 Task: Set up an automation rule to transition issues when a commit is made or a pull request is merged.
Action: Mouse moved to (145, 156)
Screenshot: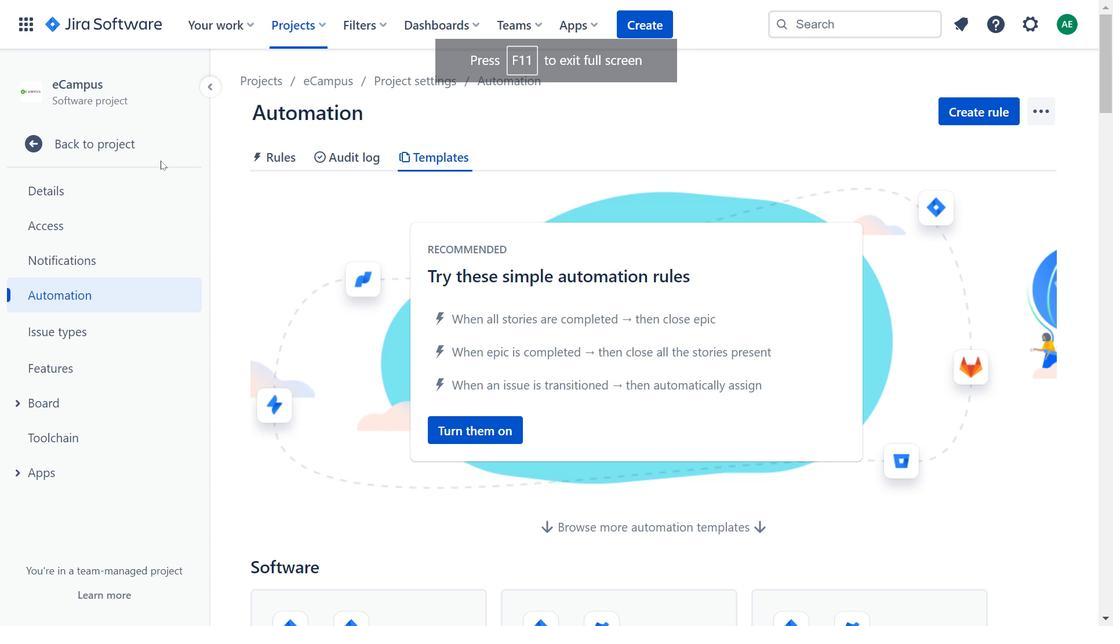 
Action: Mouse pressed left at (145, 156)
Screenshot: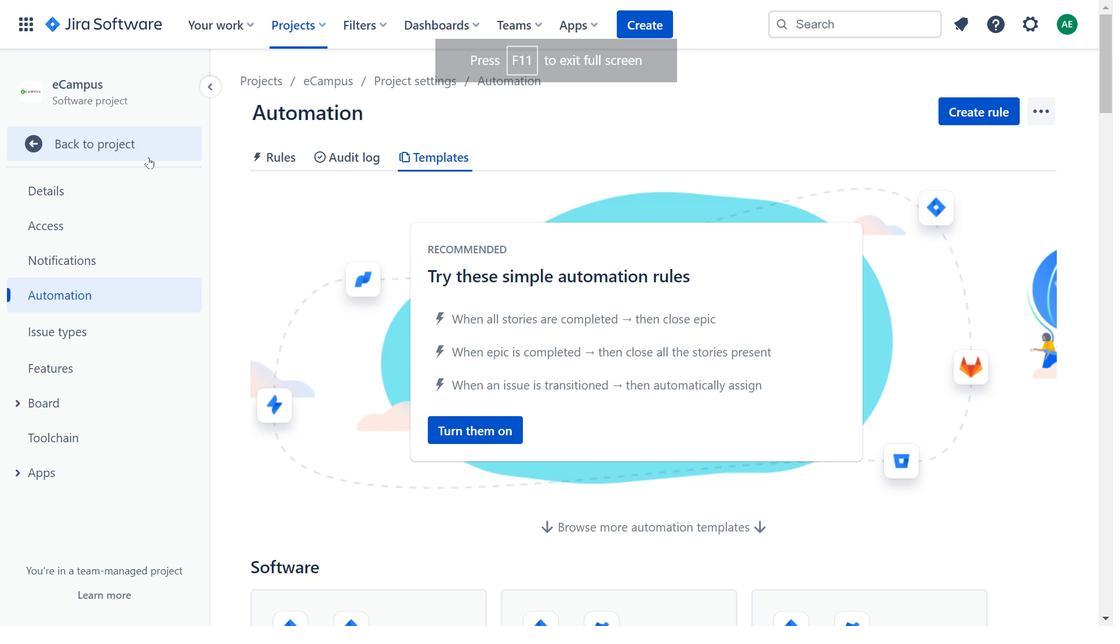 
Action: Mouse moved to (643, 319)
Screenshot: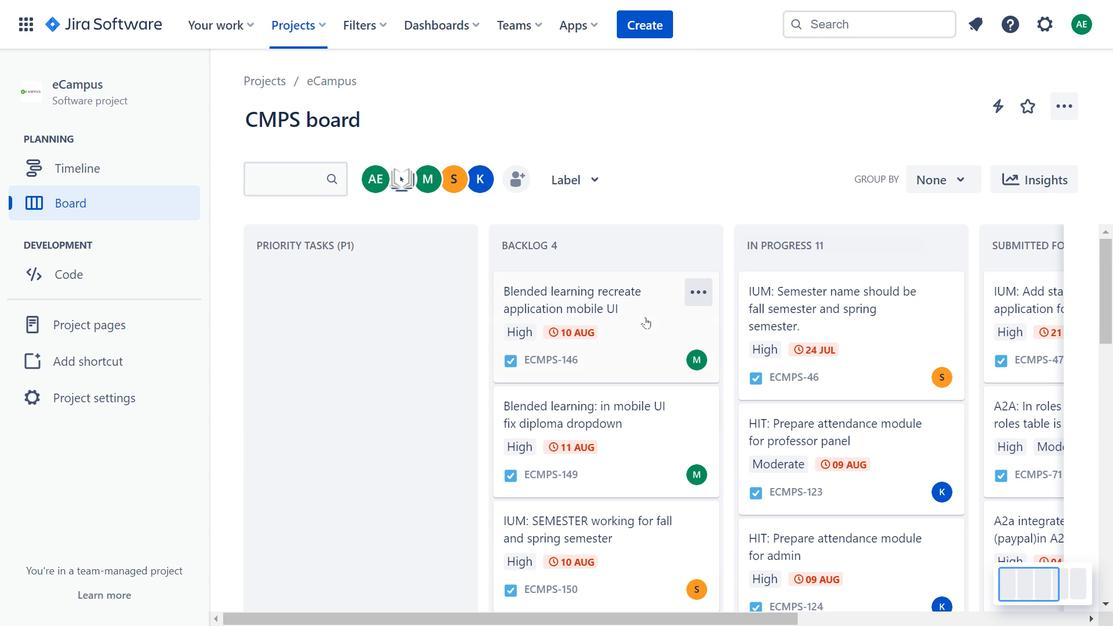 
Action: Mouse pressed left at (643, 319)
Screenshot: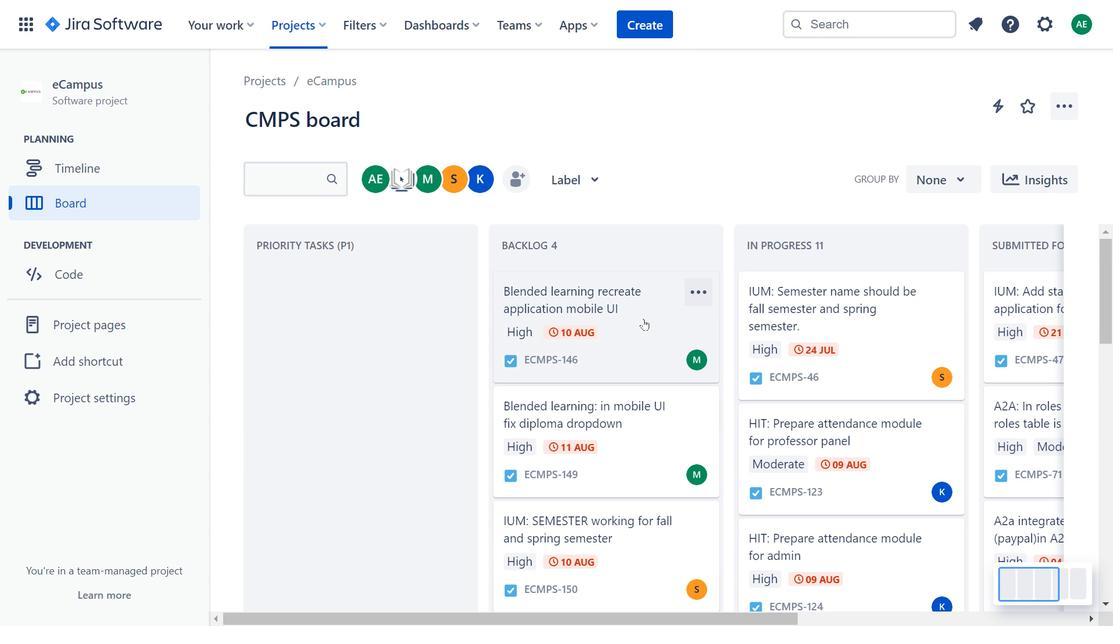 
Action: Mouse moved to (436, 240)
Screenshot: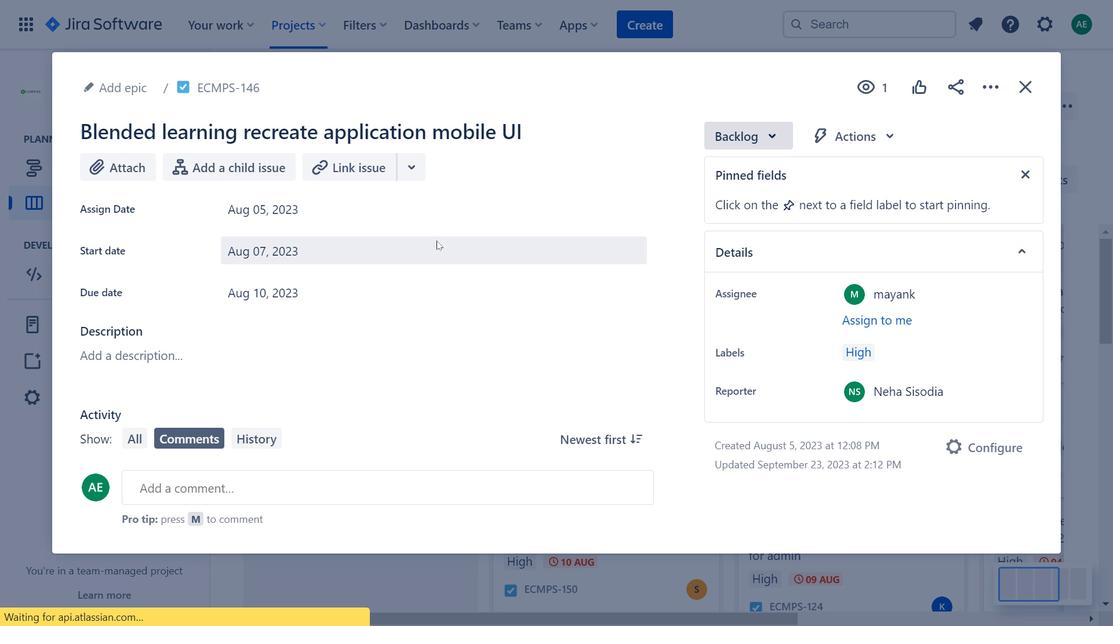 
Action: Mouse pressed left at (436, 240)
Screenshot: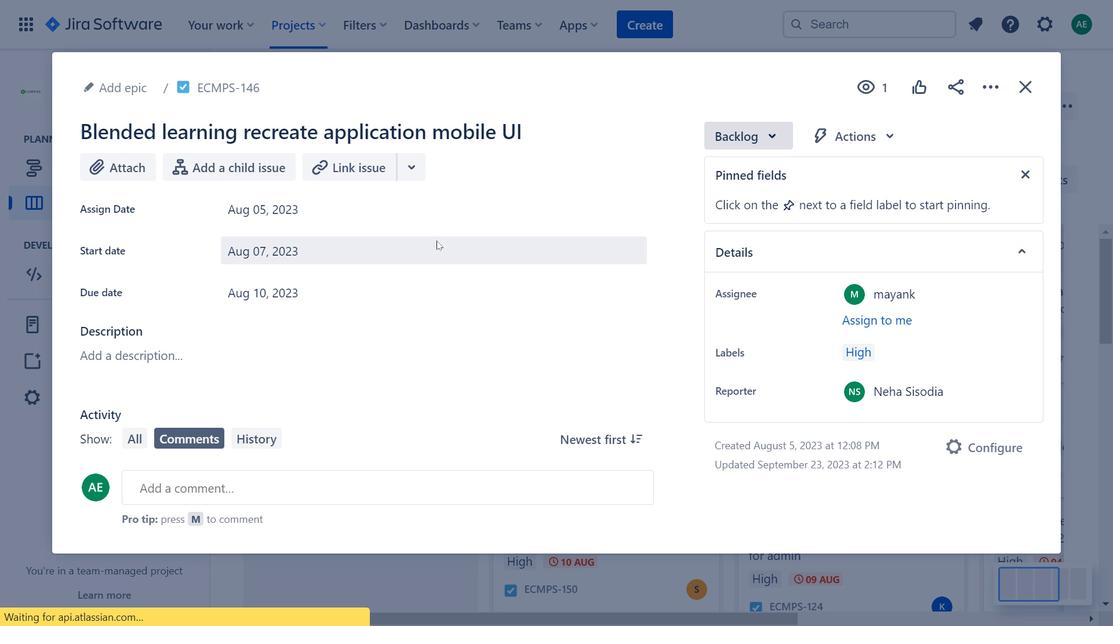 
Action: Mouse moved to (490, 308)
Screenshot: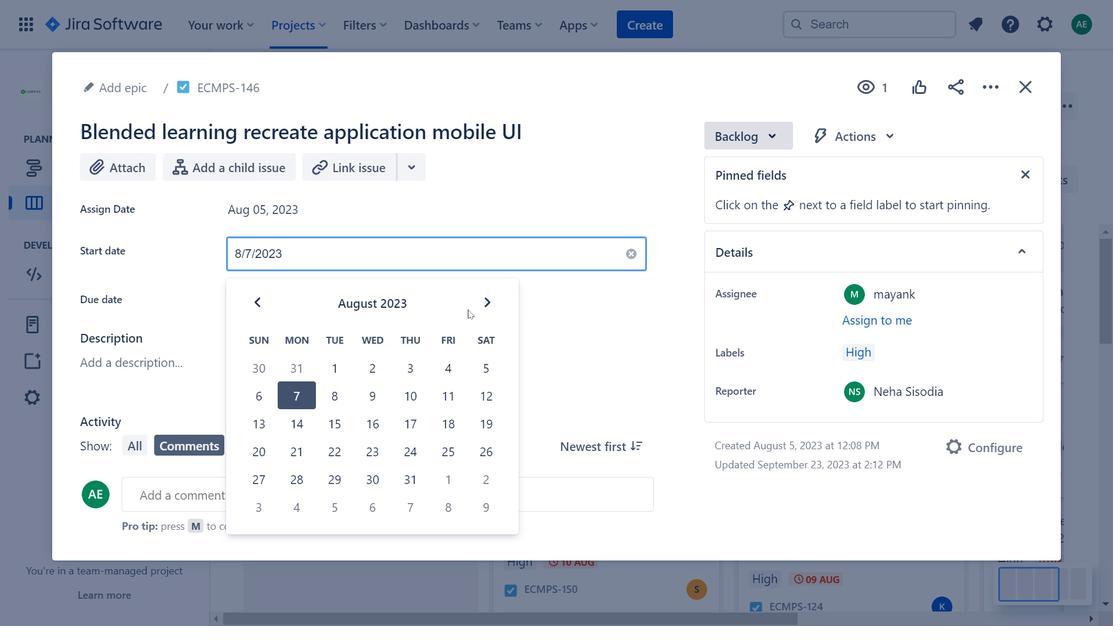 
Action: Mouse pressed left at (490, 308)
Screenshot: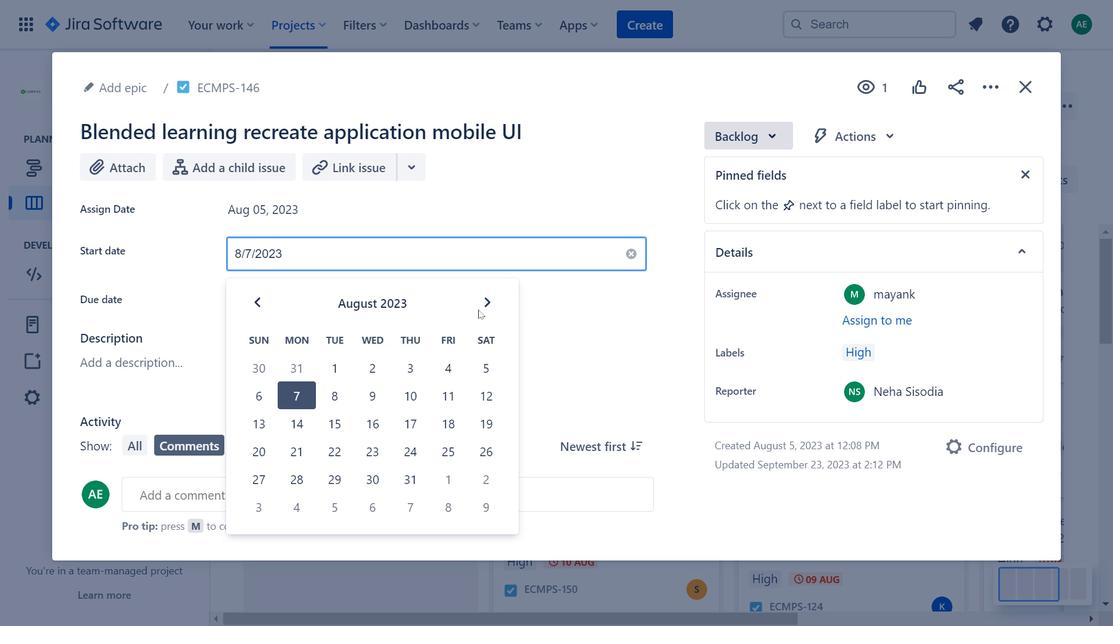 
Action: Mouse moved to (673, 308)
Screenshot: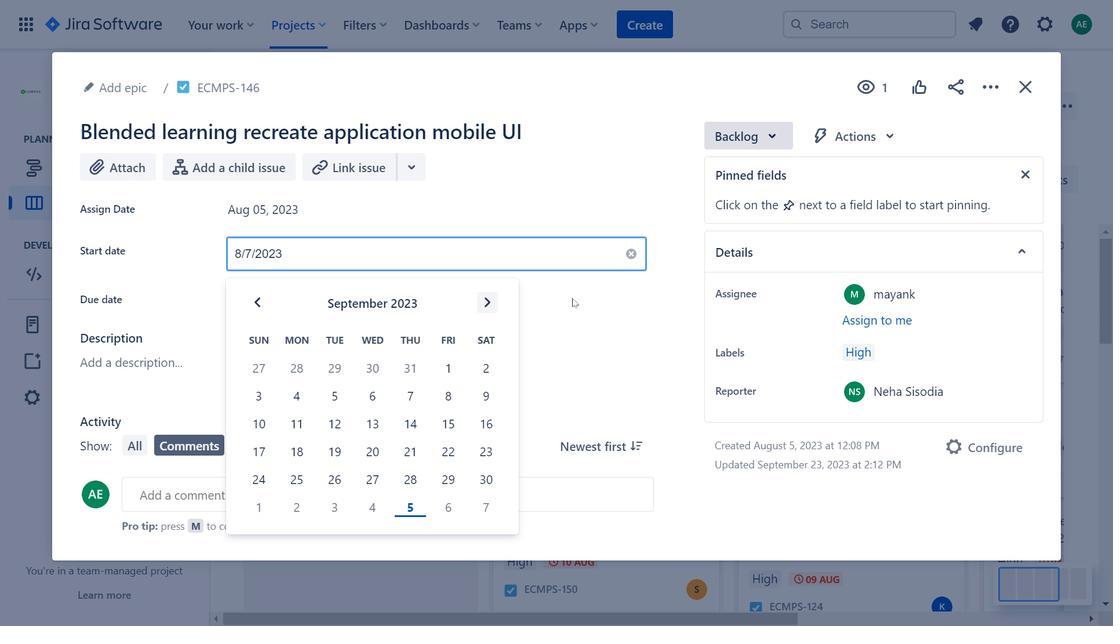 
Action: Mouse pressed left at (673, 308)
Screenshot: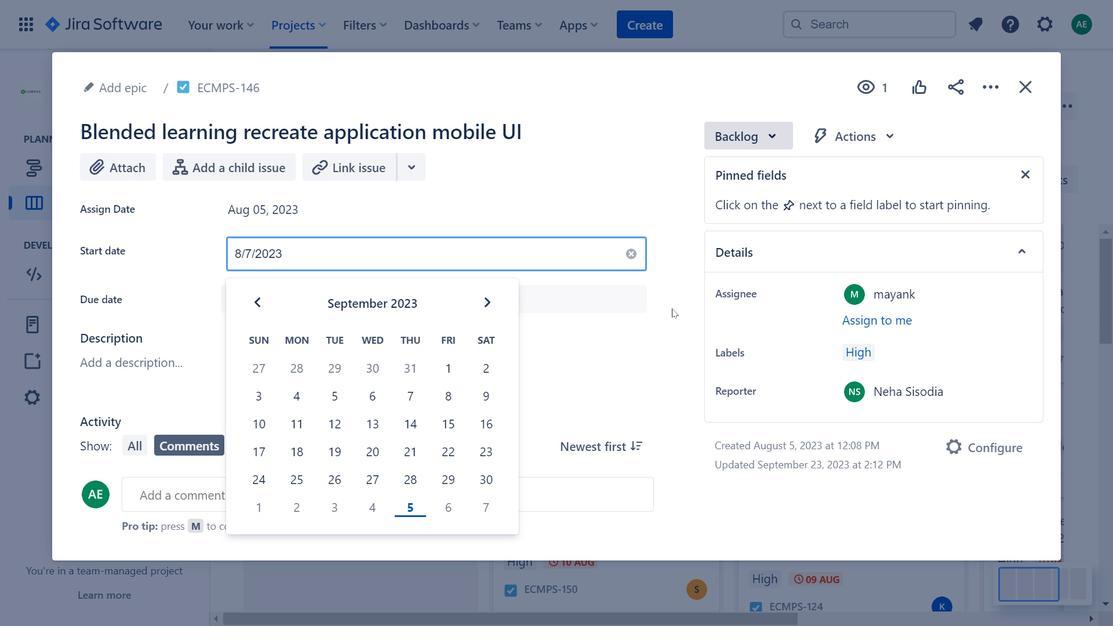 
Action: Mouse moved to (369, 281)
Screenshot: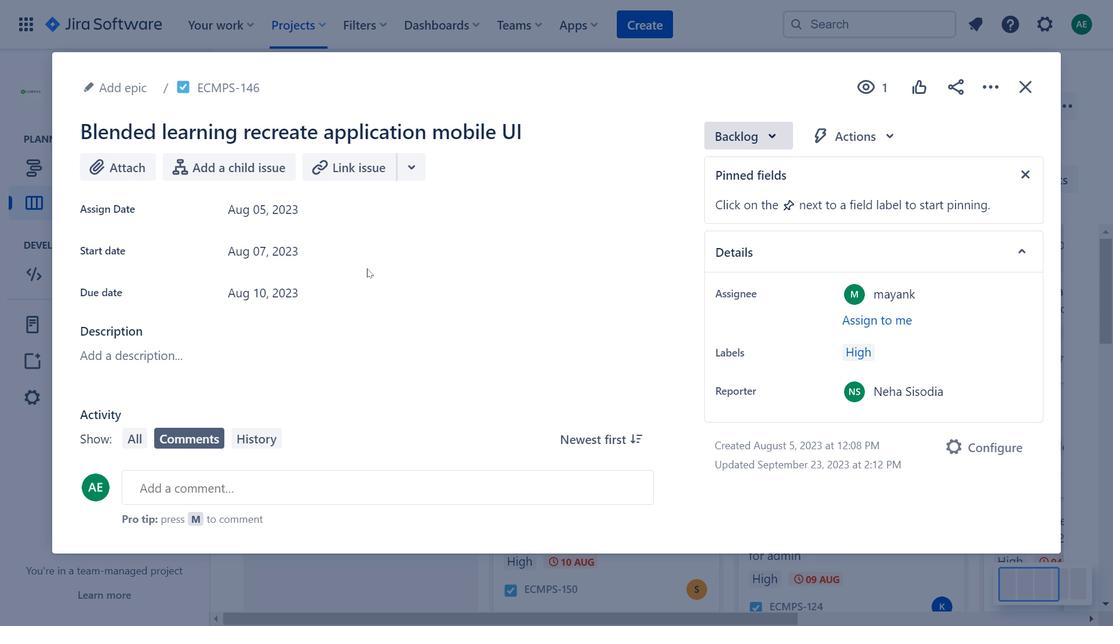 
Action: Mouse pressed left at (369, 281)
Screenshot: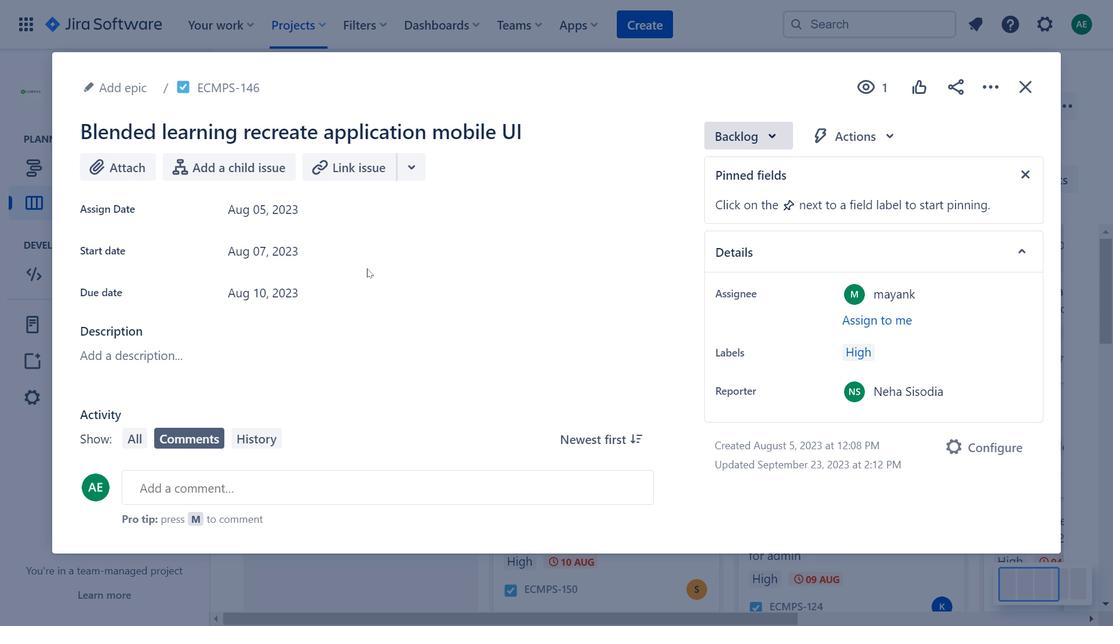 
Action: Mouse moved to (1022, 95)
Screenshot: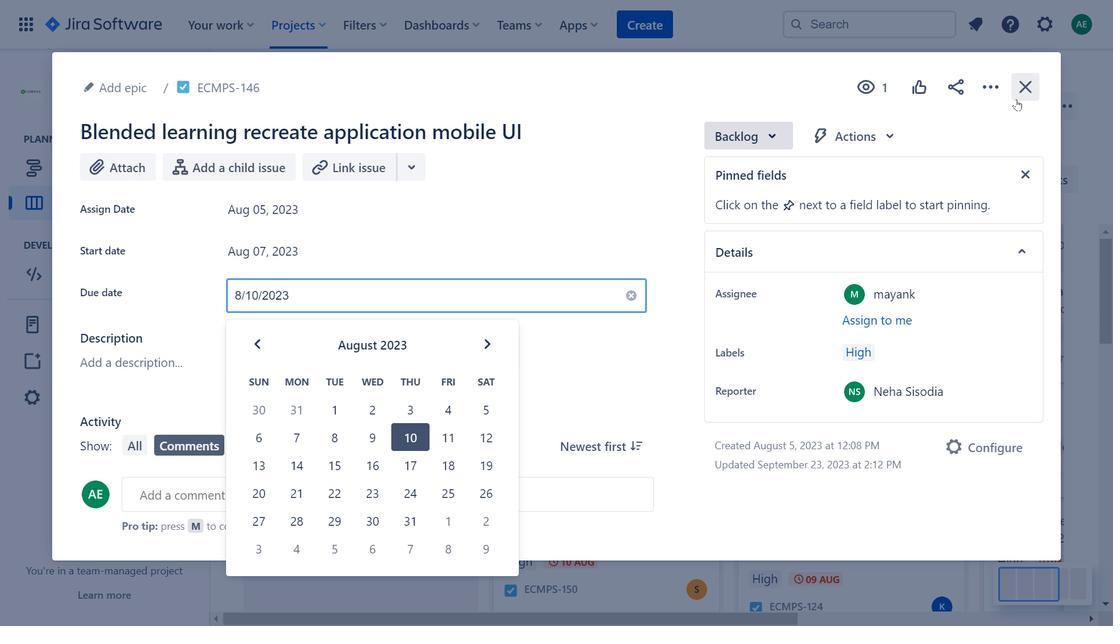 
Action: Mouse pressed left at (1022, 95)
Screenshot: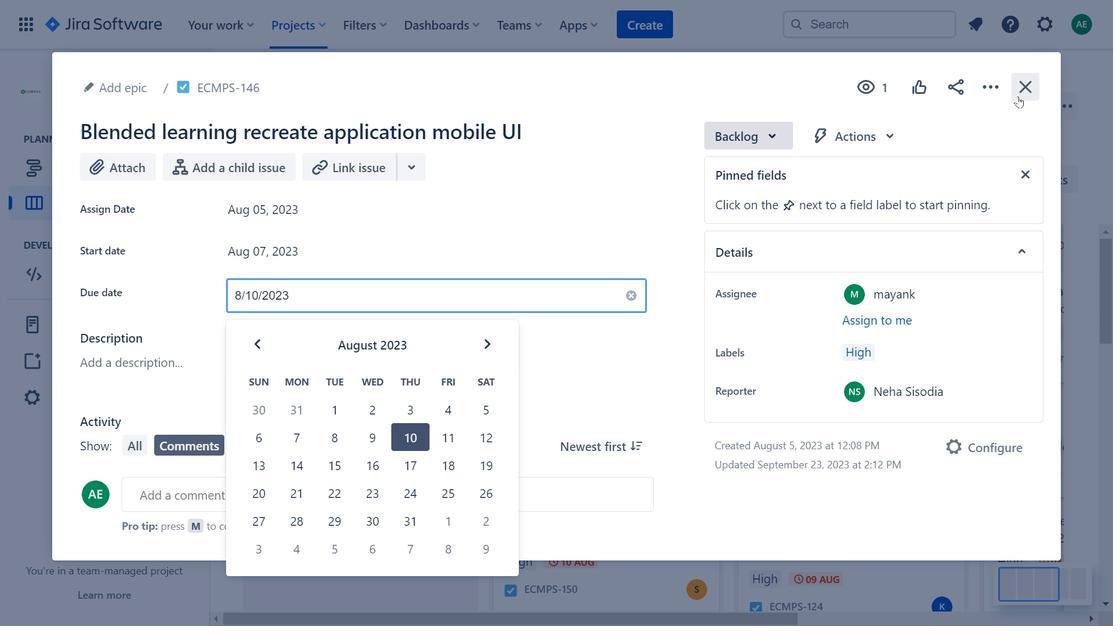 
Action: Mouse moved to (651, 447)
Screenshot: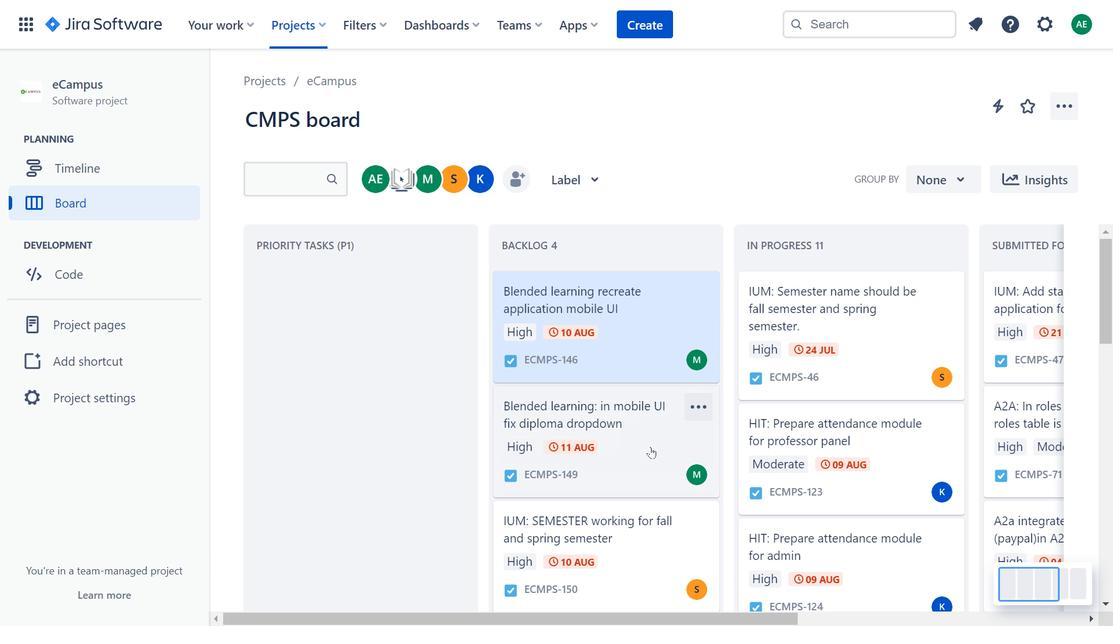 
Action: Mouse pressed left at (651, 447)
Screenshot: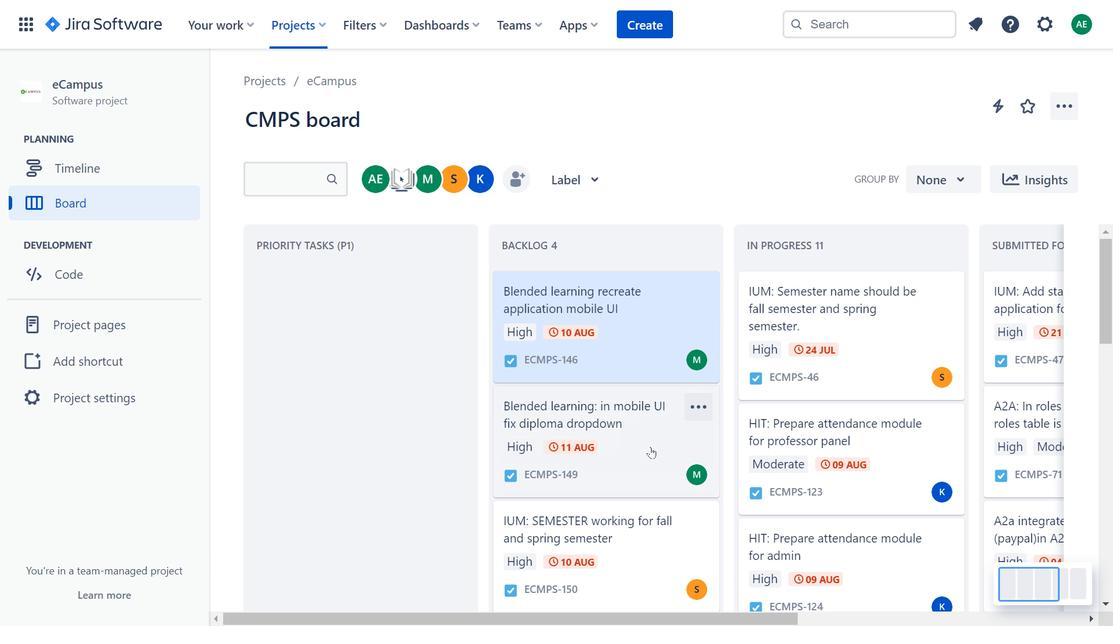 
Action: Mouse moved to (391, 254)
Screenshot: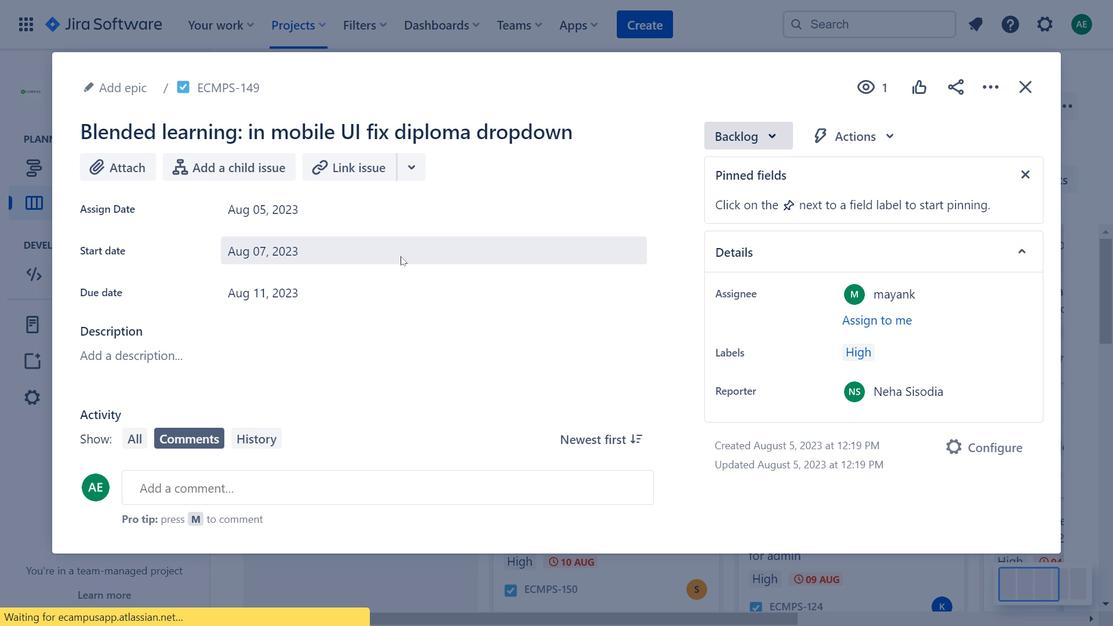 
Action: Mouse pressed left at (391, 254)
Screenshot: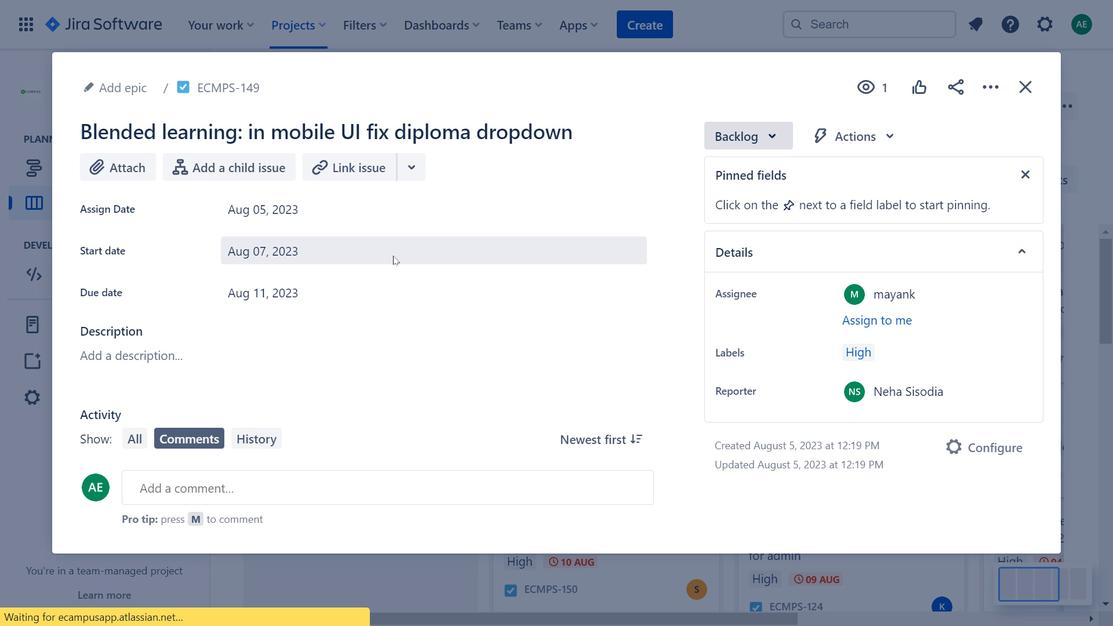 
Action: Mouse moved to (667, 343)
Screenshot: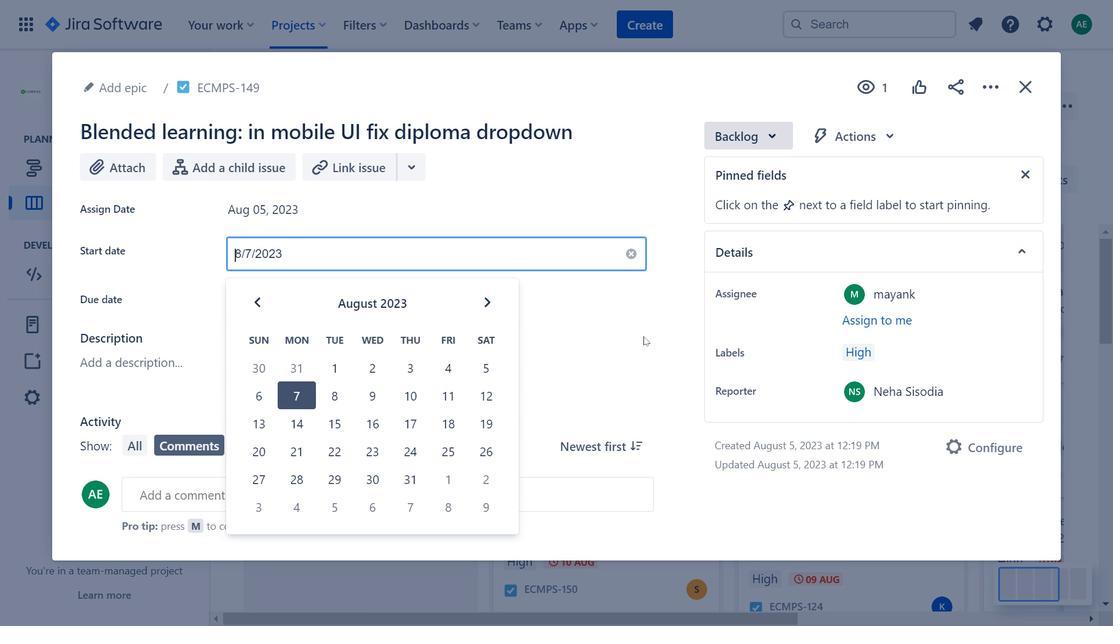 
Action: Mouse pressed left at (667, 343)
Screenshot: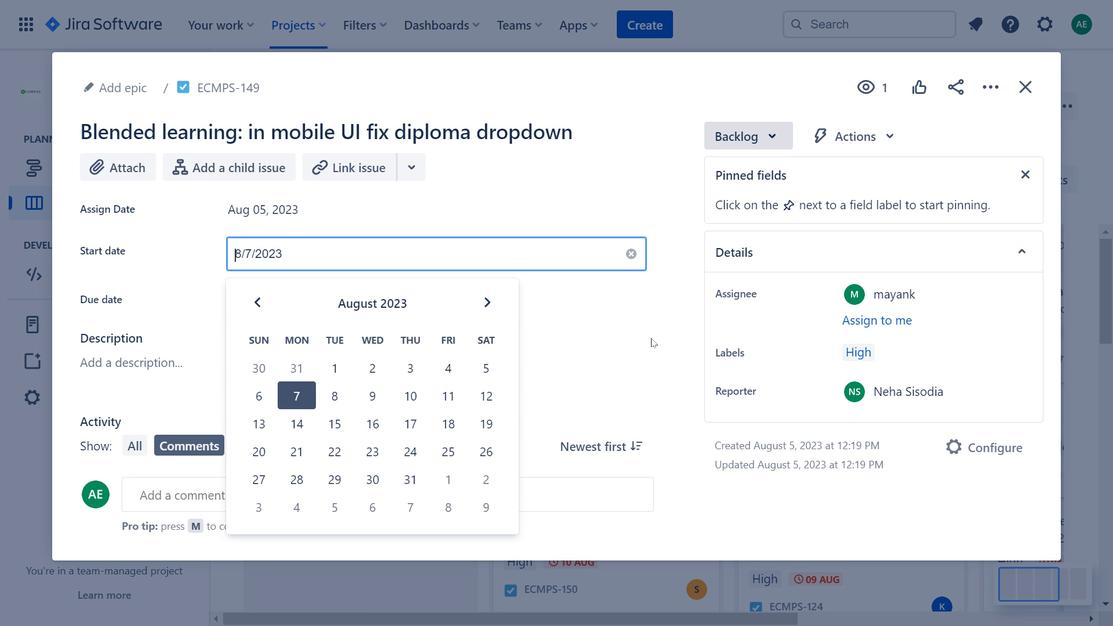 
Action: Mouse moved to (421, 304)
Screenshot: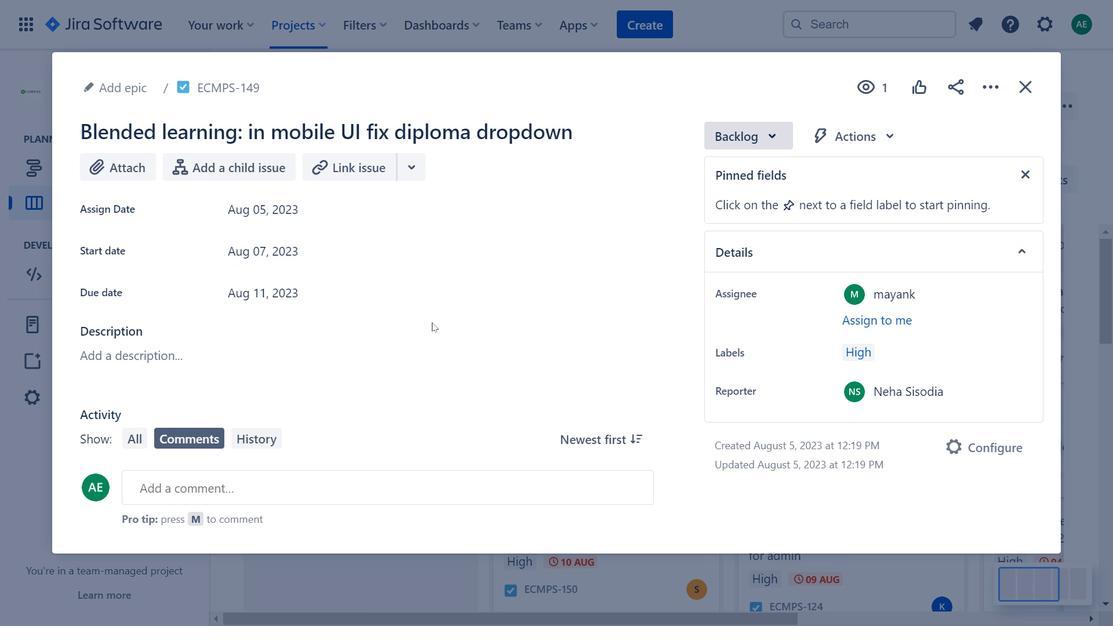 
Action: Mouse pressed left at (421, 304)
Screenshot: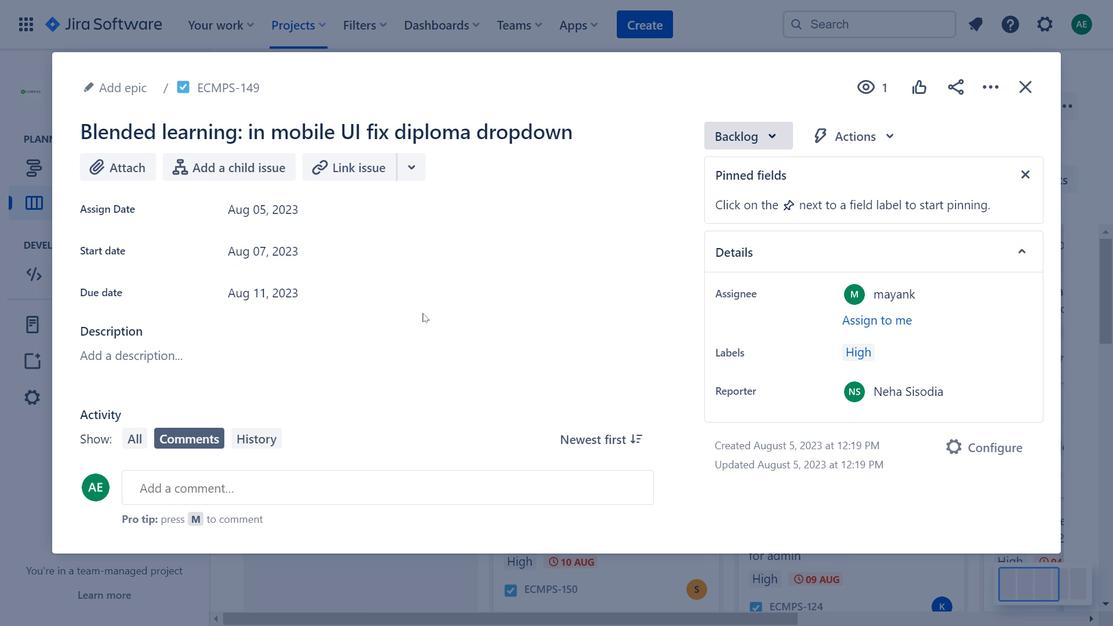 
Action: Mouse moved to (486, 348)
Screenshot: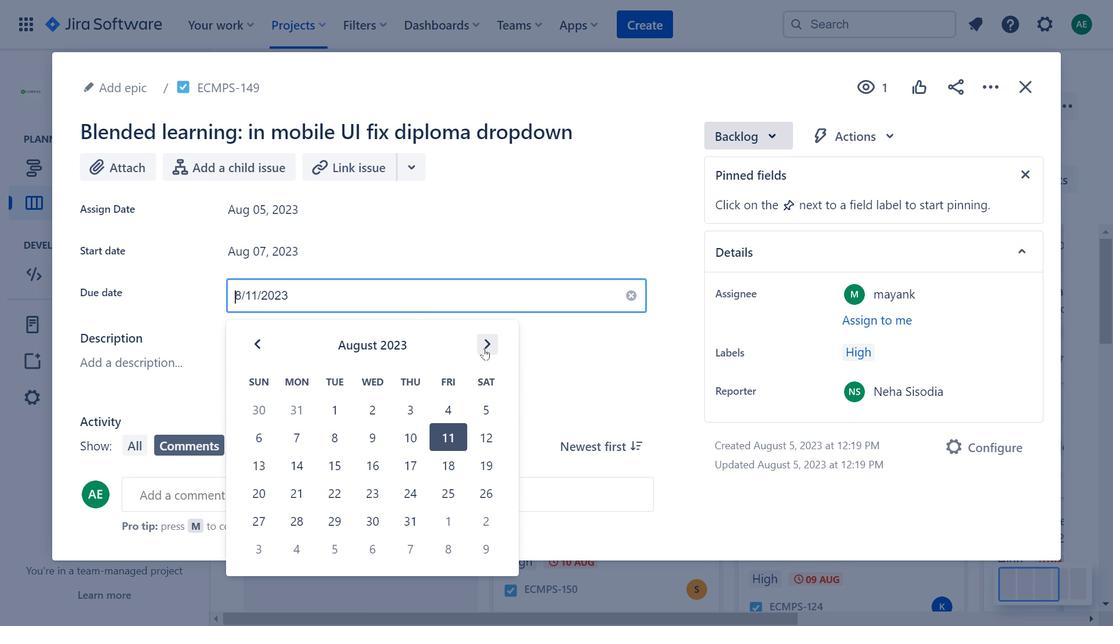 
Action: Mouse pressed left at (486, 348)
Screenshot: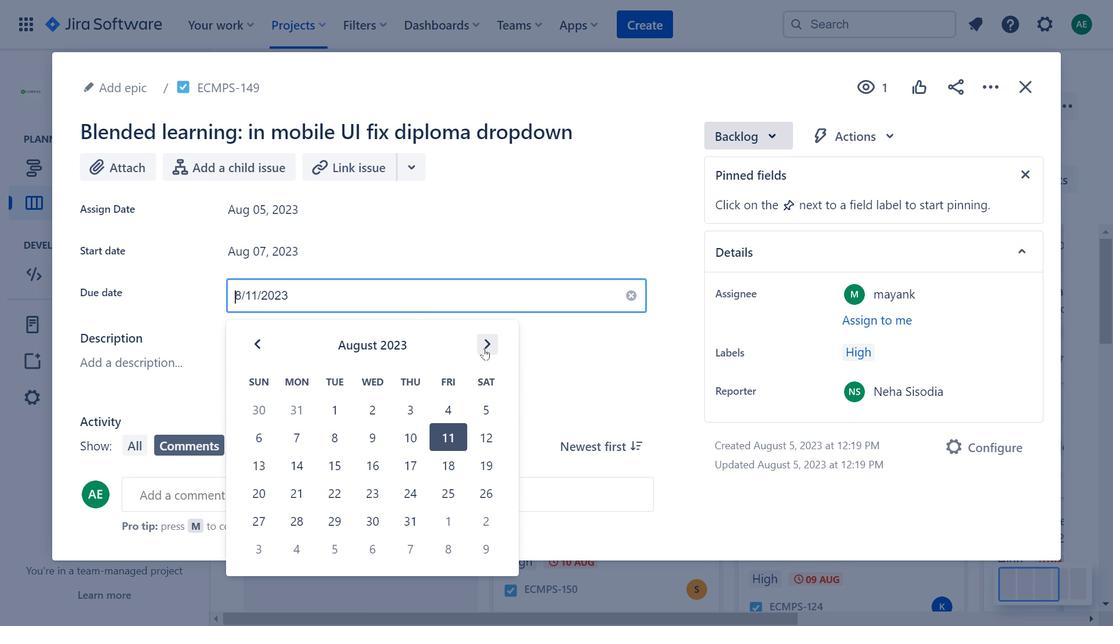 
Action: Mouse moved to (747, 133)
Screenshot: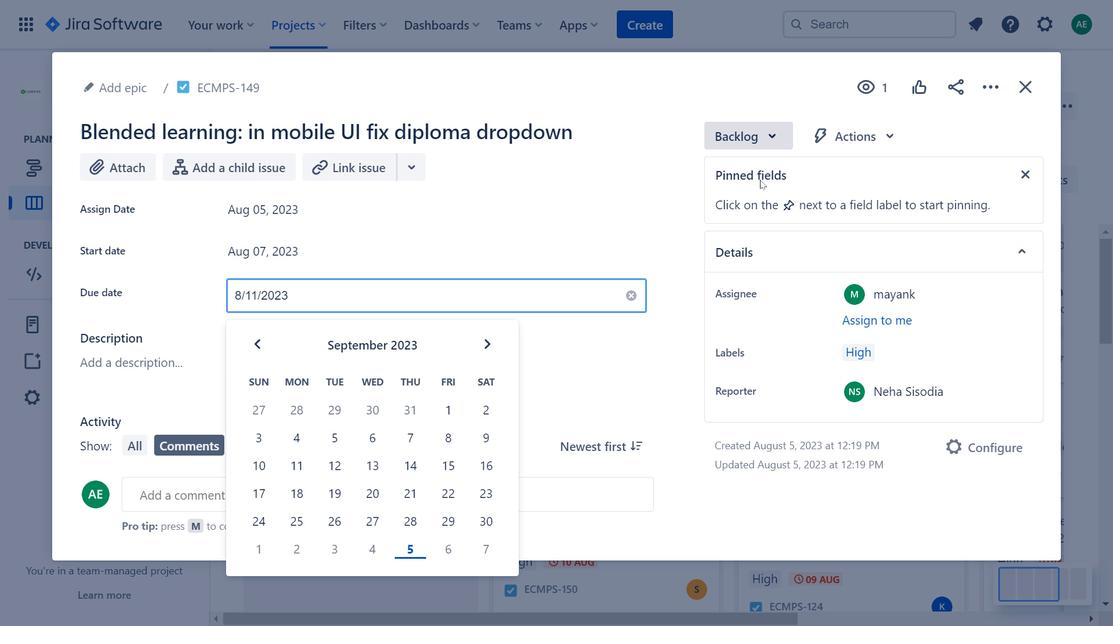 
Action: Mouse pressed left at (747, 133)
Screenshot: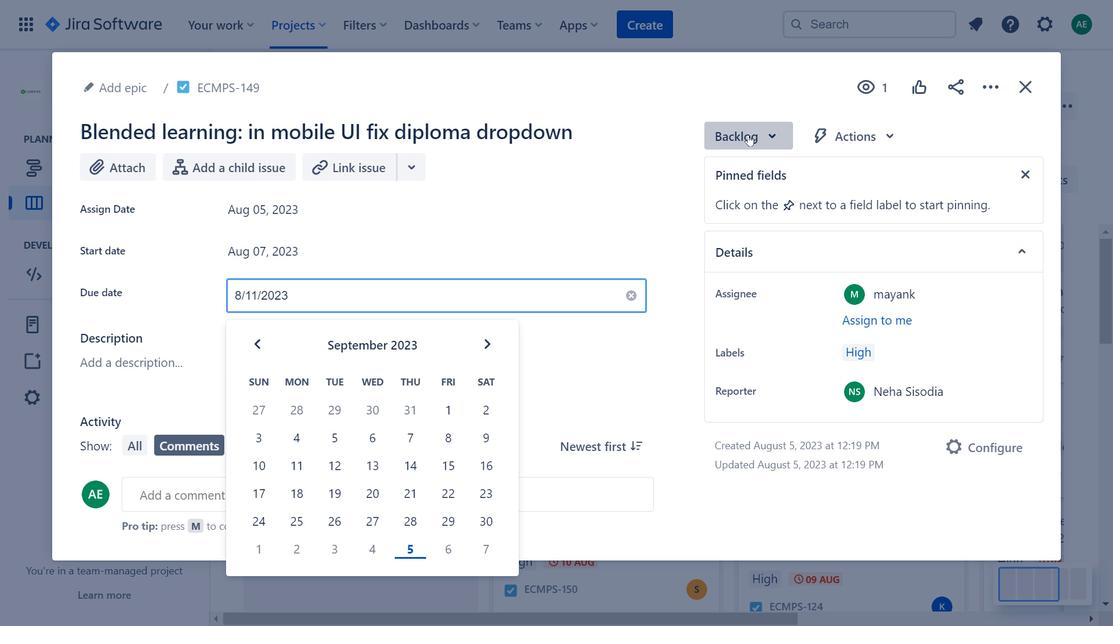 
Action: Mouse moved to (852, 147)
Screenshot: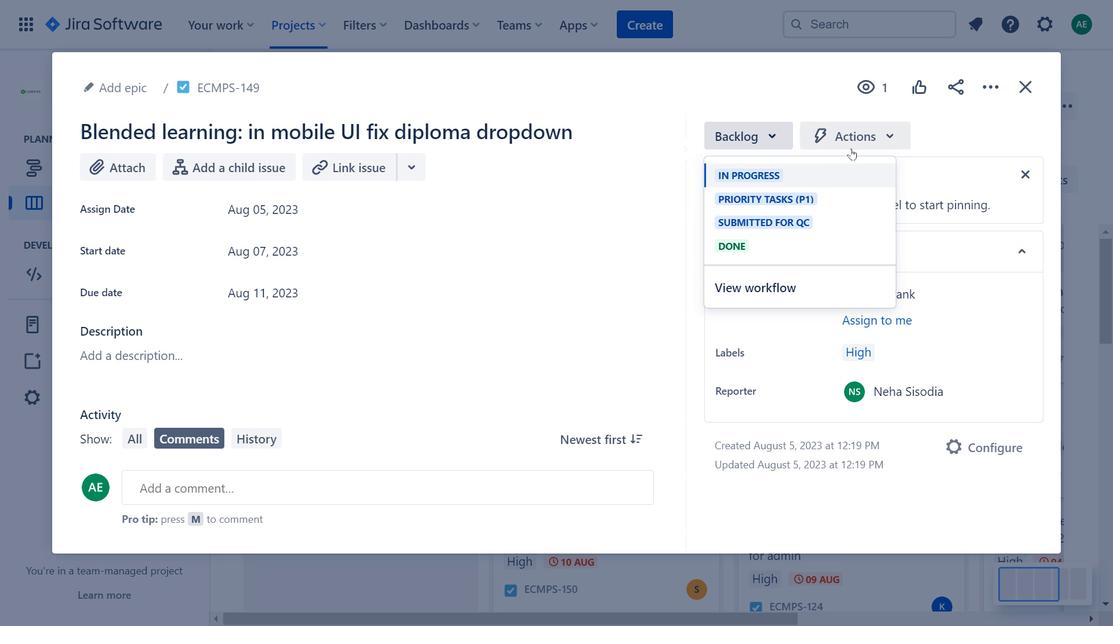 
Action: Mouse pressed left at (852, 147)
Screenshot: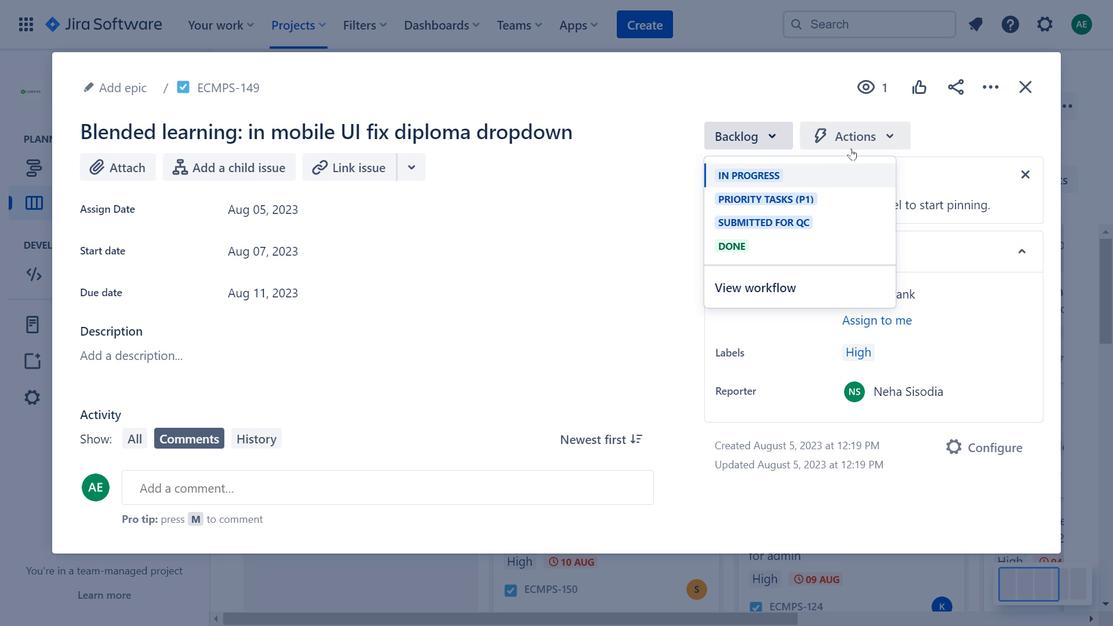 
Action: Mouse moved to (328, 248)
Screenshot: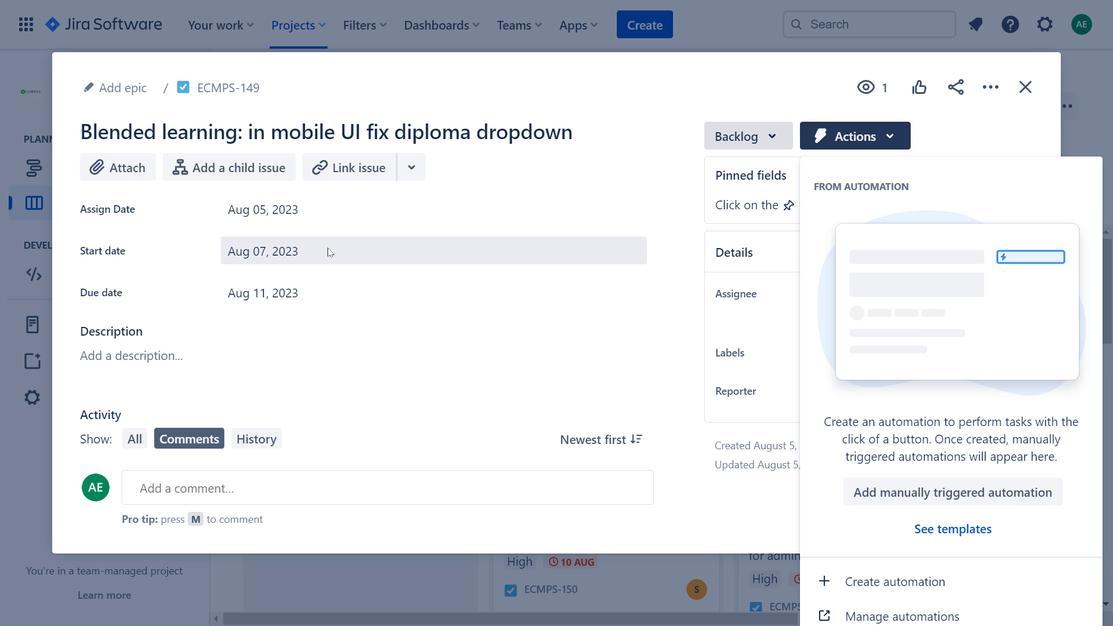 
Action: Mouse pressed left at (328, 248)
Screenshot: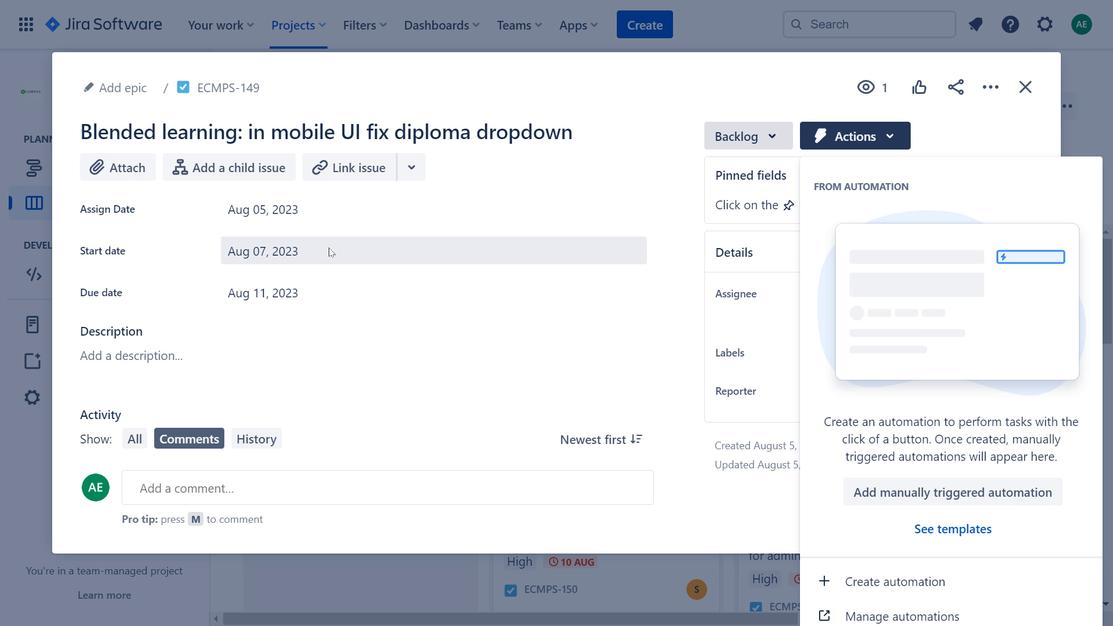 
Action: Mouse moved to (1033, 85)
Screenshot: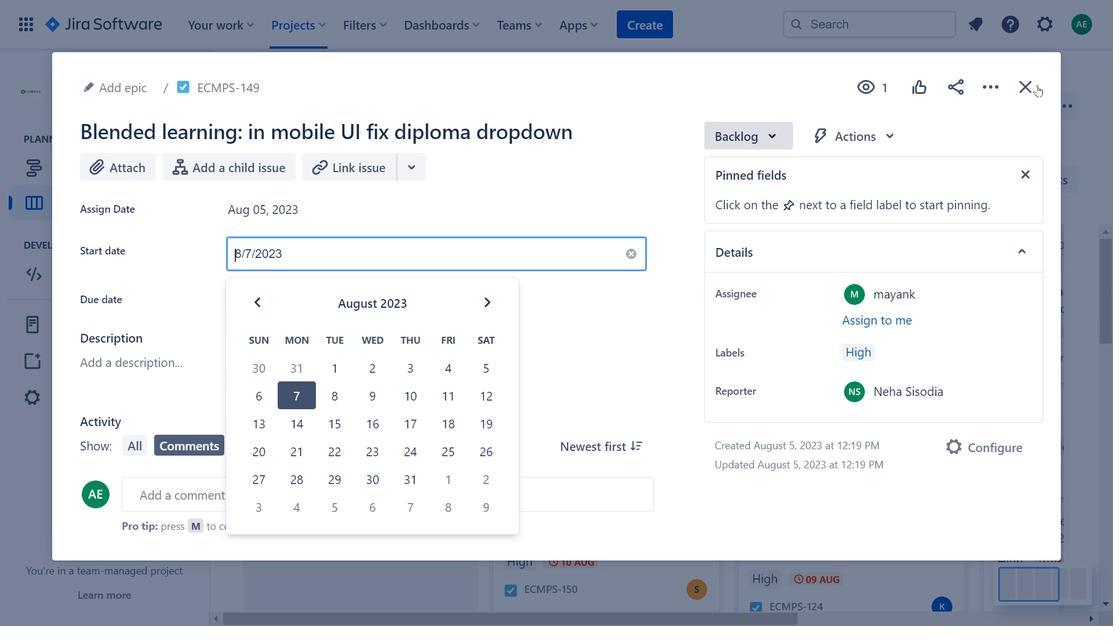 
Action: Mouse pressed left at (1033, 85)
Screenshot: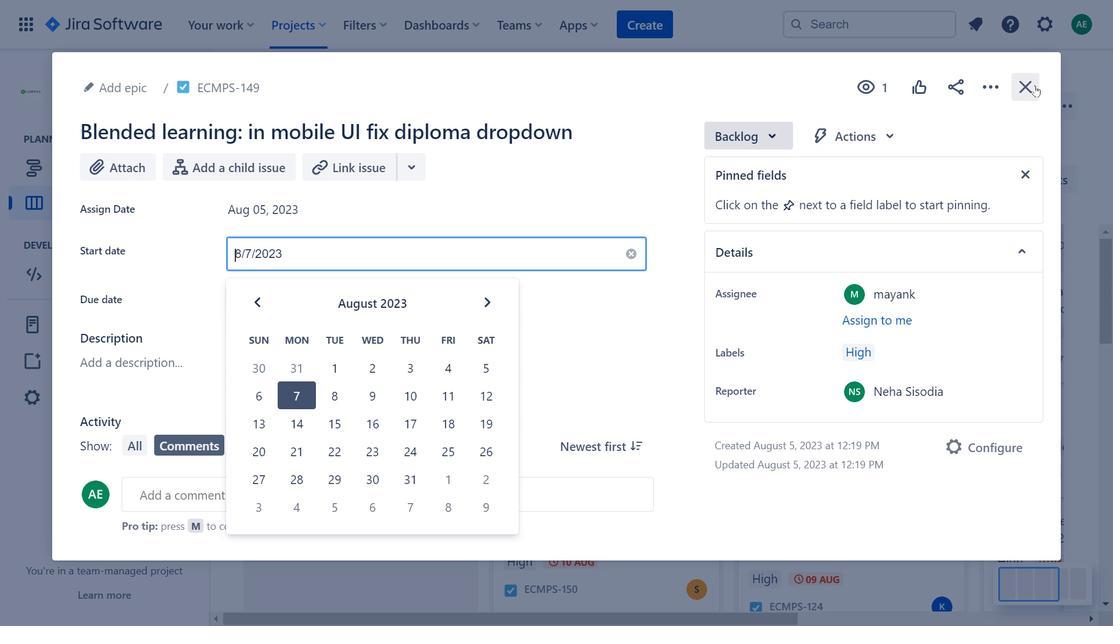 
Action: Mouse moved to (604, 342)
Screenshot: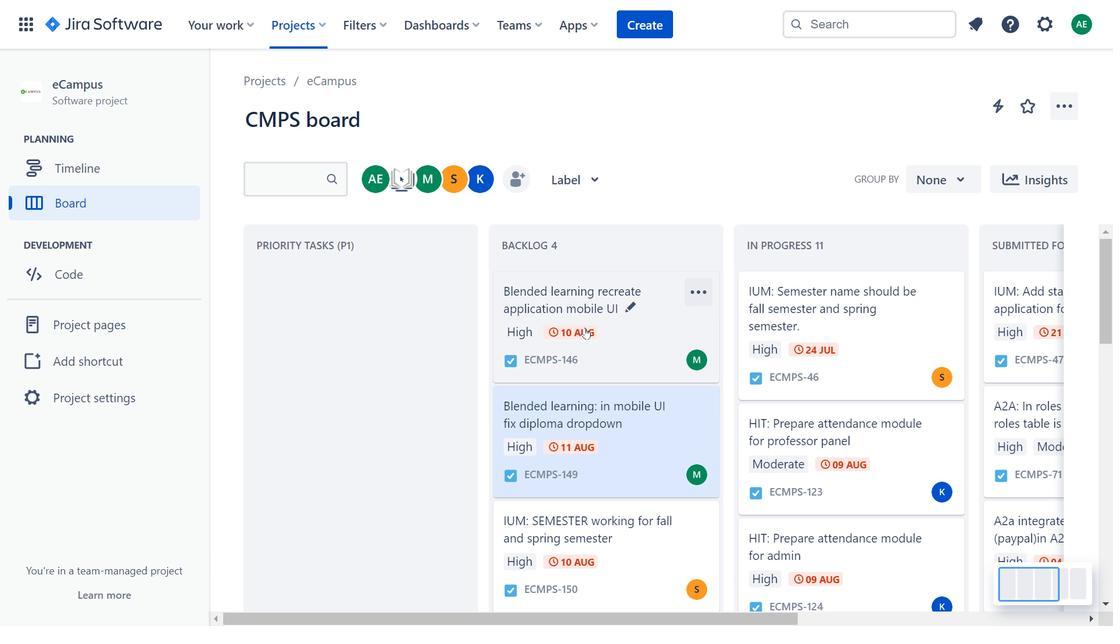 
Action: Mouse scrolled (604, 342) with delta (0, 0)
Screenshot: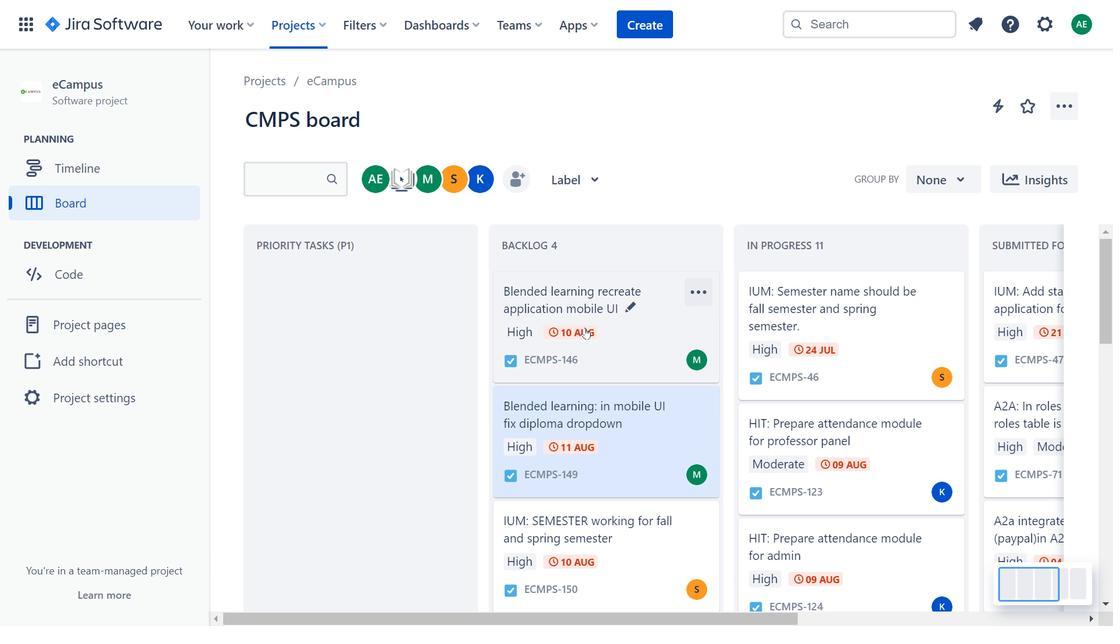 
Action: Mouse moved to (605, 343)
Screenshot: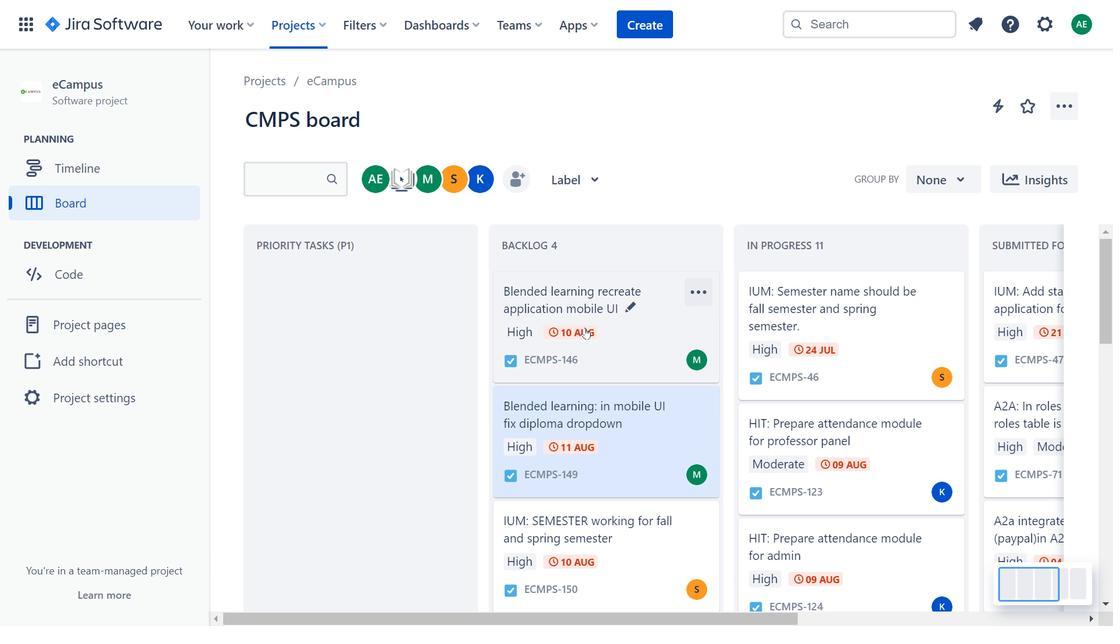 
Action: Mouse scrolled (605, 342) with delta (0, 0)
Screenshot: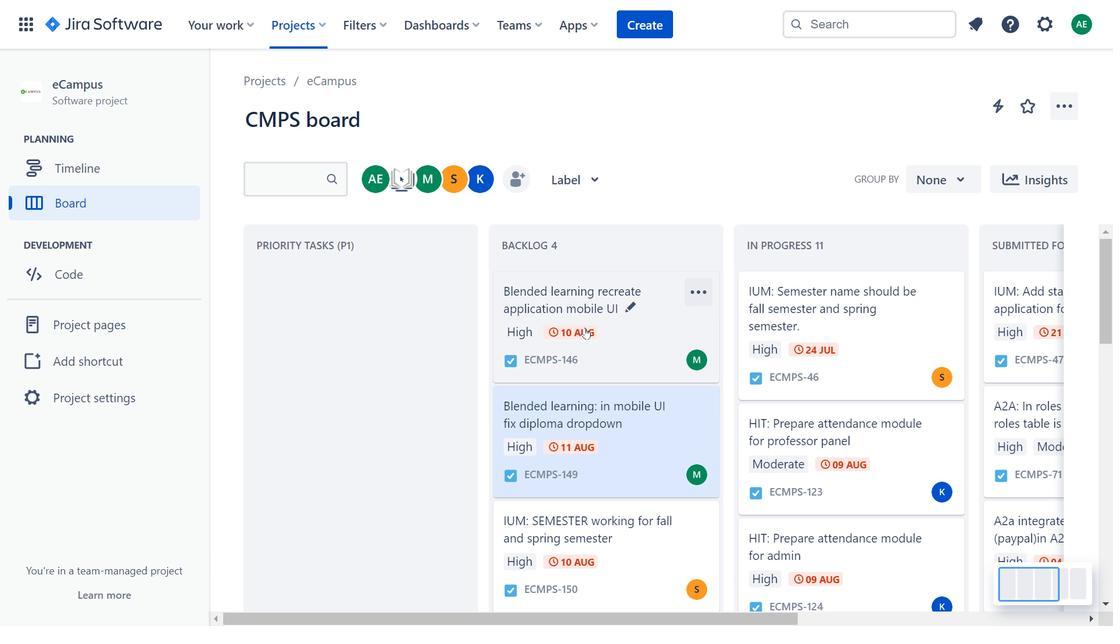 
Action: Mouse moved to (638, 388)
Screenshot: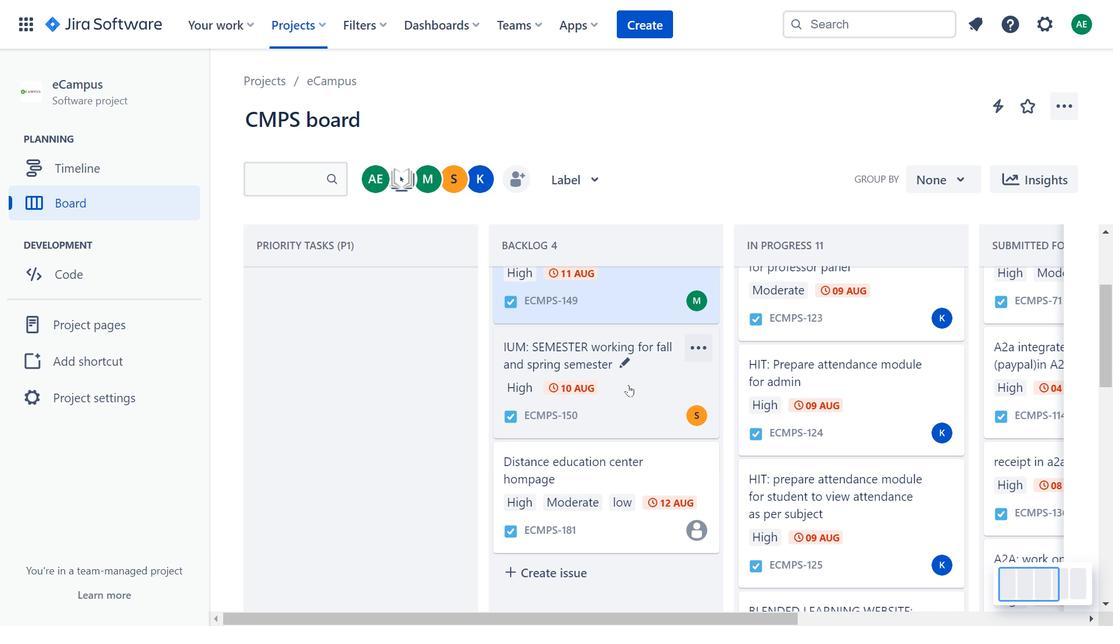 
Action: Mouse pressed left at (638, 388)
Screenshot: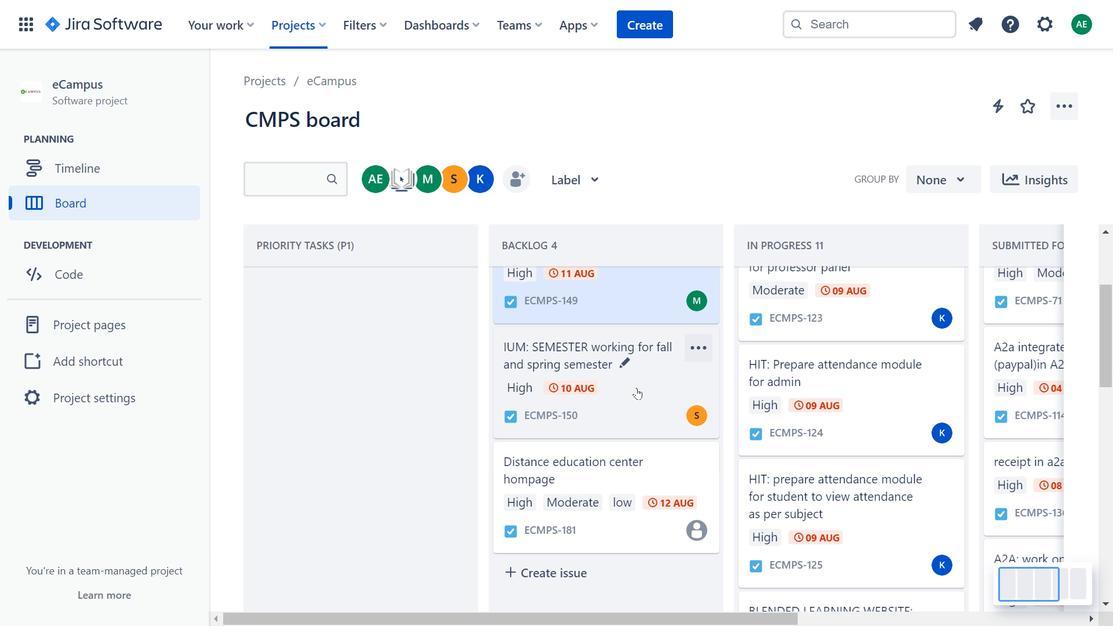 
Action: Mouse moved to (773, 135)
Screenshot: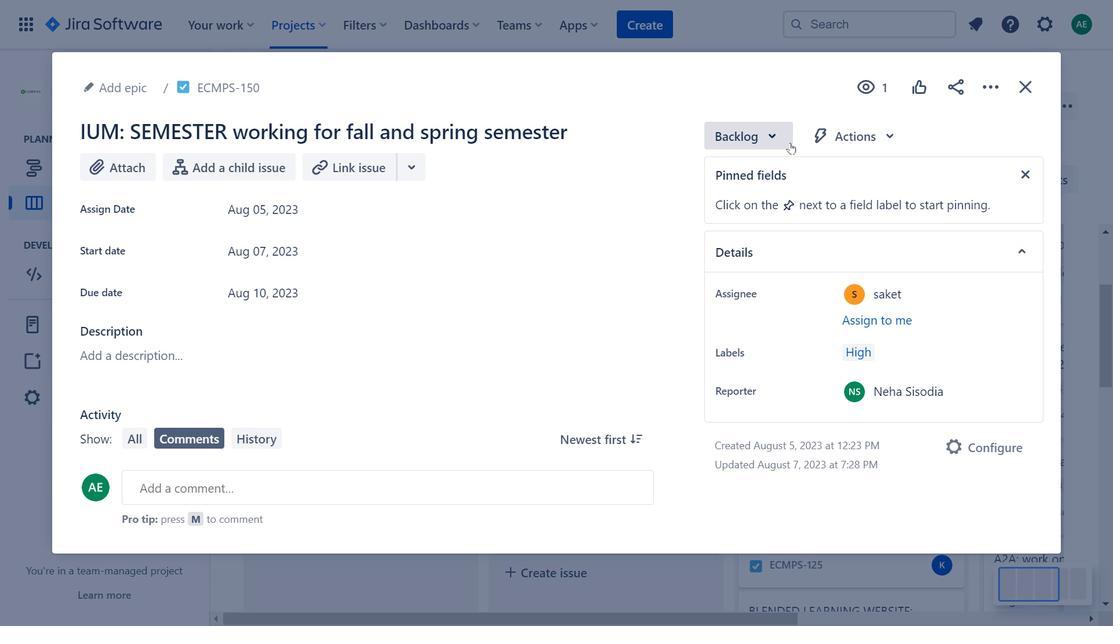 
Action: Mouse pressed left at (773, 135)
Screenshot: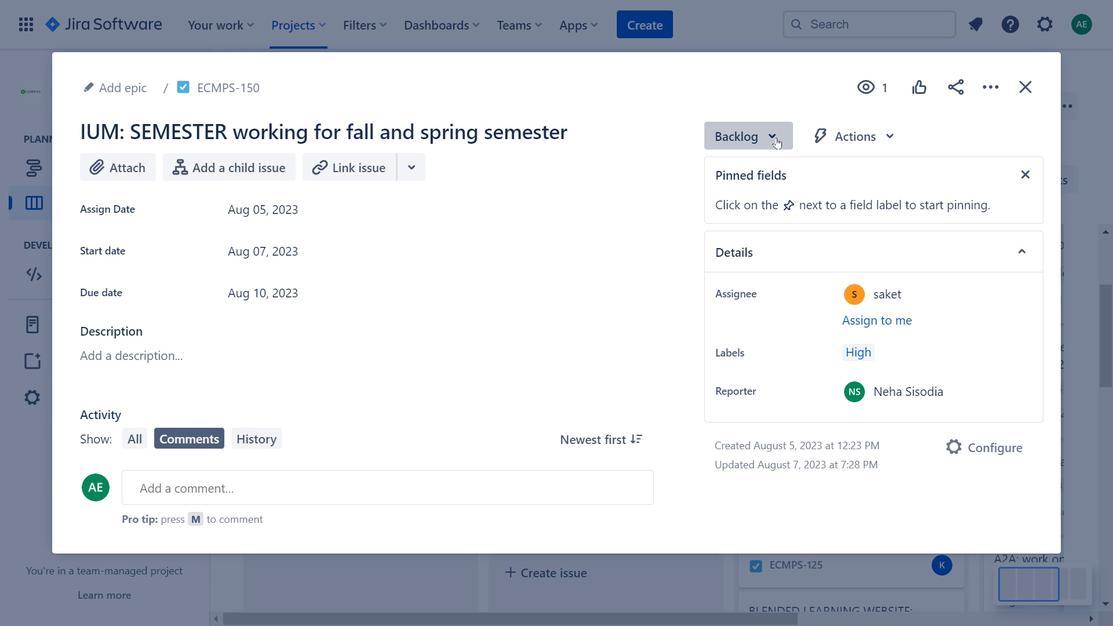 
Action: Mouse moved to (353, 203)
Screenshot: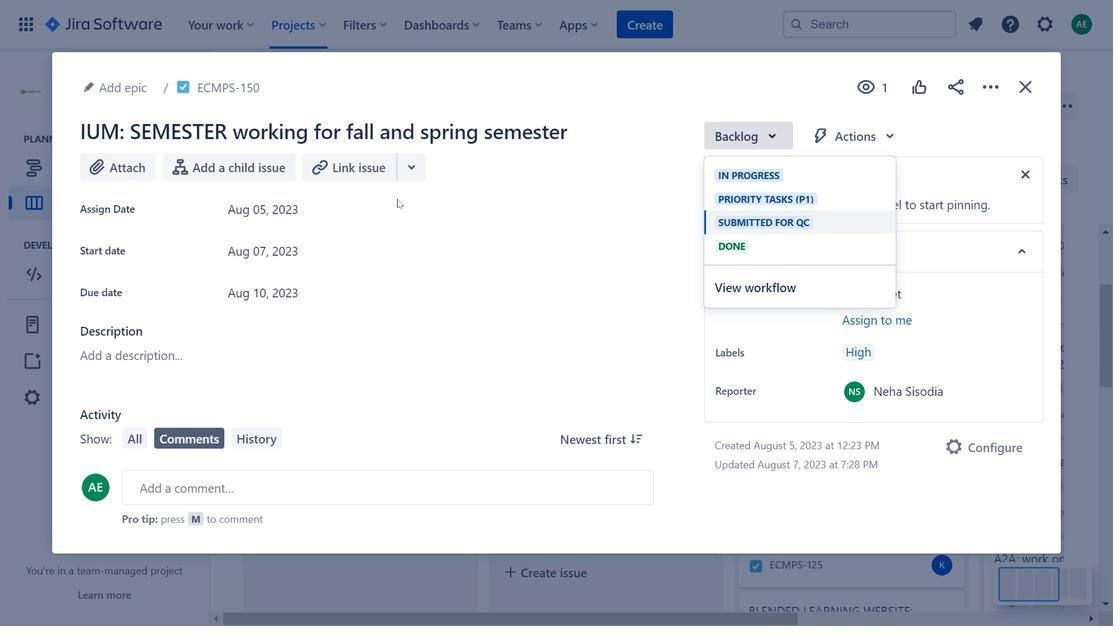
Action: Mouse pressed left at (353, 203)
Screenshot: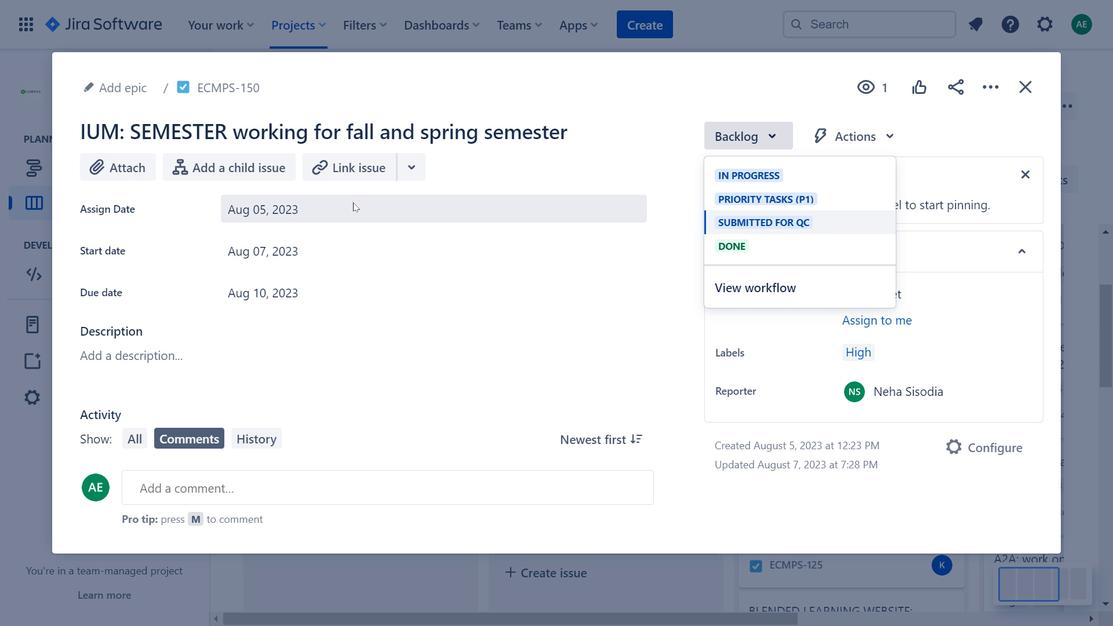 
Action: Mouse moved to (486, 255)
Screenshot: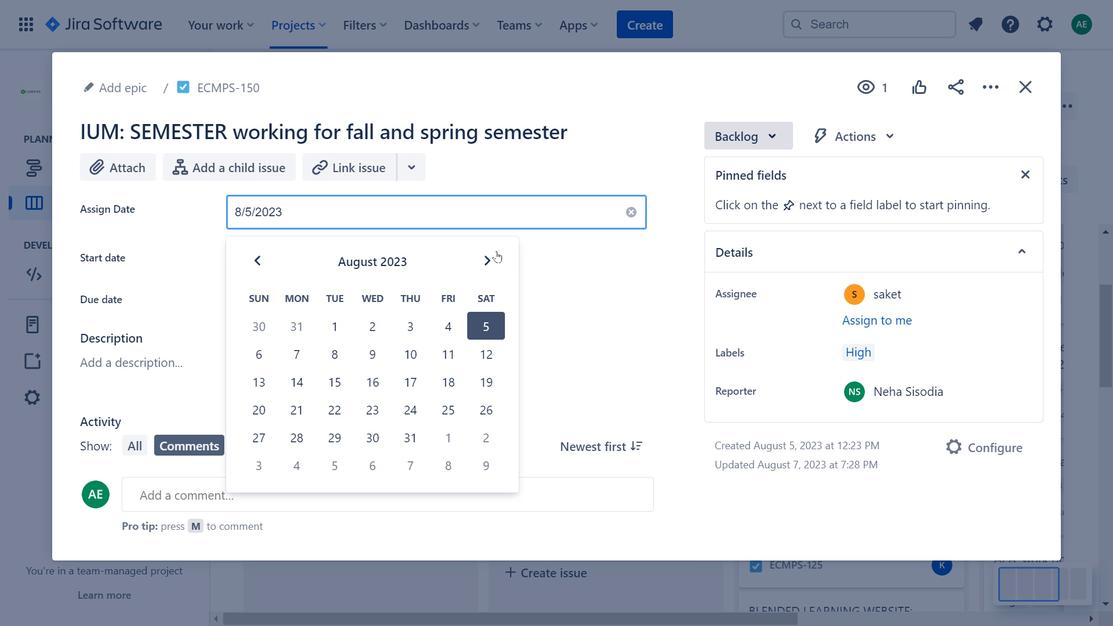 
Action: Mouse pressed left at (486, 255)
Screenshot: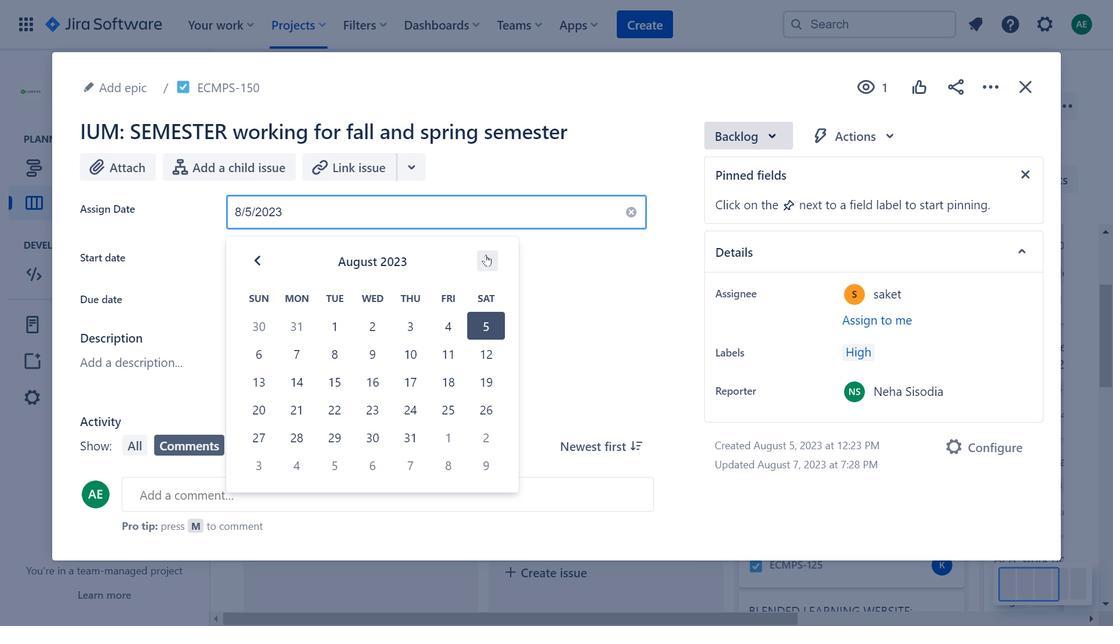 
Action: Mouse moved to (489, 259)
Screenshot: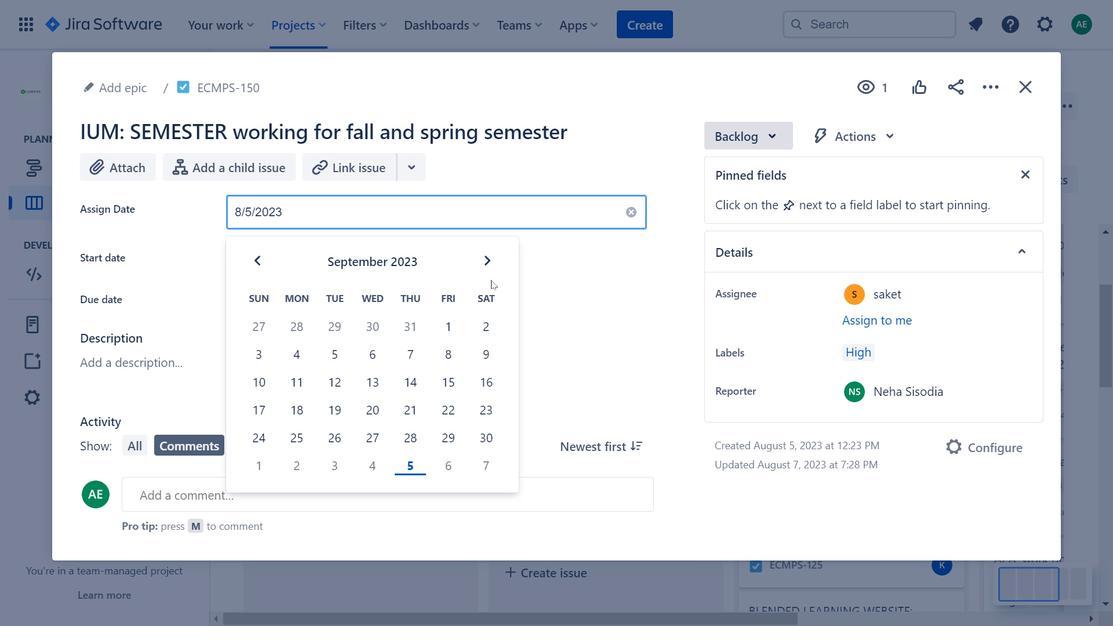 
Action: Mouse pressed left at (489, 259)
Screenshot: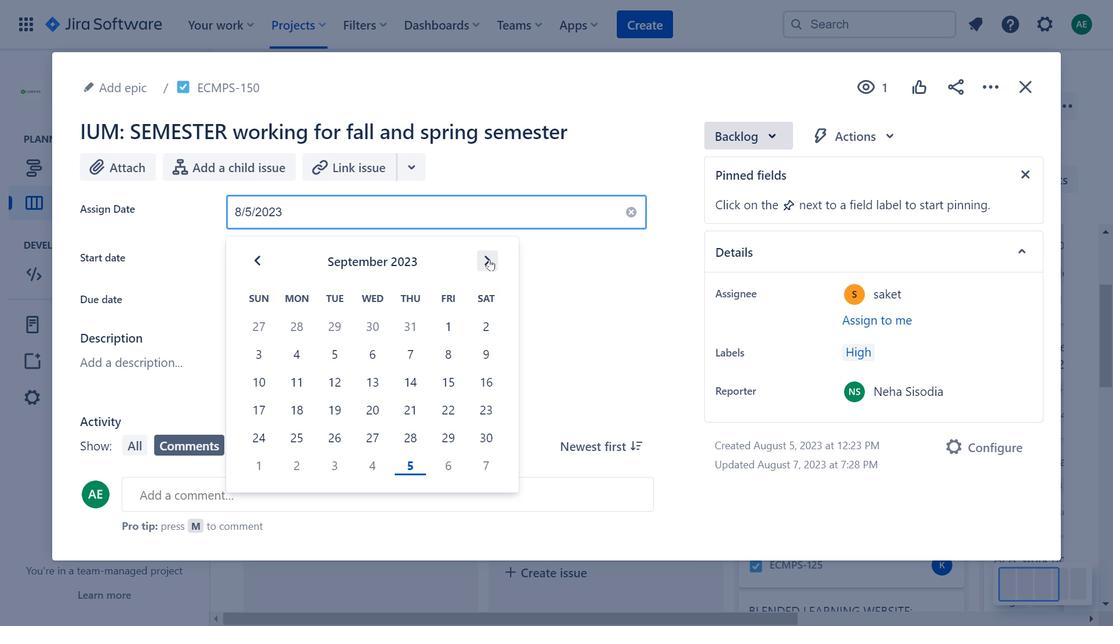 
Action: Mouse moved to (667, 265)
Screenshot: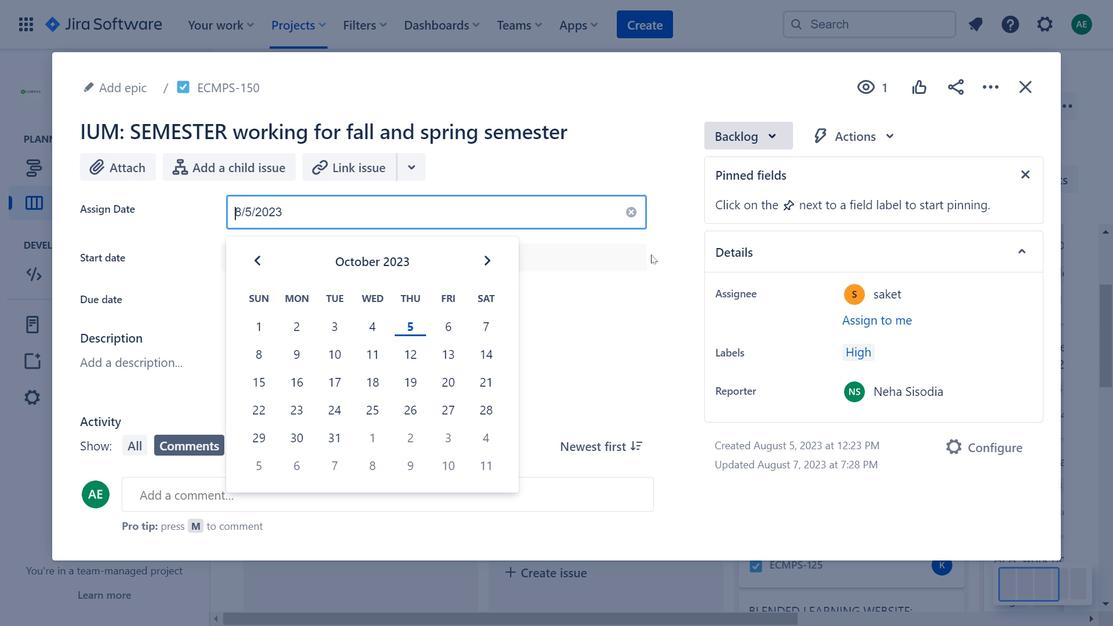 
Action: Mouse pressed left at (667, 265)
Screenshot: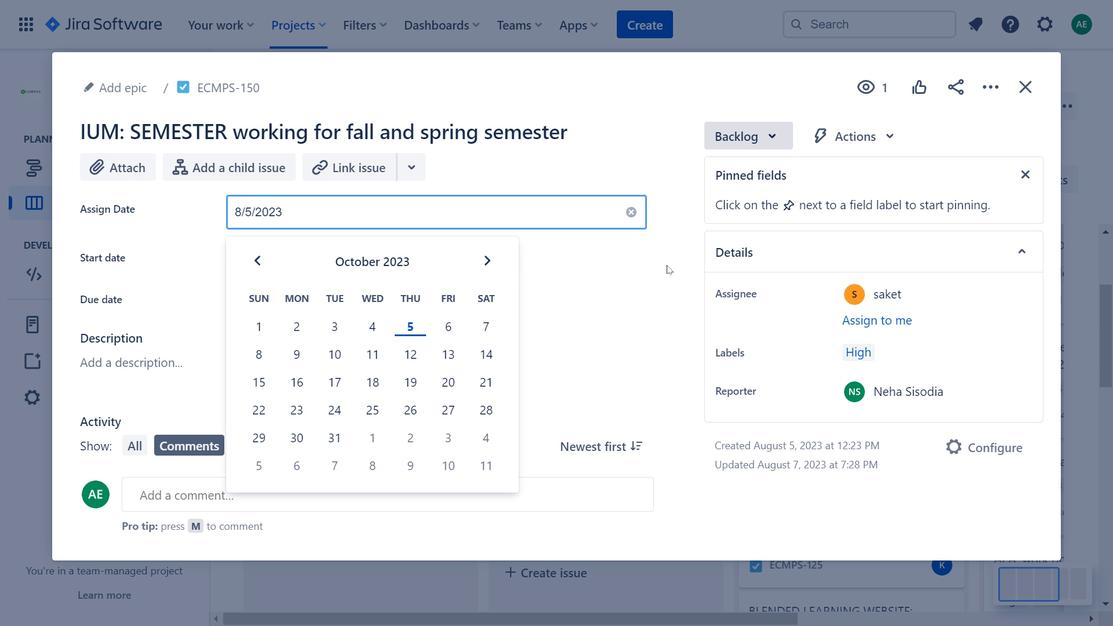 
Action: Mouse moved to (434, 251)
Screenshot: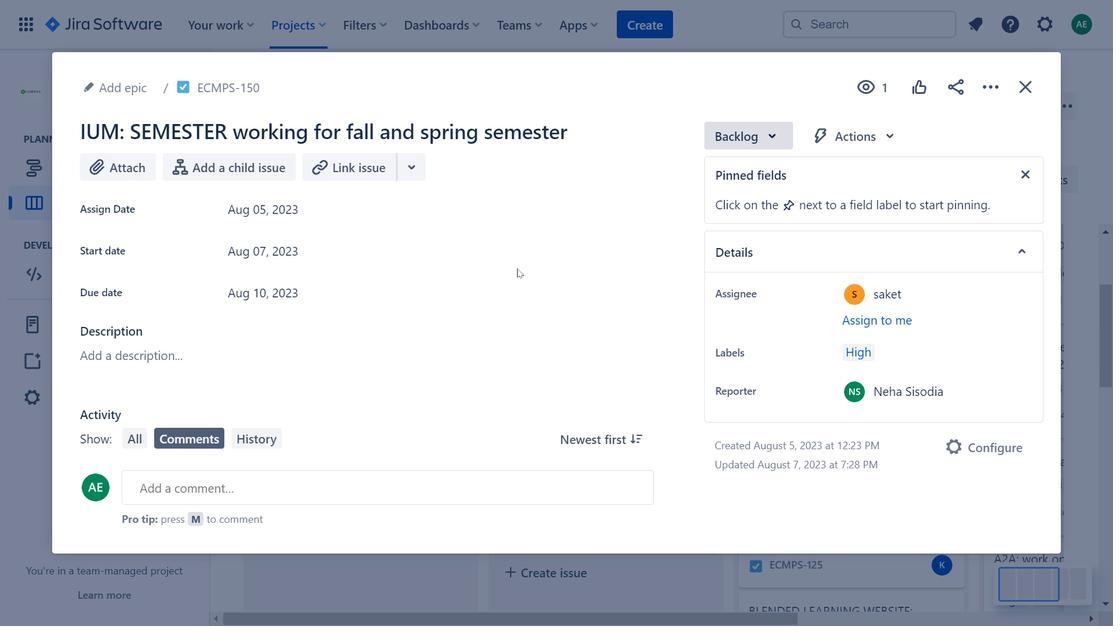 
Action: Mouse pressed left at (434, 251)
Screenshot: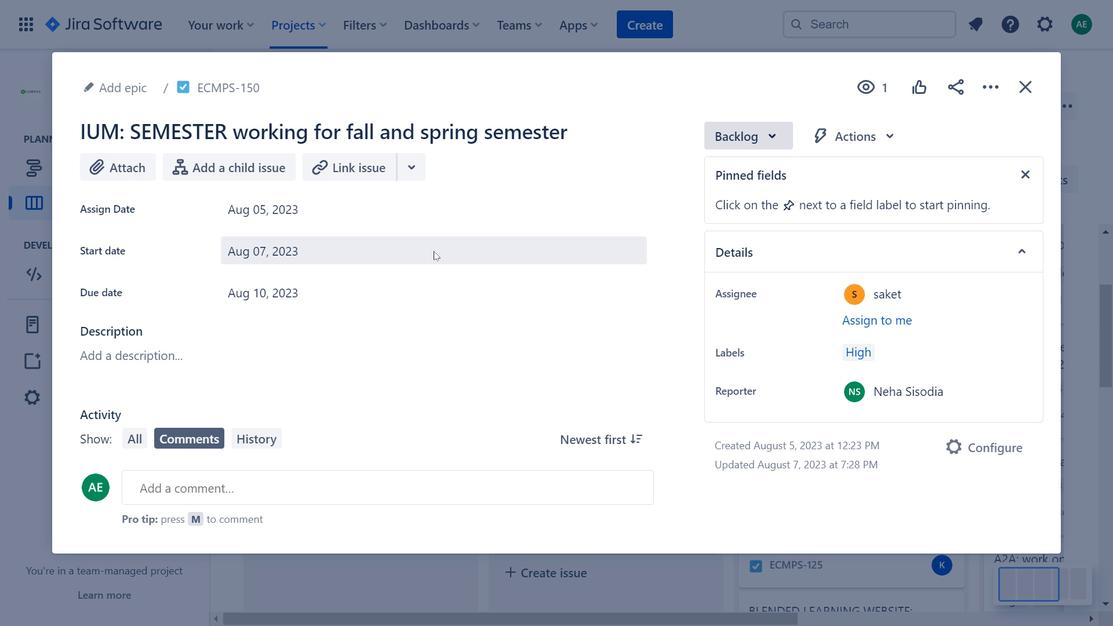 
Action: Mouse moved to (497, 301)
Screenshot: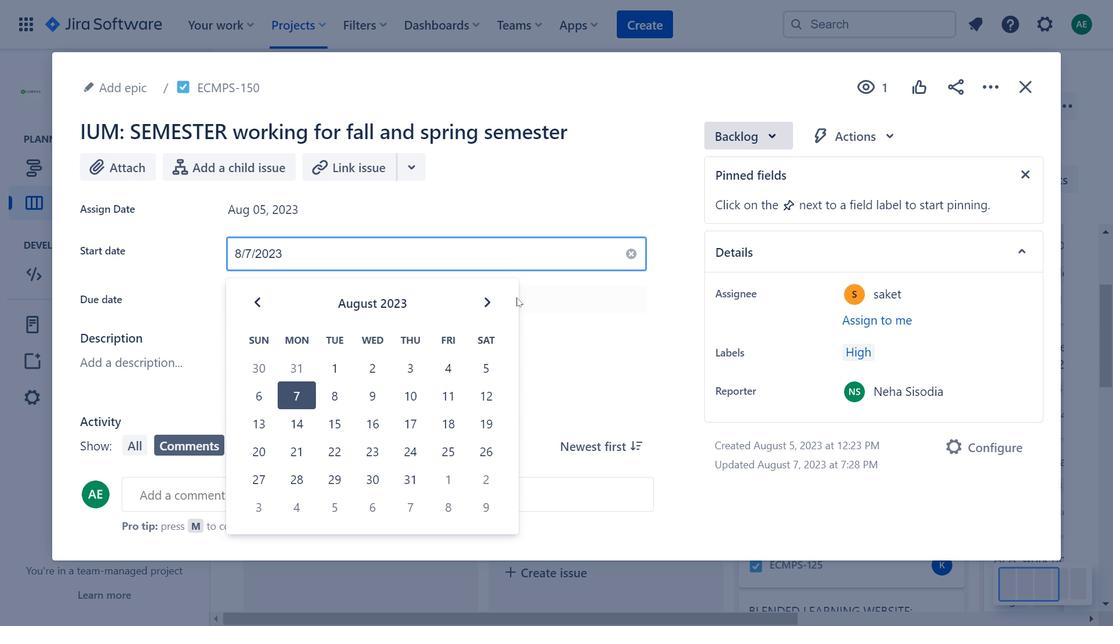 
Action: Mouse pressed left at (497, 301)
Screenshot: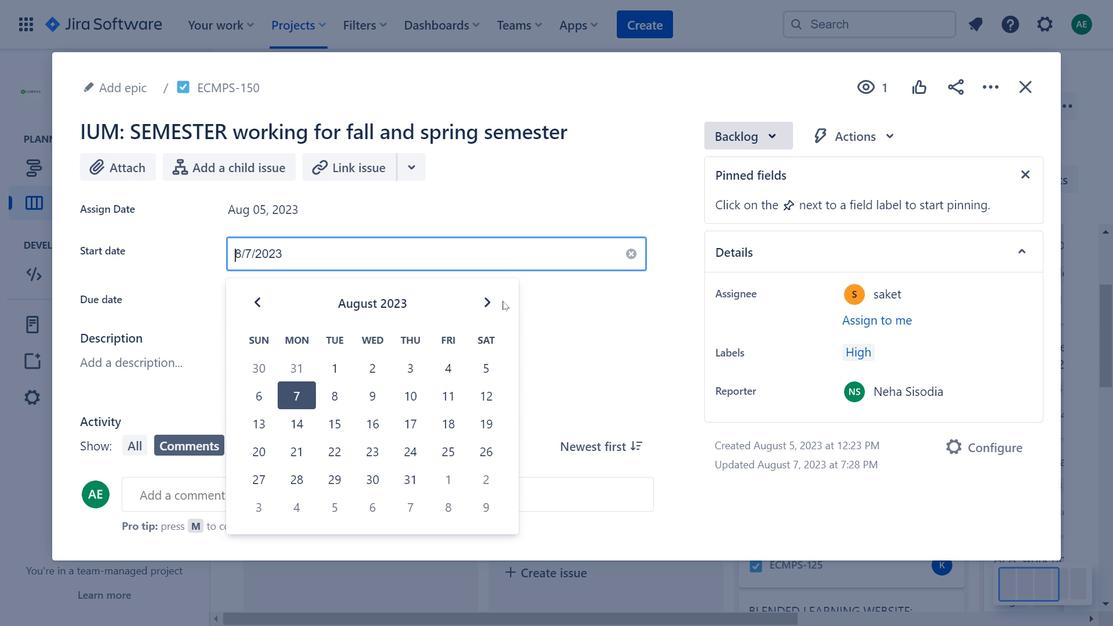 
Action: Mouse pressed left at (497, 301)
Screenshot: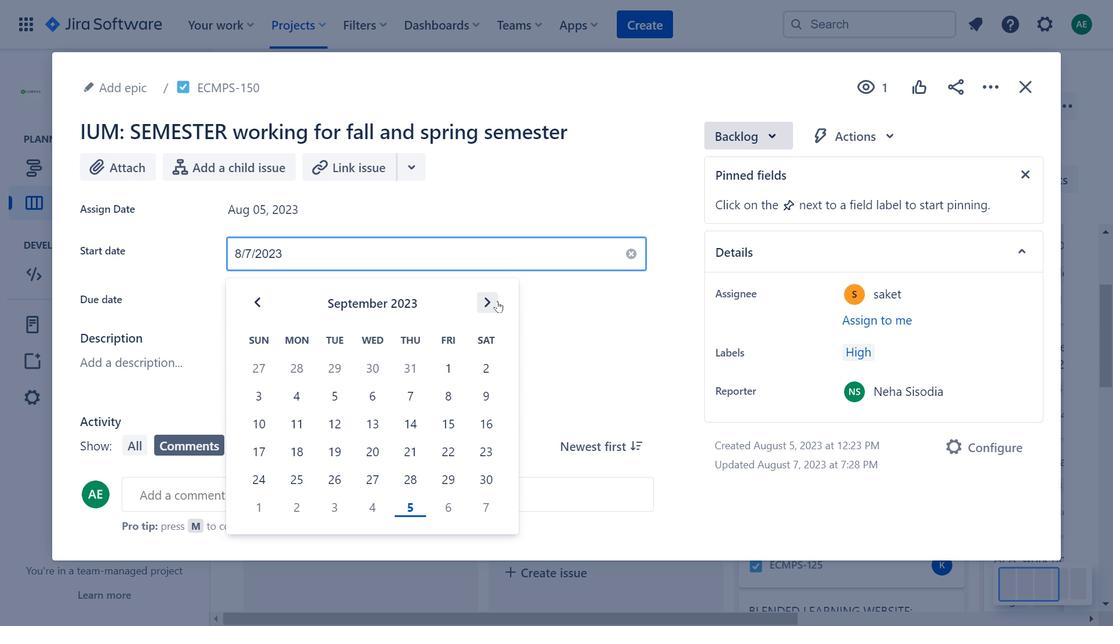 
Action: Mouse moved to (838, 140)
Screenshot: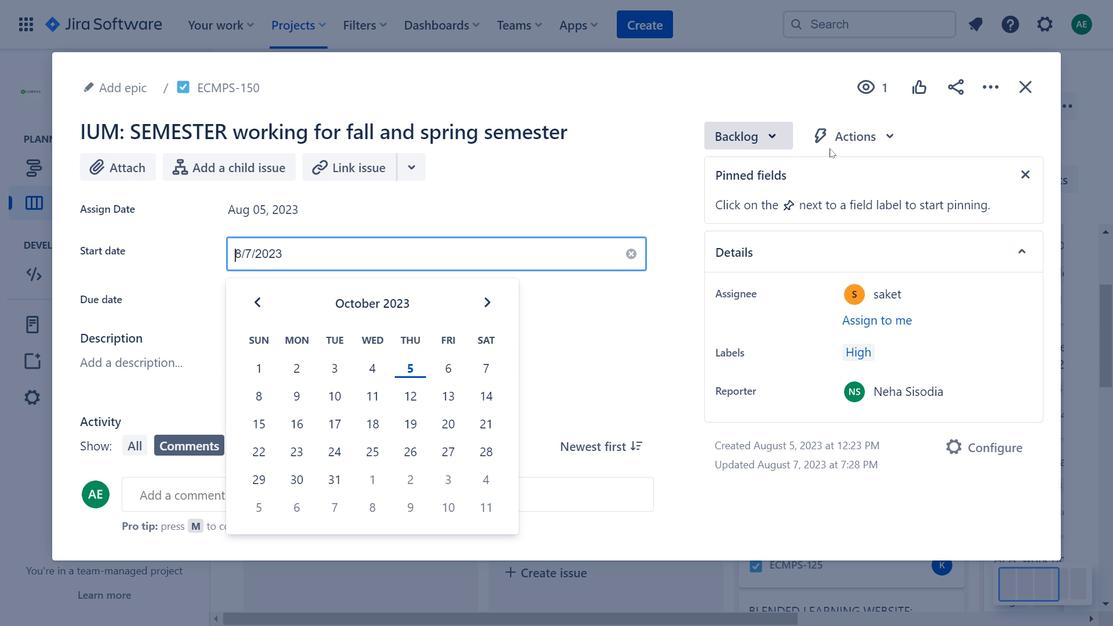 
Action: Mouse pressed left at (838, 140)
Screenshot: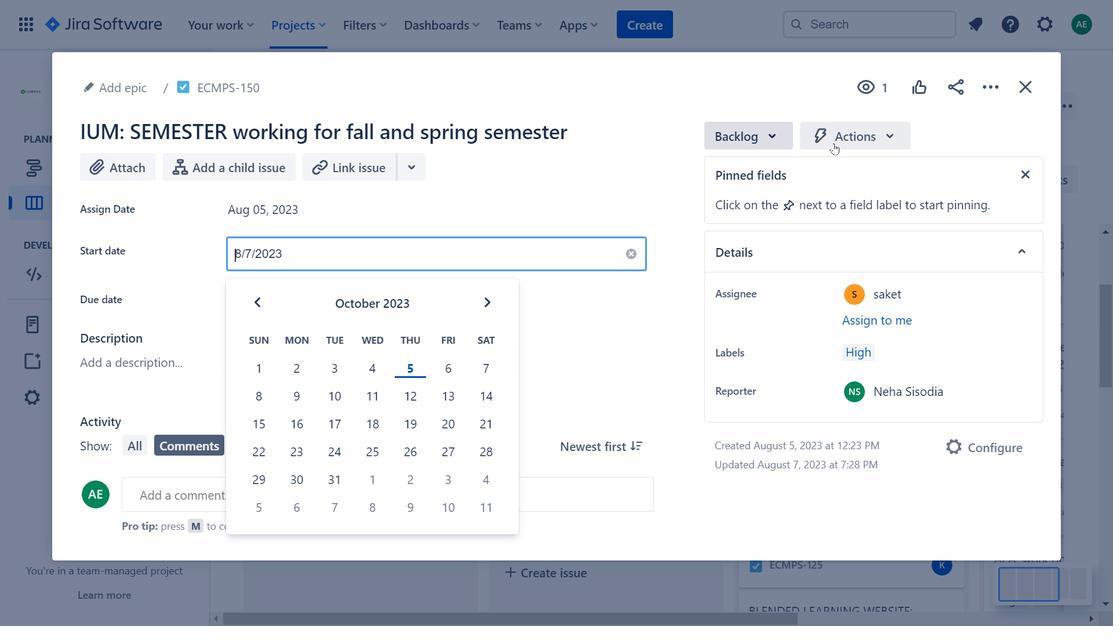 
Action: Mouse moved to (1024, 92)
Screenshot: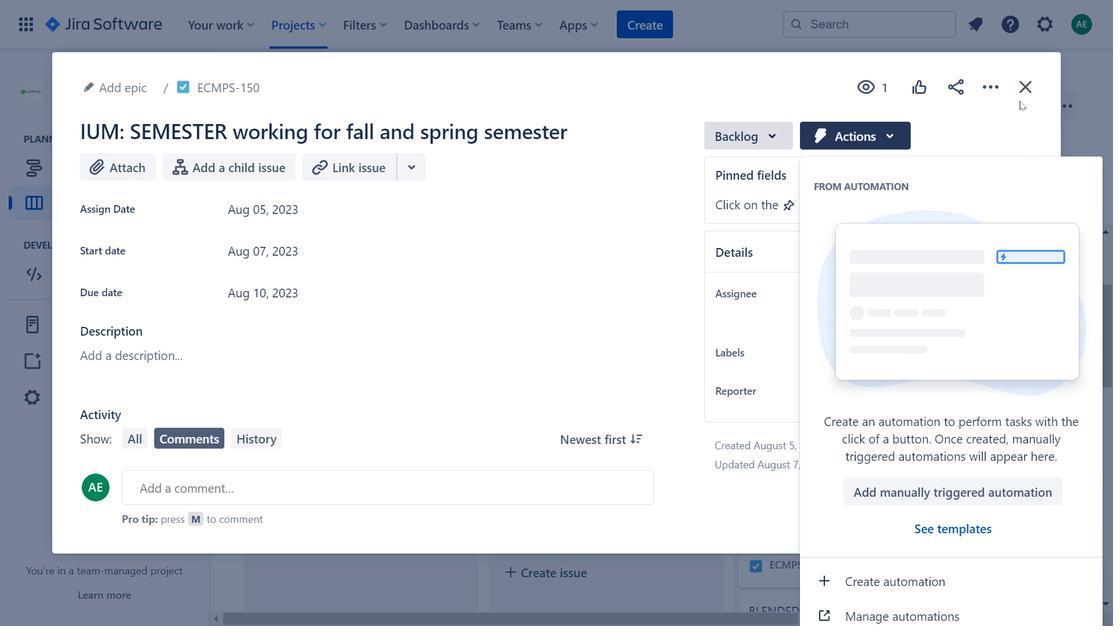 
Action: Mouse pressed left at (1024, 92)
Screenshot: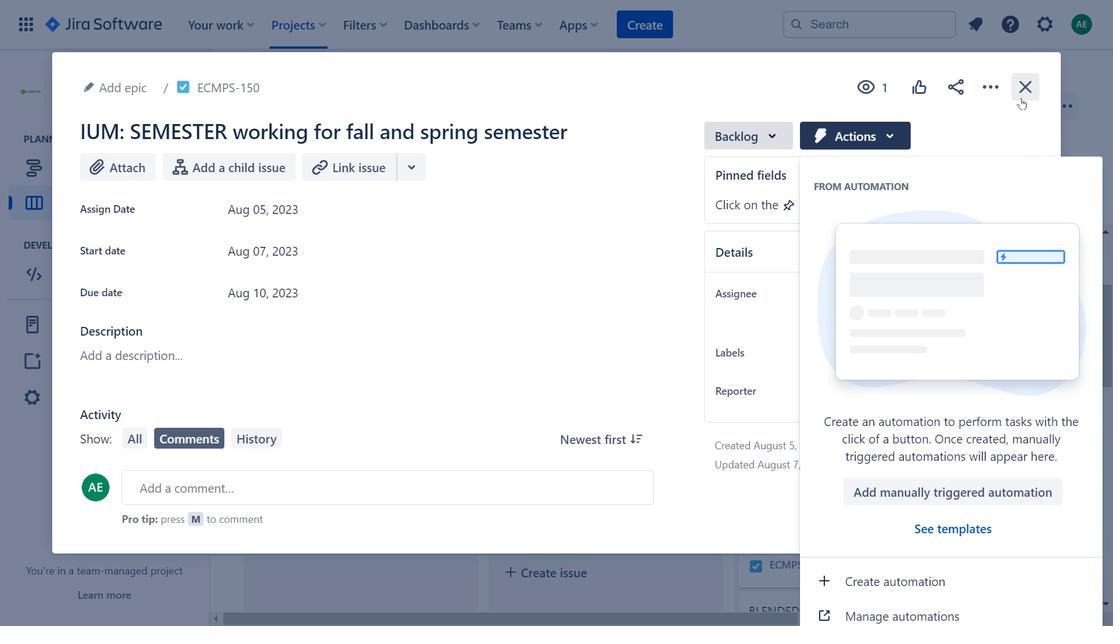 
Action: Mouse moved to (644, 511)
Screenshot: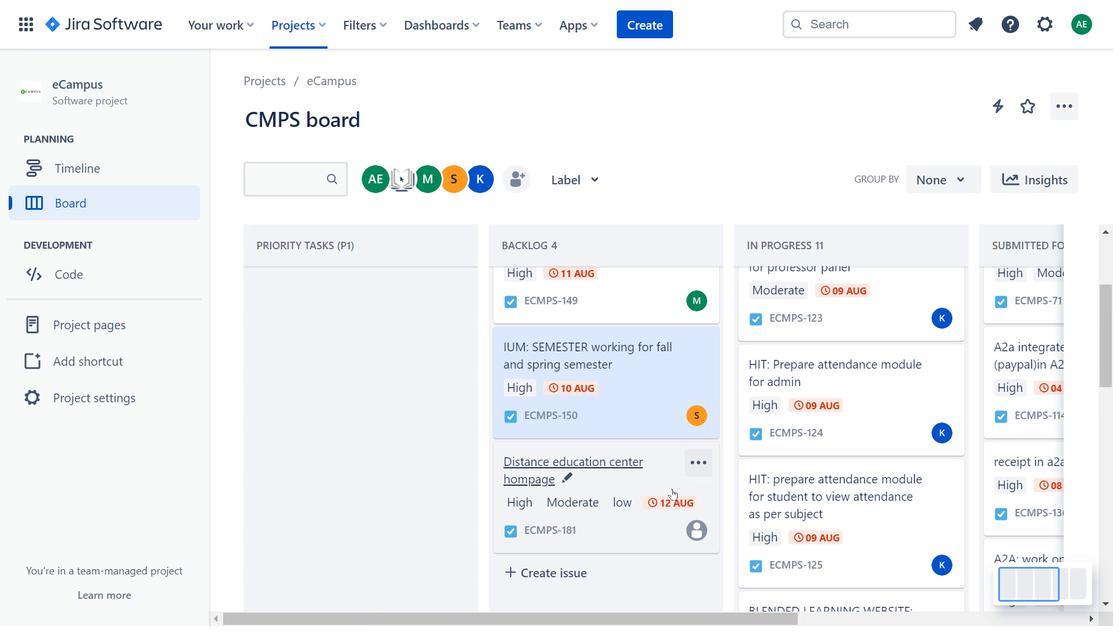 
Action: Mouse pressed left at (644, 511)
Screenshot: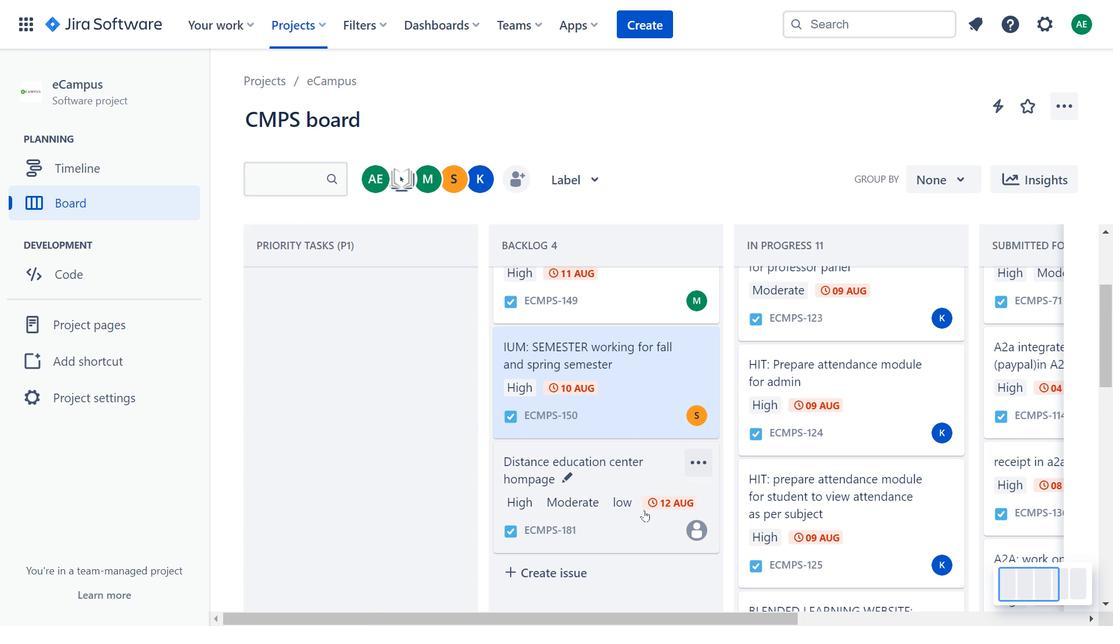 
Action: Mouse moved to (414, 217)
Screenshot: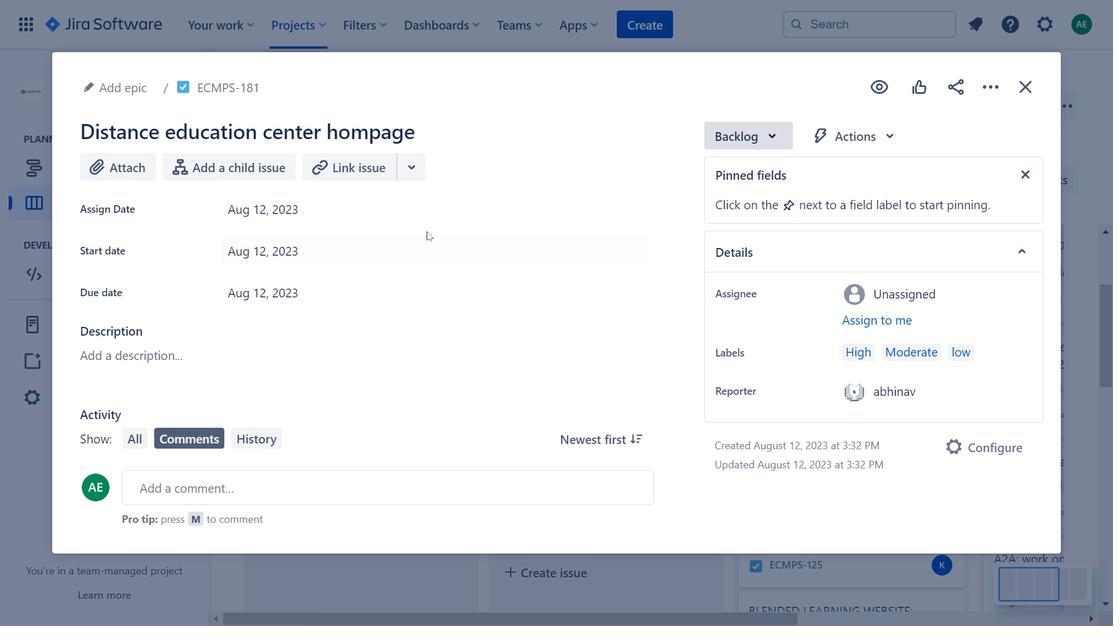 
Action: Mouse pressed left at (414, 217)
Screenshot: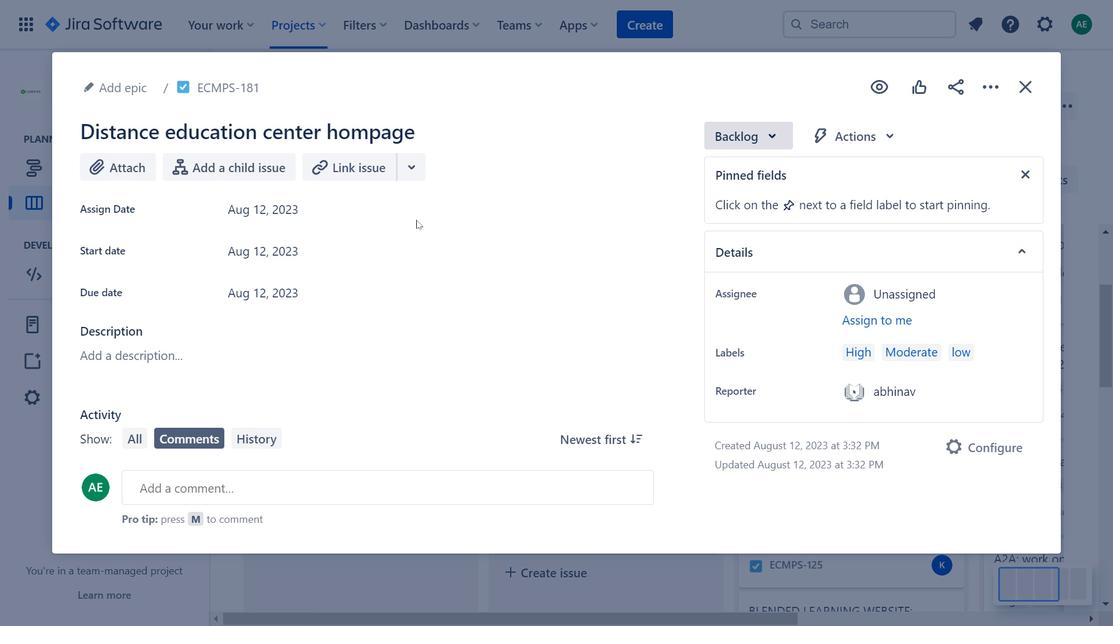 
Action: Mouse moved to (480, 257)
Screenshot: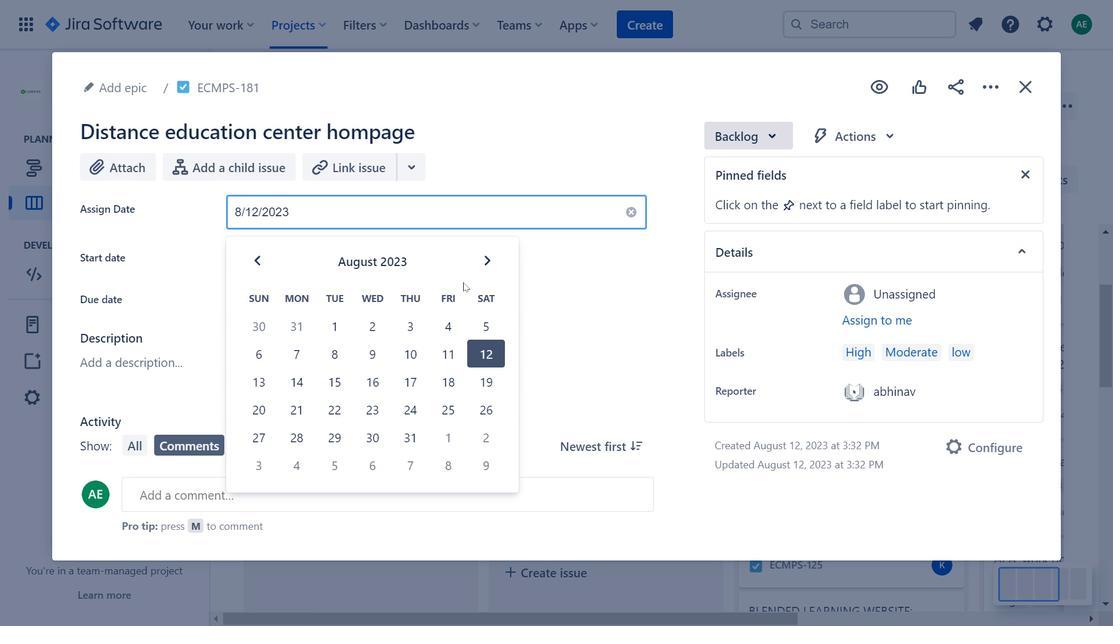 
Action: Mouse pressed left at (480, 257)
Screenshot: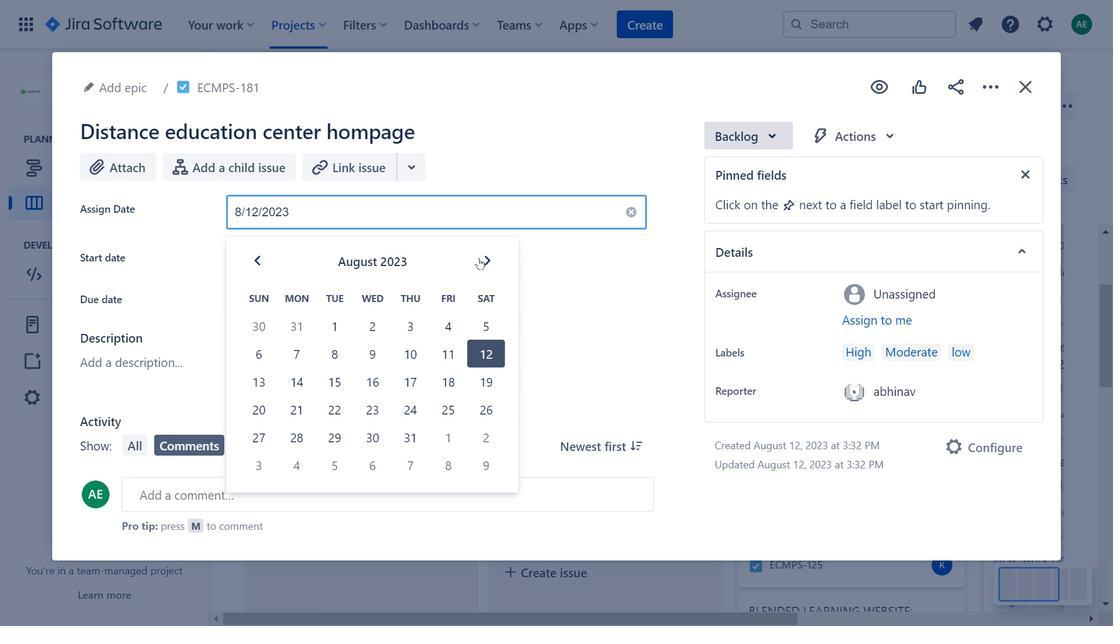 
Action: Mouse moved to (480, 261)
Screenshot: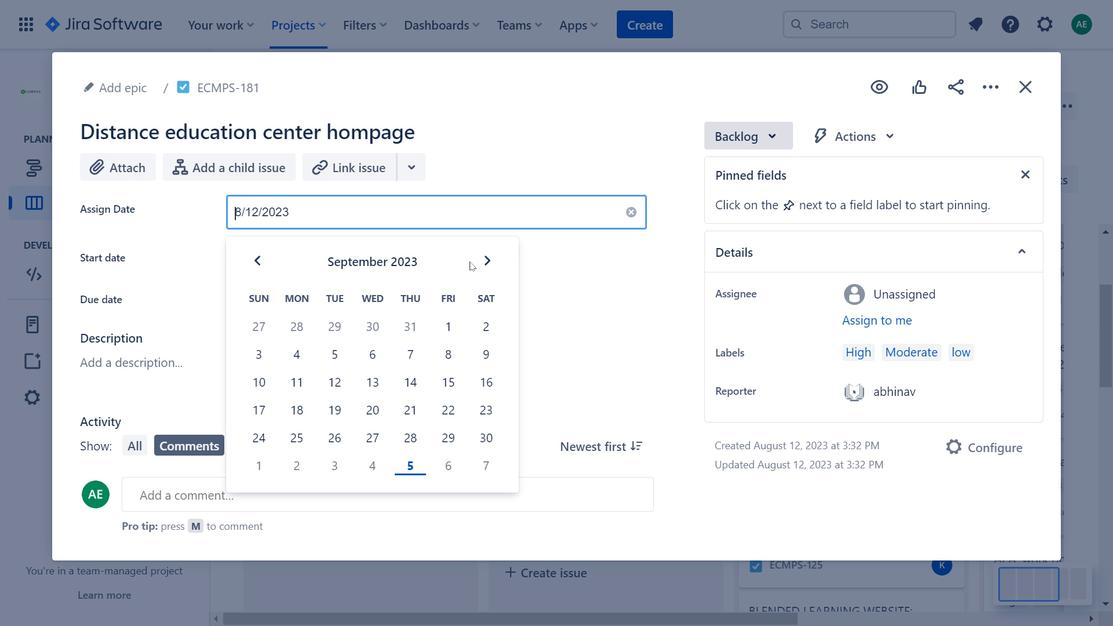 
Action: Mouse pressed left at (480, 261)
Screenshot: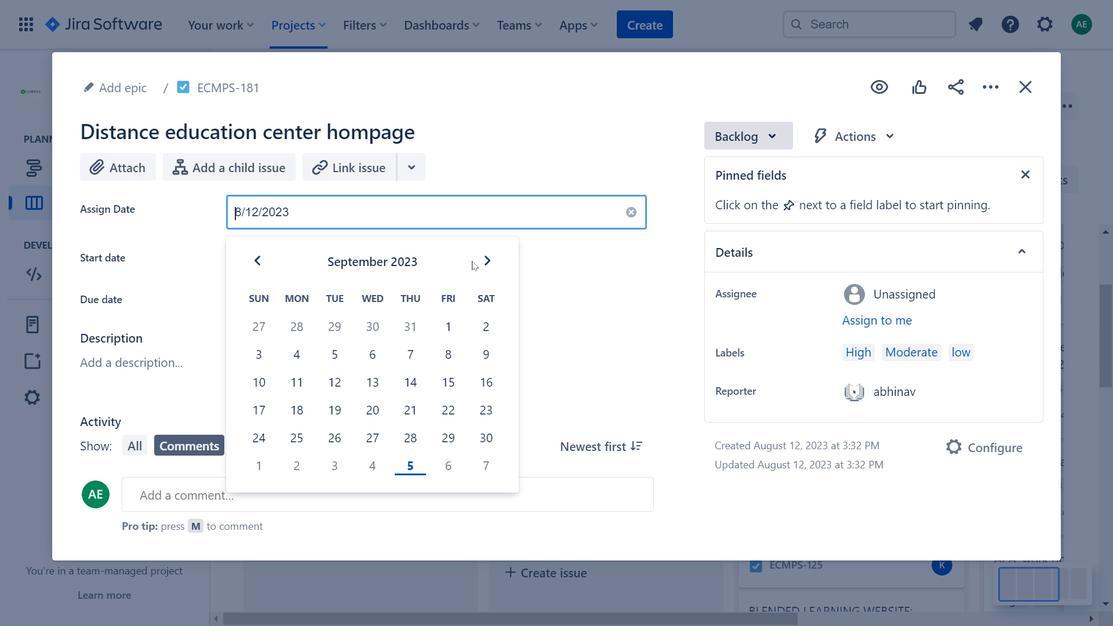 
Action: Mouse moved to (669, 292)
Screenshot: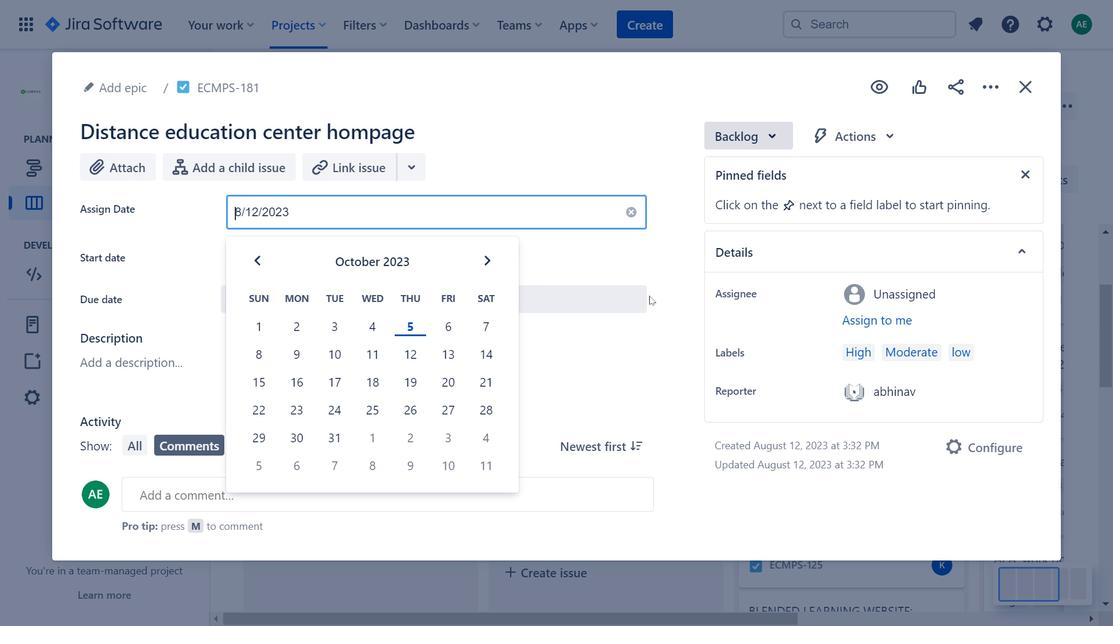 
Action: Mouse pressed left at (669, 292)
Screenshot: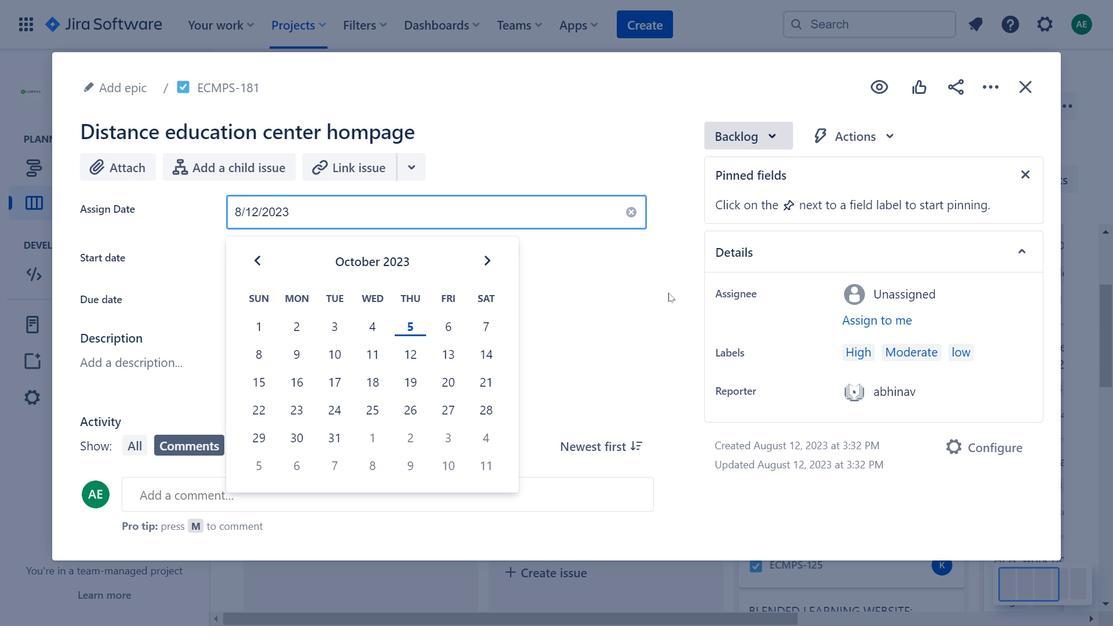 
Action: Mouse moved to (349, 296)
Screenshot: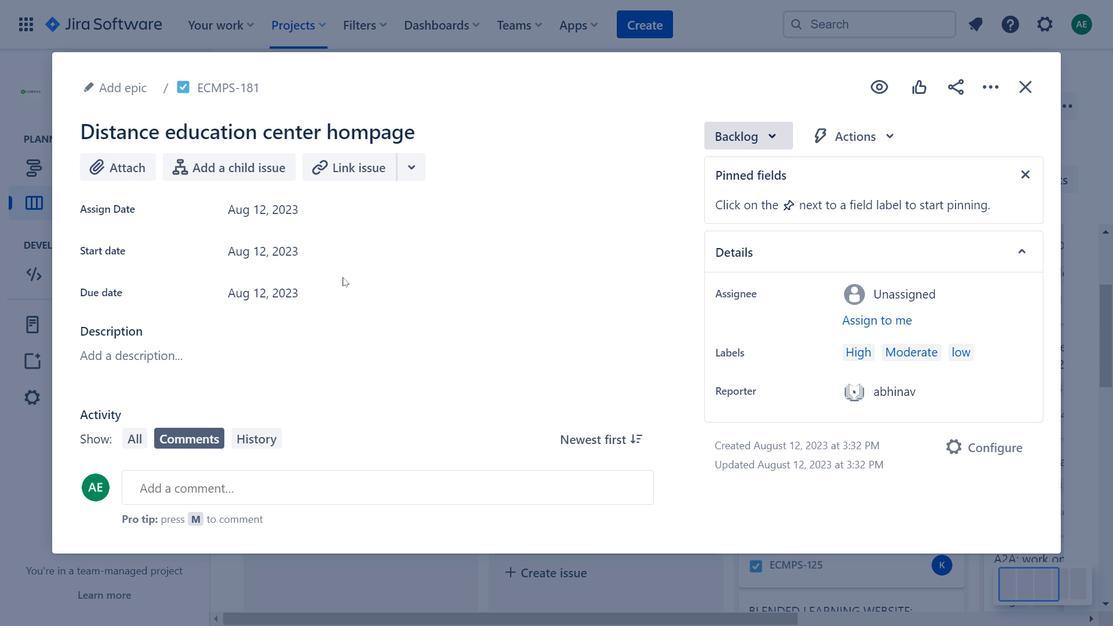 
Action: Mouse pressed left at (349, 296)
Screenshot: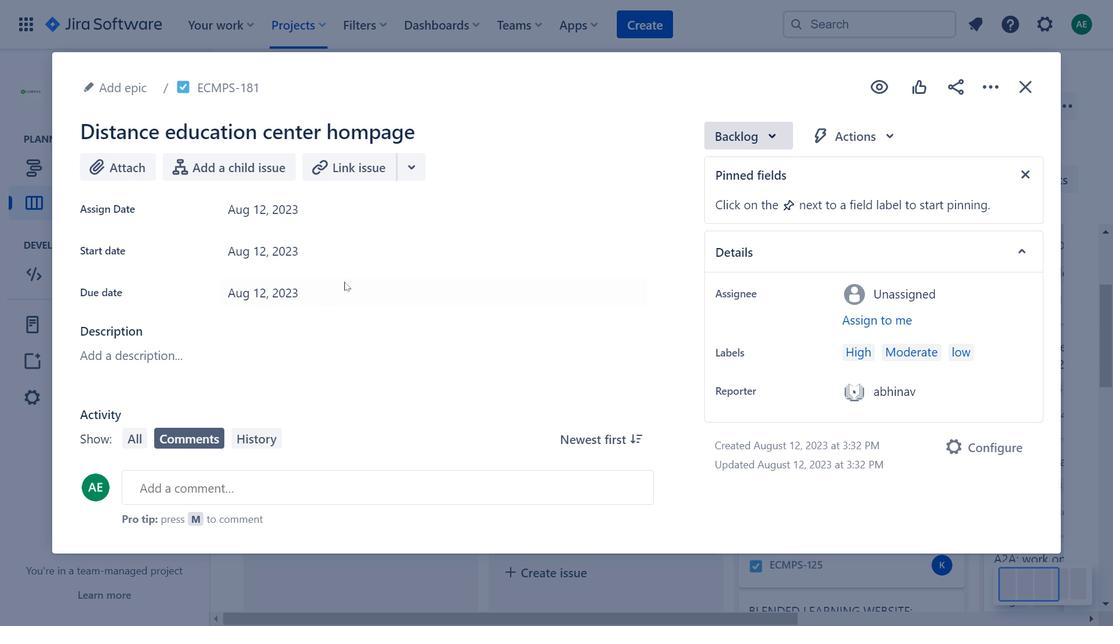 
Action: Mouse moved to (483, 345)
Screenshot: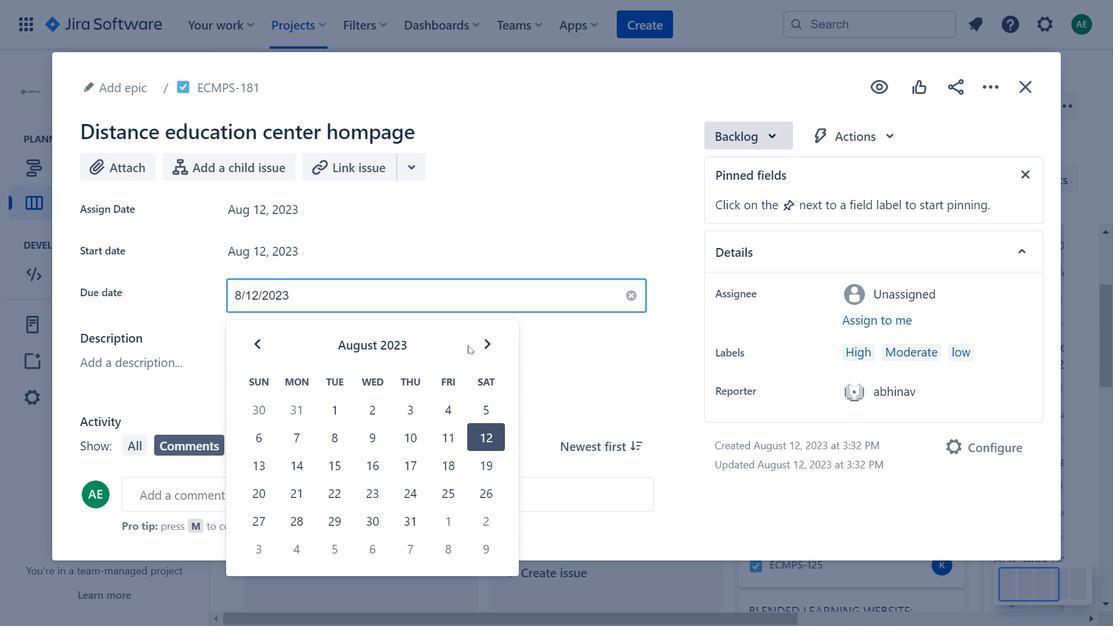 
Action: Mouse pressed left at (483, 345)
Screenshot: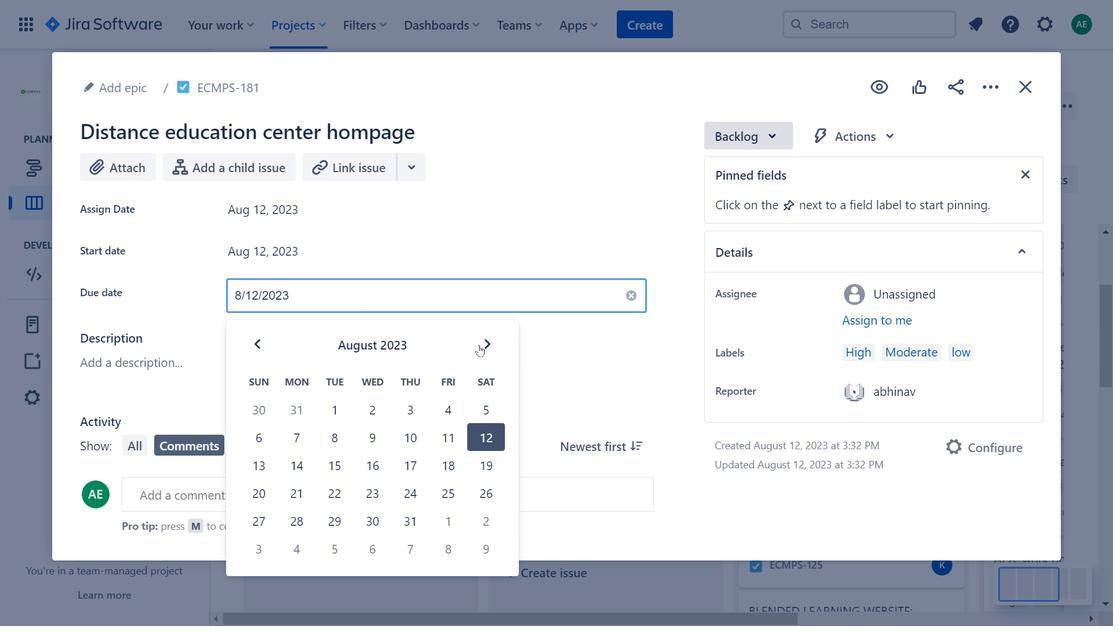 
Action: Mouse moved to (687, 219)
Screenshot: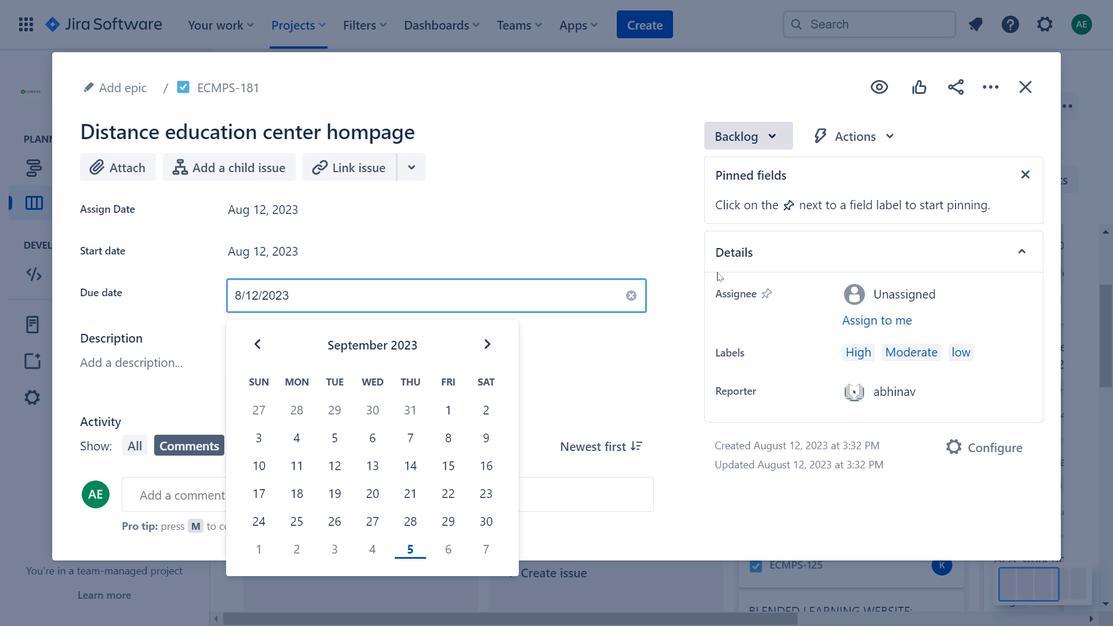 
Action: Mouse pressed left at (687, 219)
Screenshot: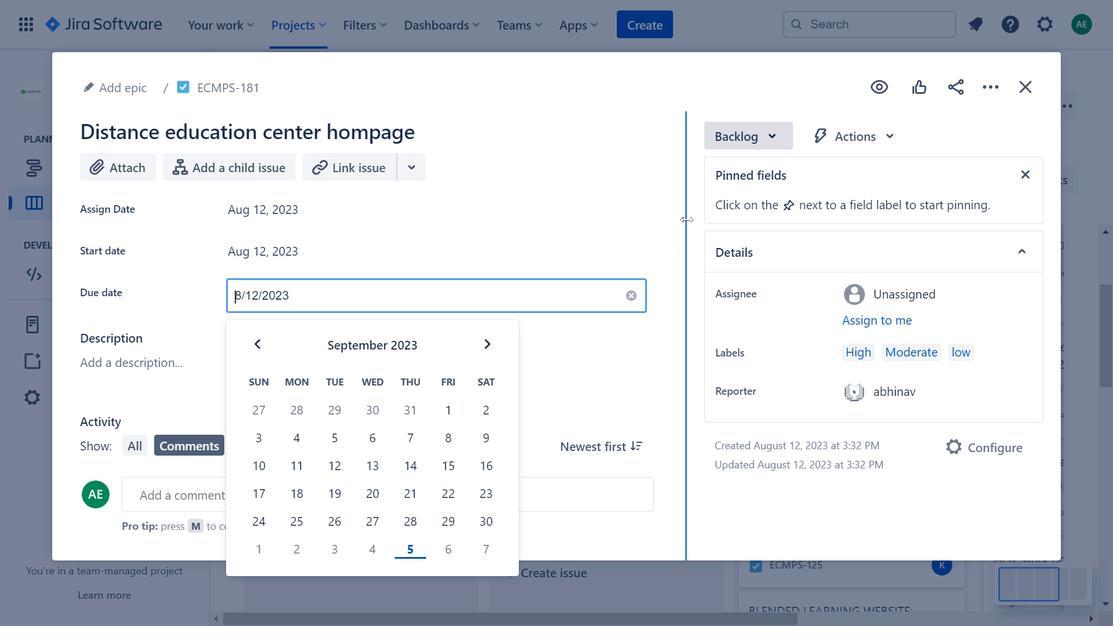 
Action: Mouse pressed left at (687, 219)
Screenshot: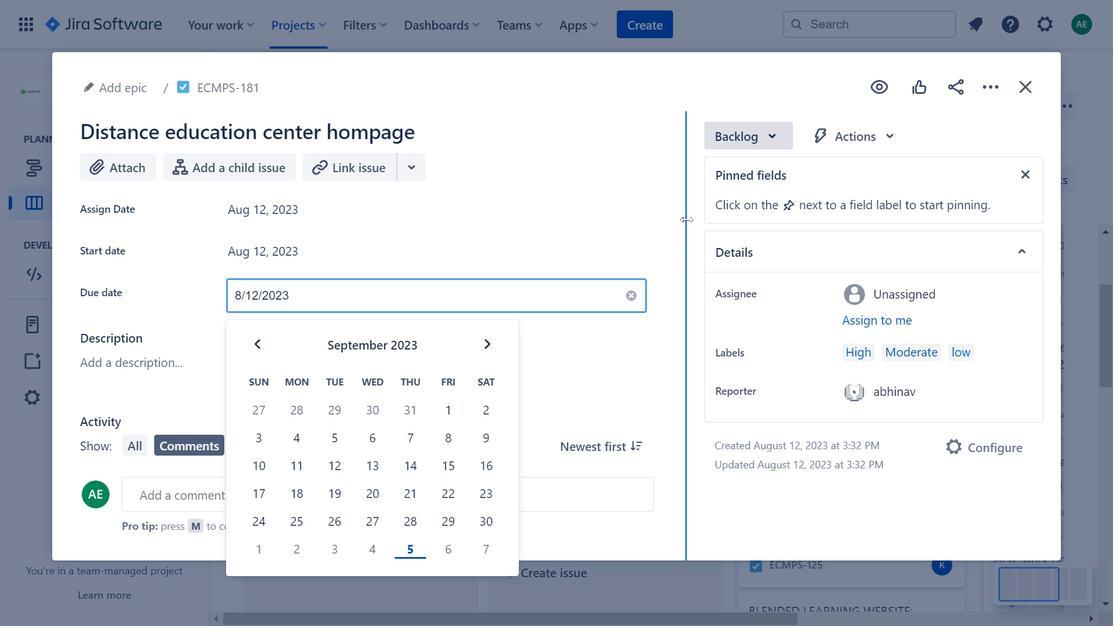 
Action: Mouse moved to (638, 208)
Screenshot: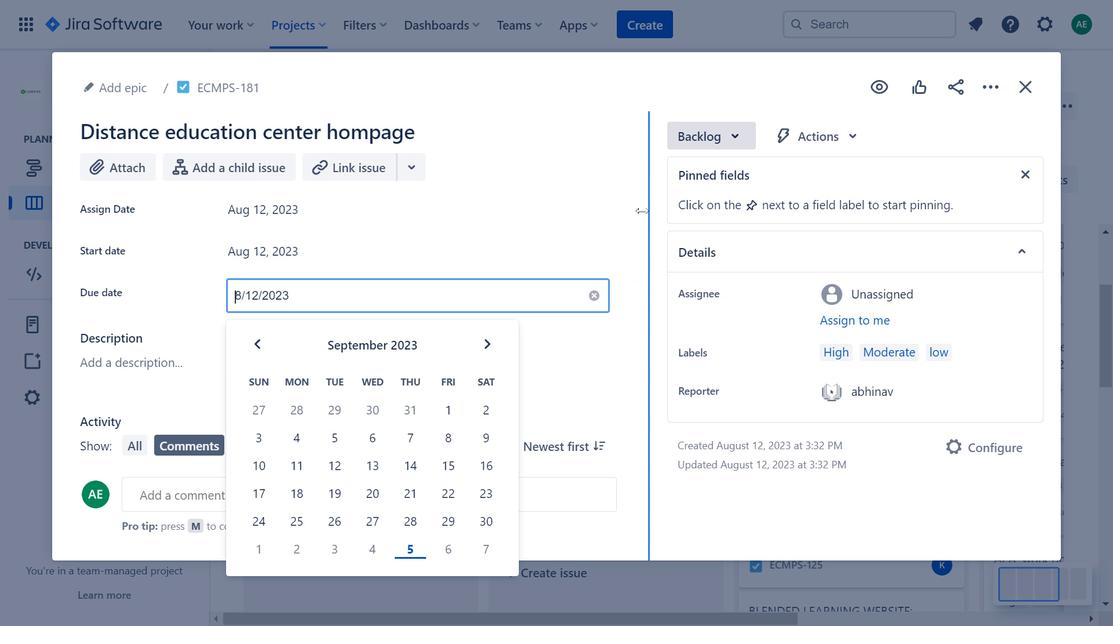 
Action: Mouse pressed left at (638, 208)
Screenshot: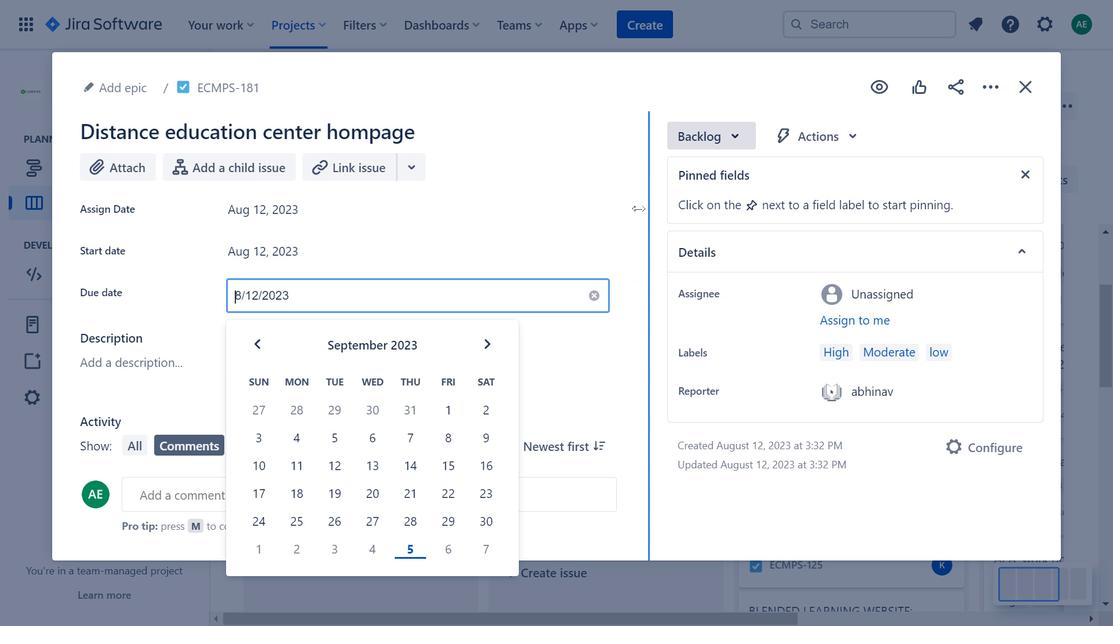 
Action: Mouse moved to (610, 222)
Screenshot: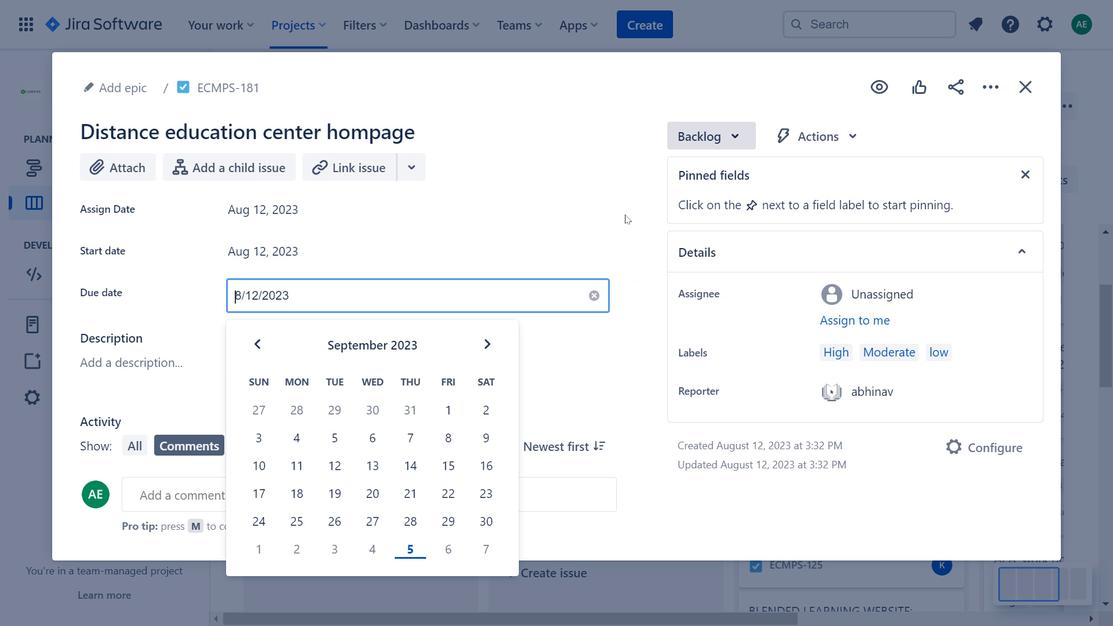 
Action: Mouse pressed left at (610, 222)
Screenshot: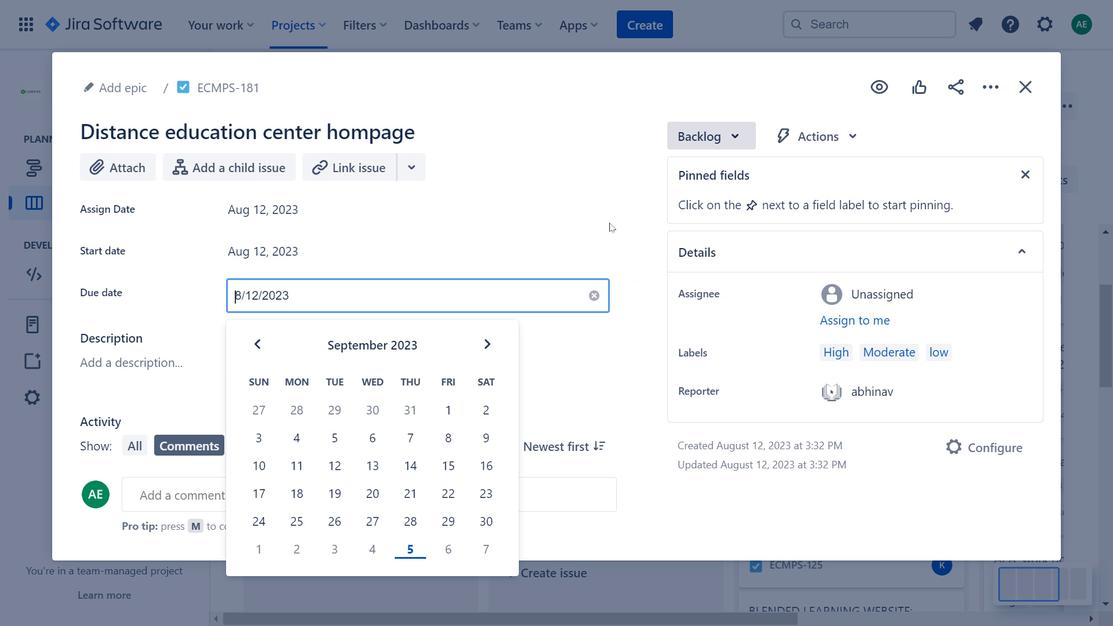 
Action: Mouse moved to (750, 129)
Screenshot: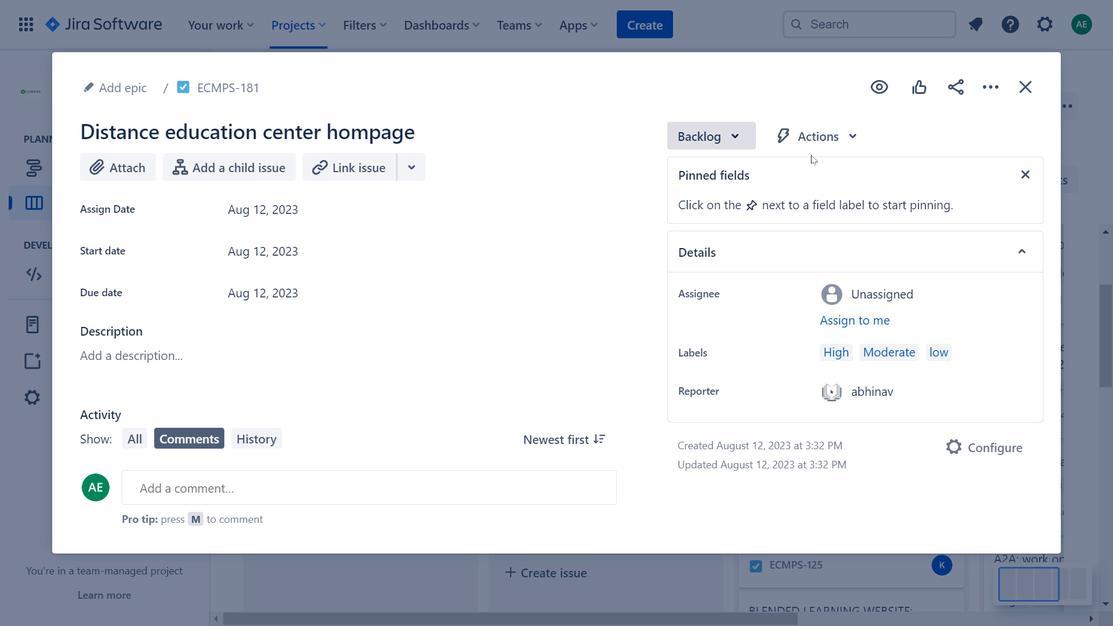
Action: Mouse pressed left at (750, 129)
Screenshot: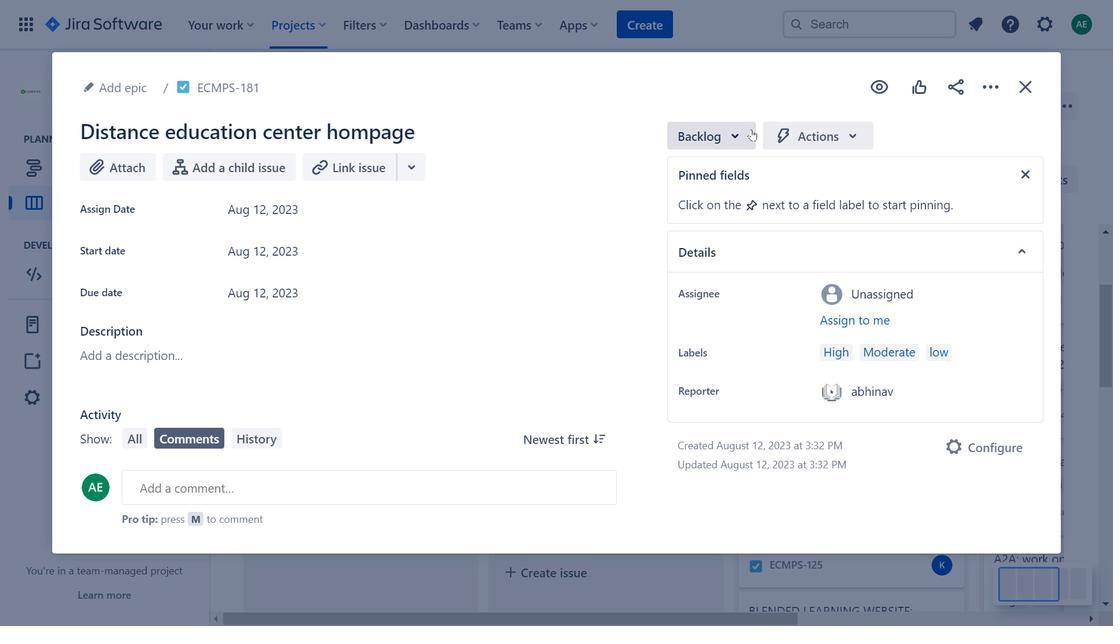 
Action: Mouse moved to (848, 134)
Screenshot: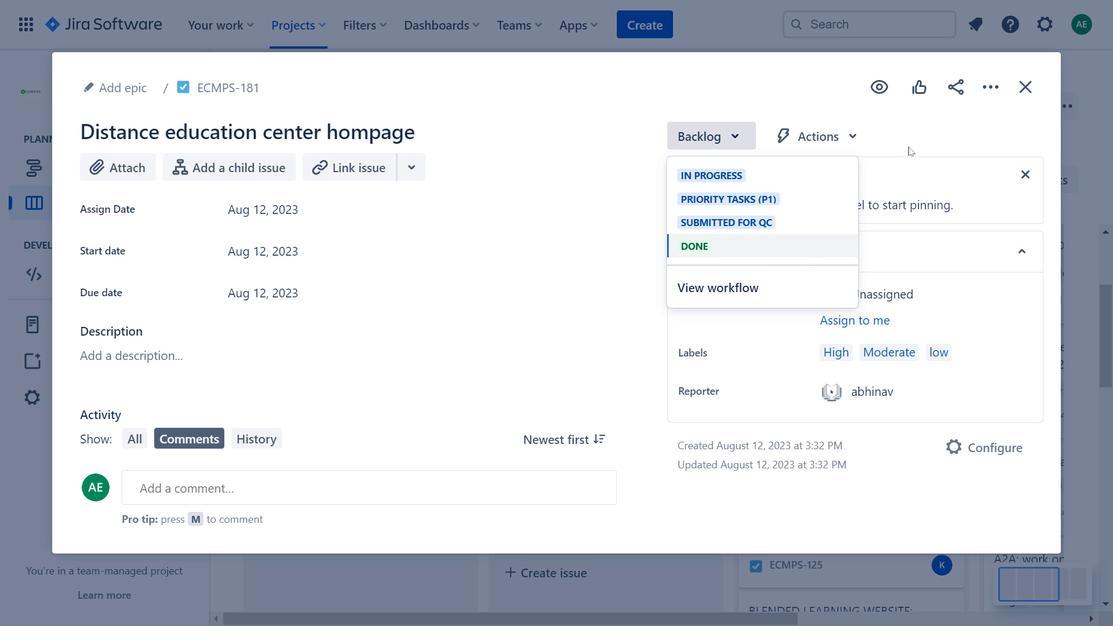
Action: Mouse pressed left at (848, 134)
Screenshot: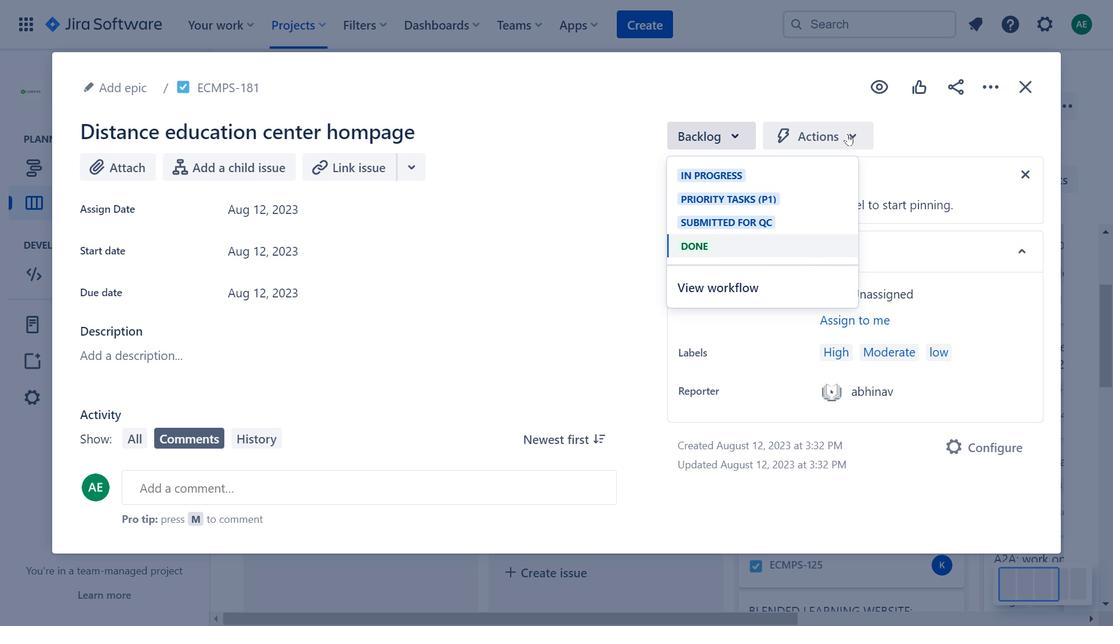 
Action: Mouse moved to (373, 291)
Screenshot: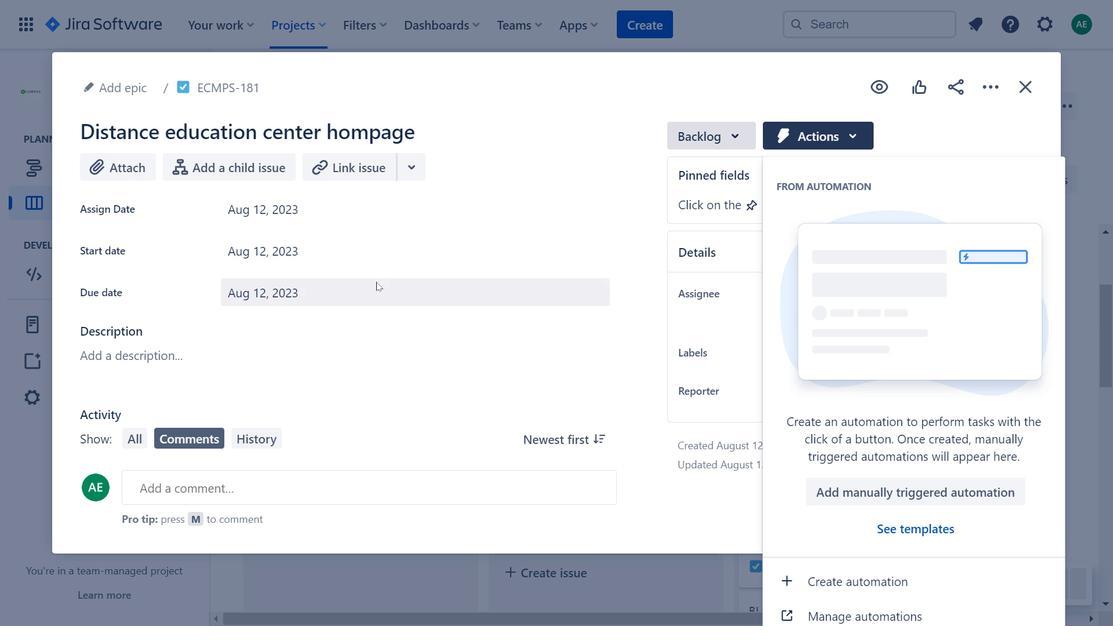 
Action: Mouse pressed left at (373, 291)
Screenshot: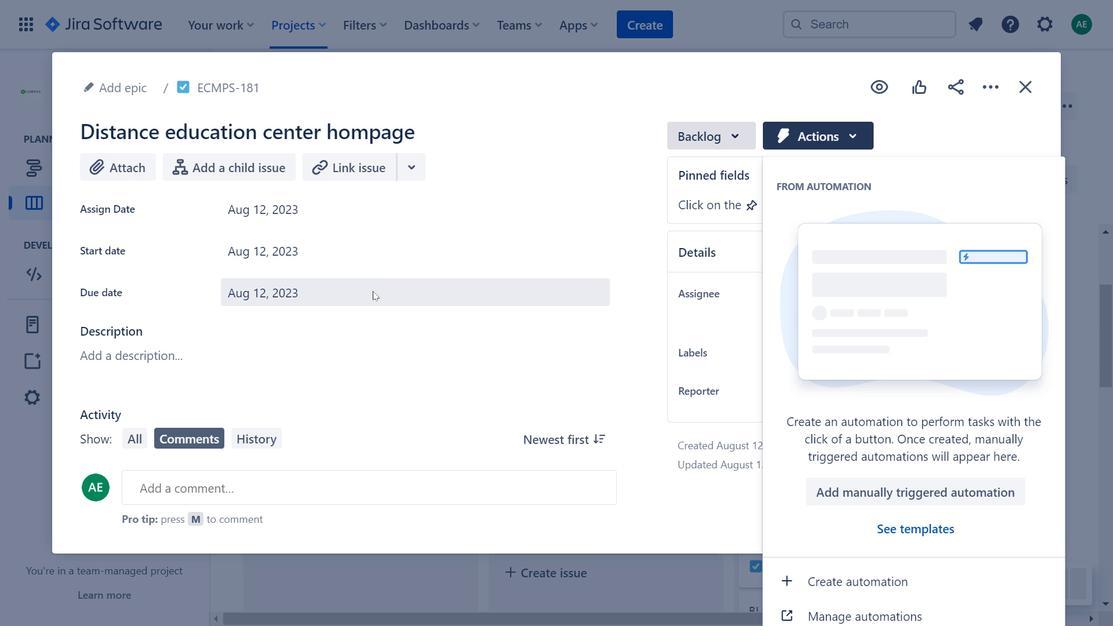 
Action: Mouse moved to (1033, 99)
Screenshot: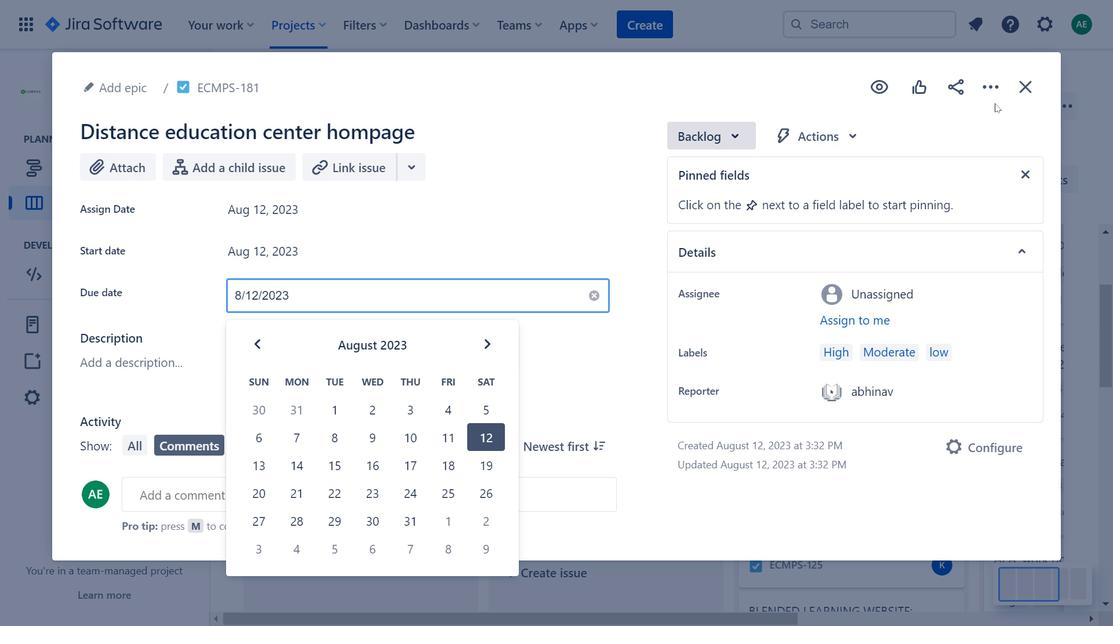 
Action: Mouse pressed left at (1033, 99)
Screenshot: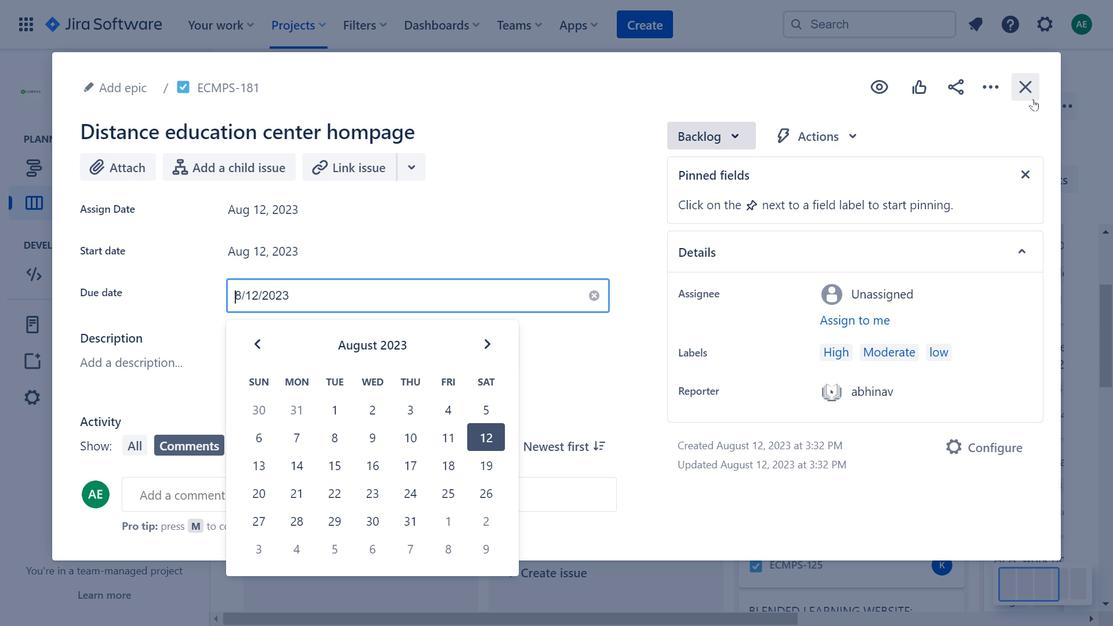 
Action: Mouse moved to (831, 376)
Screenshot: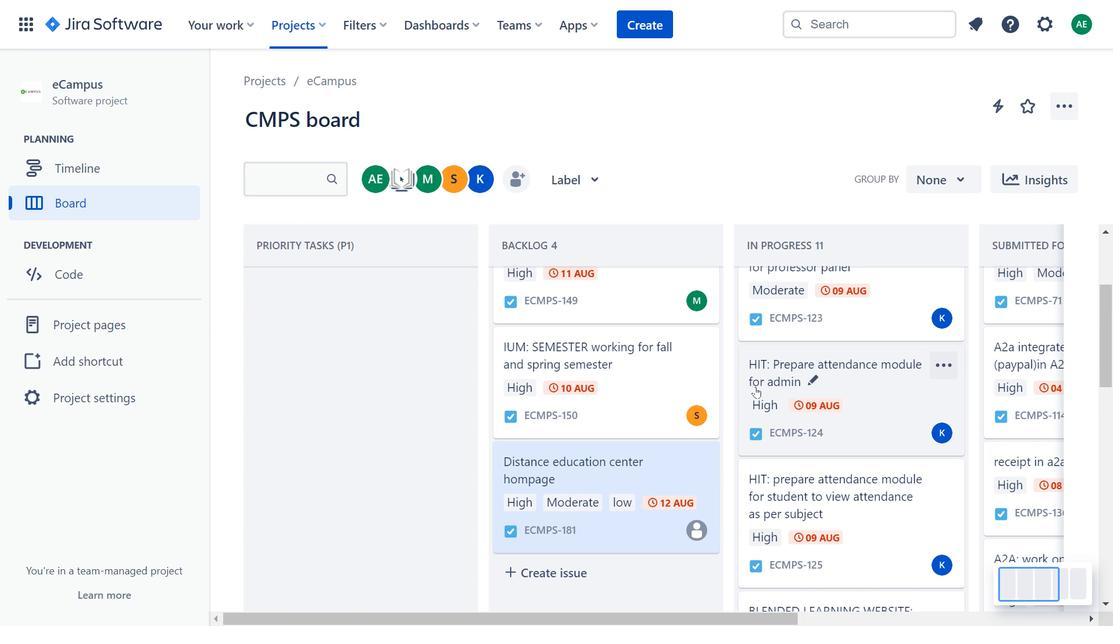
Action: Mouse scrolled (831, 377) with delta (0, 0)
Screenshot: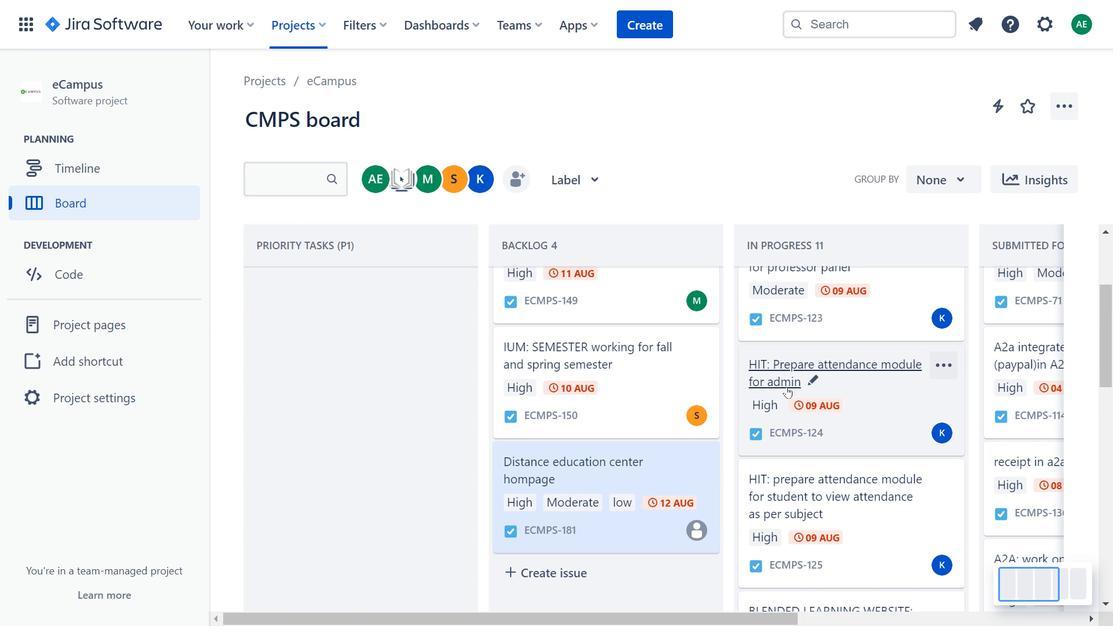 
Action: Mouse scrolled (831, 377) with delta (0, 0)
Screenshot: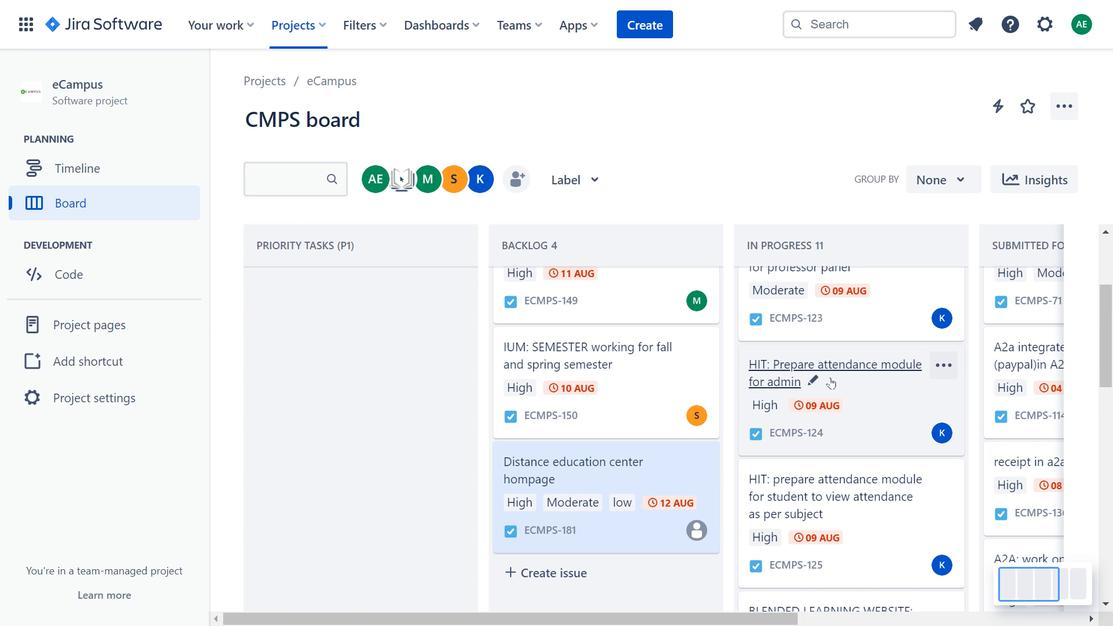 
Action: Mouse moved to (834, 376)
Screenshot: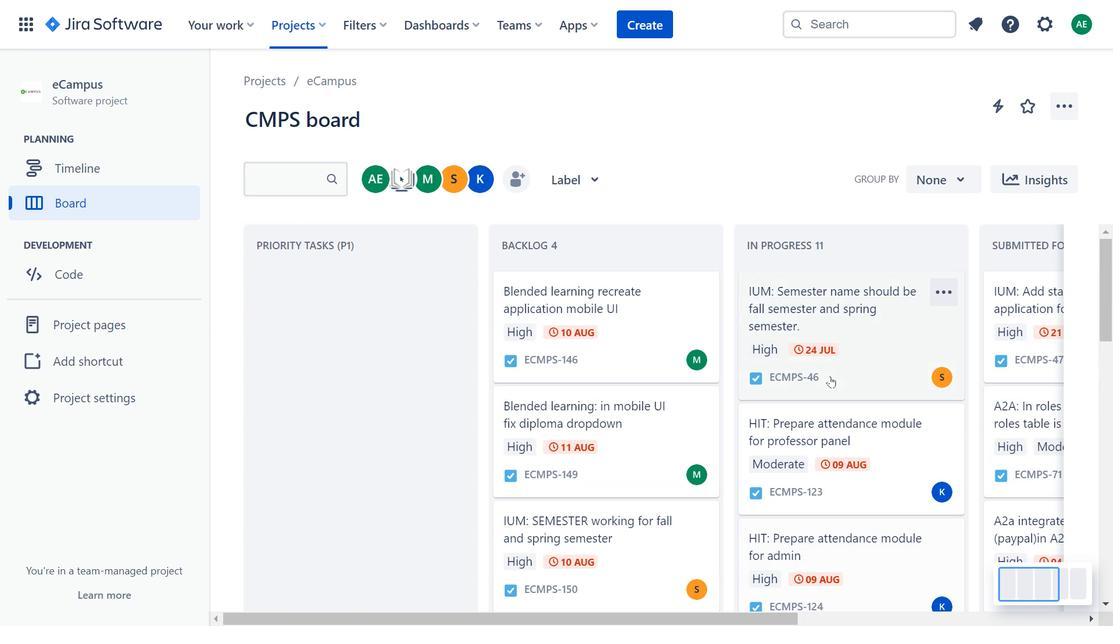 
Action: Mouse scrolled (834, 377) with delta (0, 0)
Screenshot: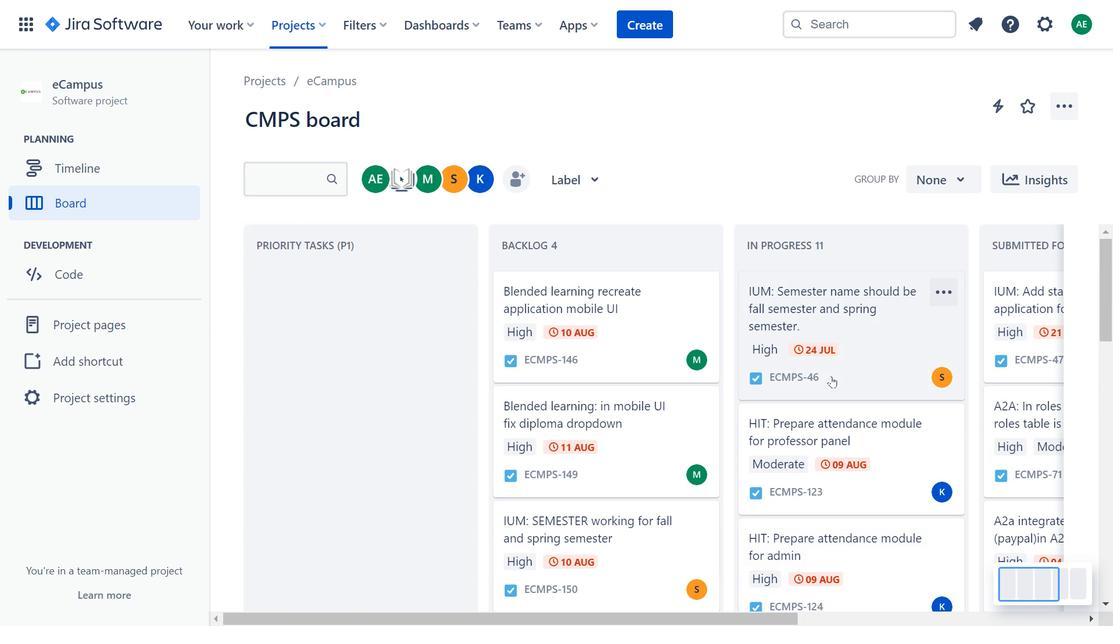 
Action: Mouse scrolled (834, 377) with delta (0, 0)
Screenshot: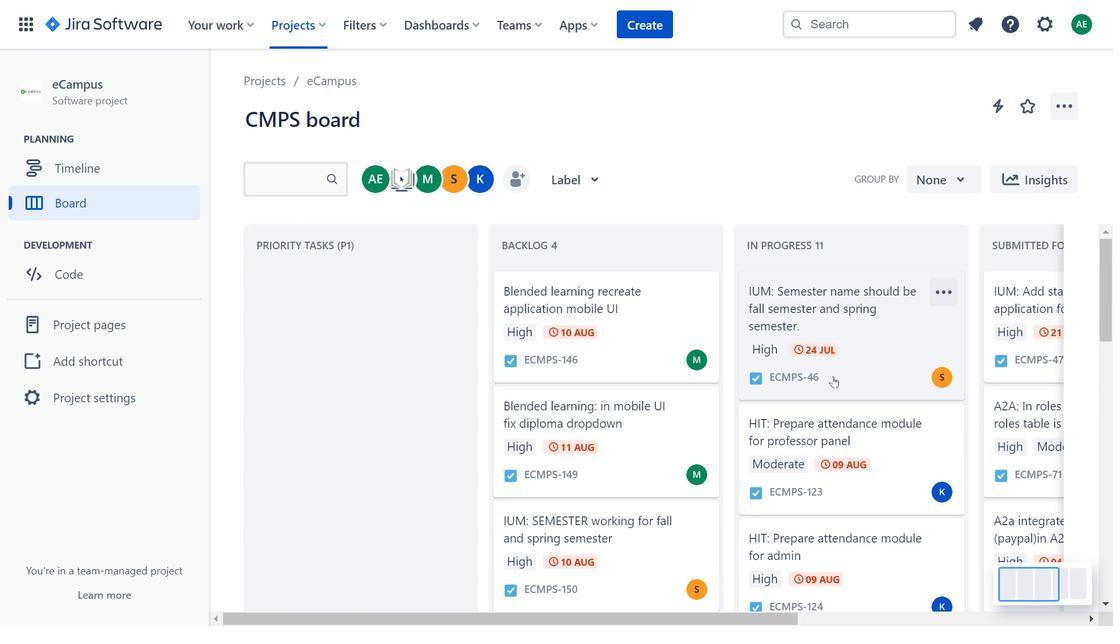 
Action: Mouse moved to (869, 380)
Screenshot: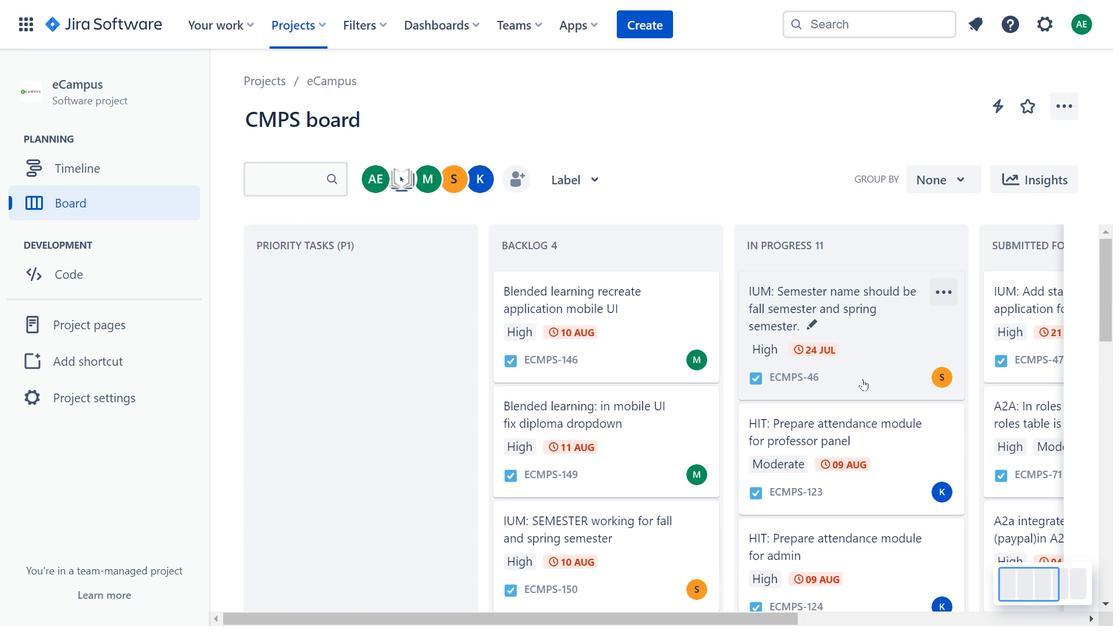 
Action: Mouse pressed left at (869, 380)
Screenshot: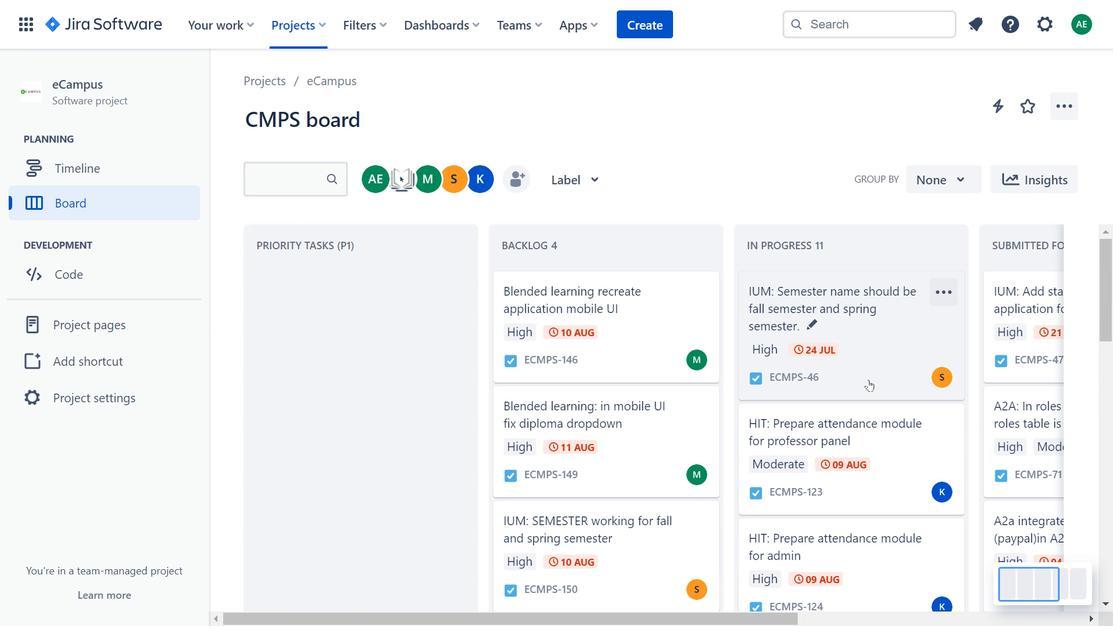 
Action: Mouse moved to (411, 192)
Screenshot: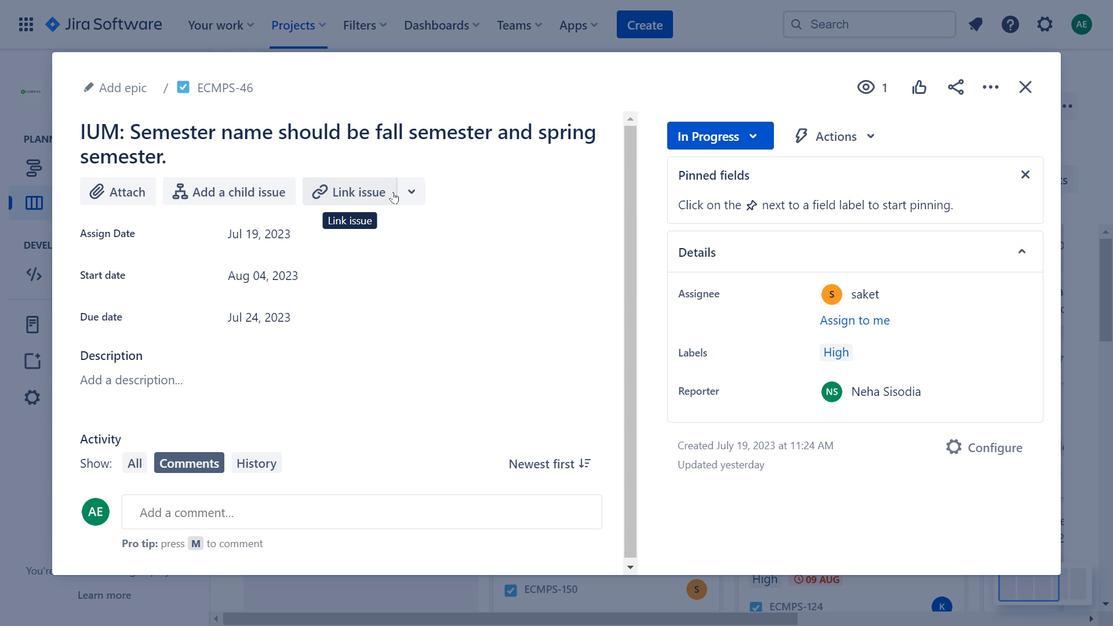 
Action: Mouse pressed left at (411, 192)
Screenshot: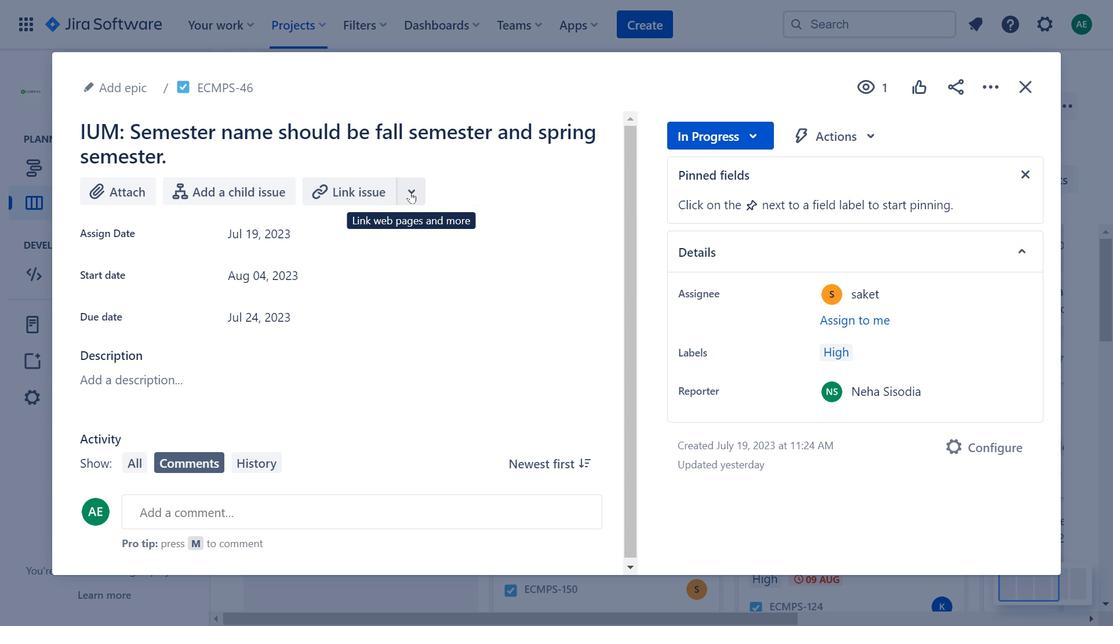 
Action: Mouse moved to (565, 189)
Screenshot: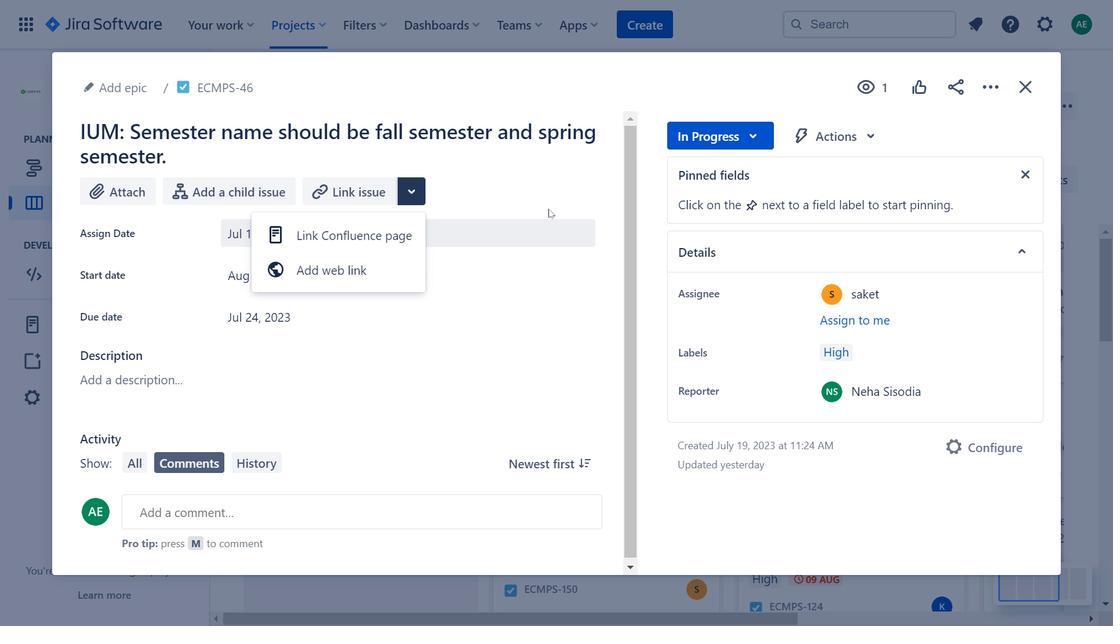 
Action: Mouse pressed left at (565, 189)
Screenshot: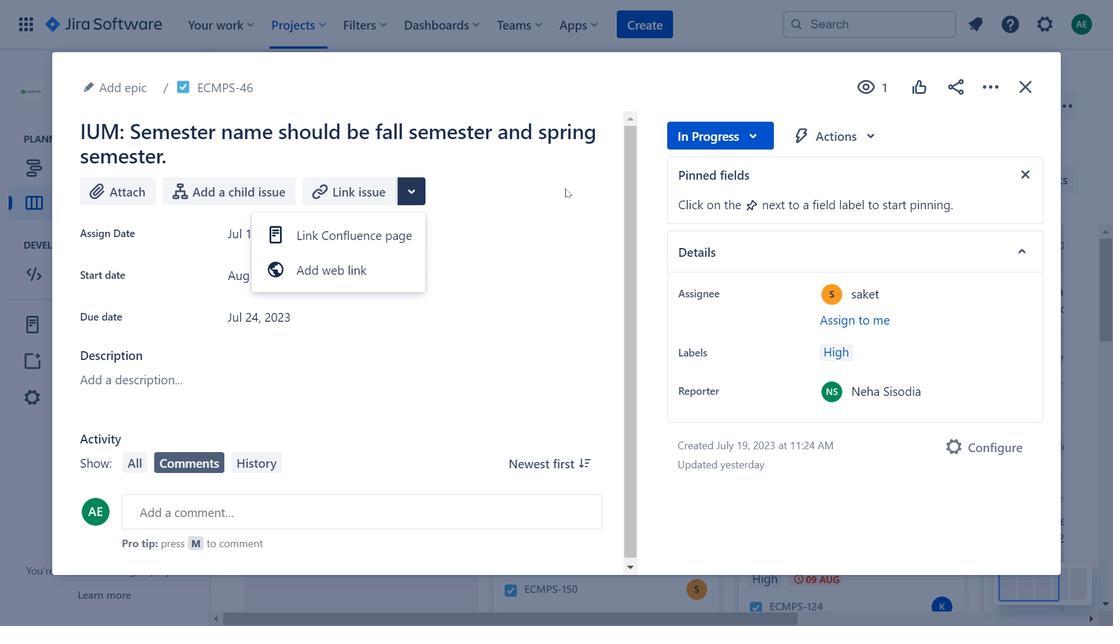 
Action: Mouse moved to (389, 264)
Screenshot: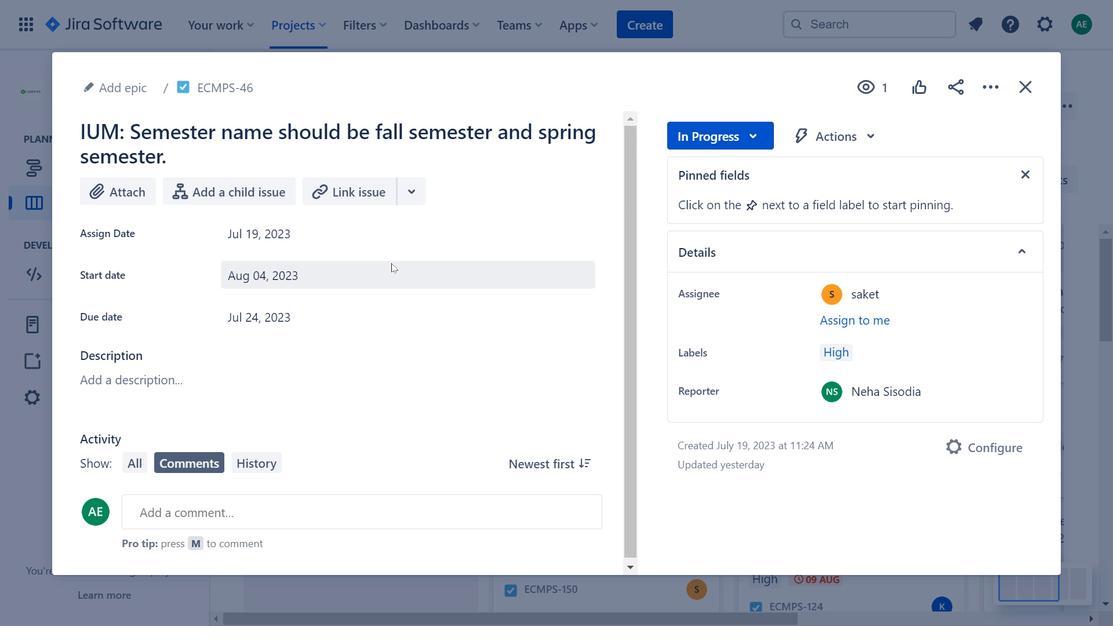 
Action: Mouse pressed left at (389, 264)
Screenshot: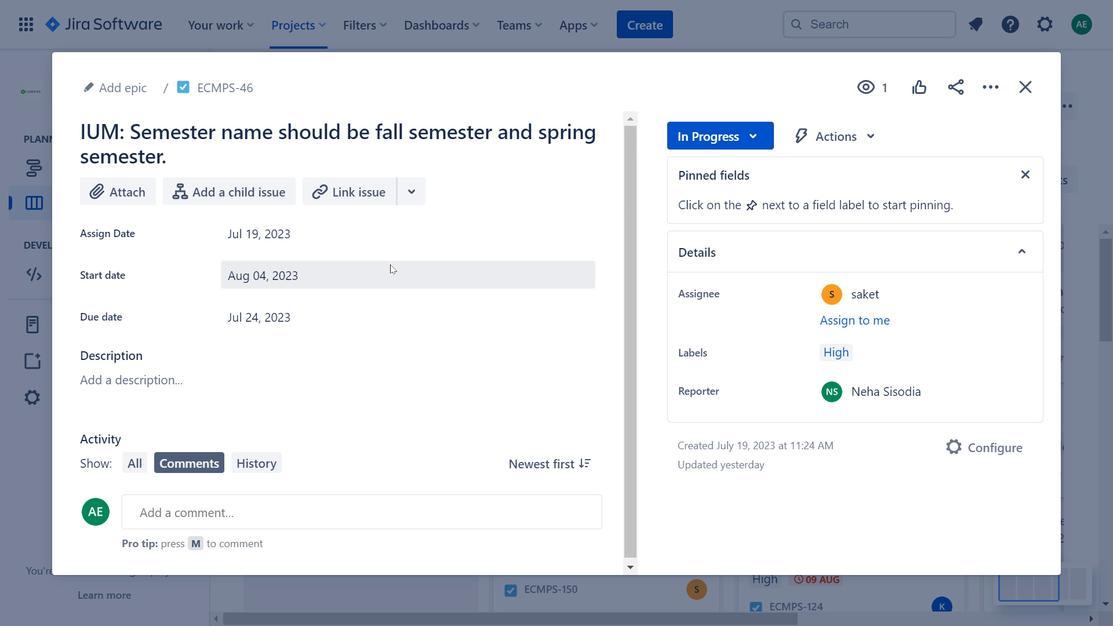 
Action: Mouse moved to (484, 324)
Screenshot: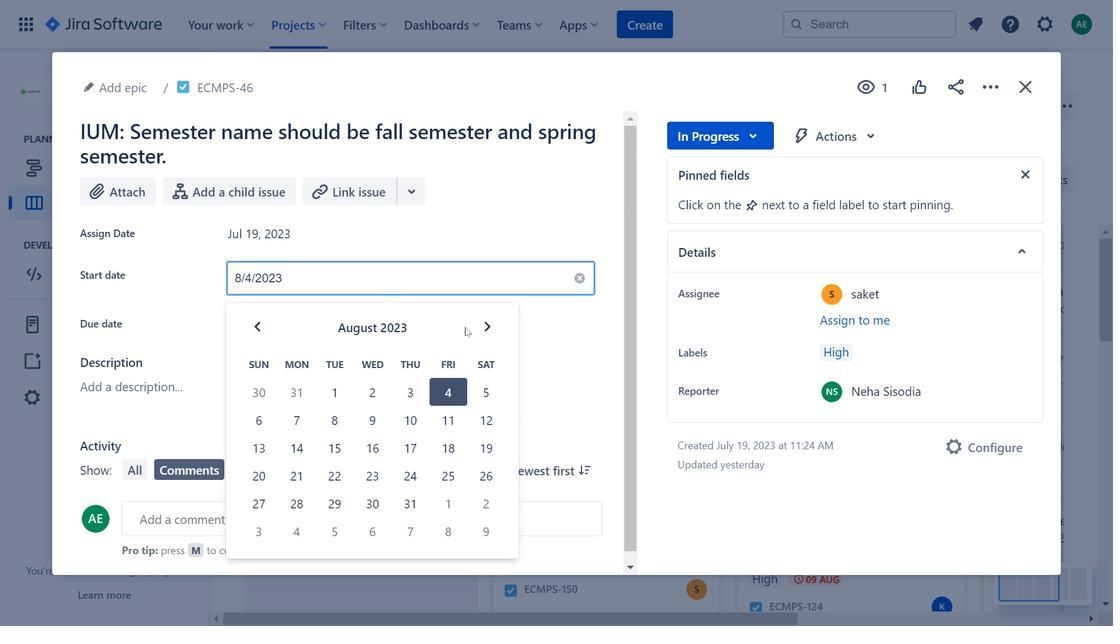 
Action: Mouse pressed left at (484, 324)
Screenshot: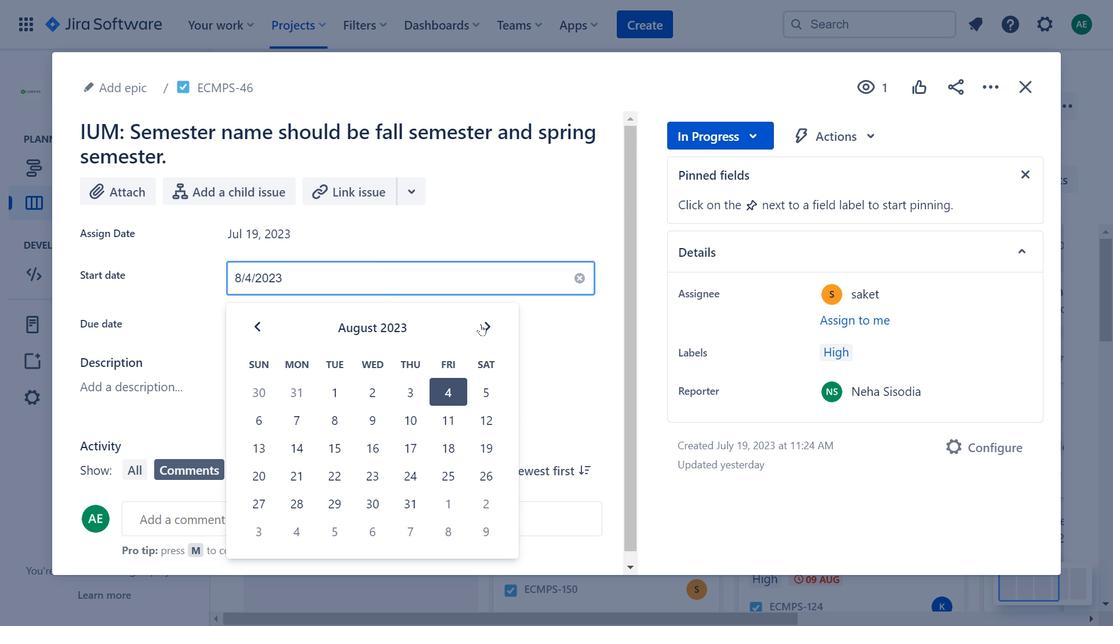 
Action: Mouse moved to (597, 345)
Screenshot: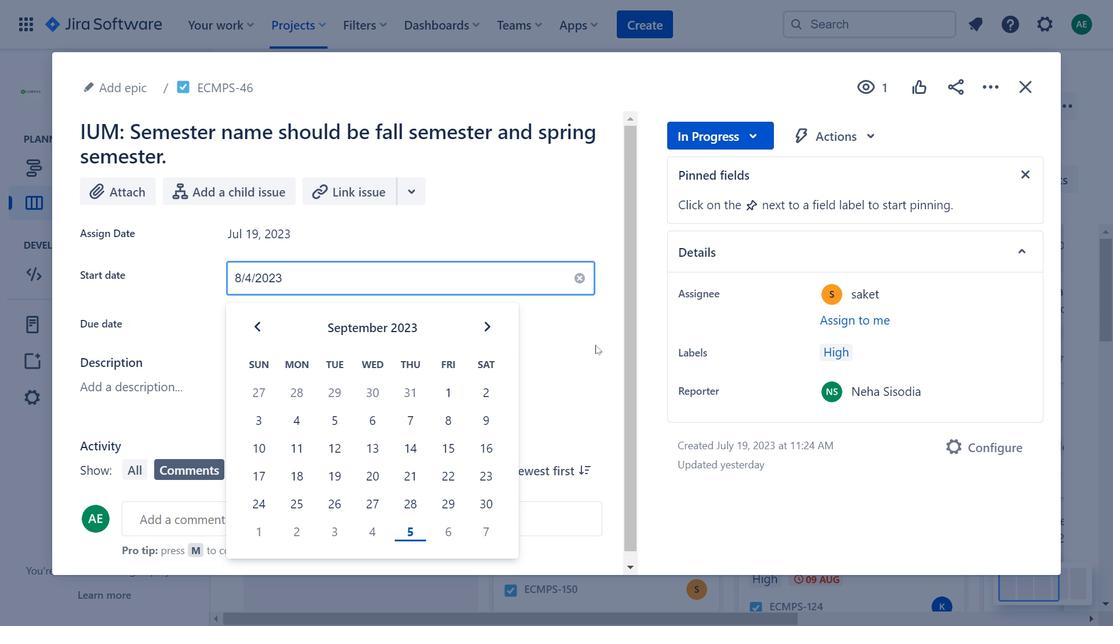 
Action: Mouse pressed left at (597, 345)
Screenshot: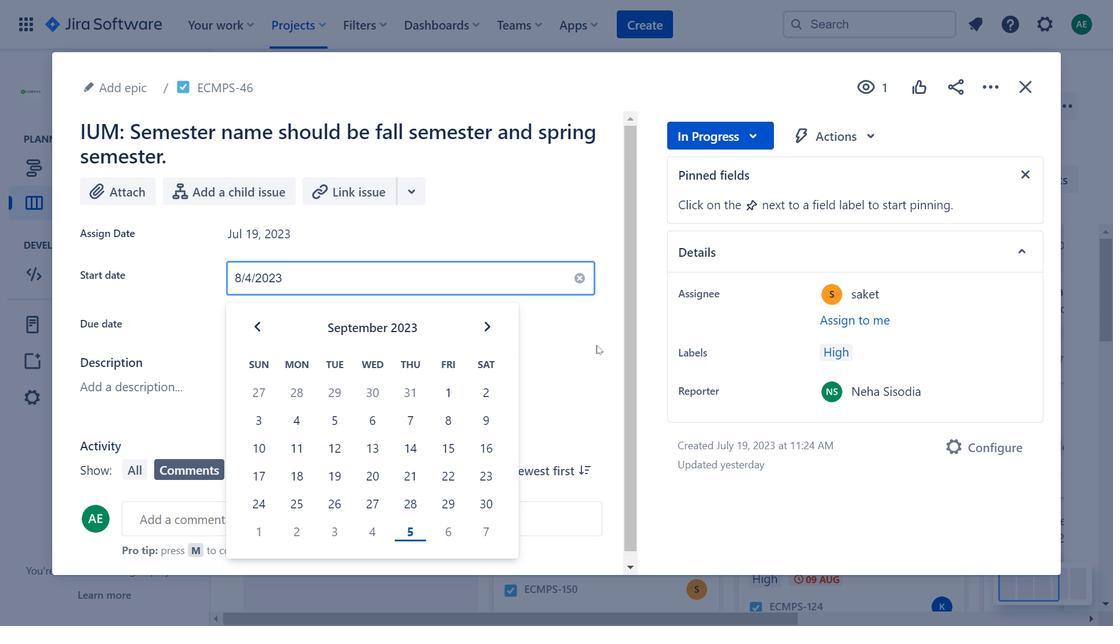 
Action: Mouse moved to (1026, 93)
Screenshot: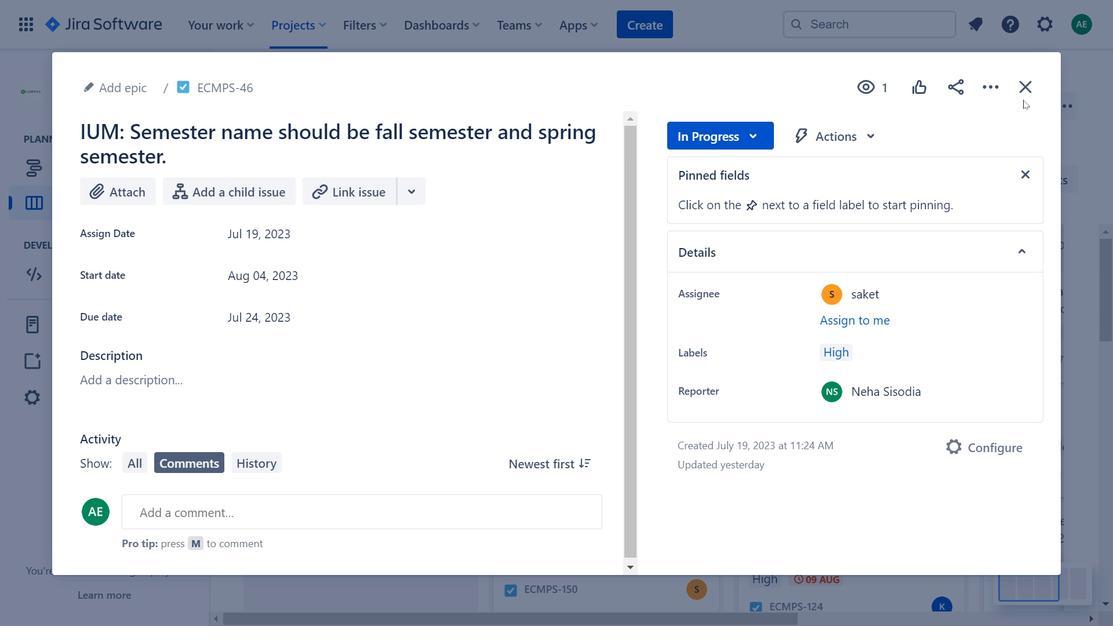 
Action: Mouse pressed left at (1026, 93)
Screenshot: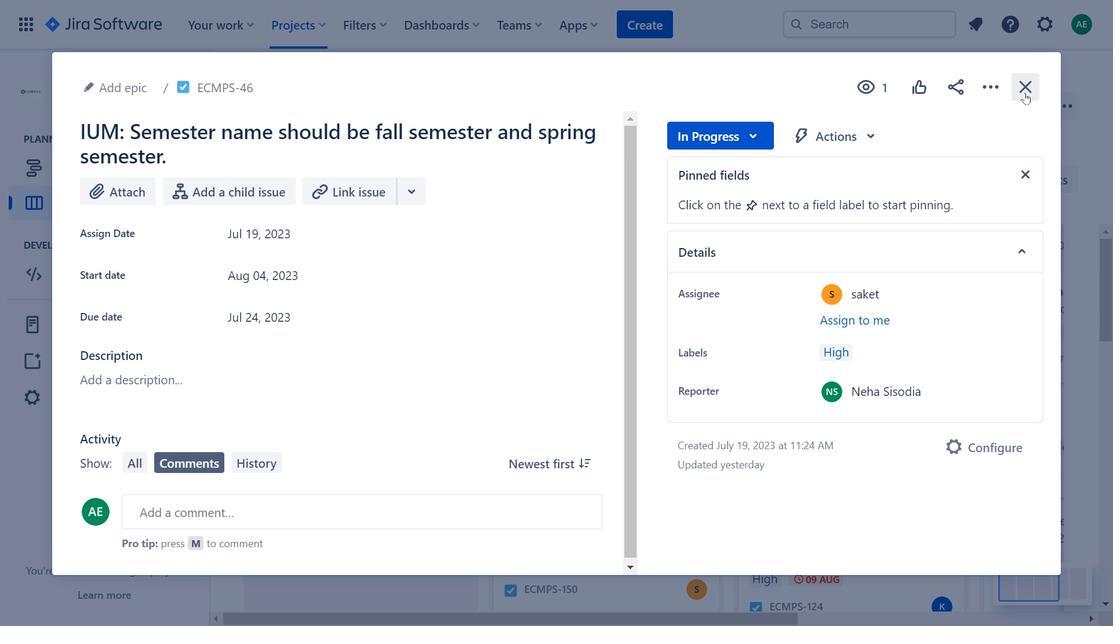 
Action: Mouse moved to (1029, 576)
Screenshot: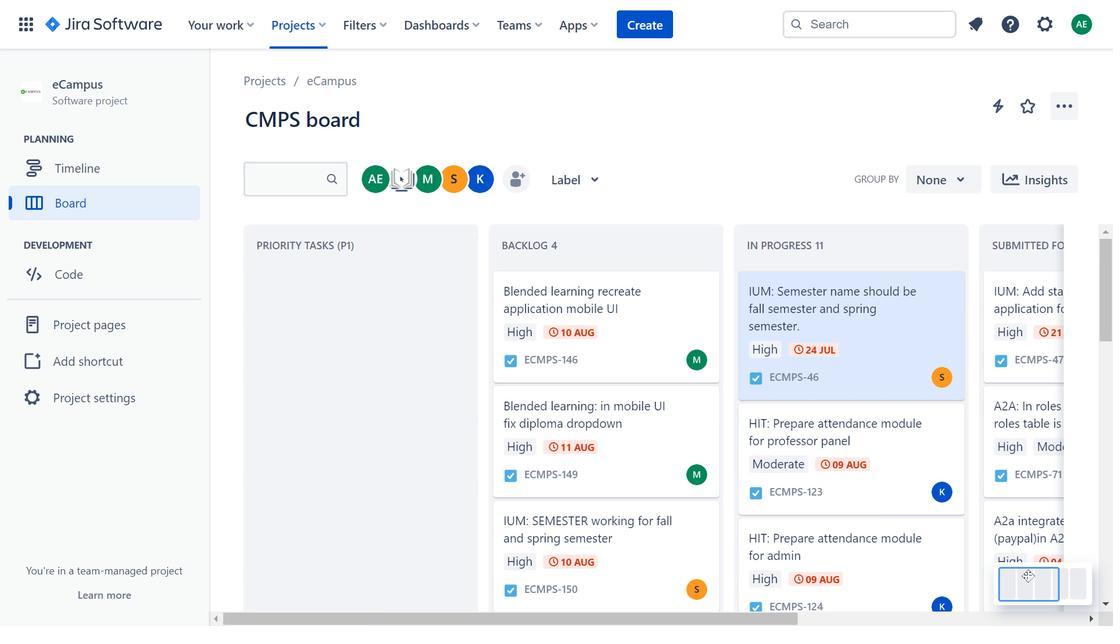 
Action: Mouse pressed left at (1029, 576)
Screenshot: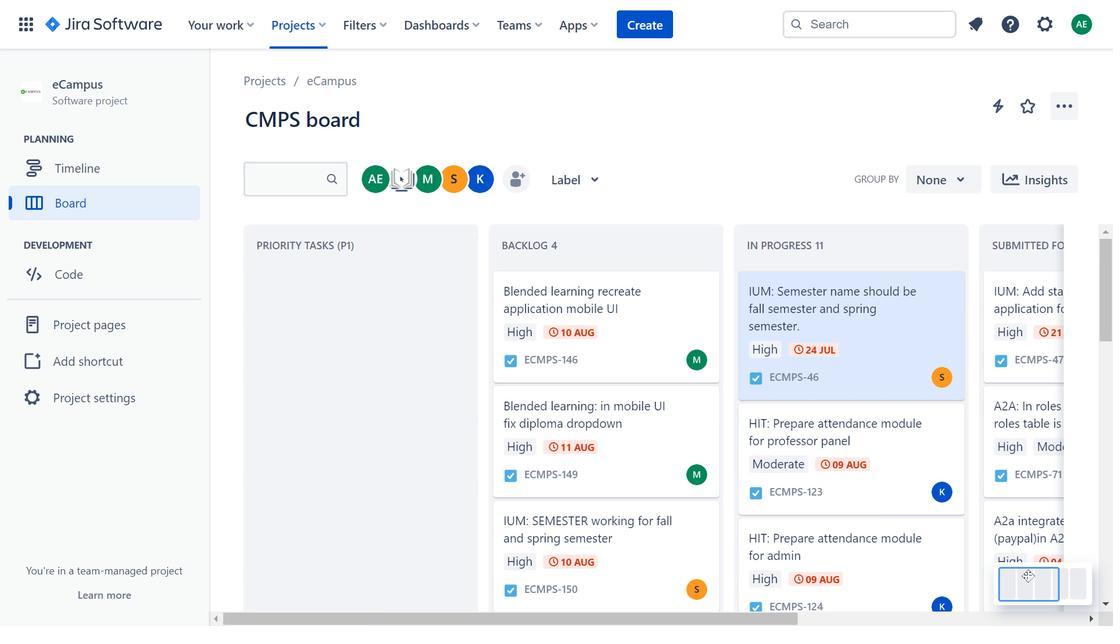 
Action: Mouse moved to (646, 374)
Screenshot: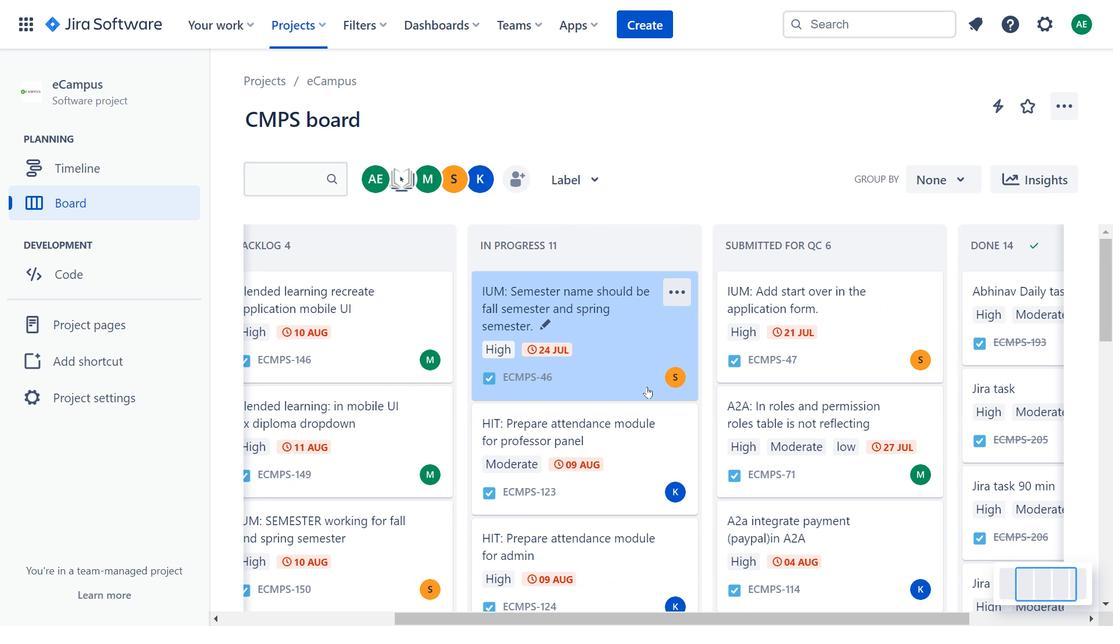 
Action: Mouse scrolled (646, 373) with delta (0, 0)
Screenshot: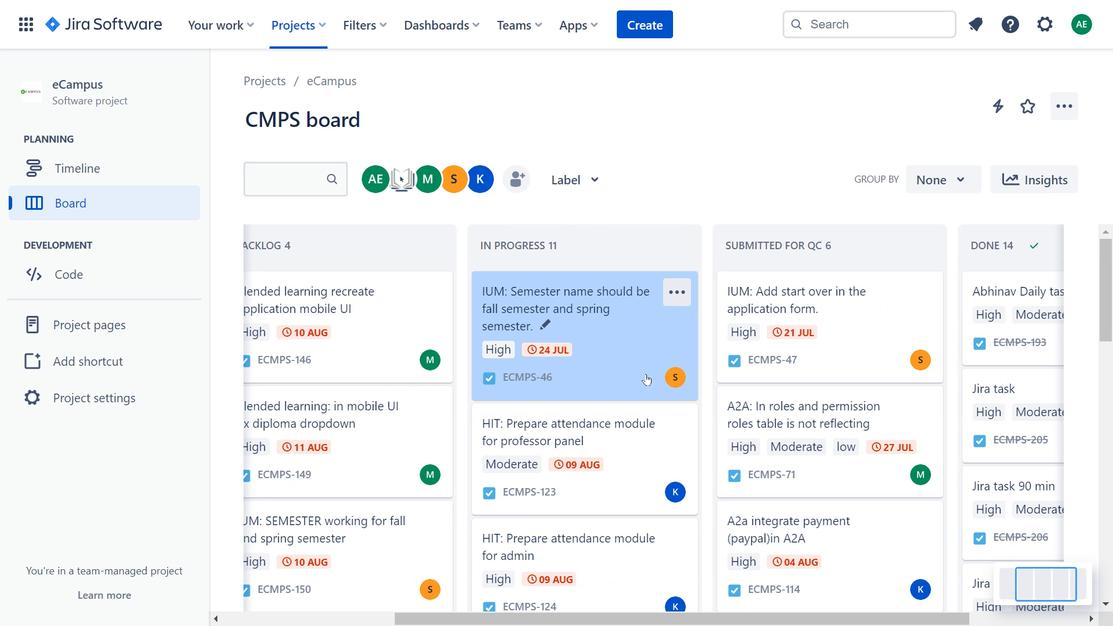 
Action: Mouse moved to (637, 371)
Screenshot: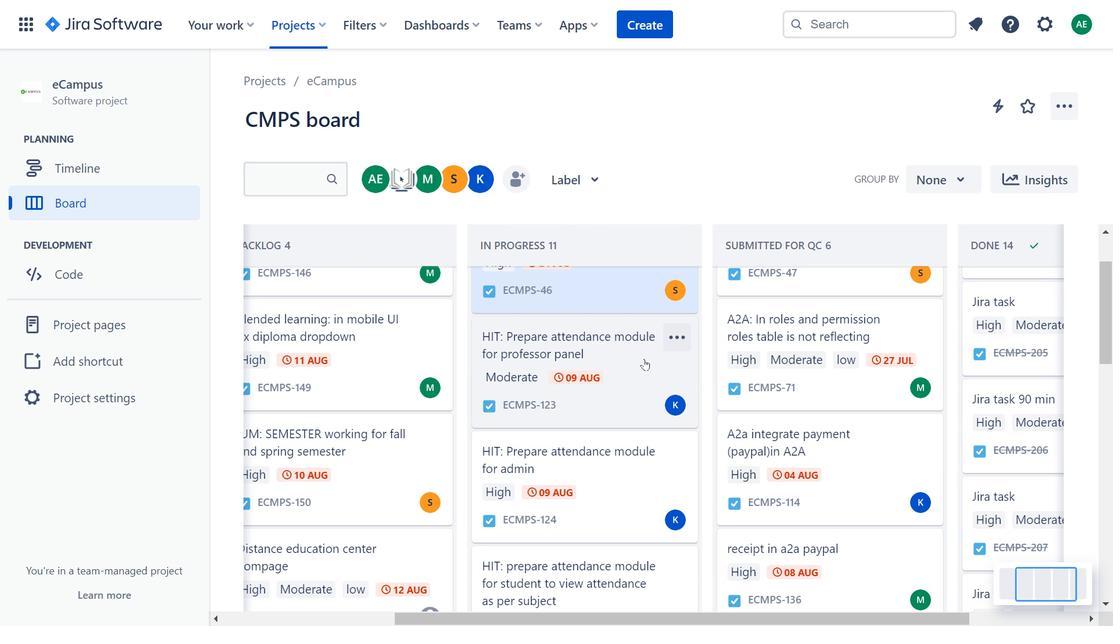 
Action: Mouse pressed left at (637, 371)
Screenshot: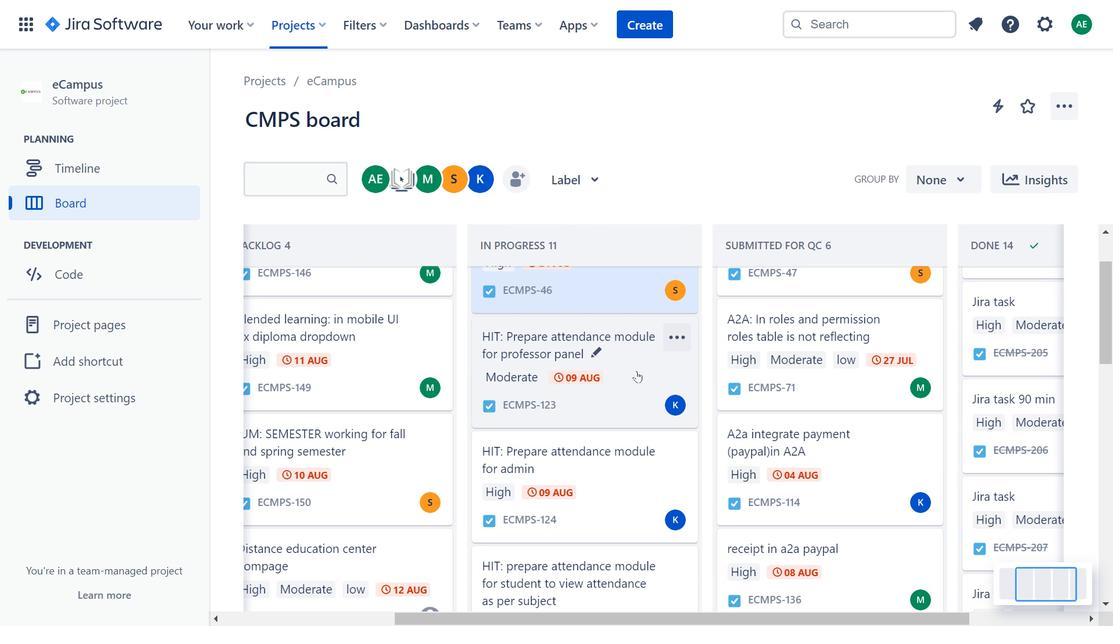 
Action: Mouse moved to (328, 255)
Screenshot: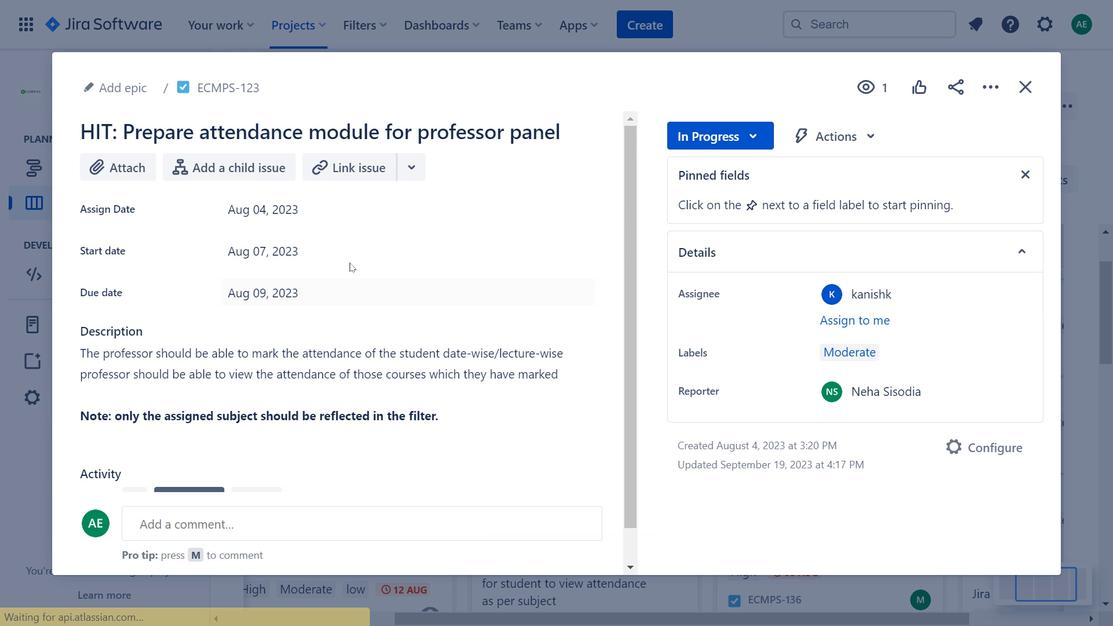 
Action: Mouse pressed left at (328, 255)
Screenshot: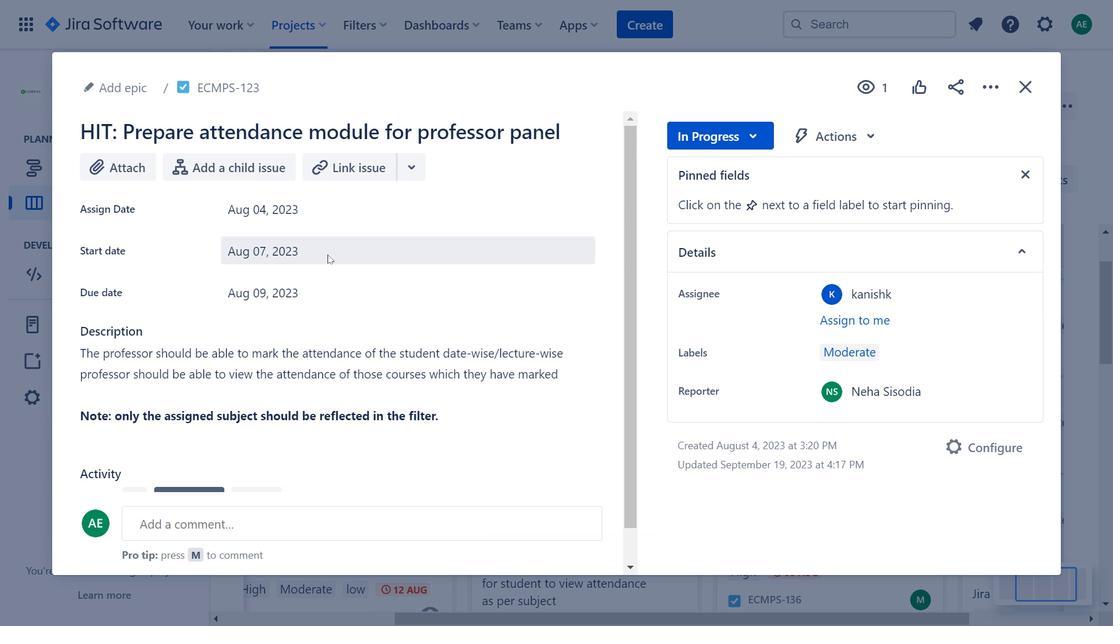 
Action: Mouse moved to (491, 309)
Screenshot: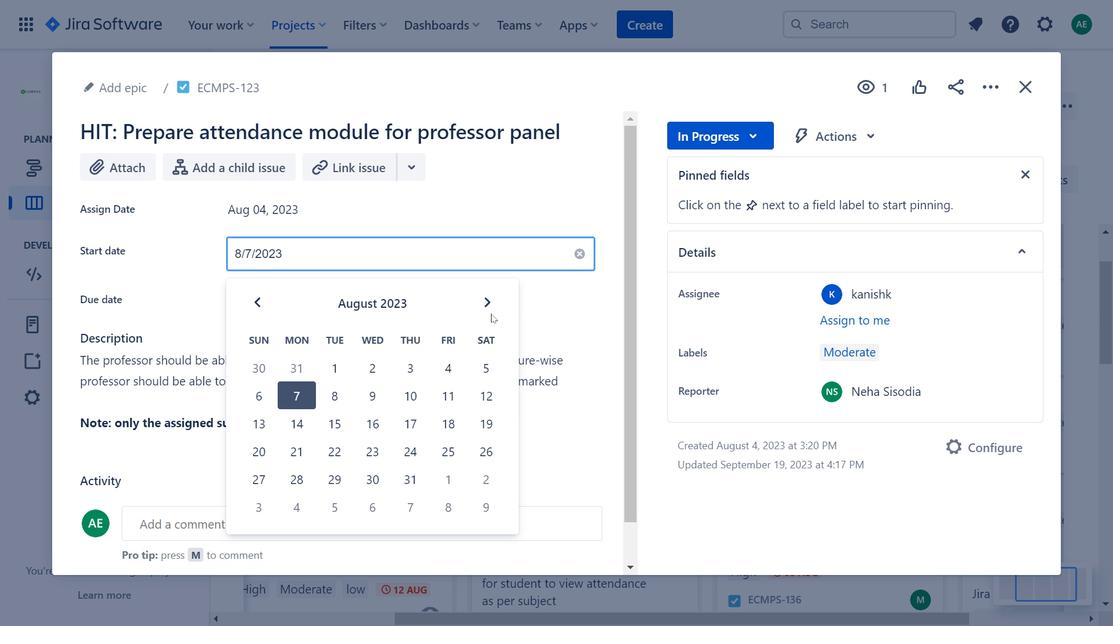 
Action: Mouse pressed left at (491, 309)
Screenshot: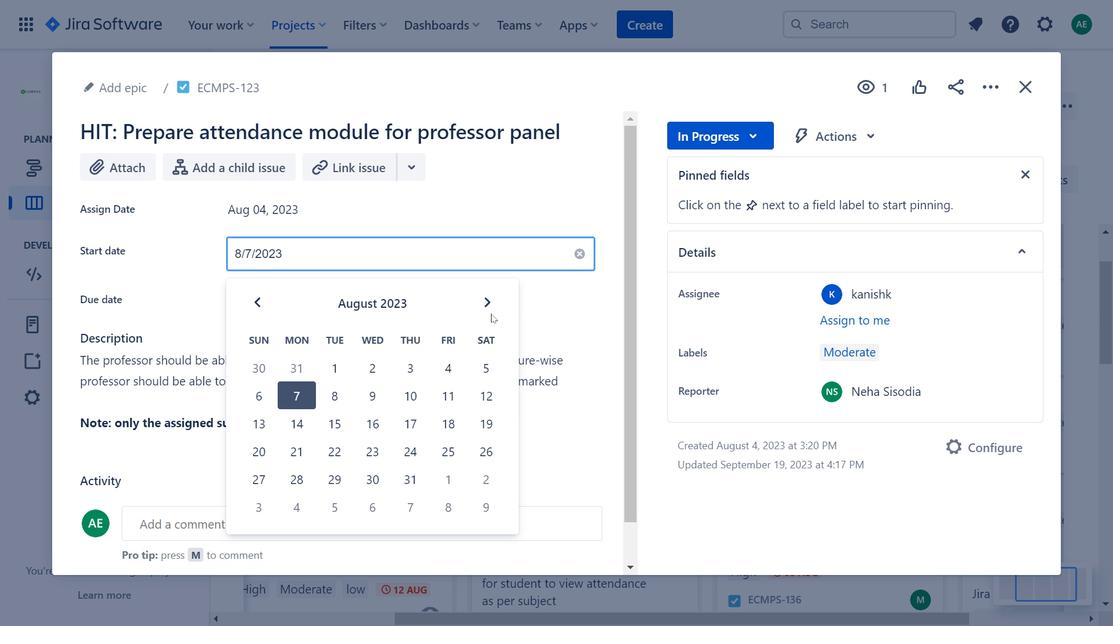 
Action: Mouse moved to (480, 297)
Screenshot: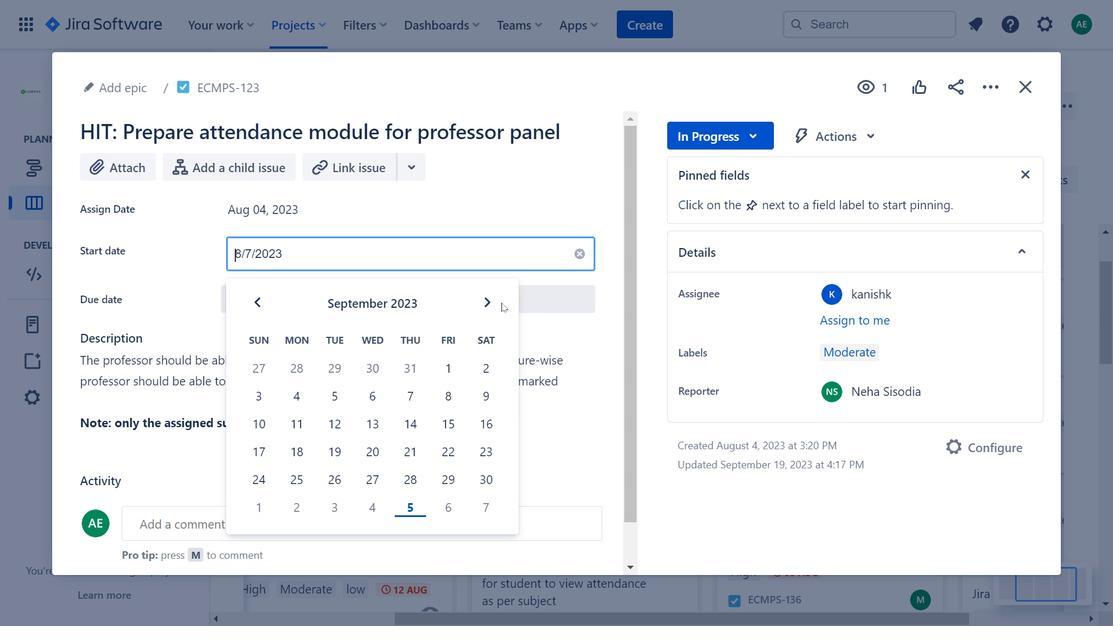 
Action: Mouse pressed left at (480, 297)
Screenshot: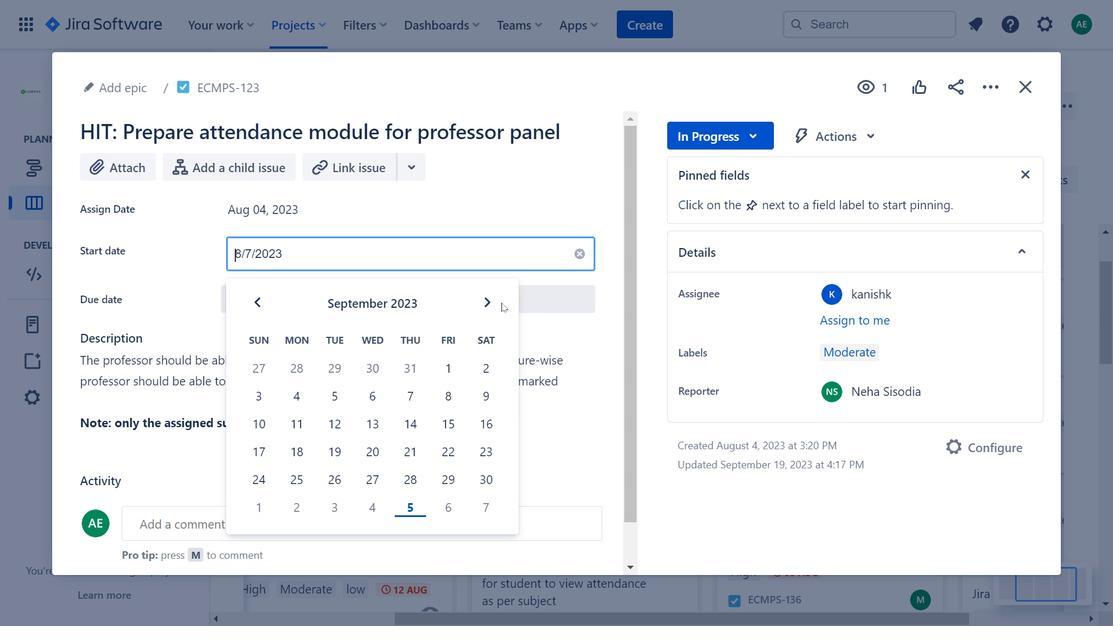 
Action: Mouse moved to (1019, 100)
Screenshot: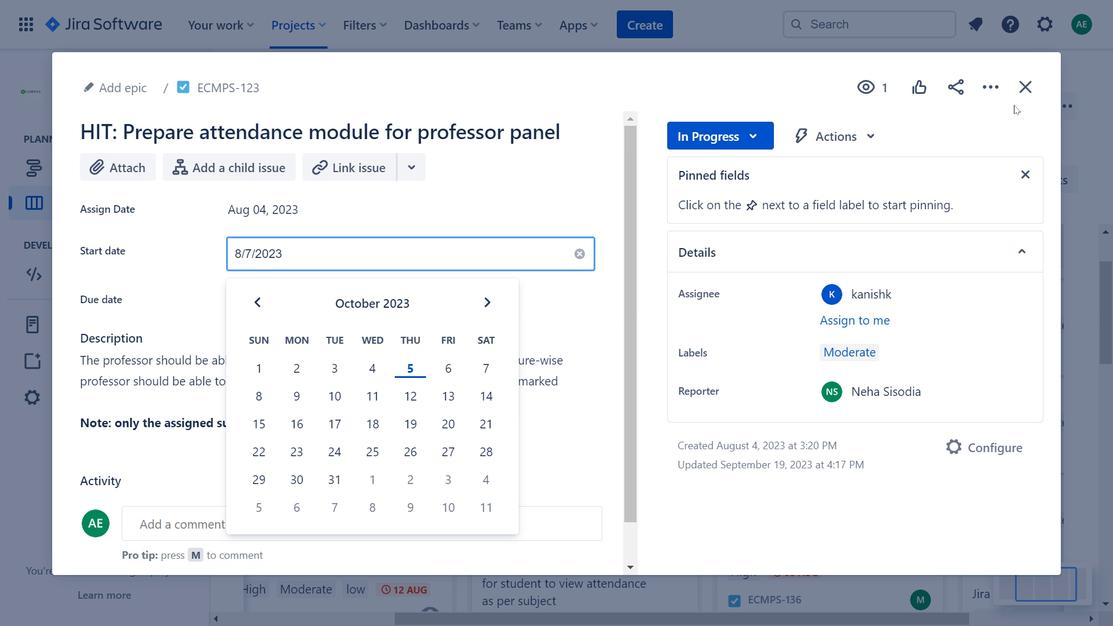 
Action: Mouse pressed left at (1019, 100)
Screenshot: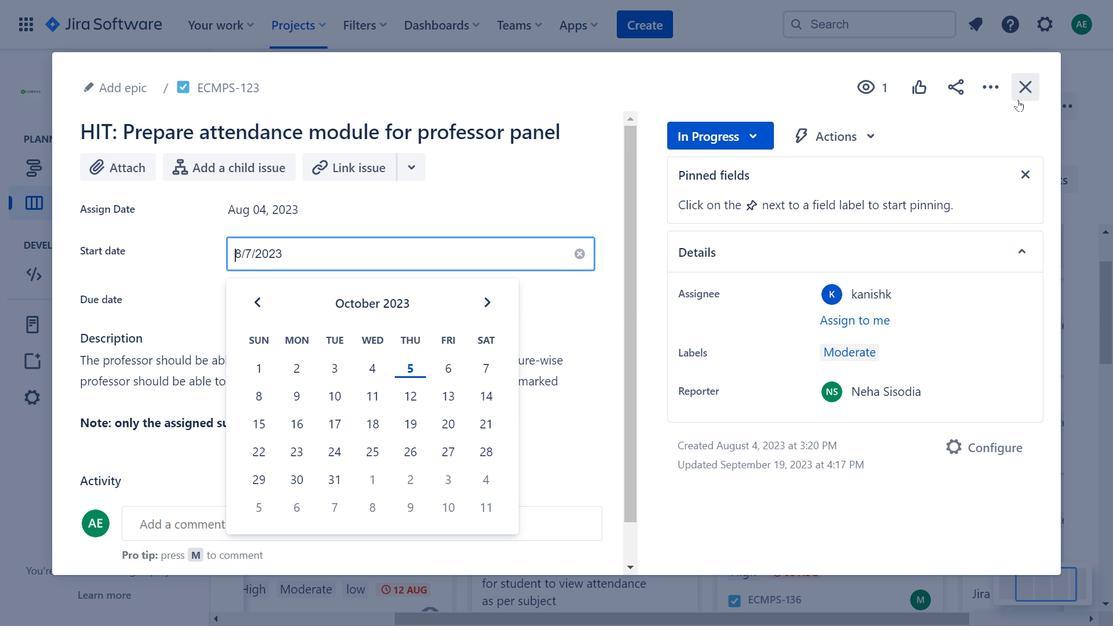
Action: Mouse moved to (644, 416)
Screenshot: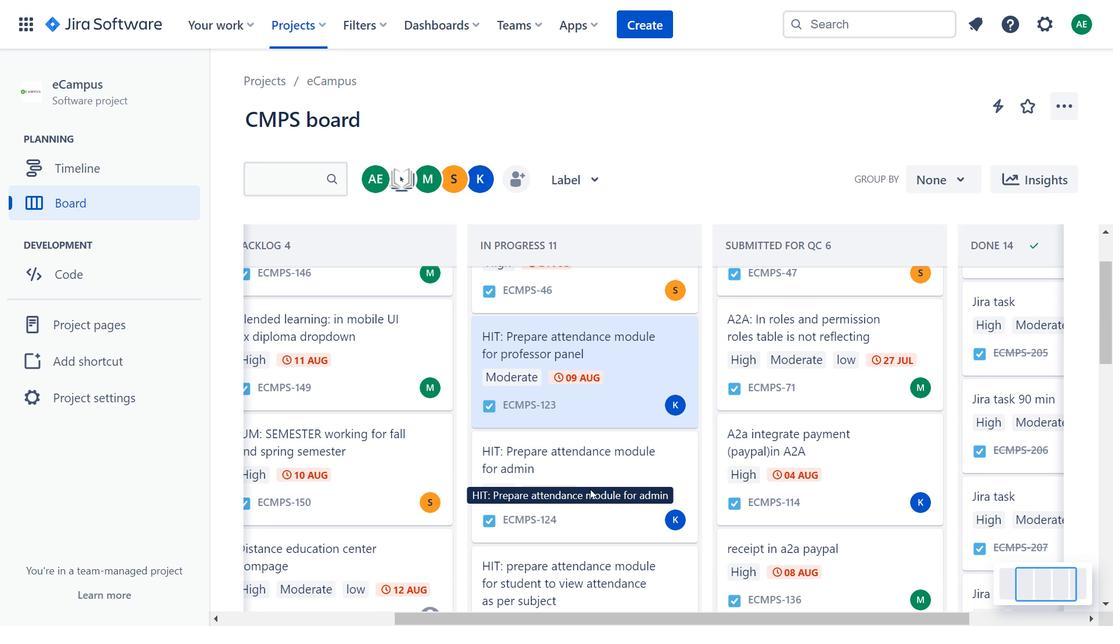 
Action: Mouse scrolled (644, 415) with delta (0, 0)
Screenshot: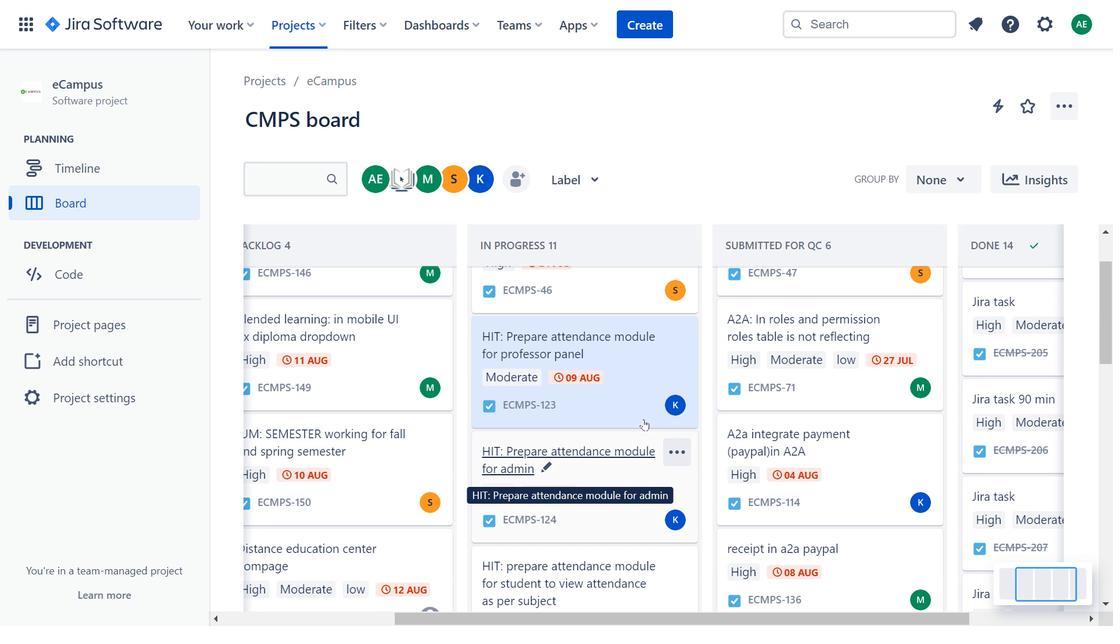 
Action: Mouse moved to (658, 509)
Screenshot: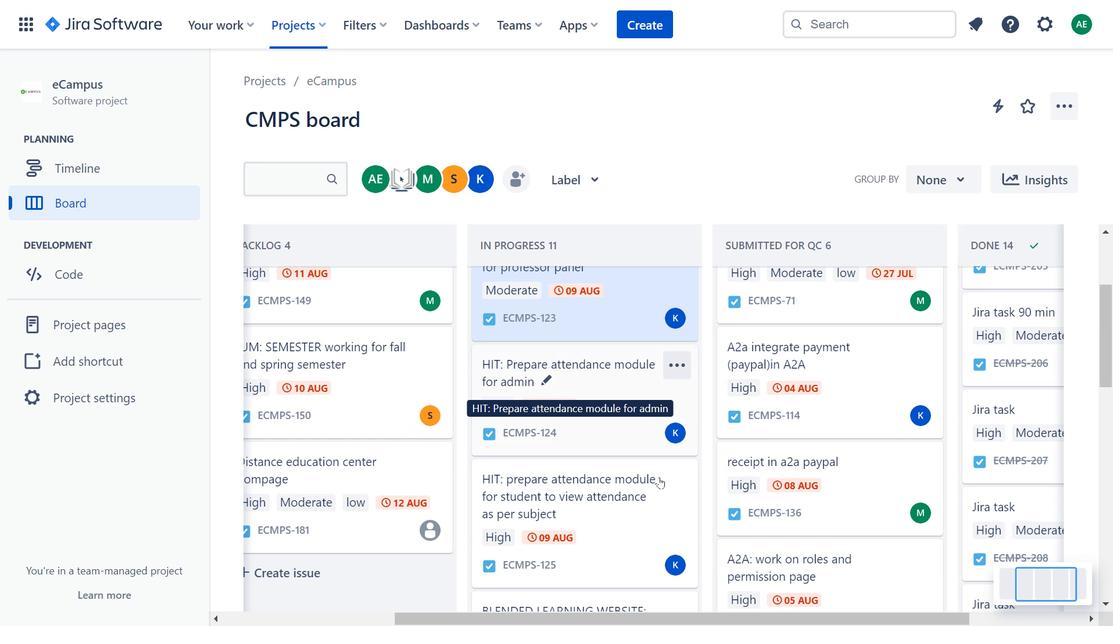 
Action: Mouse pressed left at (658, 509)
Screenshot: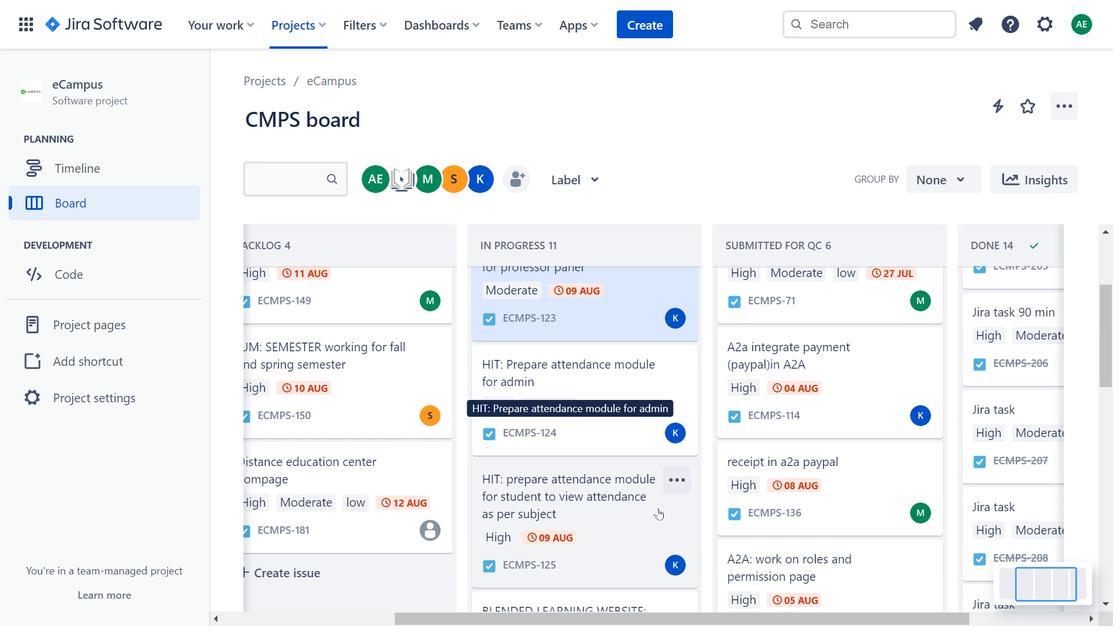 
Action: Mouse moved to (313, 242)
Screenshot: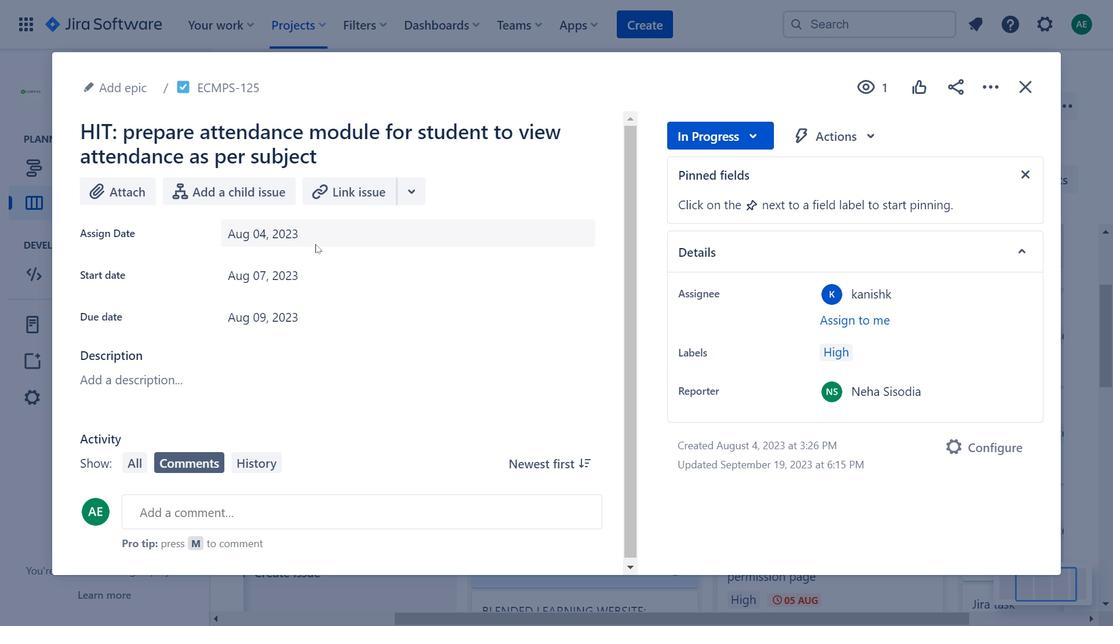 
Action: Mouse pressed left at (313, 242)
Screenshot: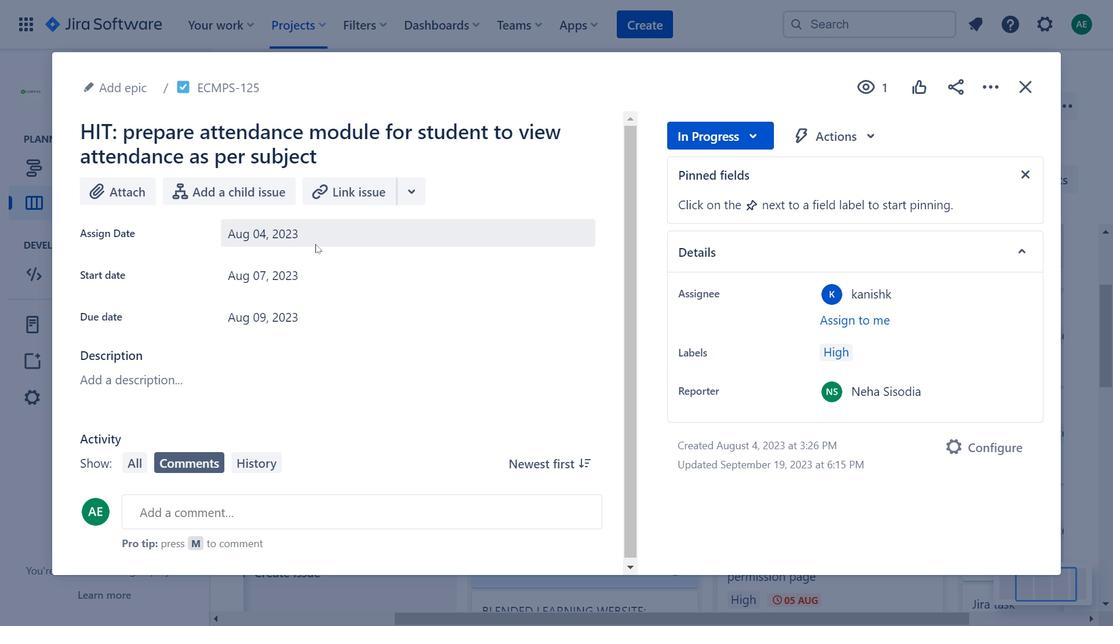
Action: Mouse moved to (484, 287)
Screenshot: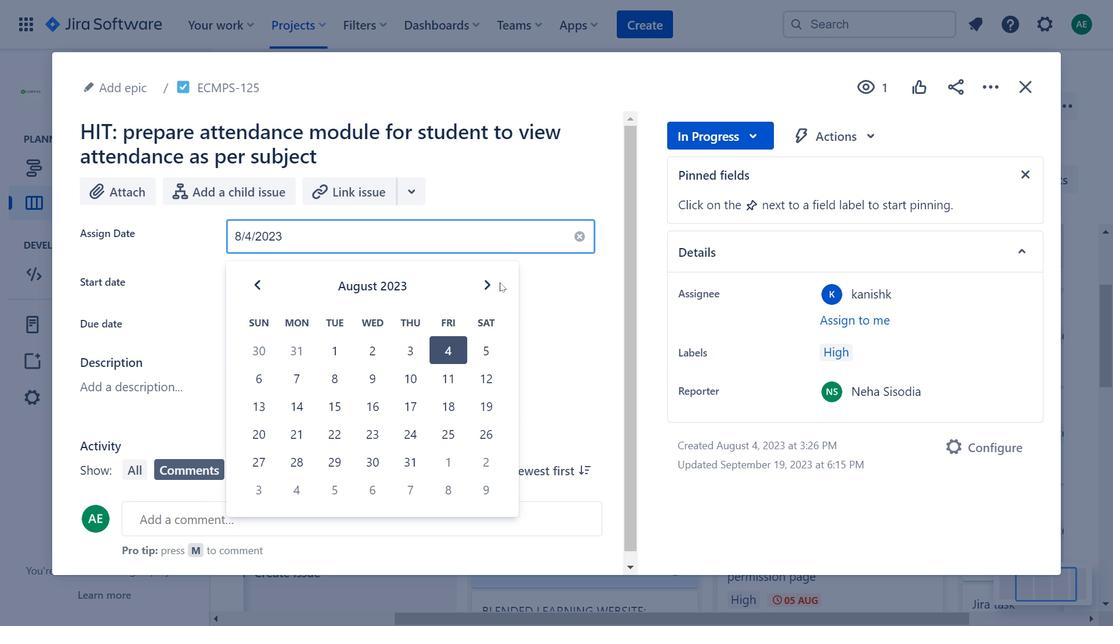 
Action: Mouse pressed left at (484, 287)
Screenshot: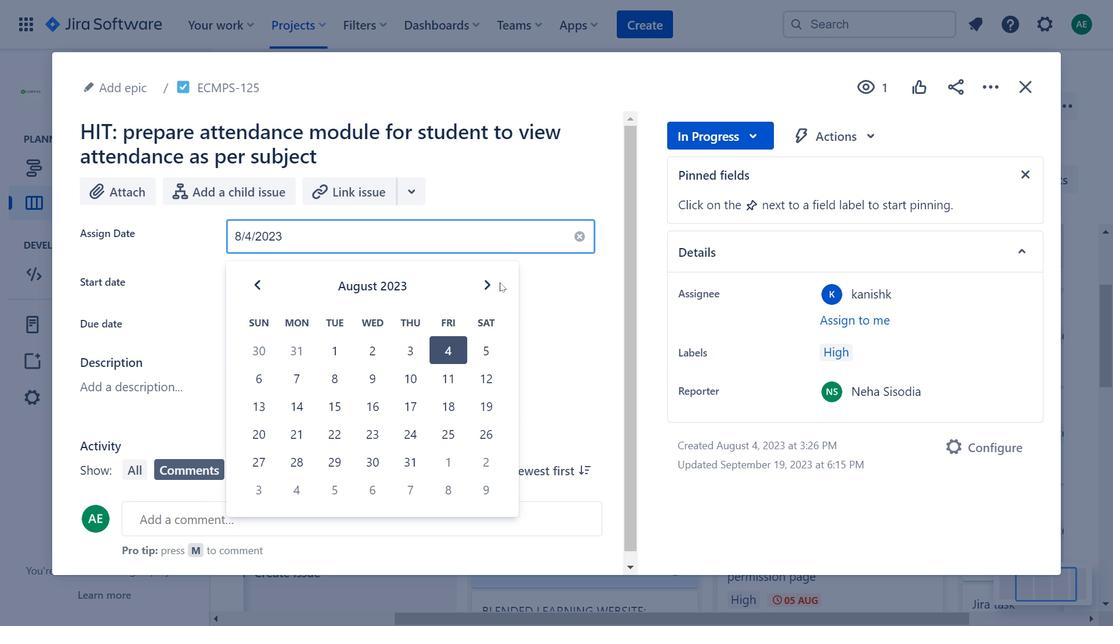 
Action: Mouse moved to (479, 287)
Screenshot: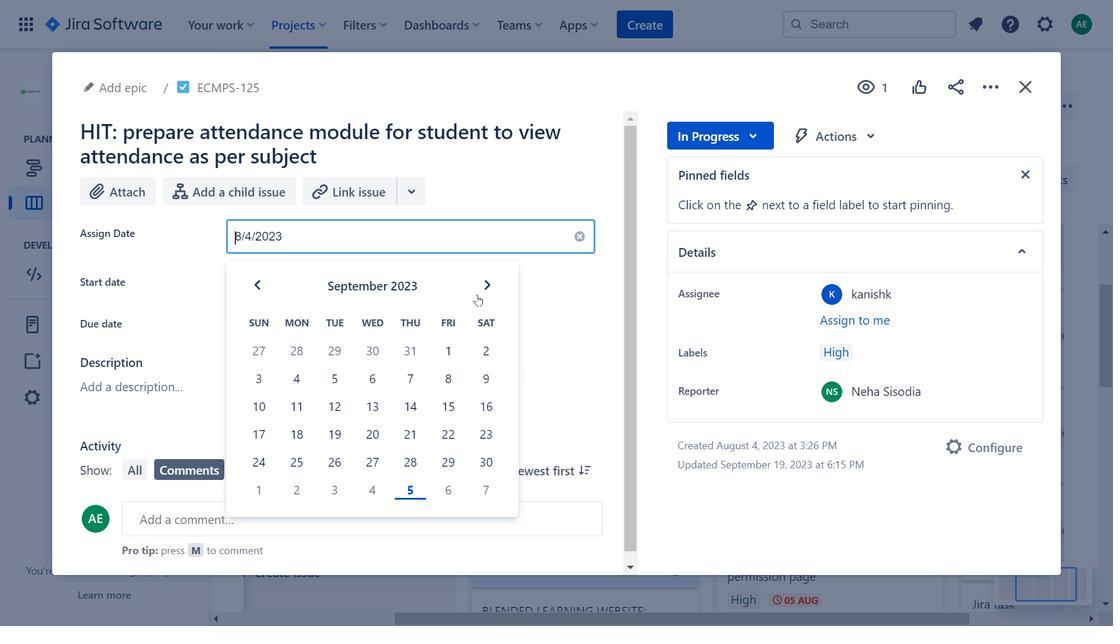 
Action: Mouse pressed left at (479, 287)
Screenshot: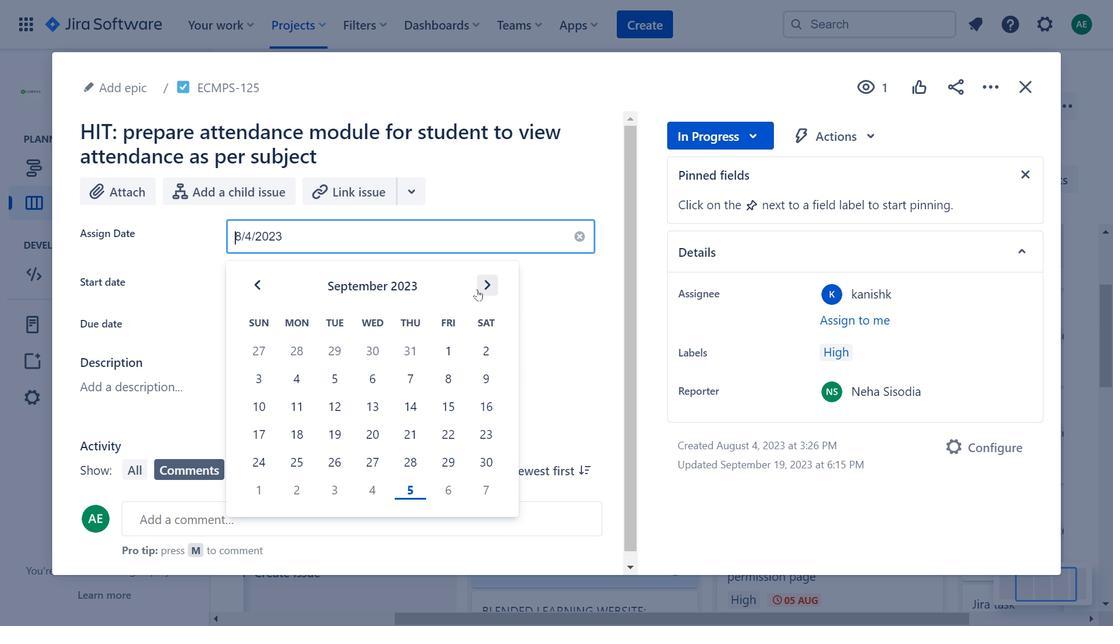 
Action: Mouse moved to (268, 280)
Screenshot: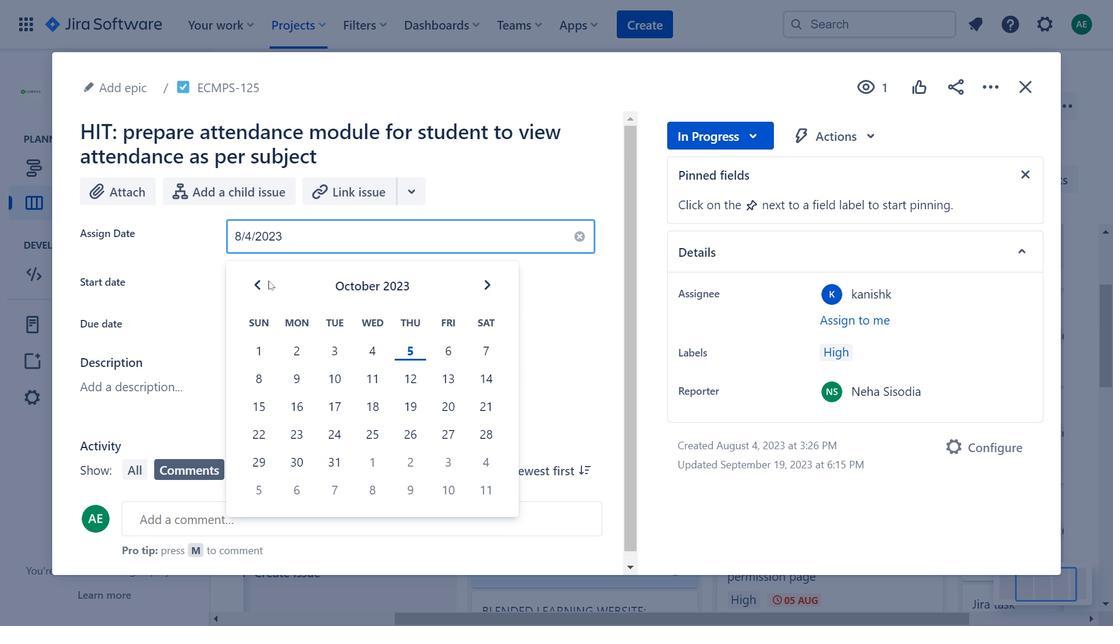 
Action: Mouse pressed left at (268, 280)
Screenshot: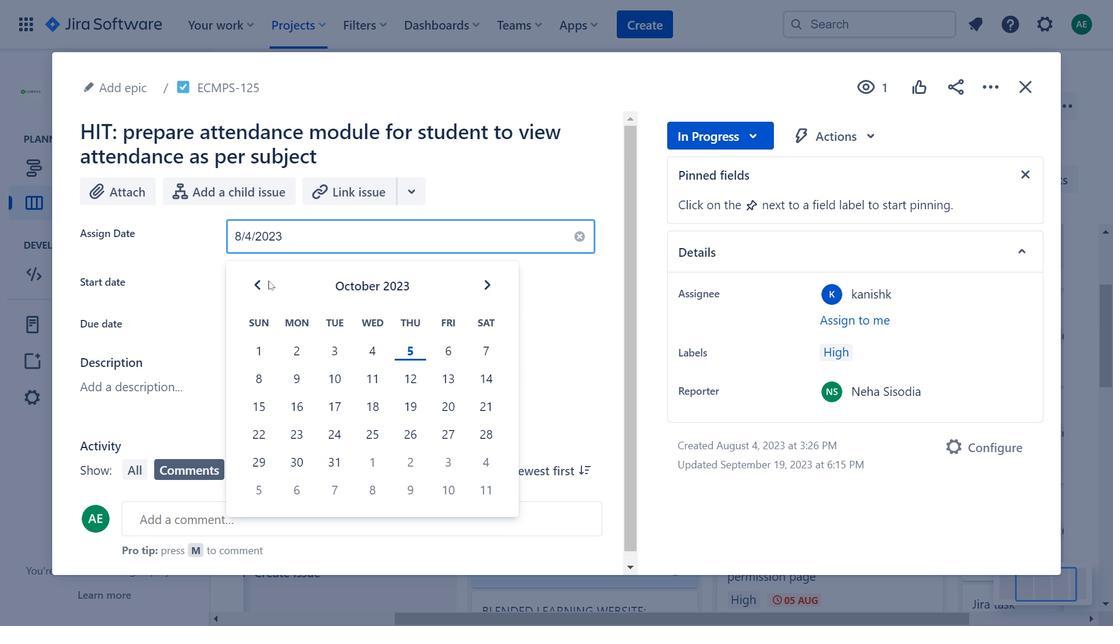 
Action: Mouse moved to (264, 280)
Screenshot: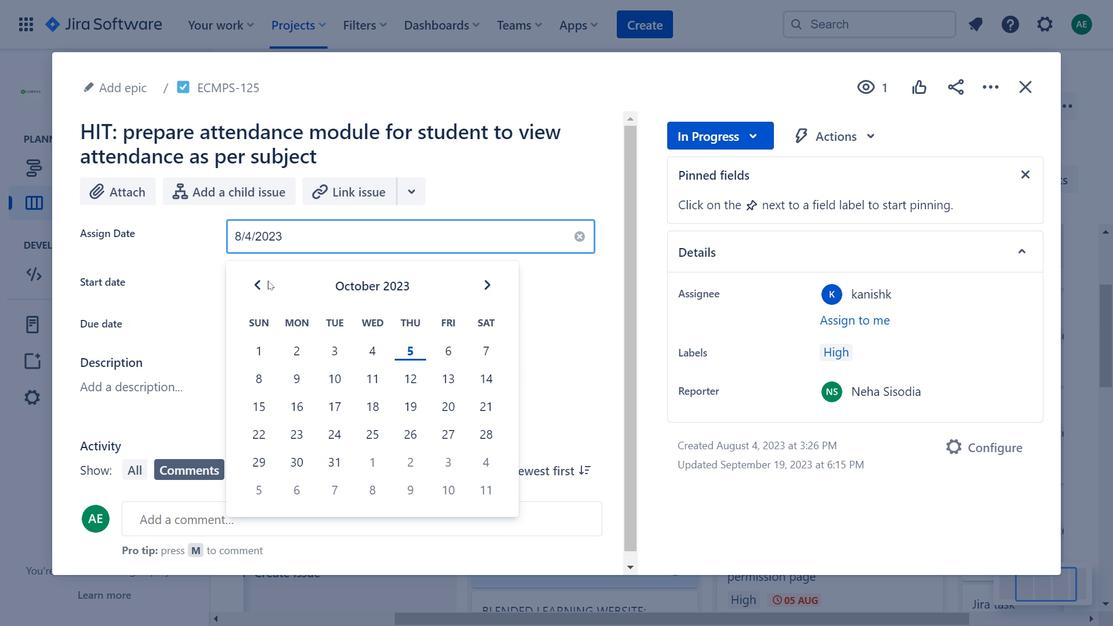 
Action: Mouse pressed left at (264, 280)
Screenshot: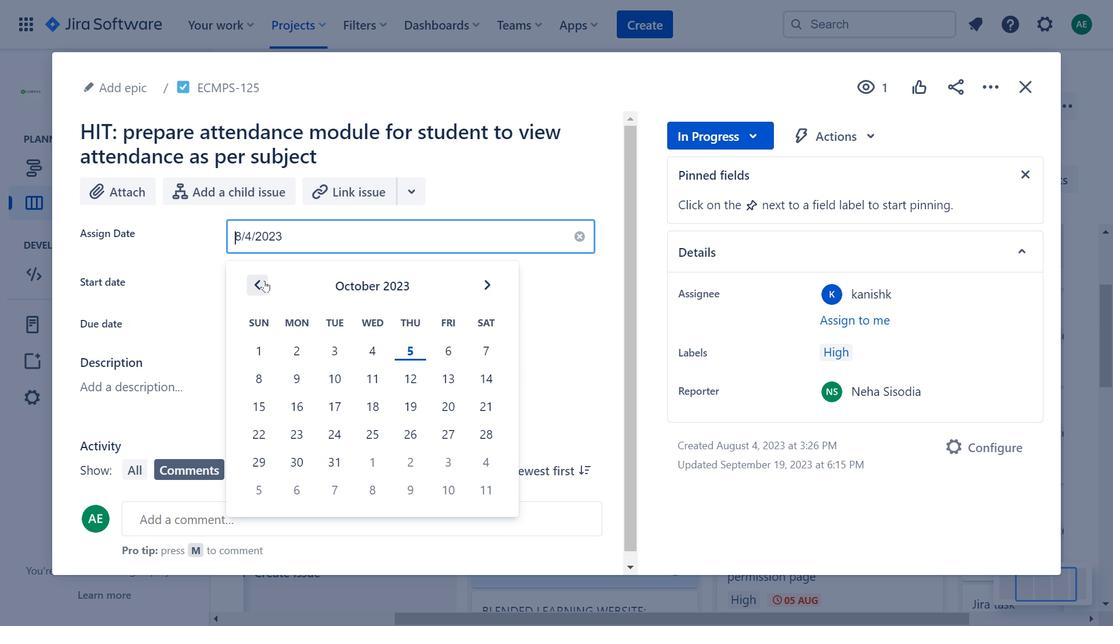 
Action: Mouse moved to (1023, 96)
Screenshot: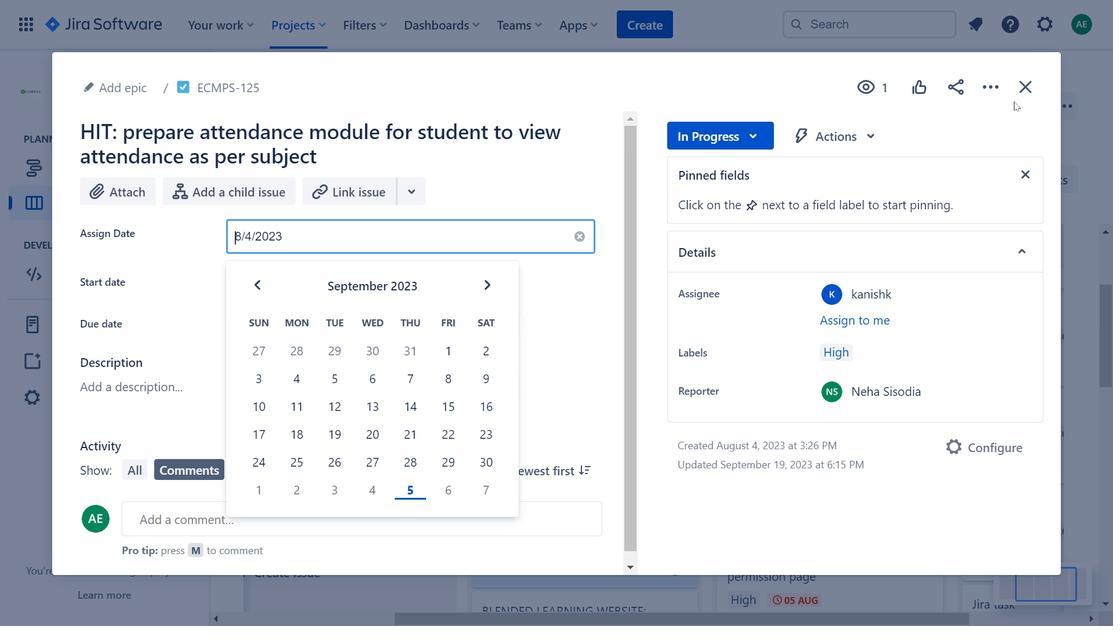 
Action: Mouse pressed left at (1023, 96)
Screenshot: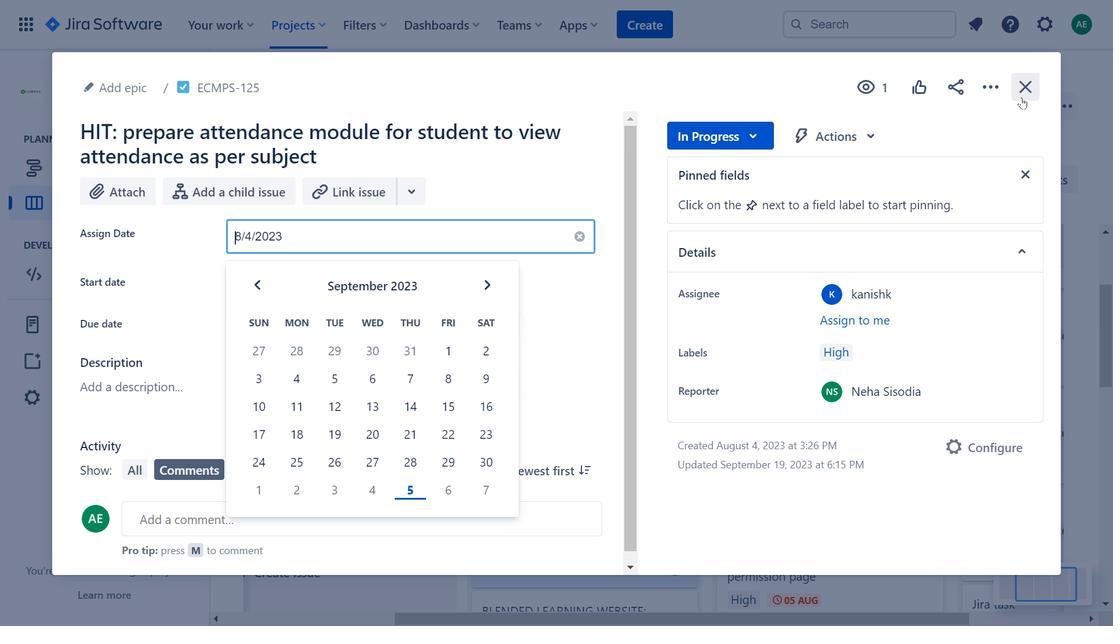 
Action: Mouse moved to (855, 403)
Screenshot: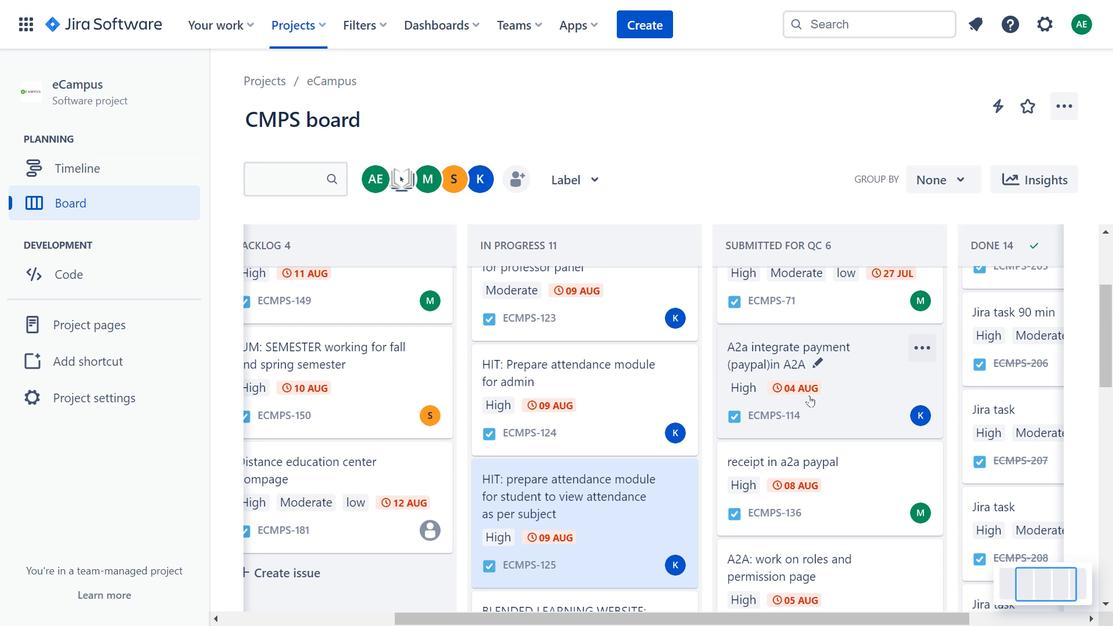 
Action: Mouse pressed left at (855, 403)
Screenshot: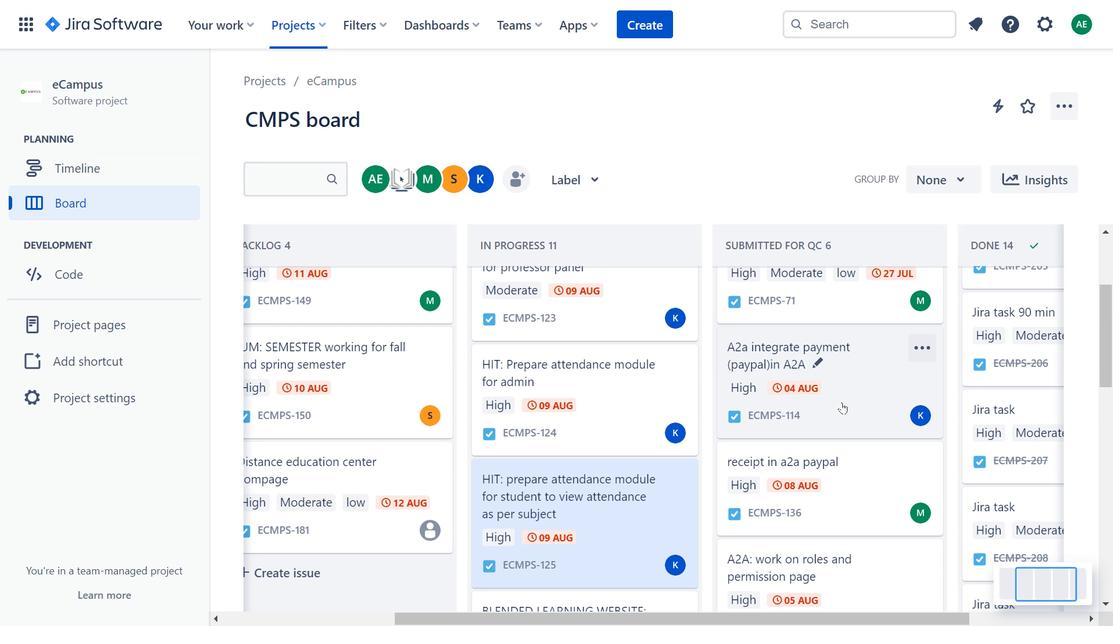 
Action: Mouse moved to (863, 138)
Screenshot: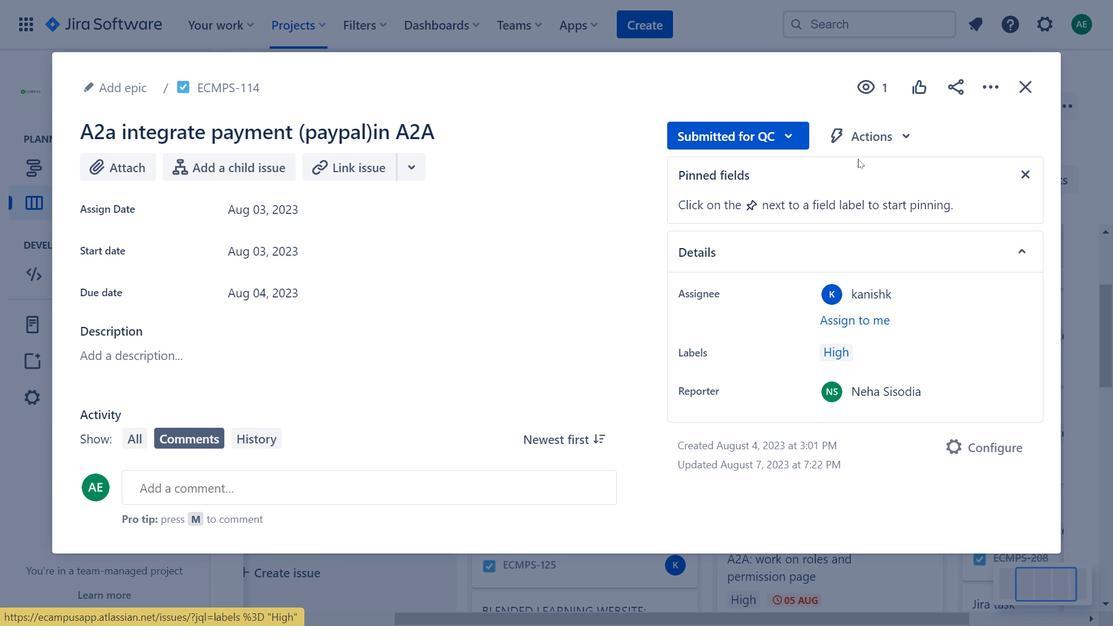 
Action: Mouse pressed left at (863, 138)
Screenshot: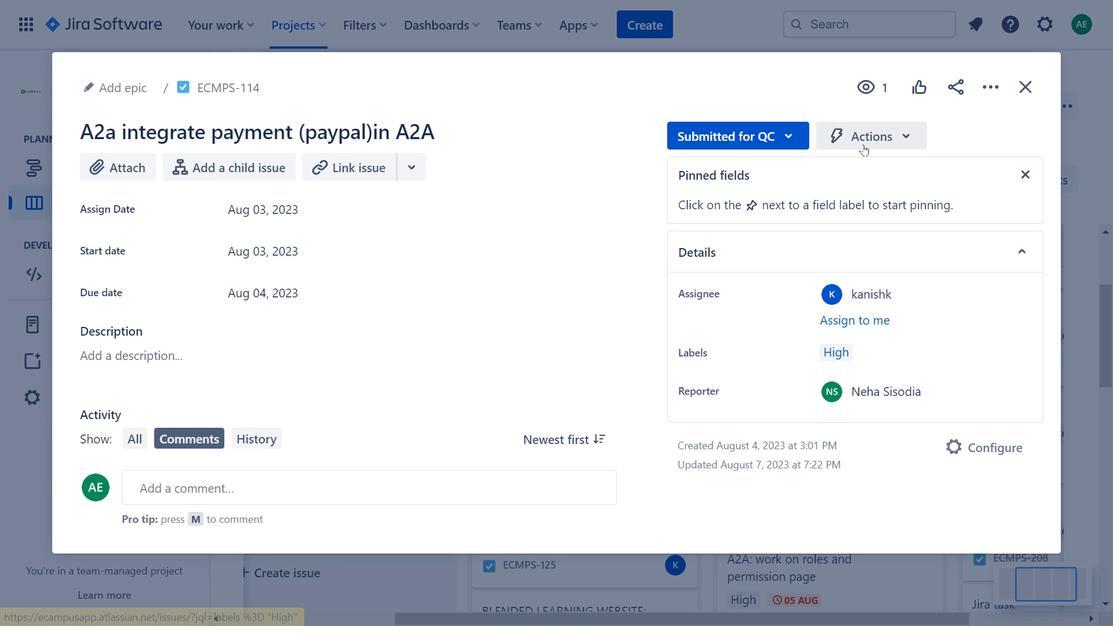 
Action: Mouse moved to (750, 140)
Screenshot: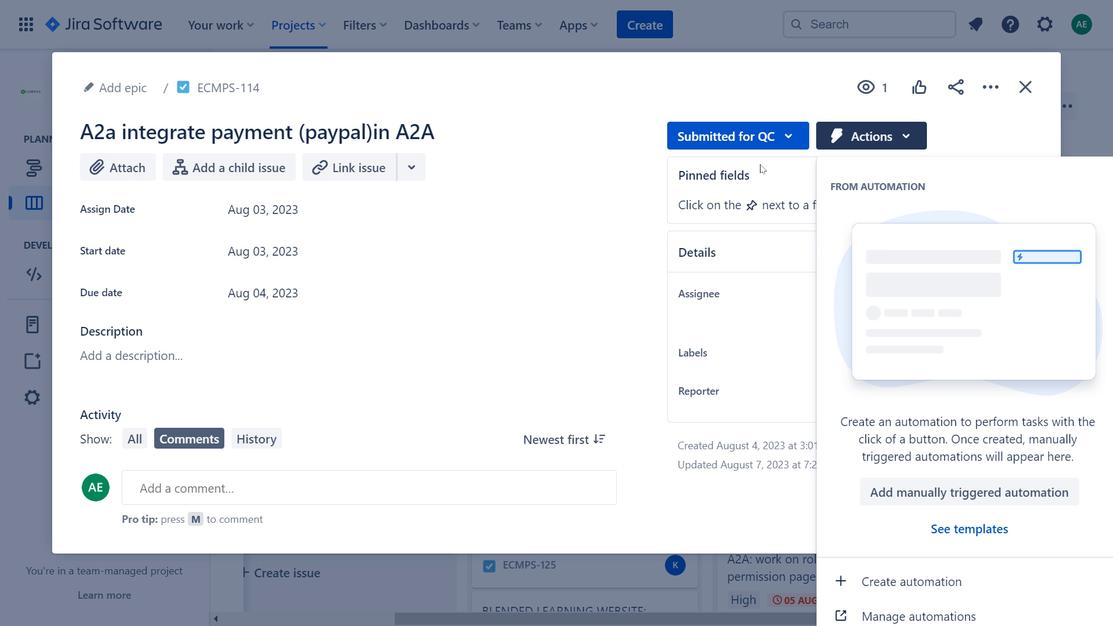 
Action: Mouse pressed left at (750, 140)
Screenshot: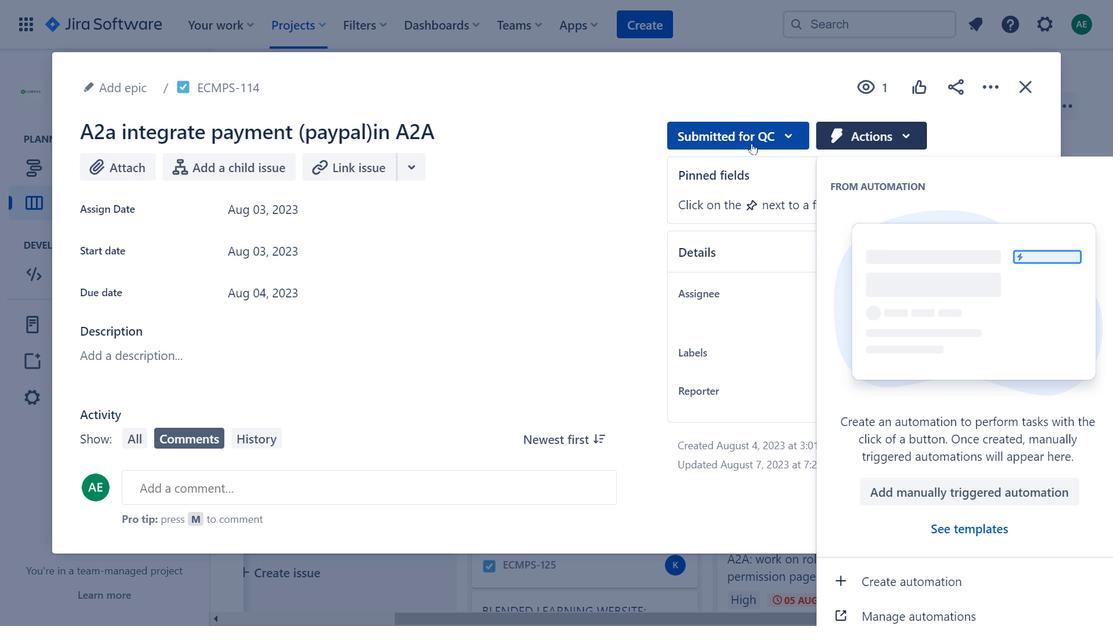 
Action: Mouse moved to (333, 216)
Screenshot: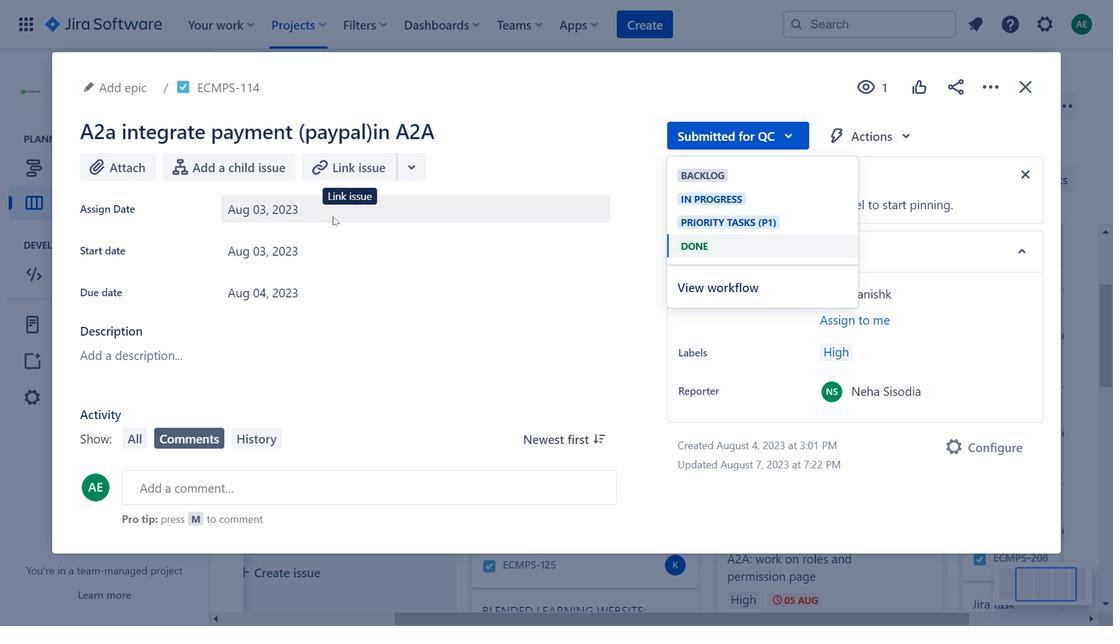 
Action: Mouse pressed left at (333, 216)
Screenshot: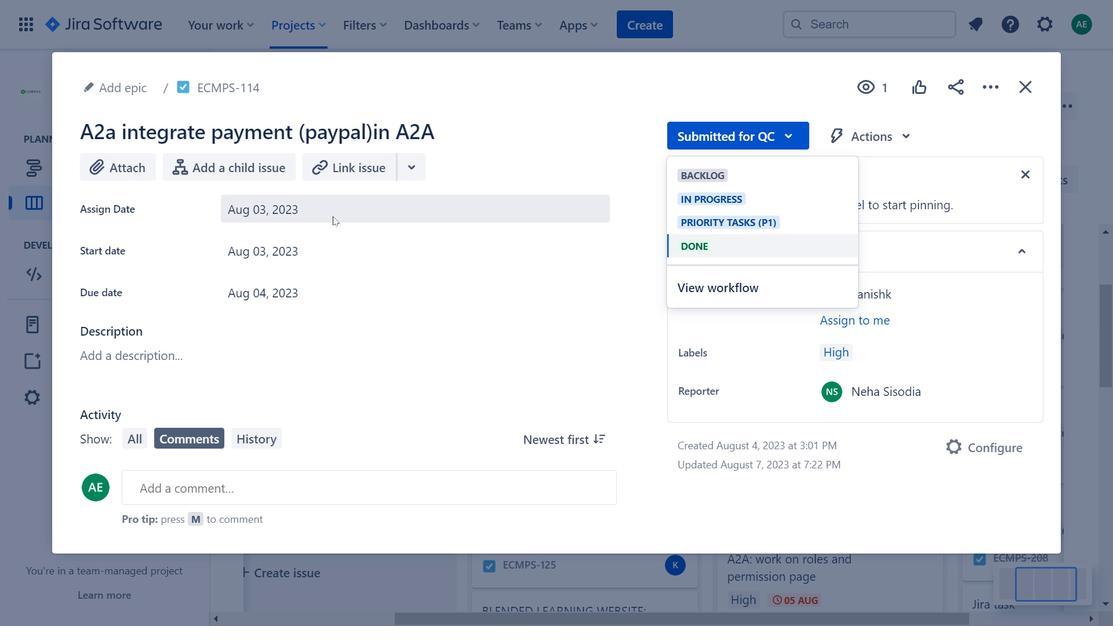 
Action: Mouse moved to (482, 258)
Screenshot: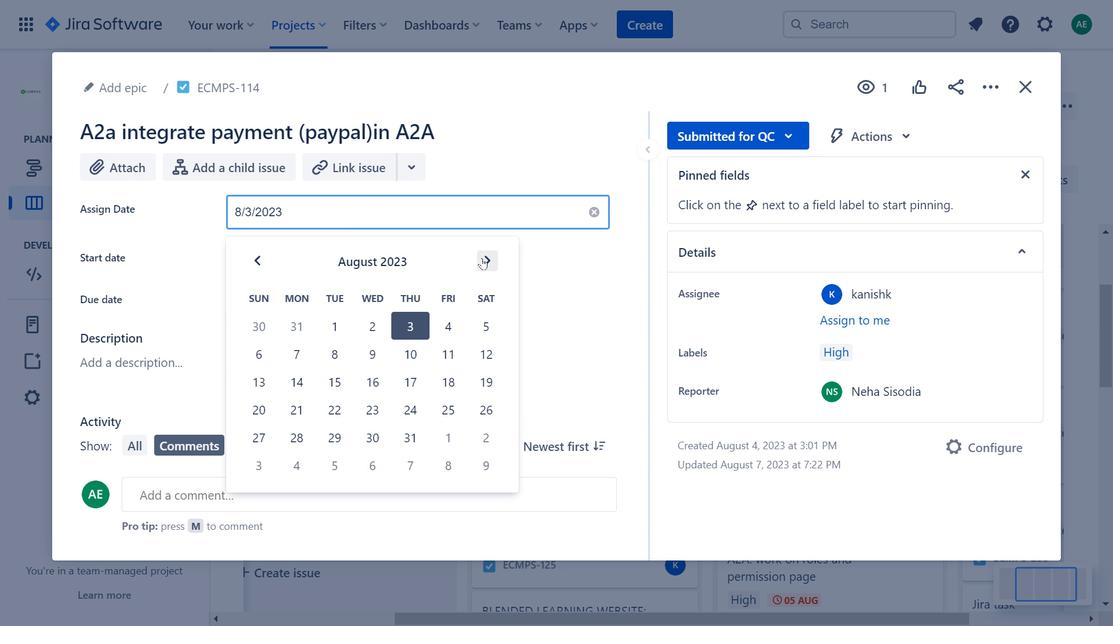 
Action: Mouse pressed left at (482, 258)
Screenshot: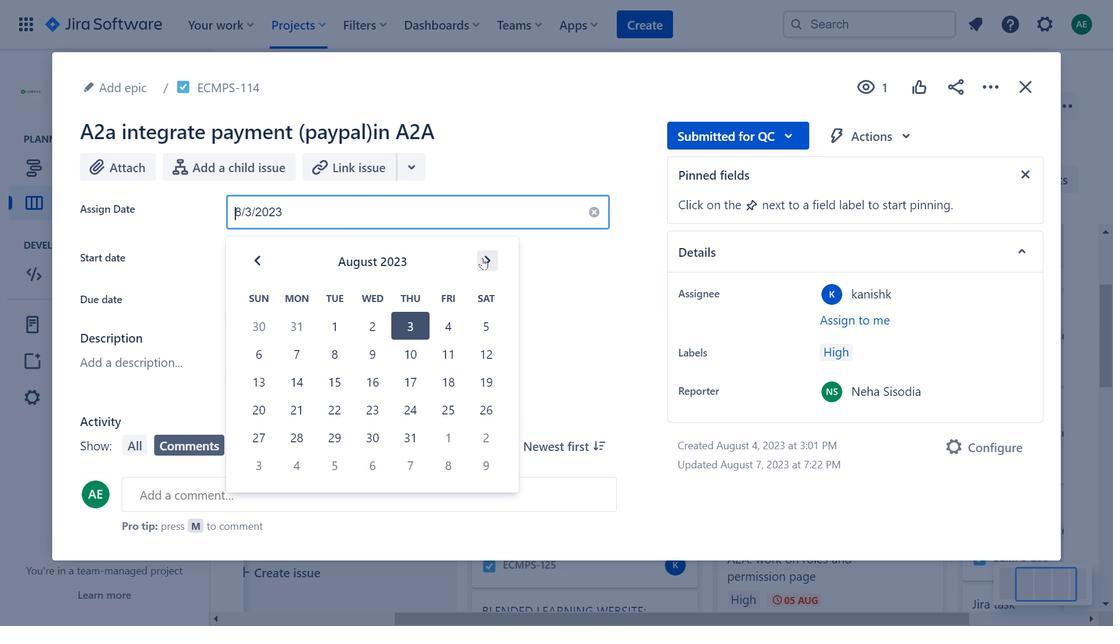 
Action: Mouse moved to (493, 254)
Screenshot: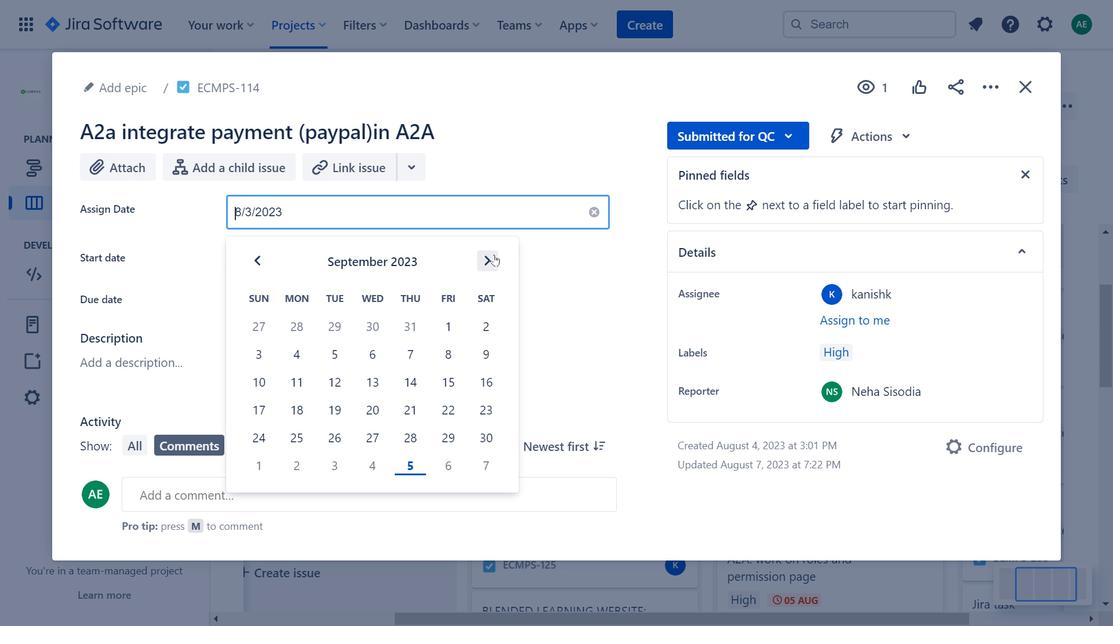 
Action: Mouse pressed left at (493, 254)
Screenshot: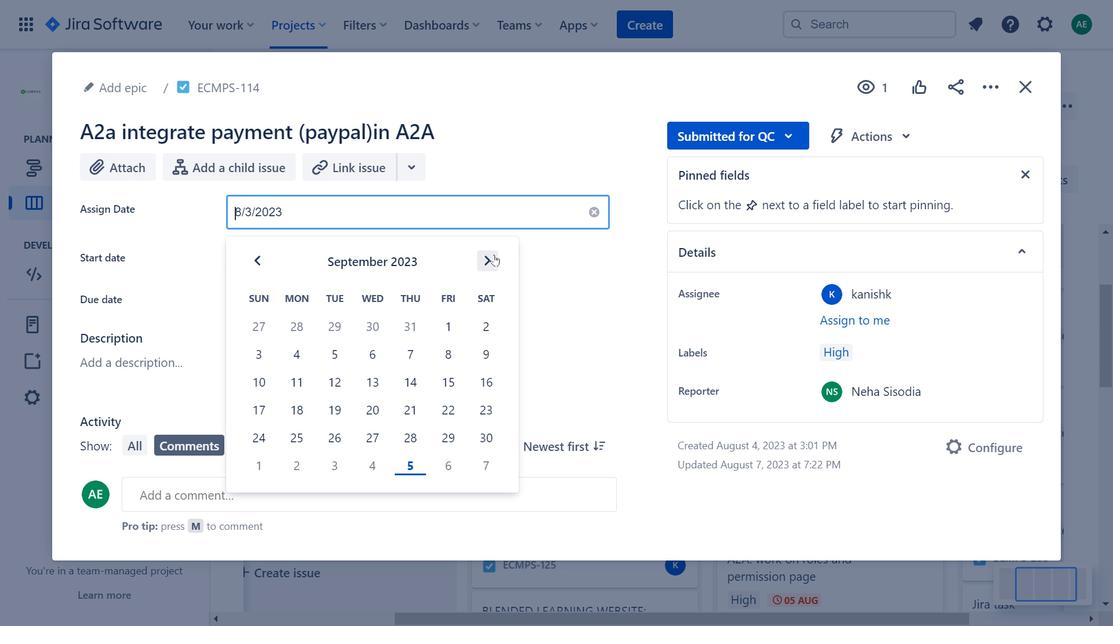 
Action: Mouse moved to (642, 290)
Screenshot: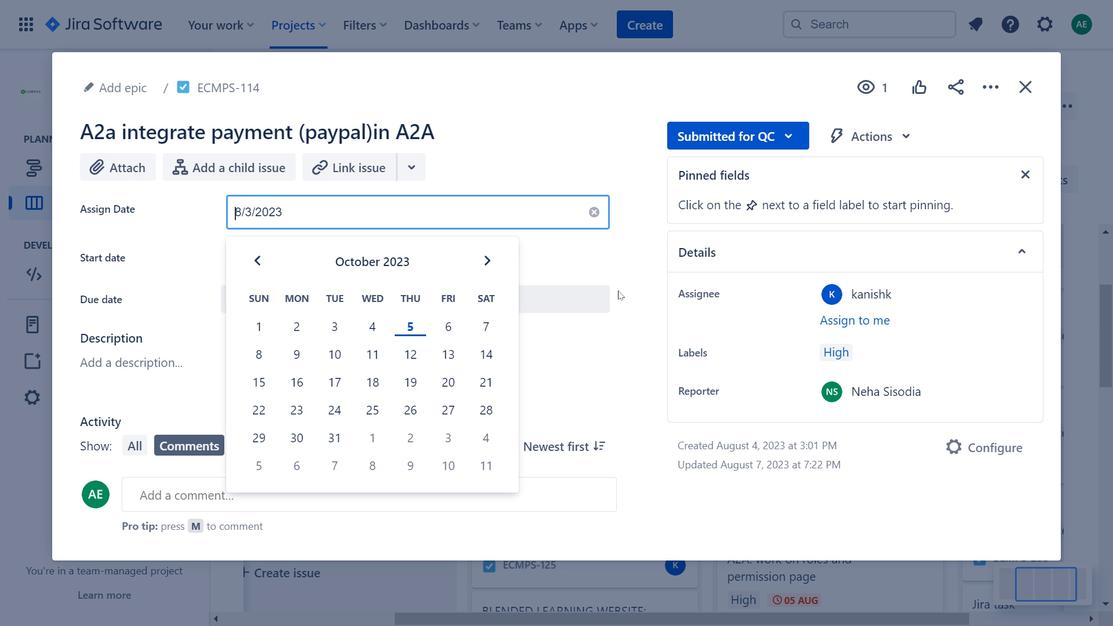 
Action: Mouse pressed left at (642, 290)
Screenshot: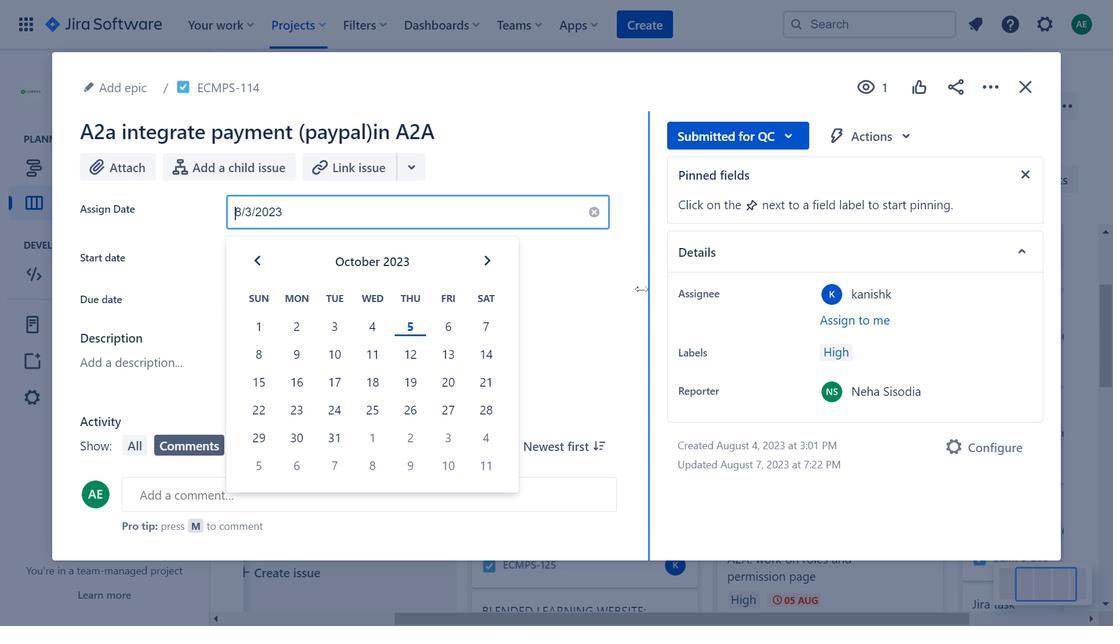 
Action: Mouse moved to (634, 284)
Screenshot: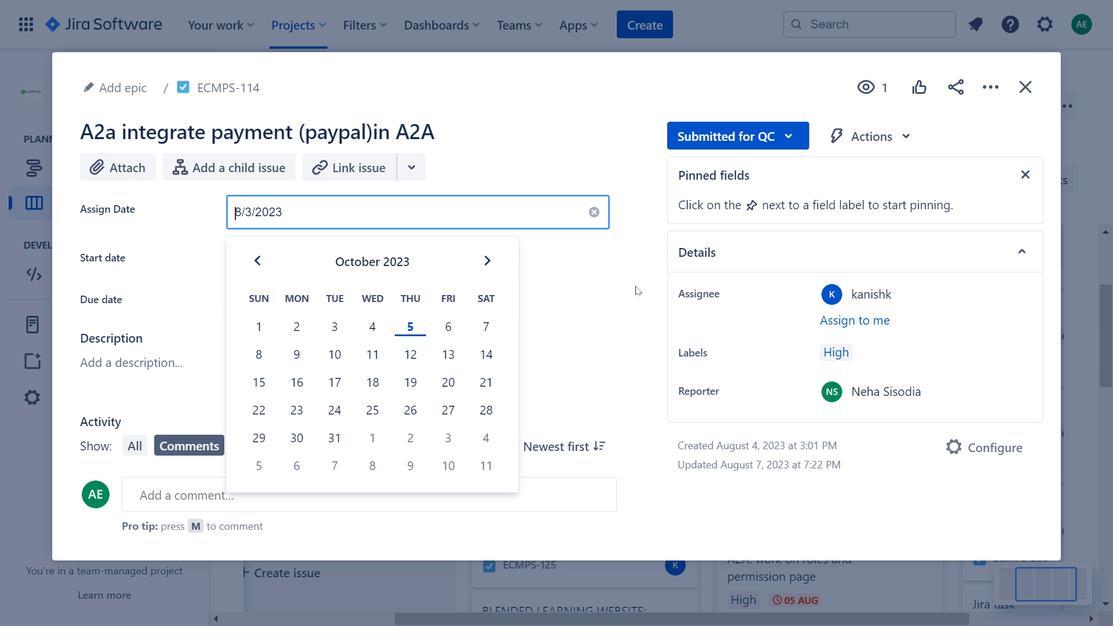 
Action: Mouse pressed left at (634, 284)
Screenshot: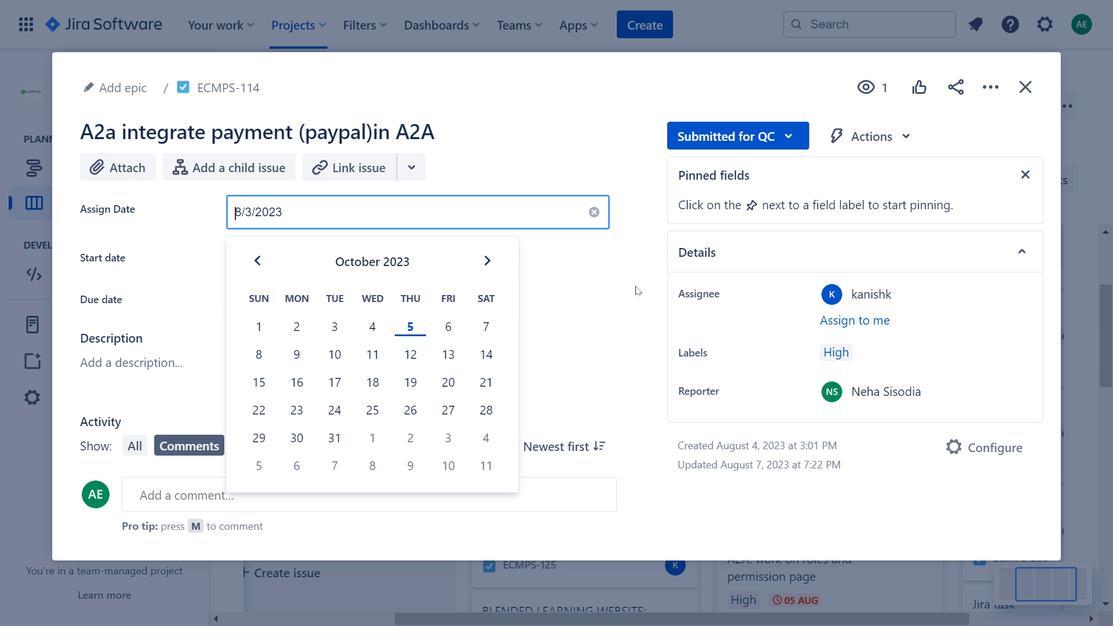 
Action: Mouse moved to (426, 298)
Screenshot: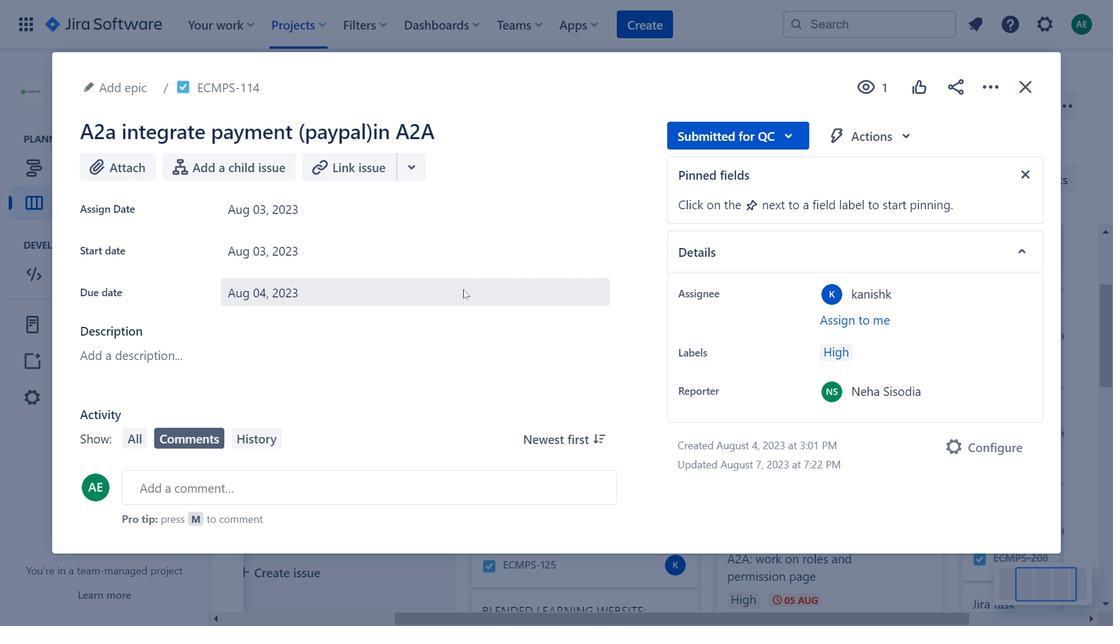 
Action: Mouse pressed left at (426, 298)
Screenshot: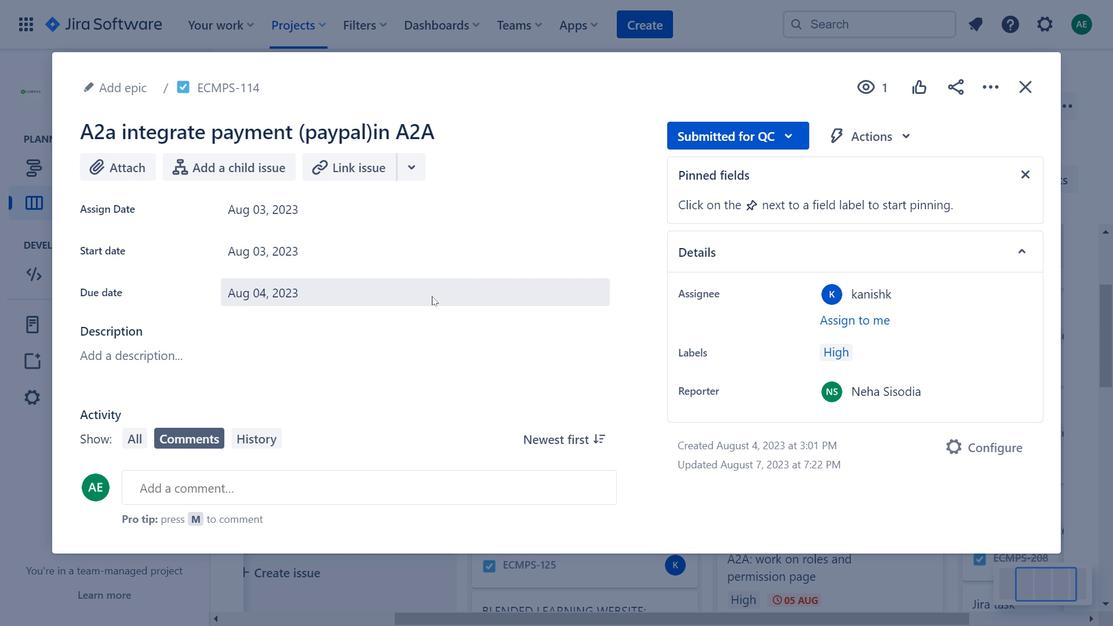 
Action: Mouse moved to (482, 349)
Screenshot: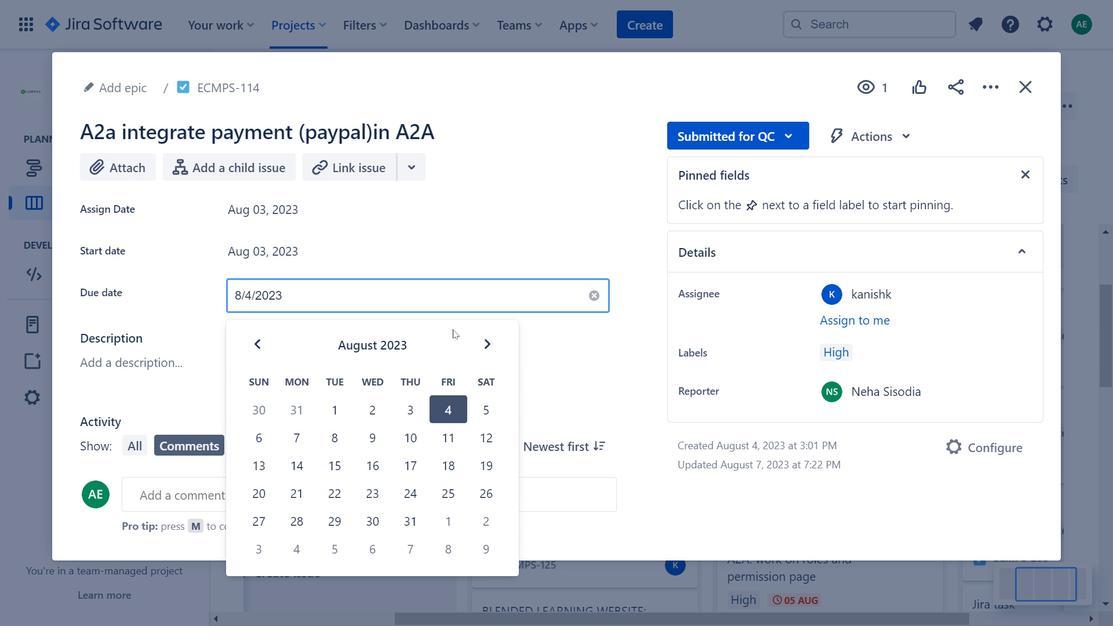 
Action: Mouse pressed left at (482, 349)
Screenshot: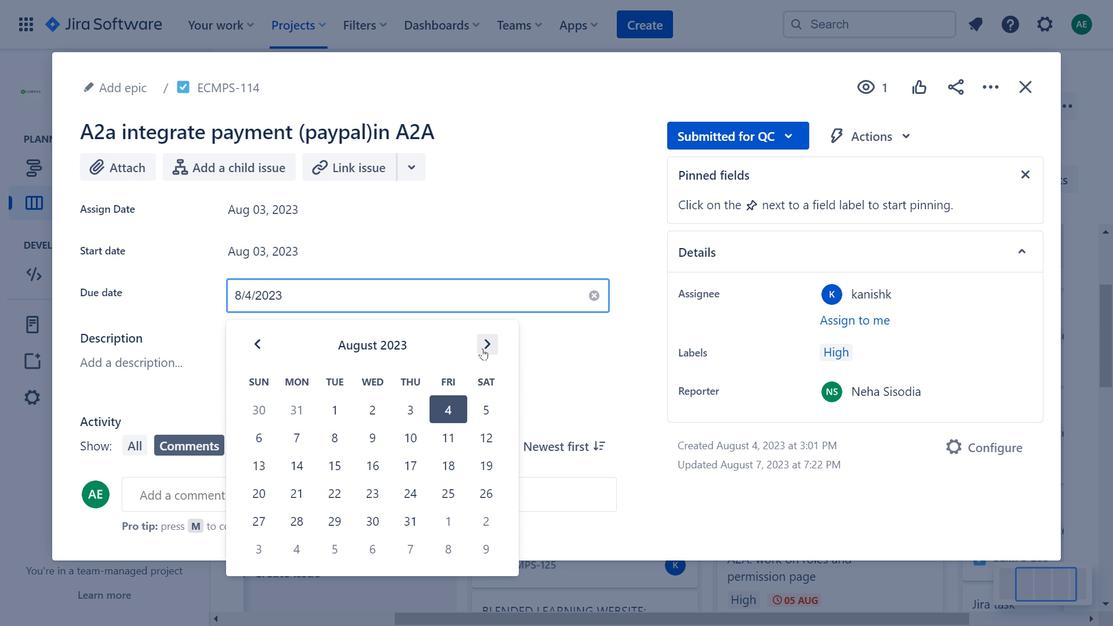 
Action: Mouse moved to (487, 345)
Screenshot: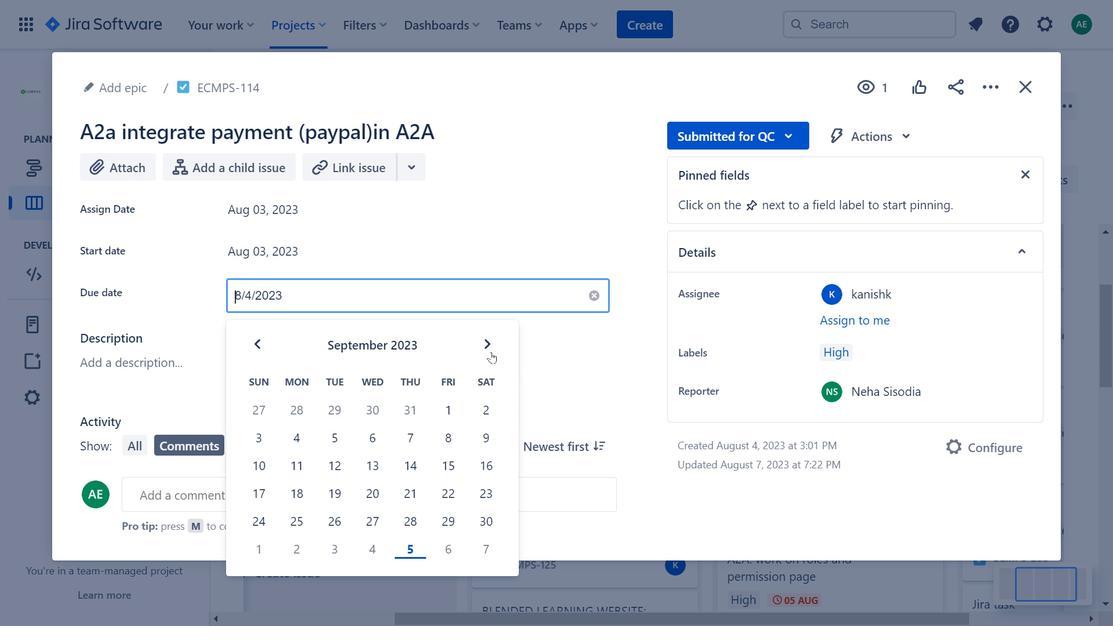 
Action: Mouse pressed left at (487, 345)
Screenshot: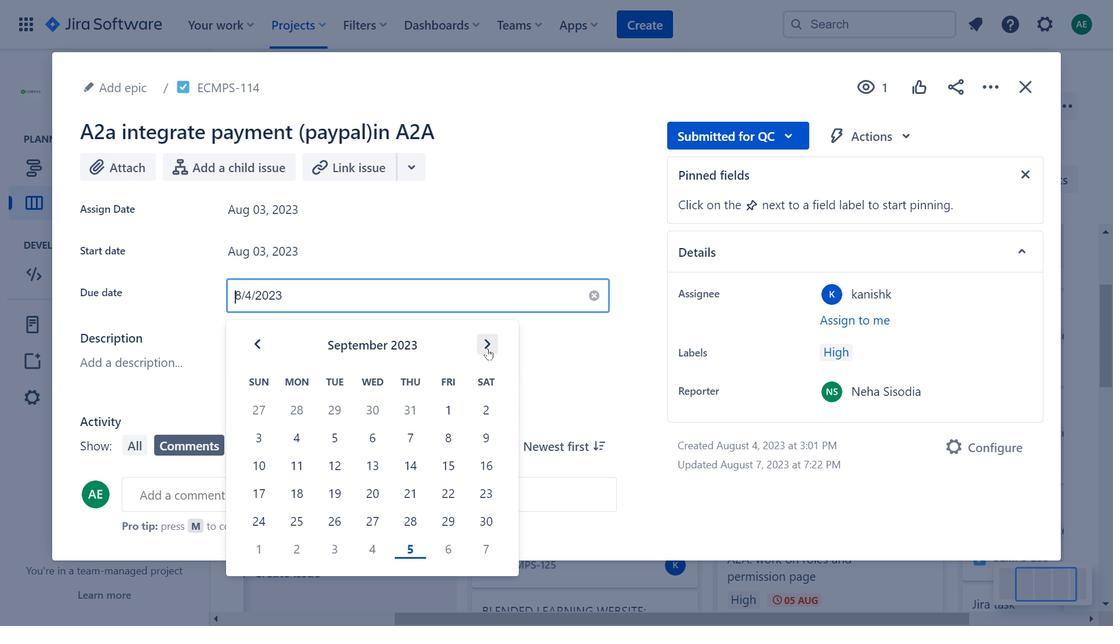 
Action: Mouse moved to (259, 338)
Screenshot: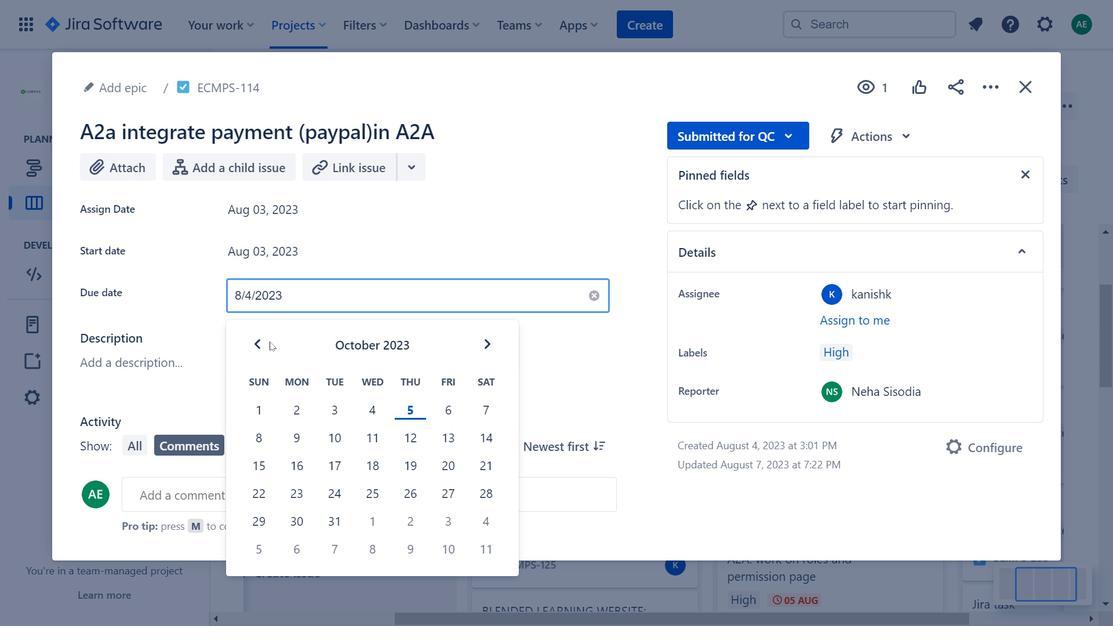 
Action: Mouse pressed left at (259, 338)
Screenshot: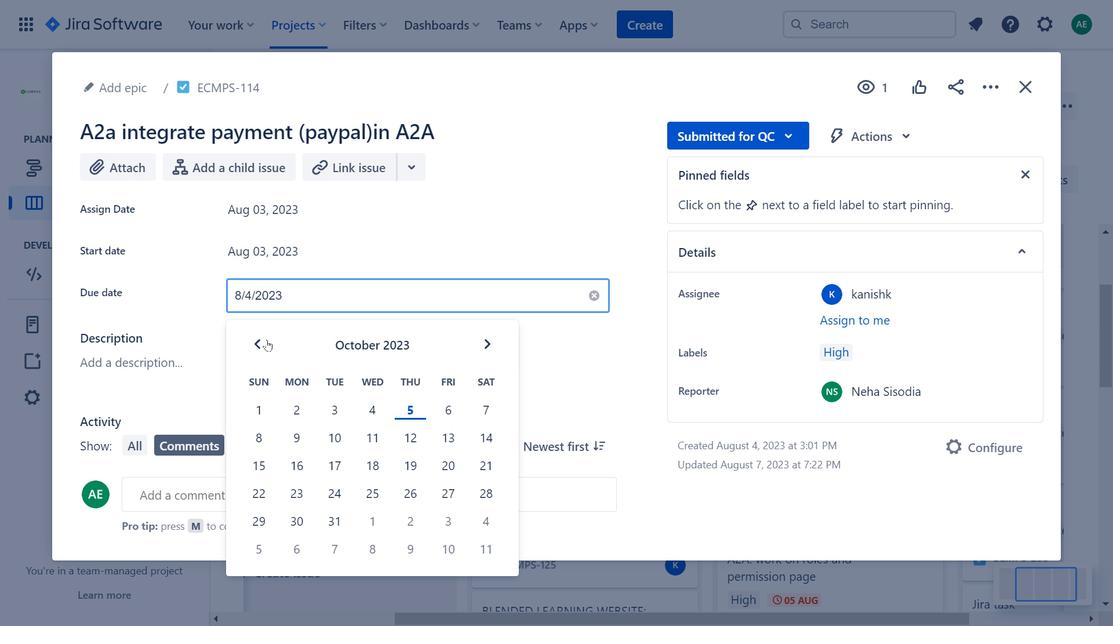 
Action: Mouse moved to (774, 139)
Screenshot: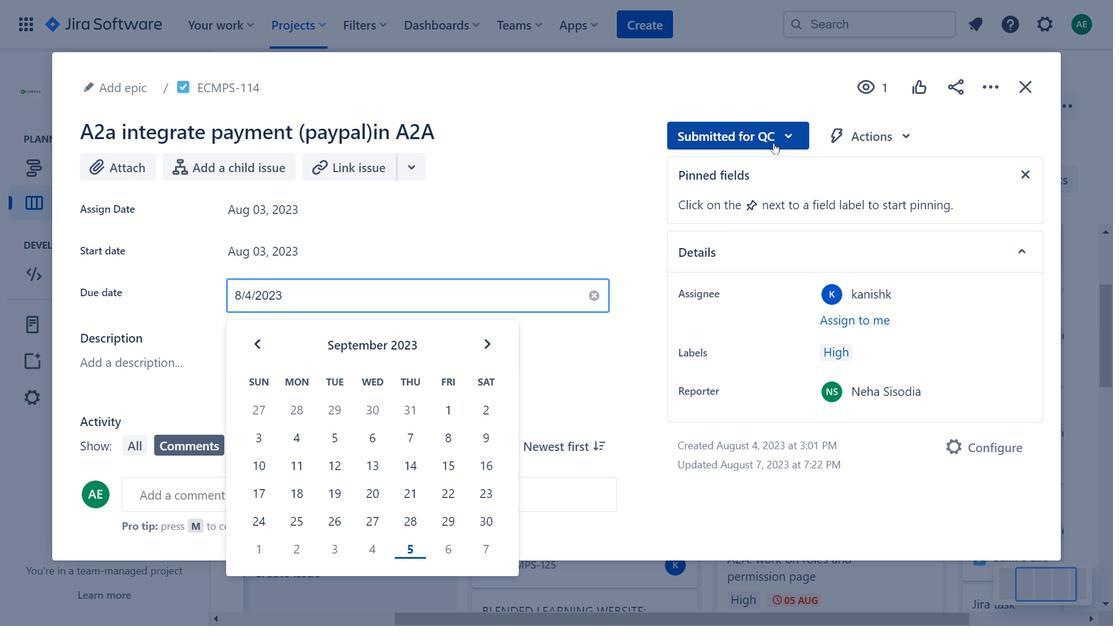 
Action: Mouse pressed left at (774, 139)
Screenshot: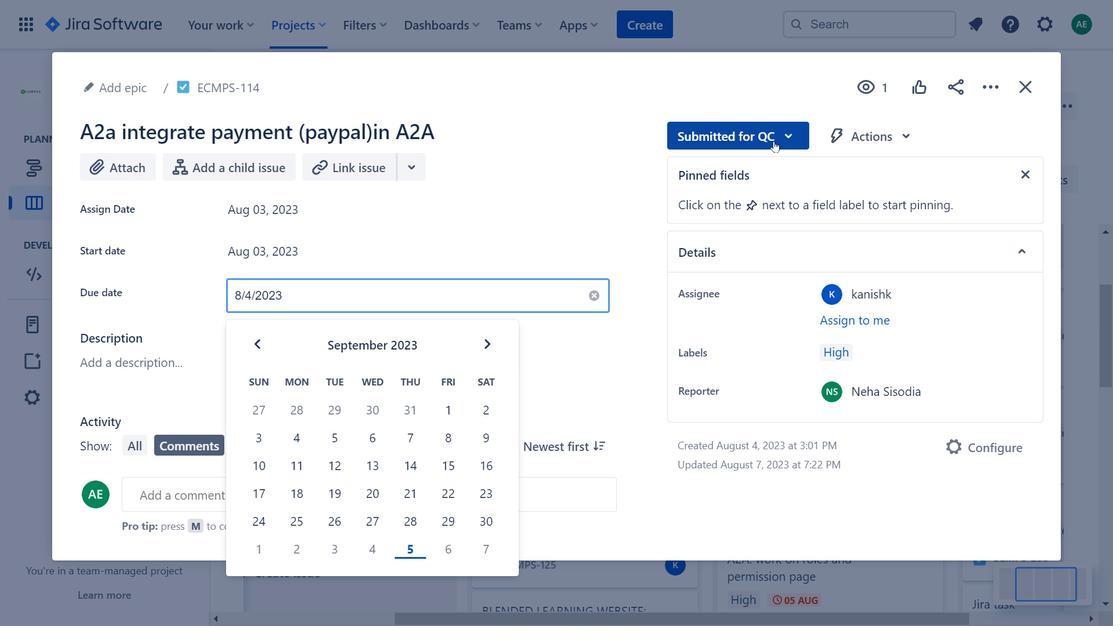 
Action: Mouse moved to (439, 244)
Screenshot: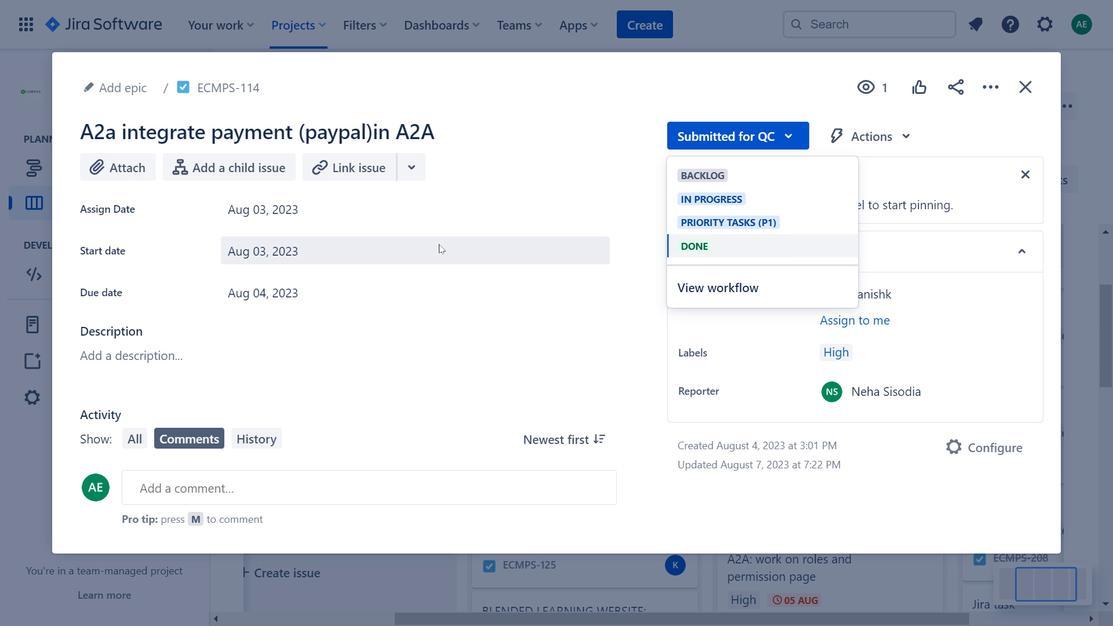
Action: Mouse pressed left at (439, 244)
Screenshot: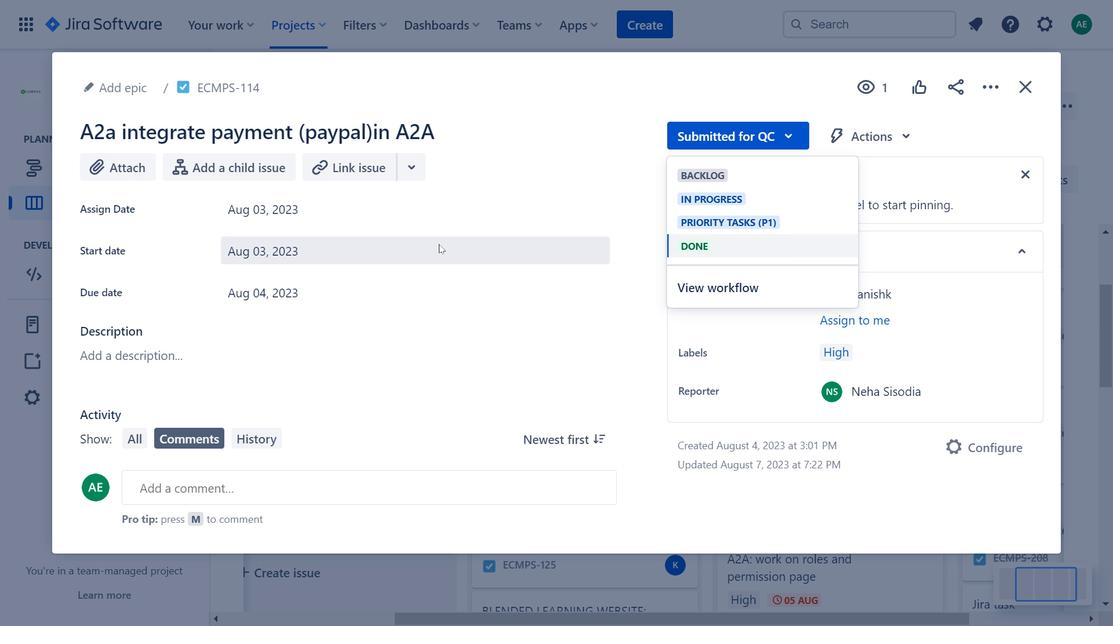 
Action: Mouse moved to (493, 294)
Screenshot: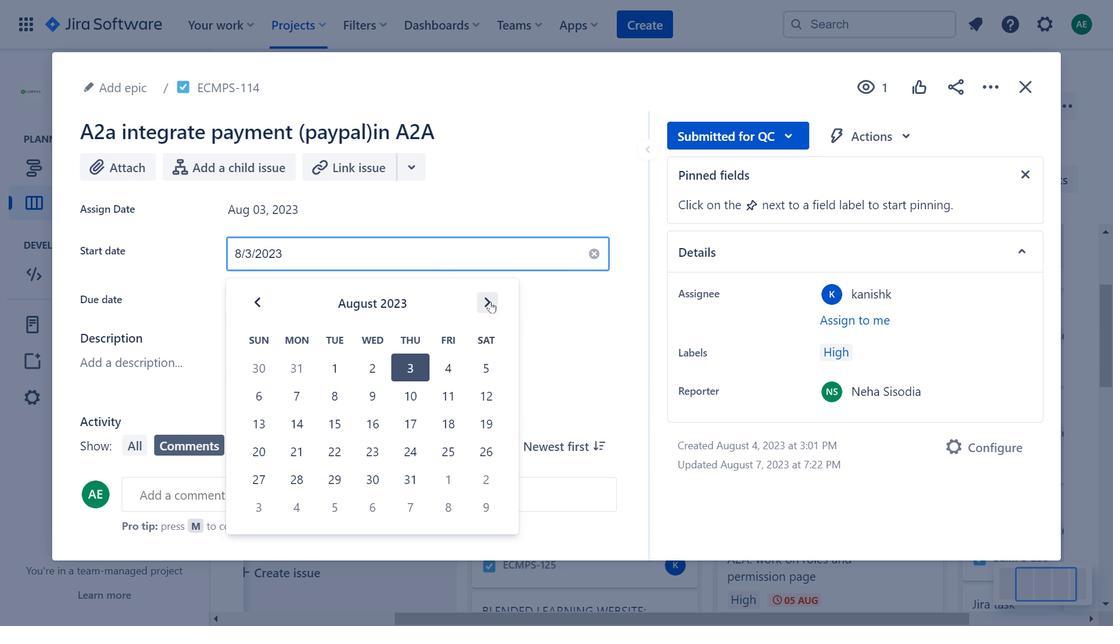 
Action: Mouse pressed left at (493, 294)
Screenshot: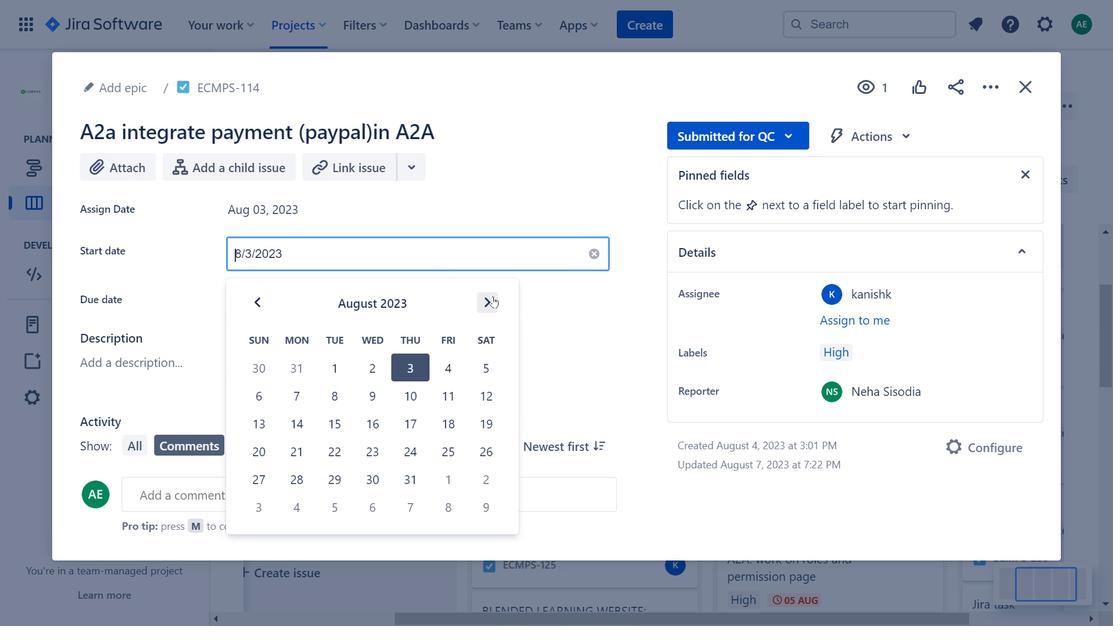 
Action: Mouse moved to (493, 303)
Screenshot: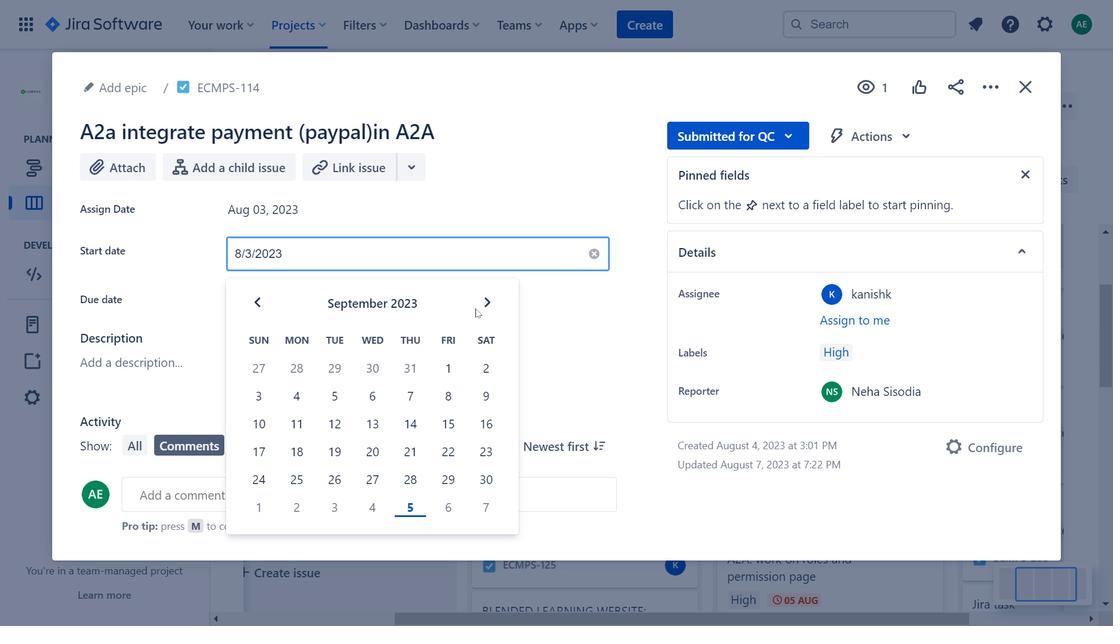 
Action: Mouse pressed left at (493, 303)
Screenshot: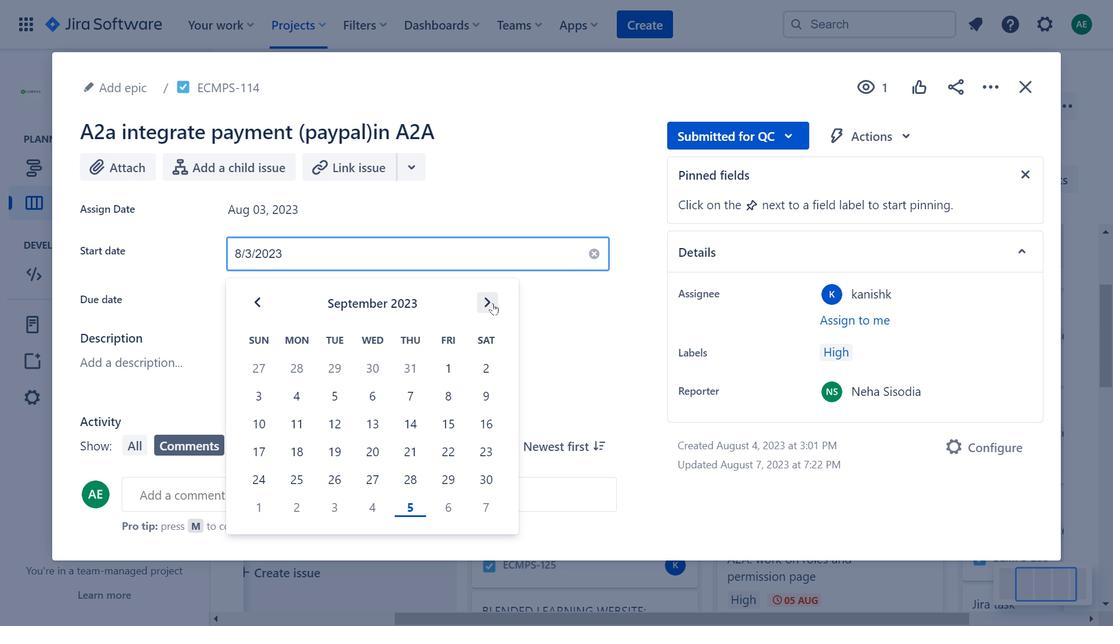 
Action: Mouse moved to (1021, 98)
Screenshot: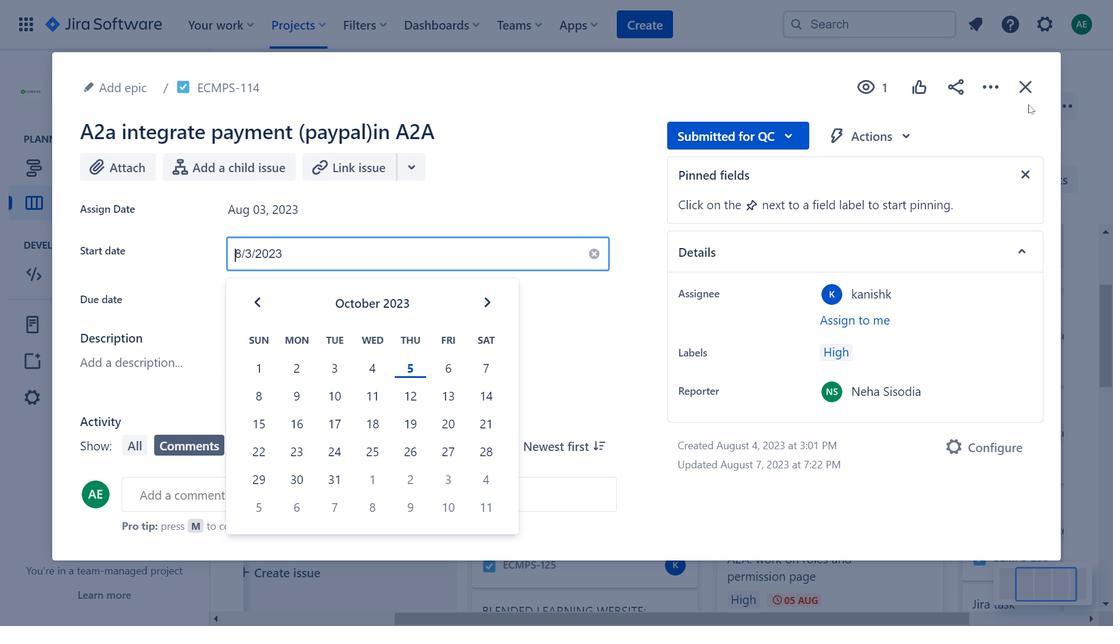 
Action: Mouse pressed left at (1021, 98)
Screenshot: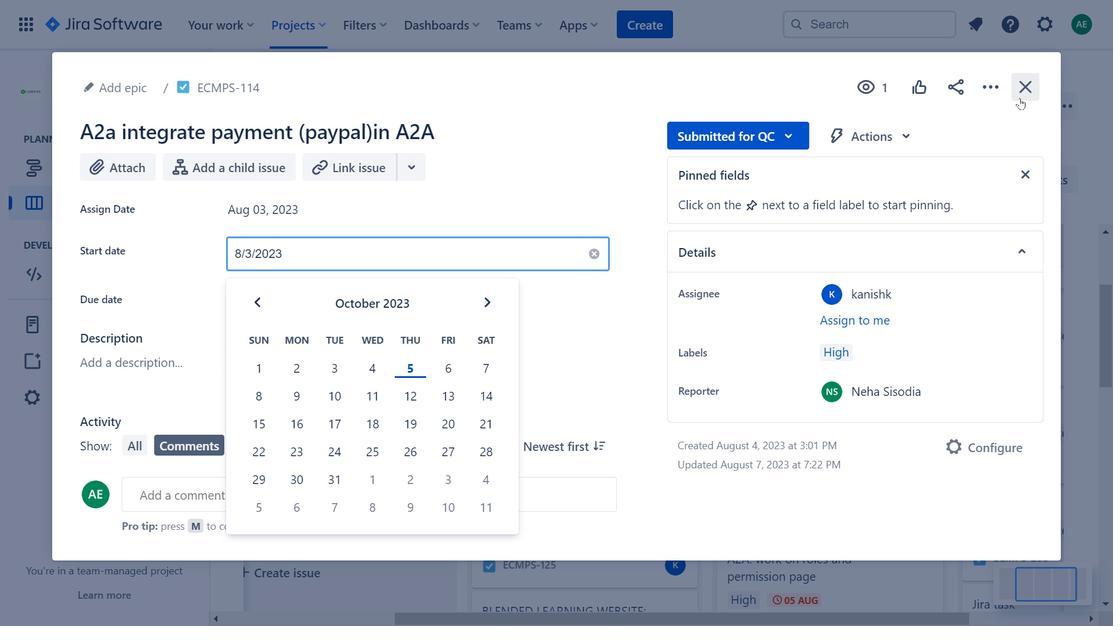 
Action: Mouse moved to (730, 384)
Screenshot: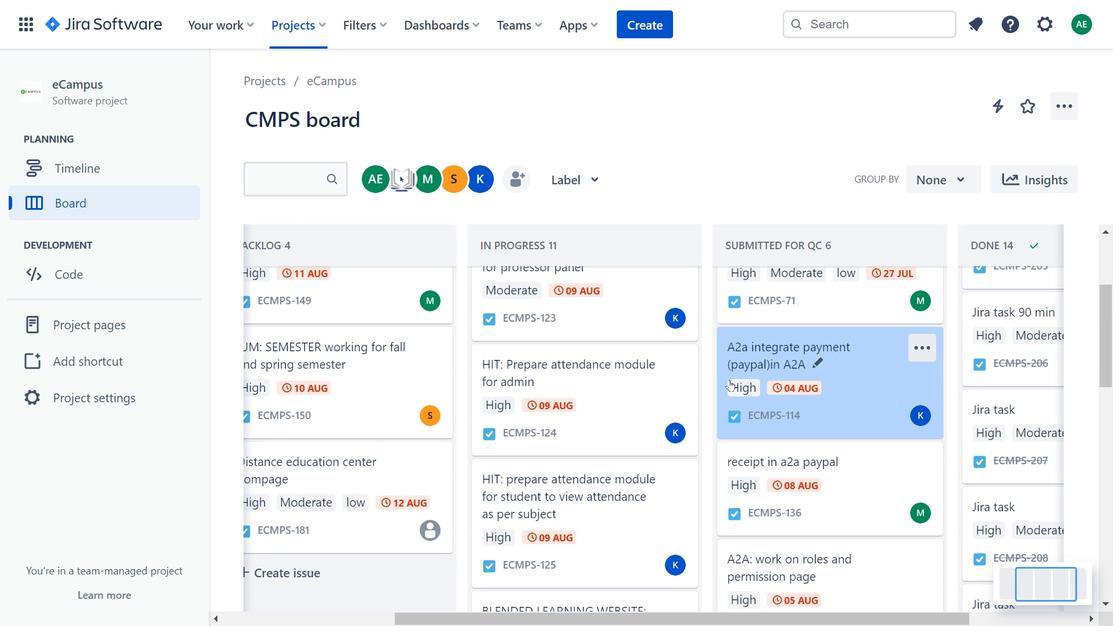 
Action: Mouse scrolled (730, 384) with delta (0, 0)
Screenshot: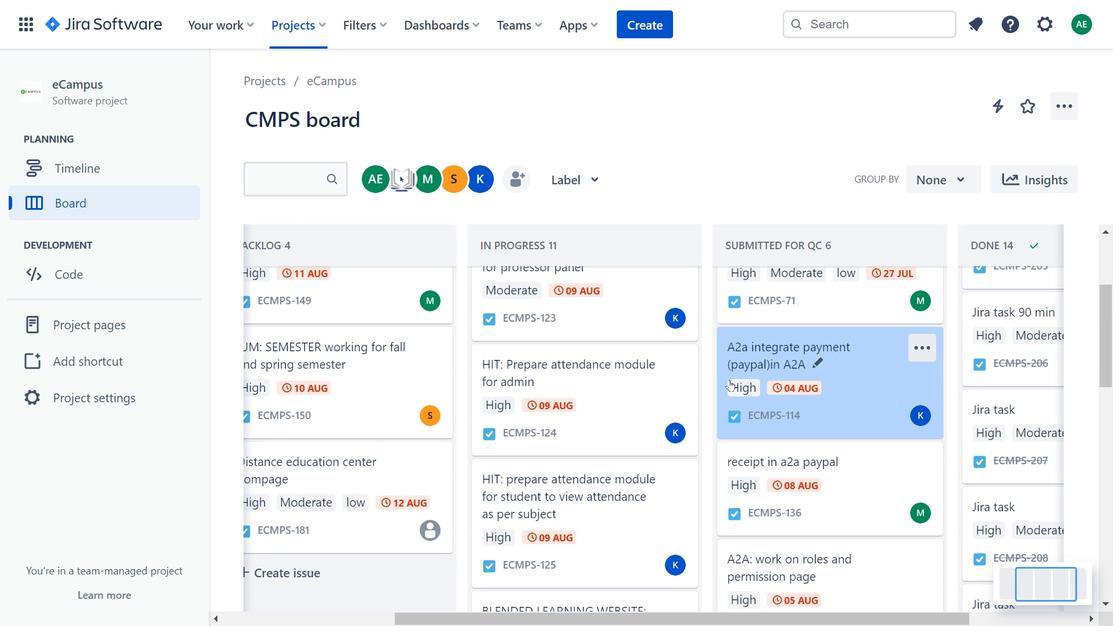 
Action: Mouse moved to (869, 415)
Screenshot: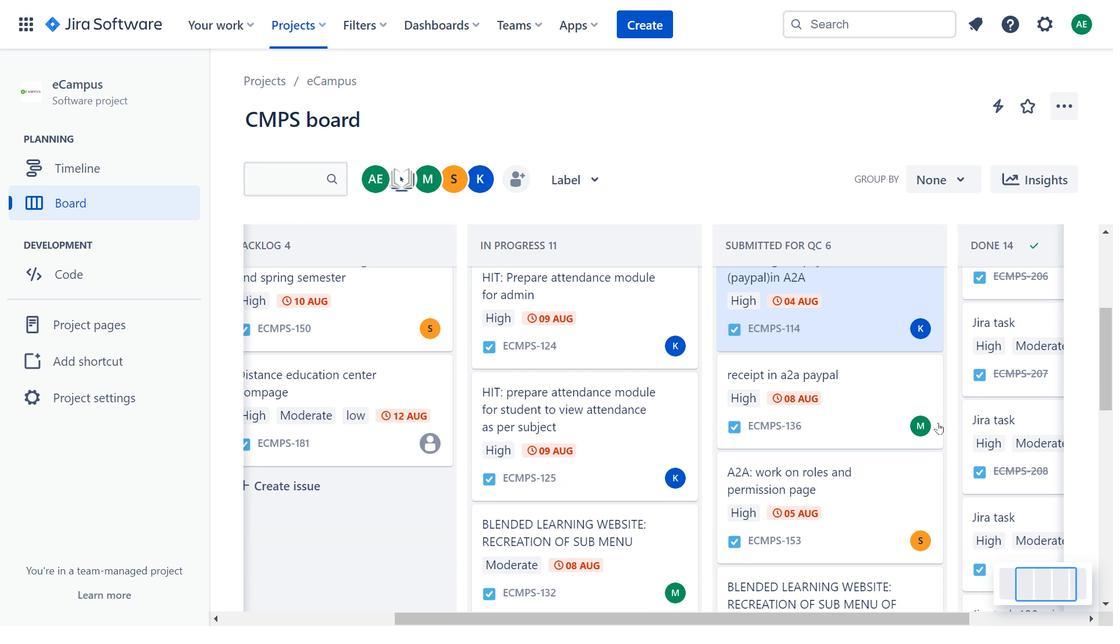 
Action: Mouse pressed left at (869, 415)
Screenshot: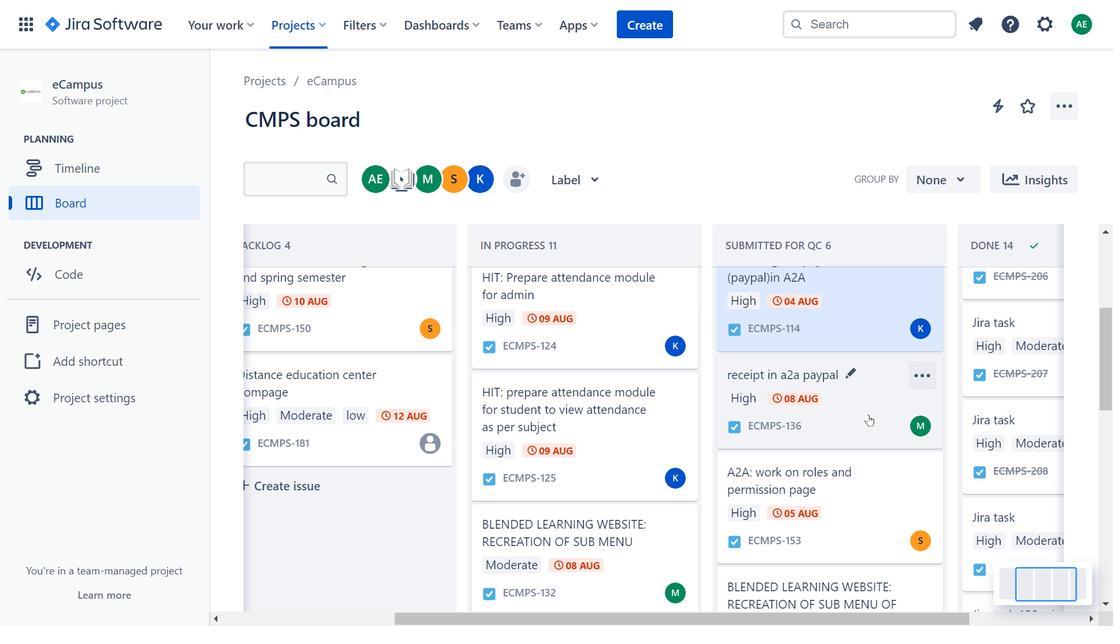 
Action: Mouse moved to (498, 212)
Screenshot: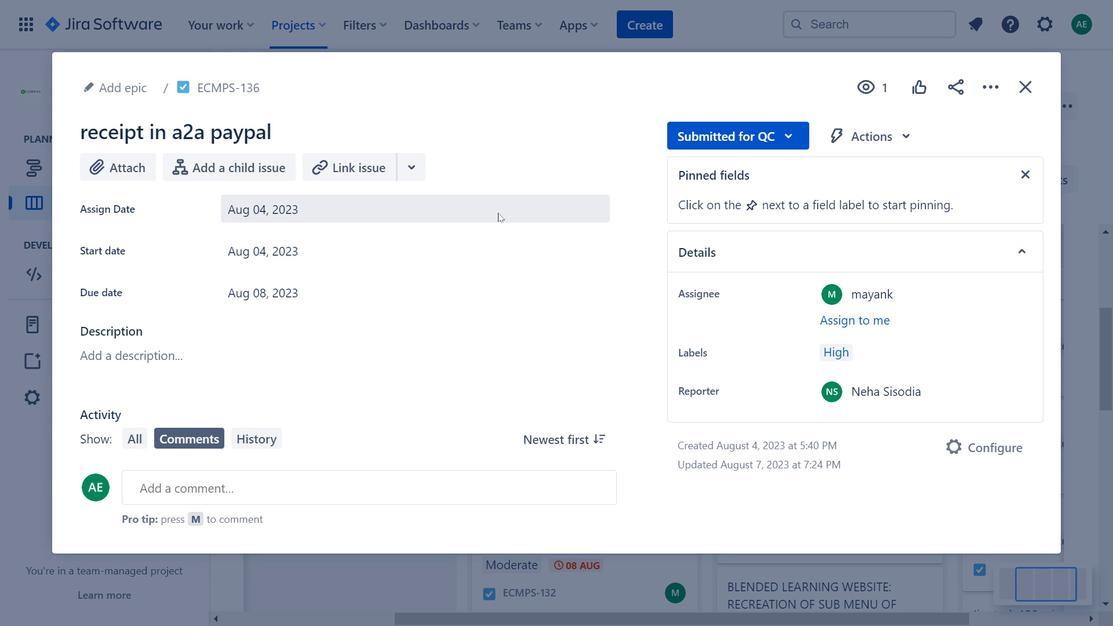 
Action: Mouse pressed left at (498, 212)
Screenshot: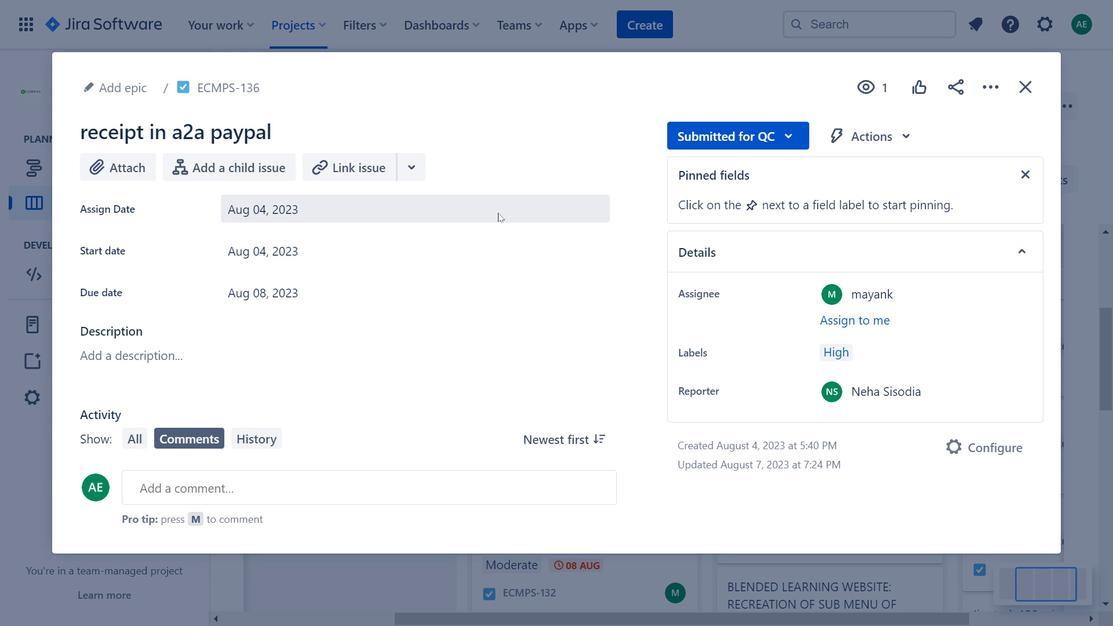 
Action: Mouse moved to (476, 269)
Screenshot: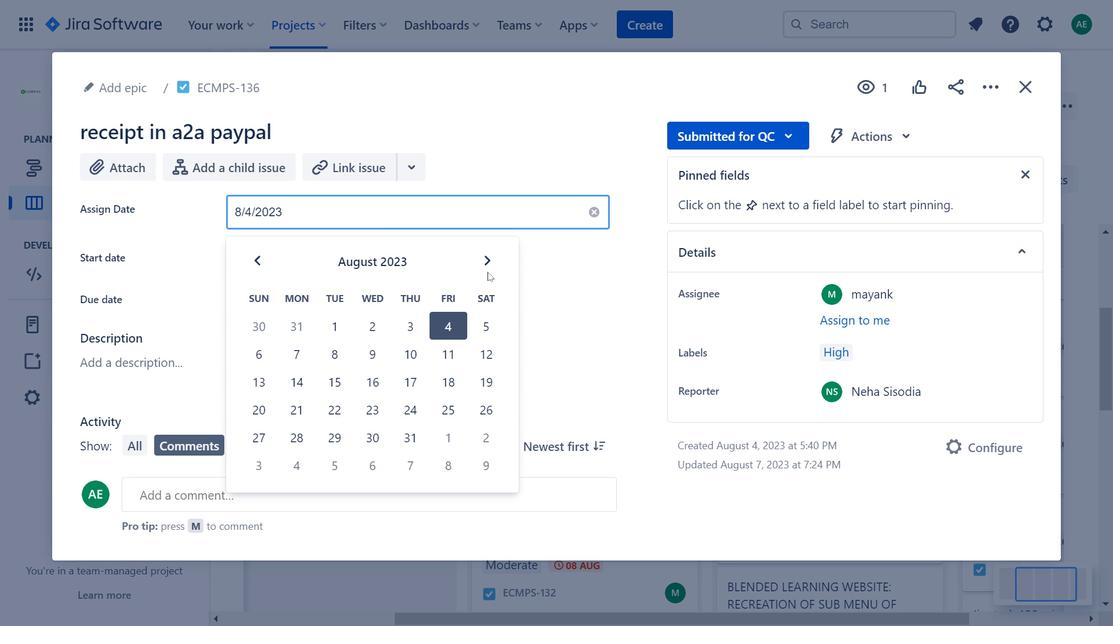 
Action: Mouse pressed left at (476, 269)
Screenshot: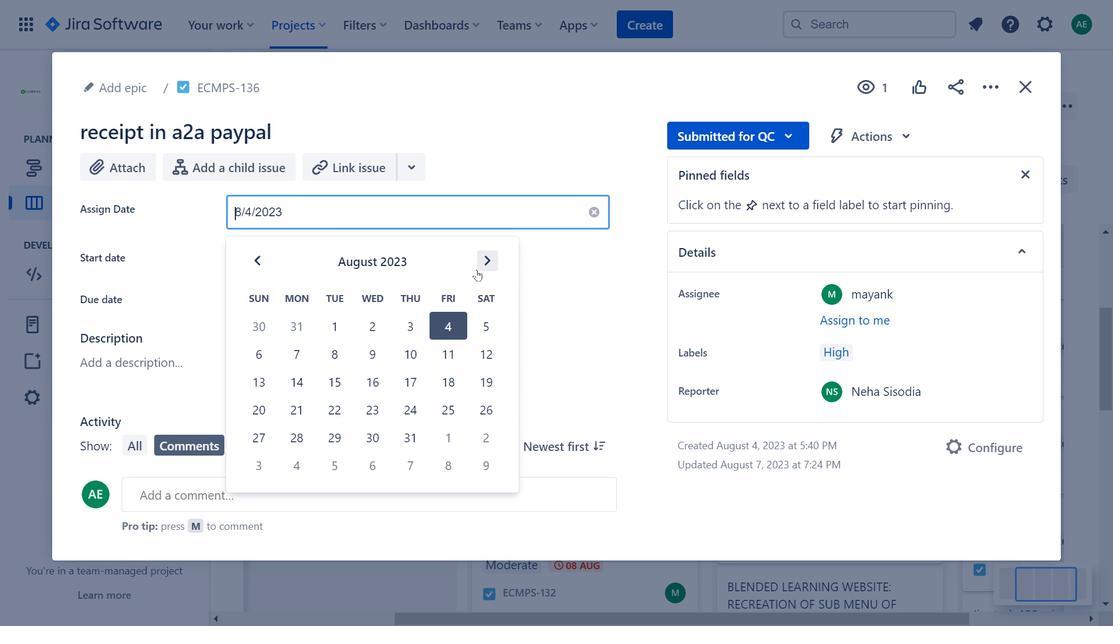 
Action: Mouse moved to (482, 262)
Screenshot: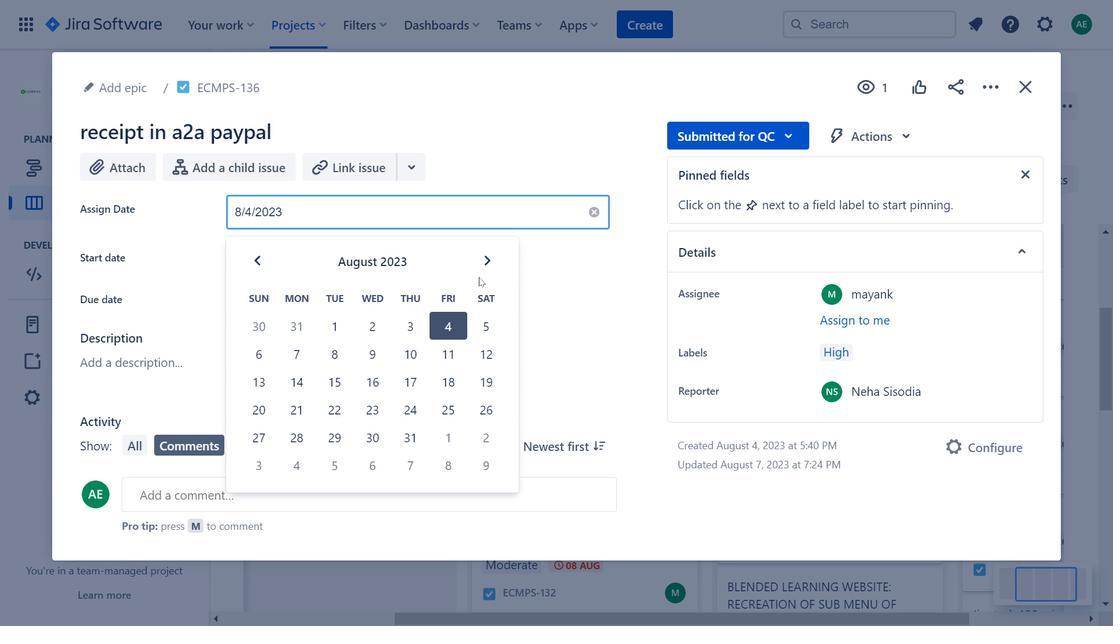 
Action: Mouse pressed left at (482, 262)
Screenshot: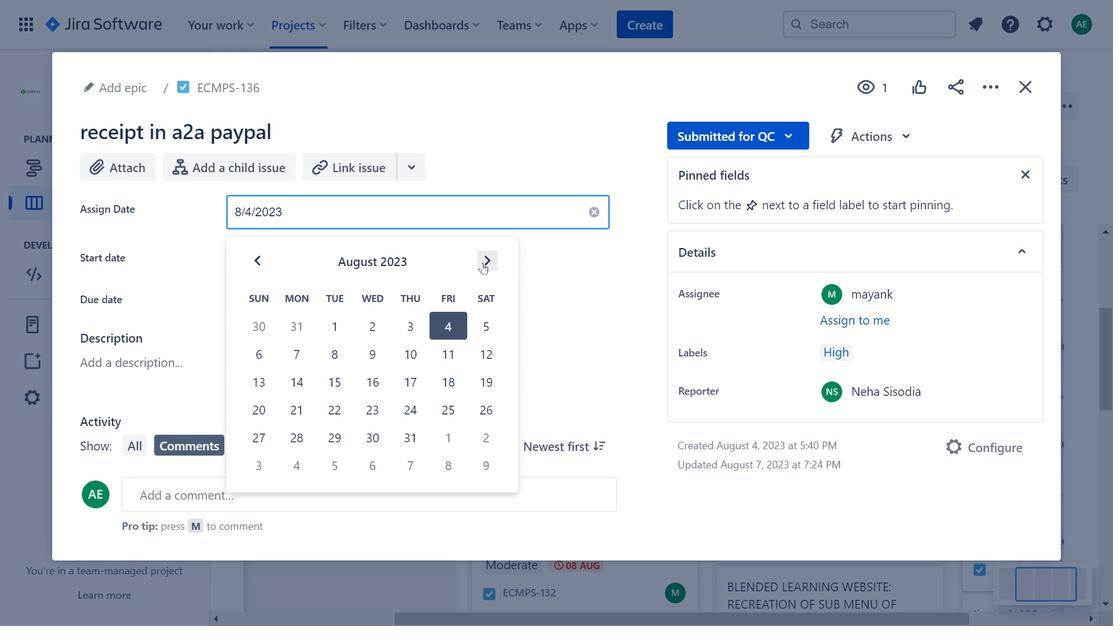 
Action: Mouse moved to (505, 259)
Screenshot: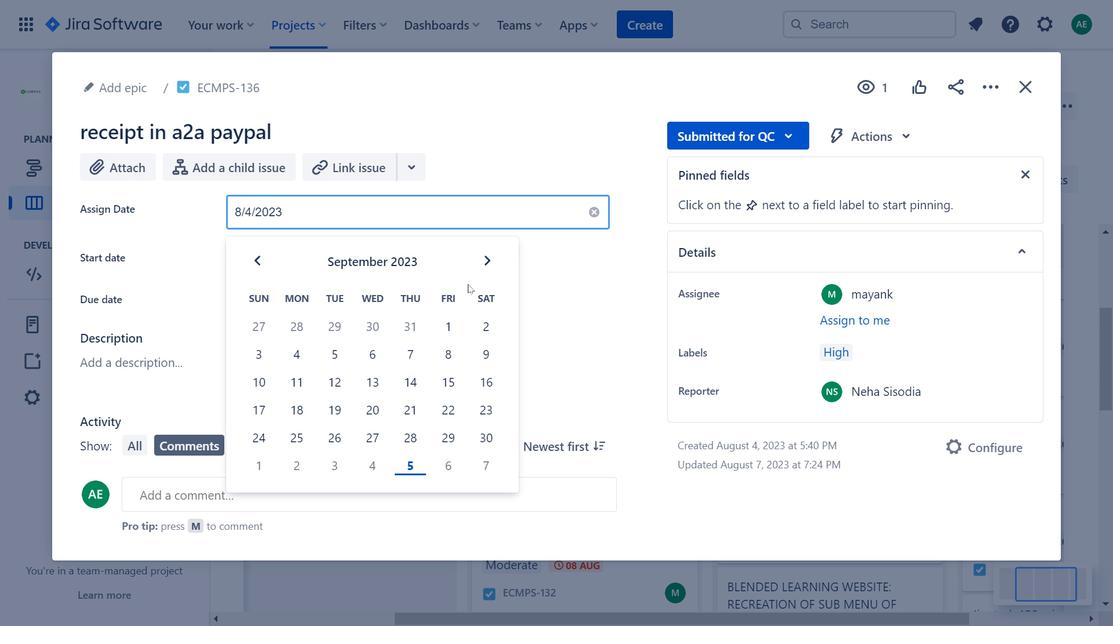
Action: Mouse pressed left at (505, 259)
Screenshot: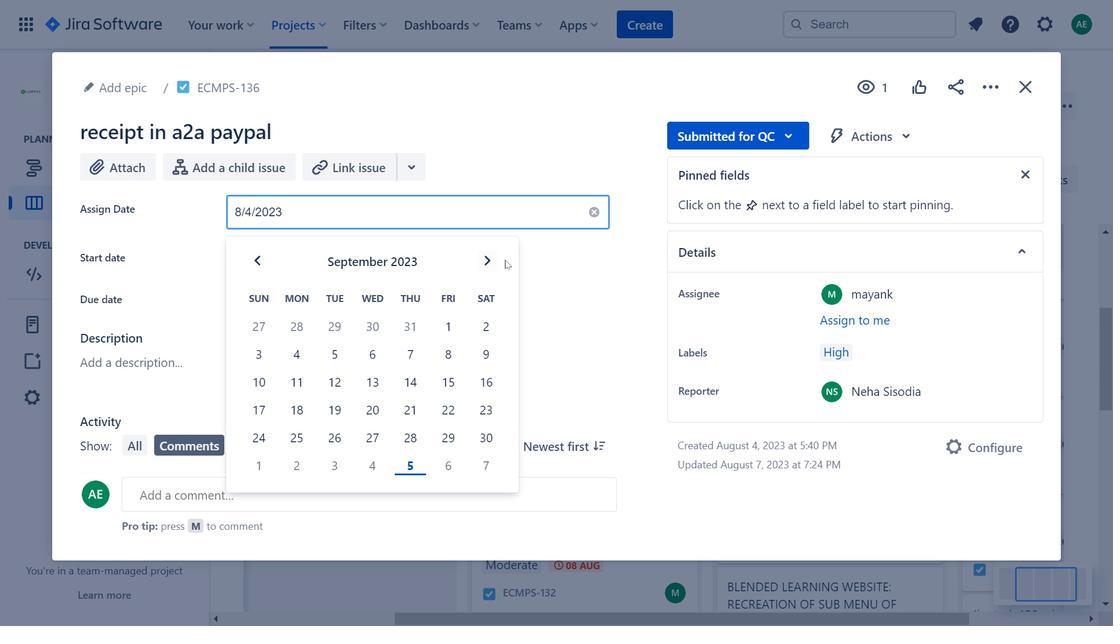 
Action: Mouse moved to (496, 261)
Screenshot: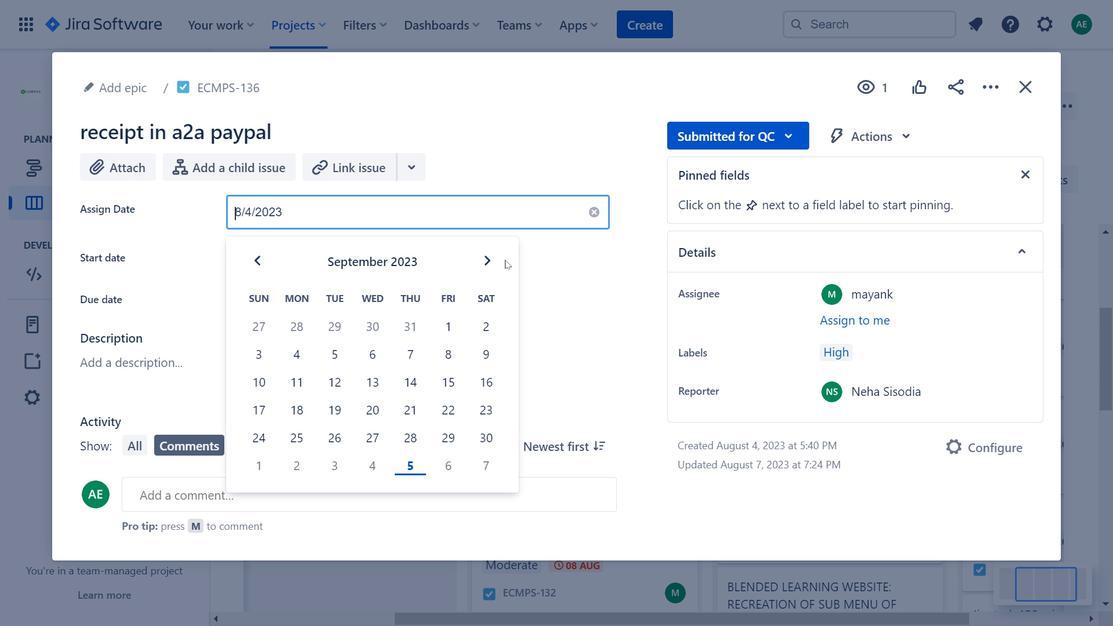 
Action: Mouse pressed left at (496, 261)
Screenshot: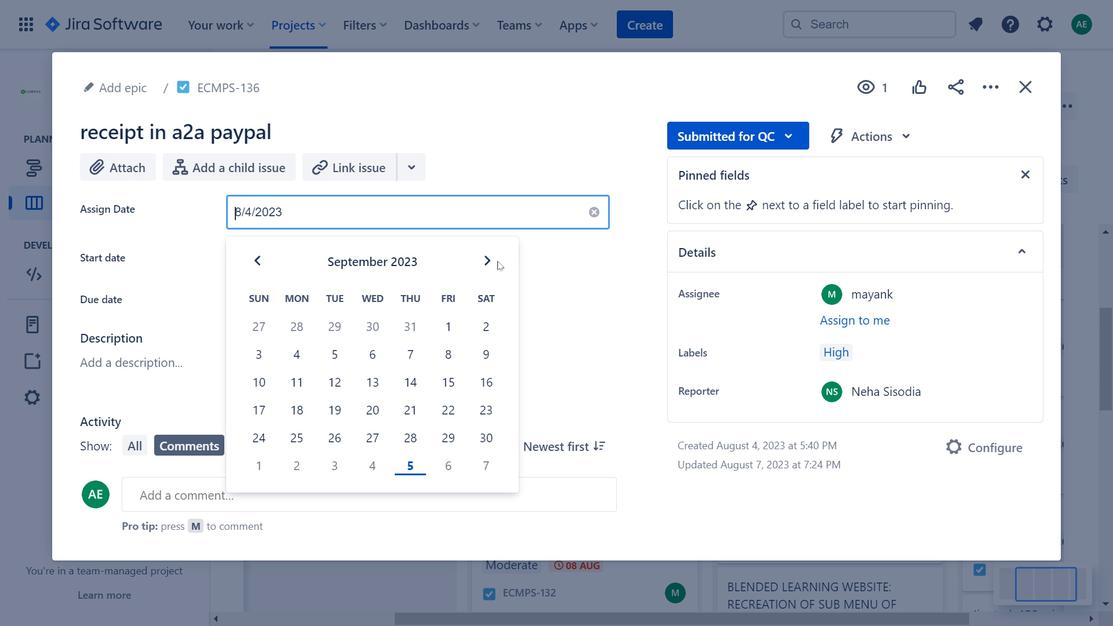 
Action: Mouse moved to (1025, 93)
Screenshot: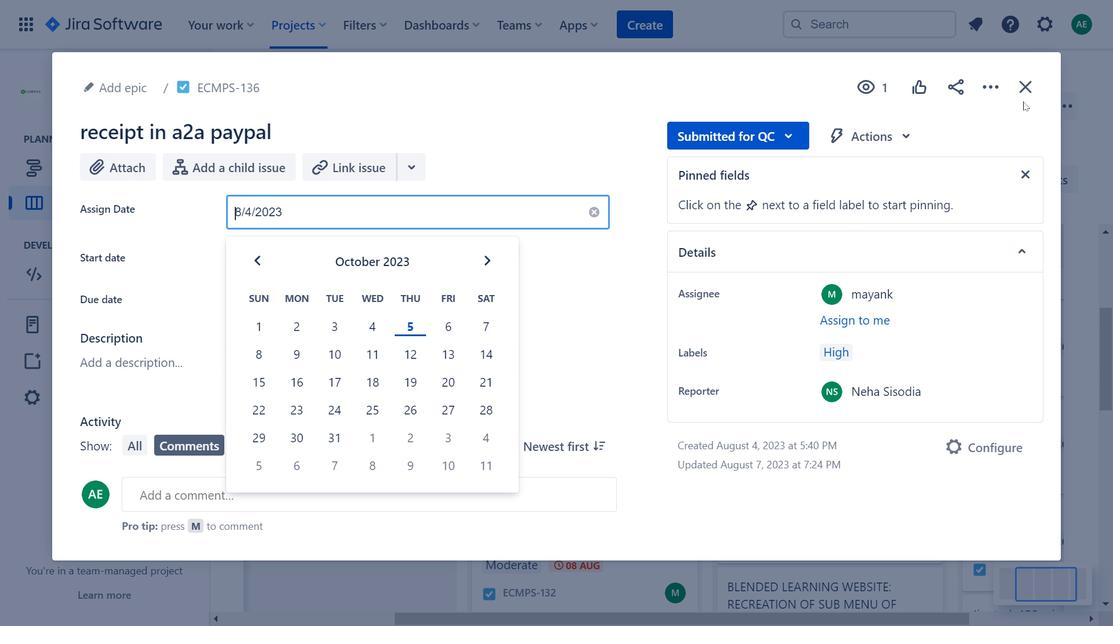 
Action: Mouse pressed left at (1025, 93)
Screenshot: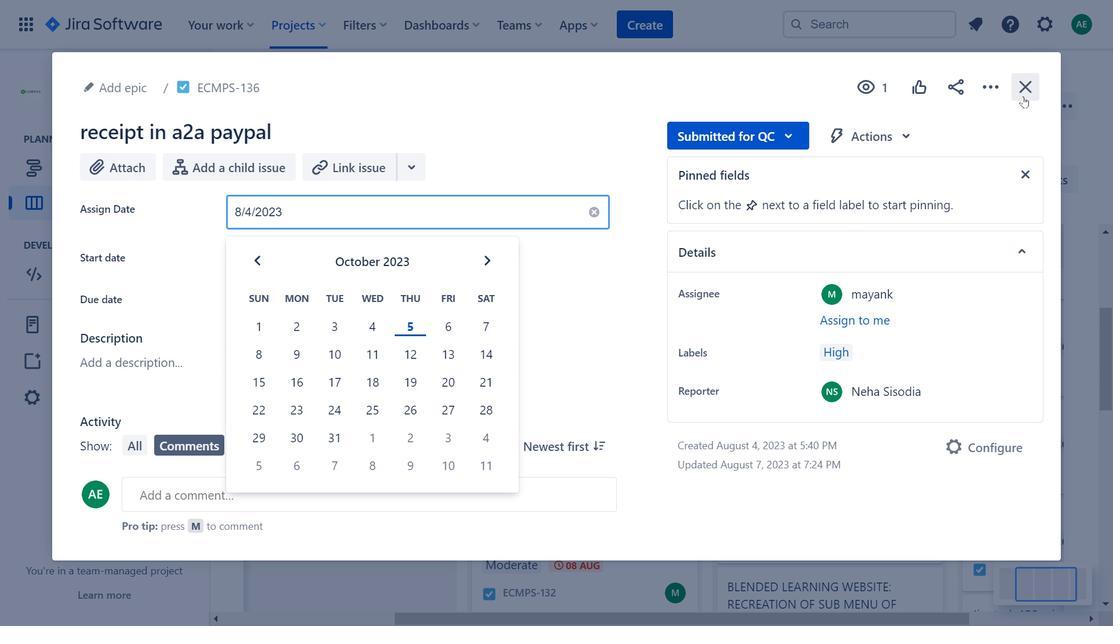 
Action: Mouse moved to (639, 446)
Screenshot: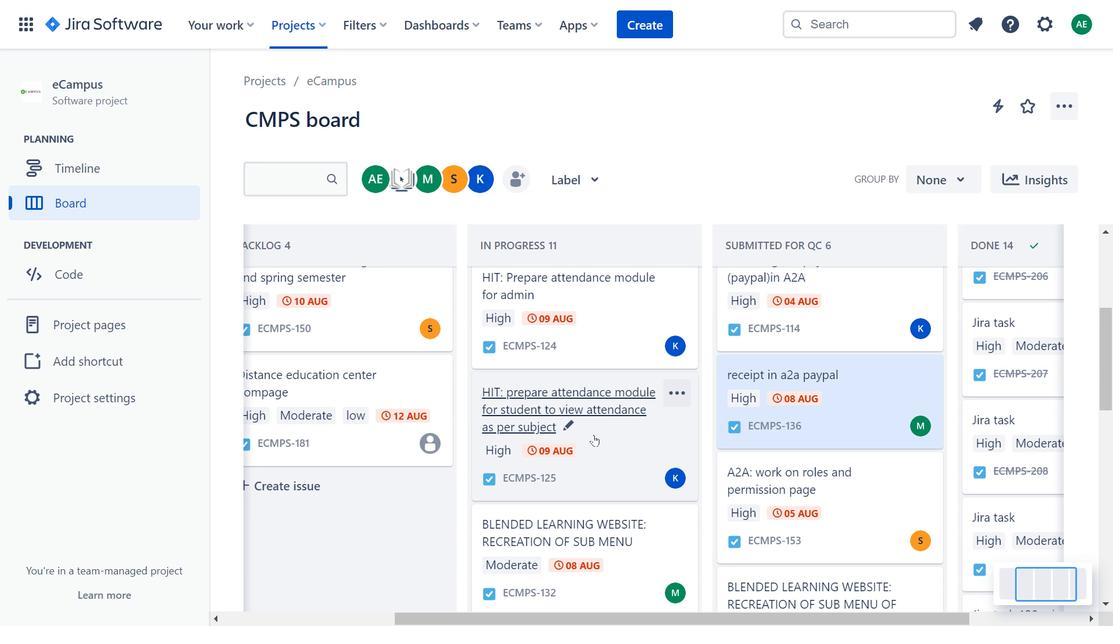 
Action: Mouse scrolled (639, 446) with delta (0, 0)
Screenshot: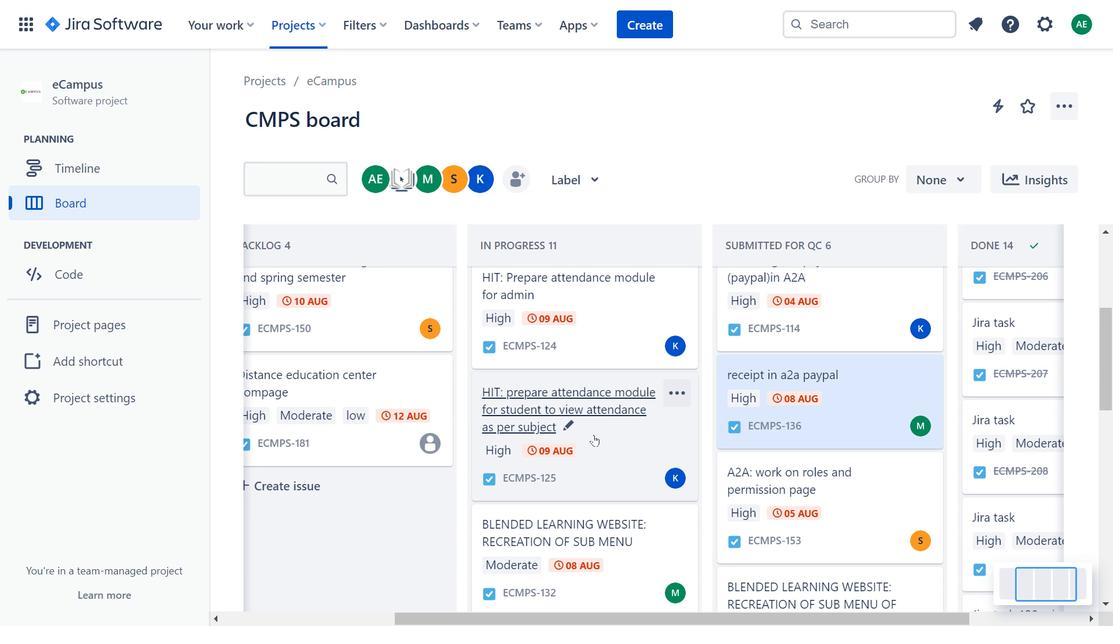 
Action: Mouse moved to (735, 413)
Screenshot: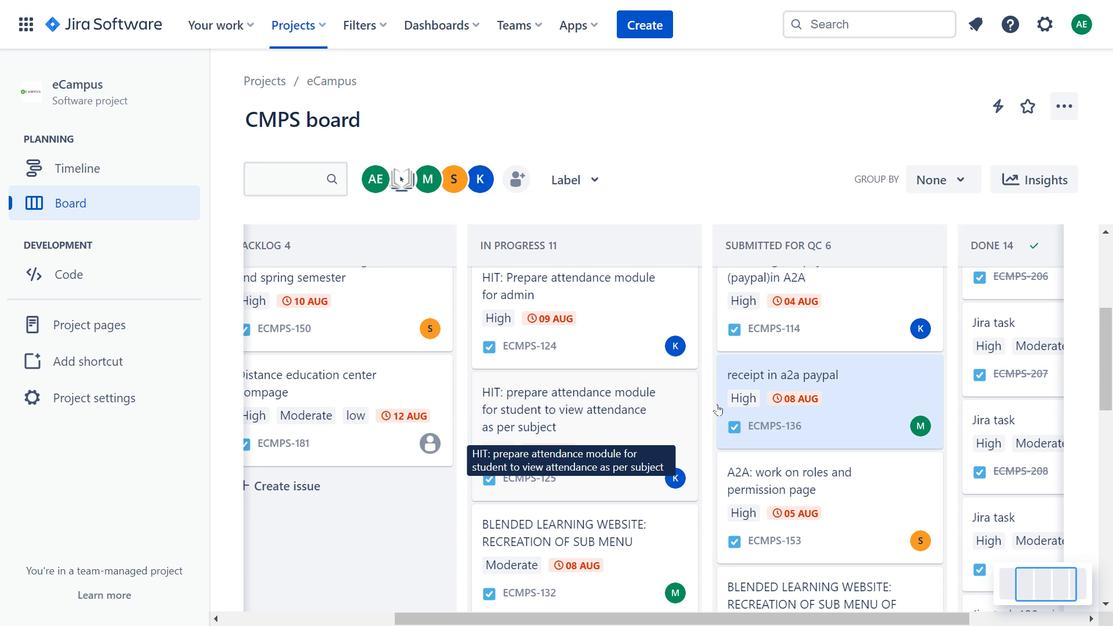 
Action: Mouse scrolled (735, 413) with delta (0, 0)
Screenshot: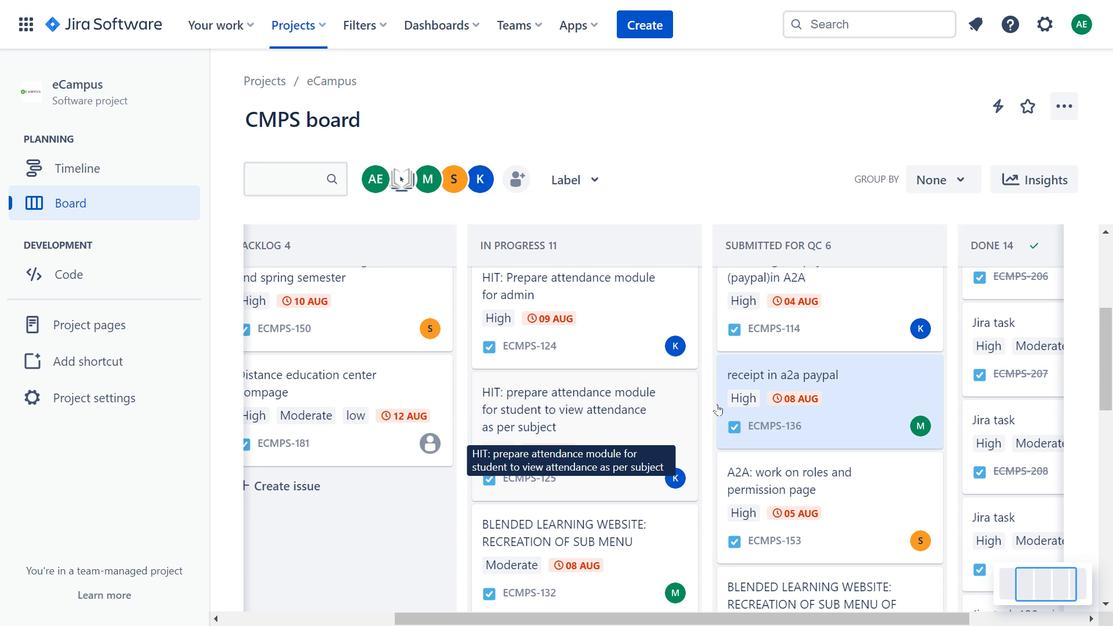 
Action: Mouse moved to (854, 447)
Screenshot: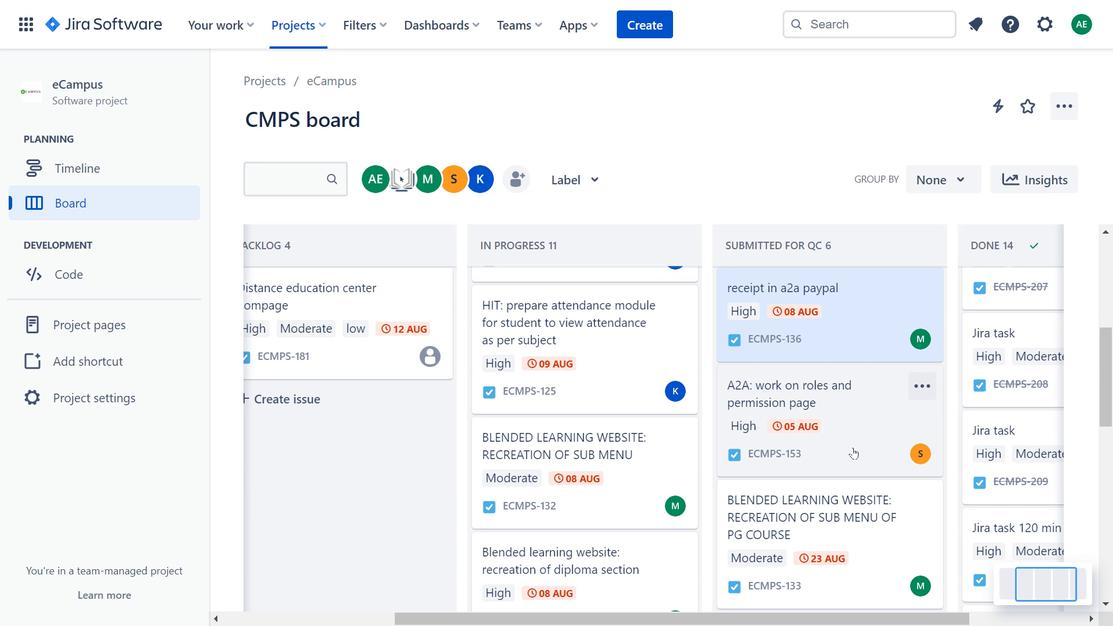 
Action: Mouse pressed left at (854, 447)
Screenshot: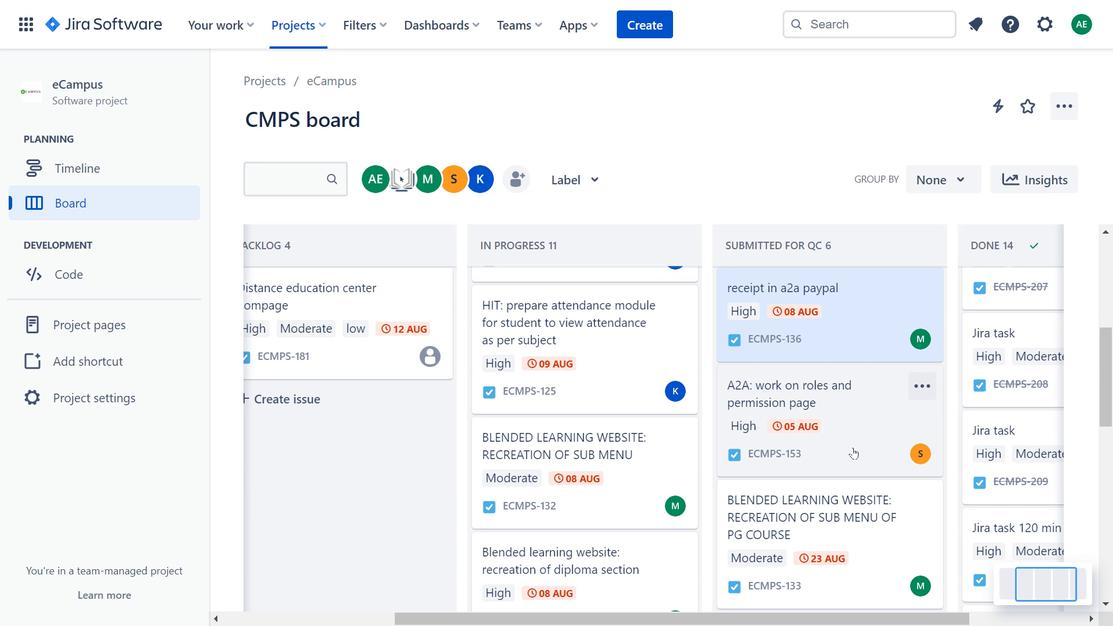 
Action: Mouse moved to (457, 213)
Screenshot: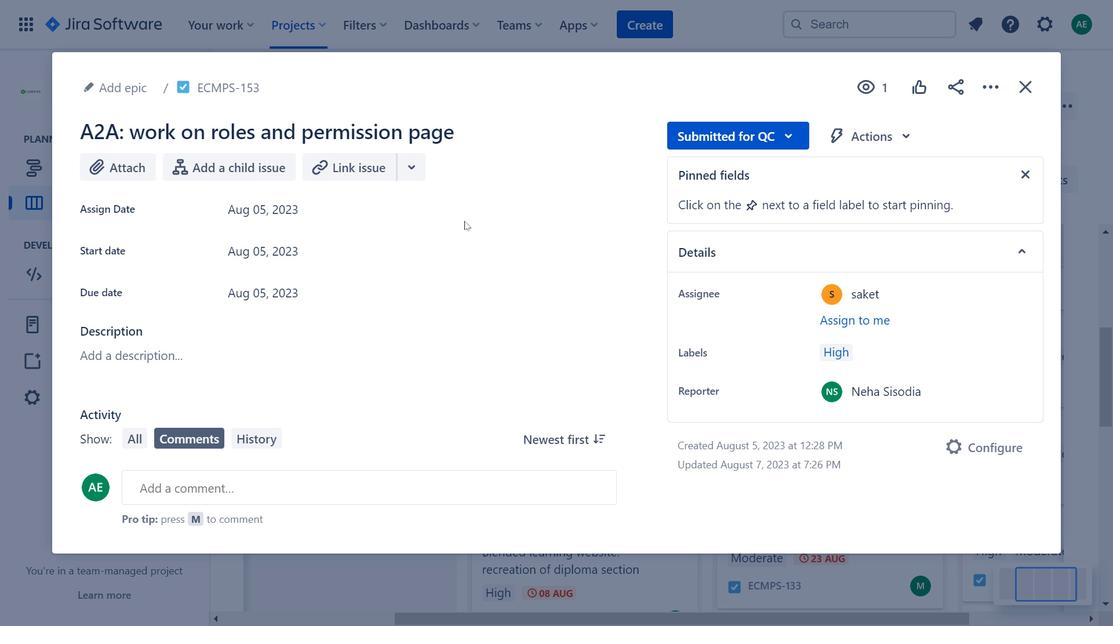 
Action: Mouse pressed left at (457, 213)
Screenshot: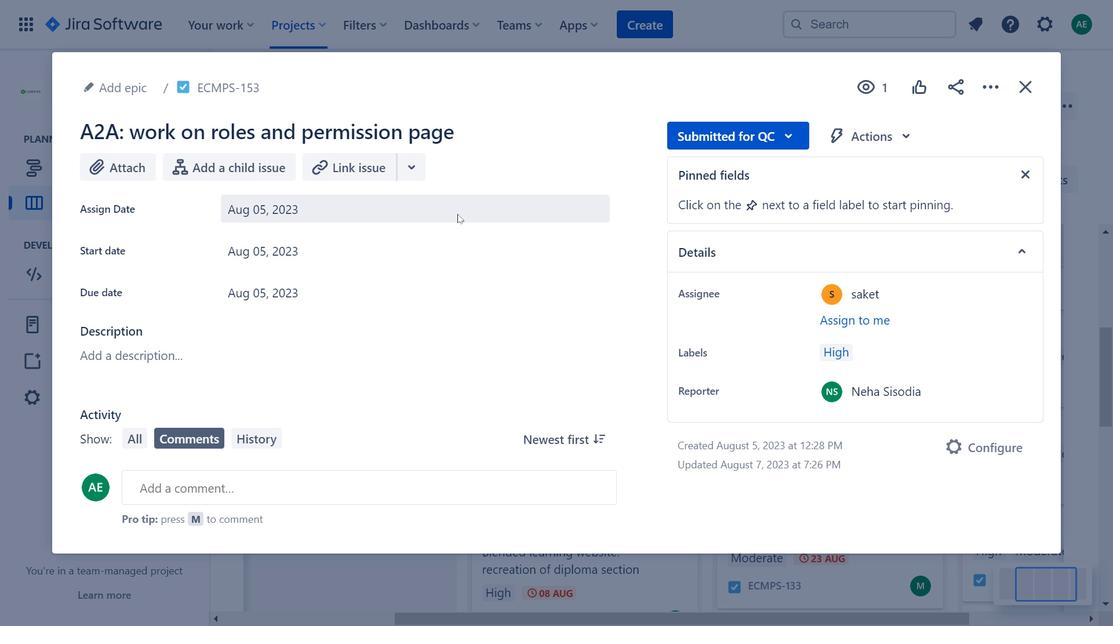 
Action: Mouse moved to (496, 255)
Screenshot: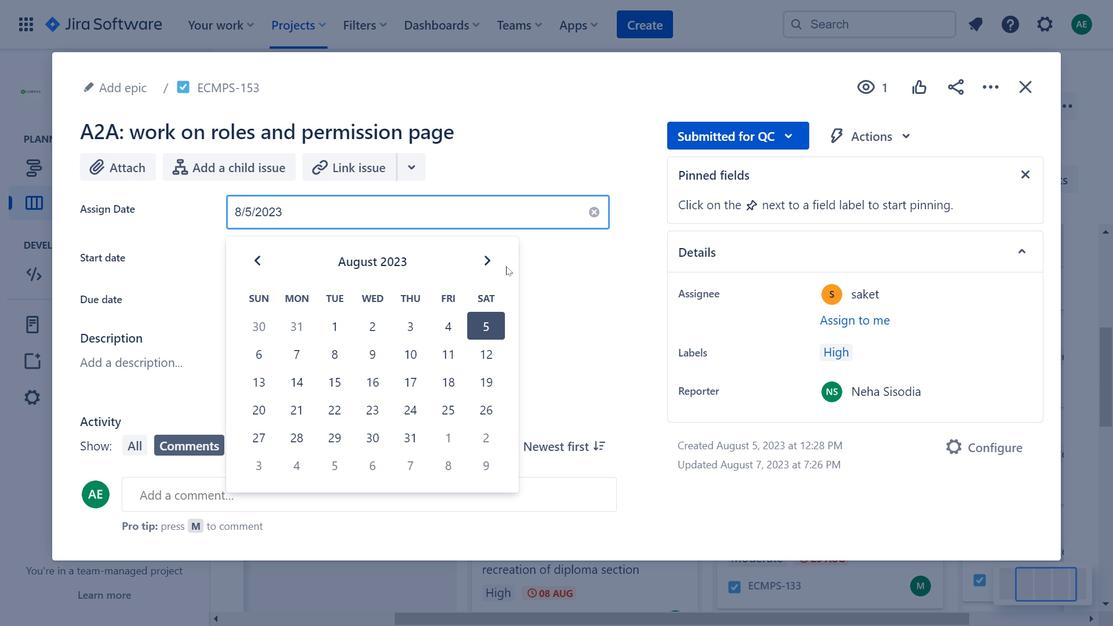 
Action: Mouse pressed left at (496, 255)
Screenshot: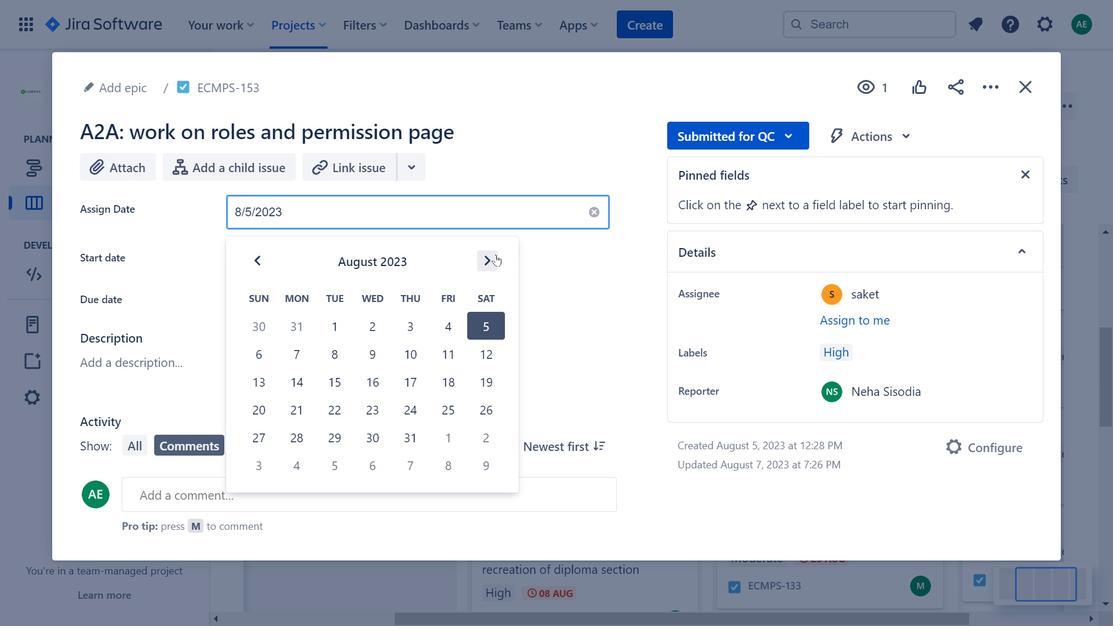 
Action: Mouse moved to (482, 261)
Screenshot: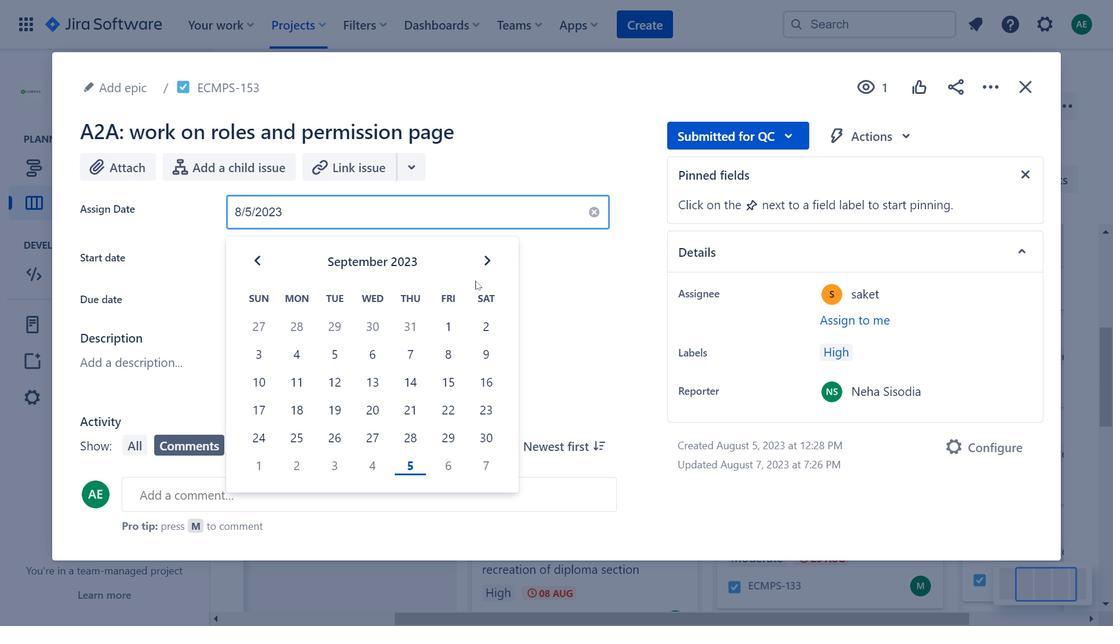 
Action: Mouse pressed left at (482, 261)
Screenshot: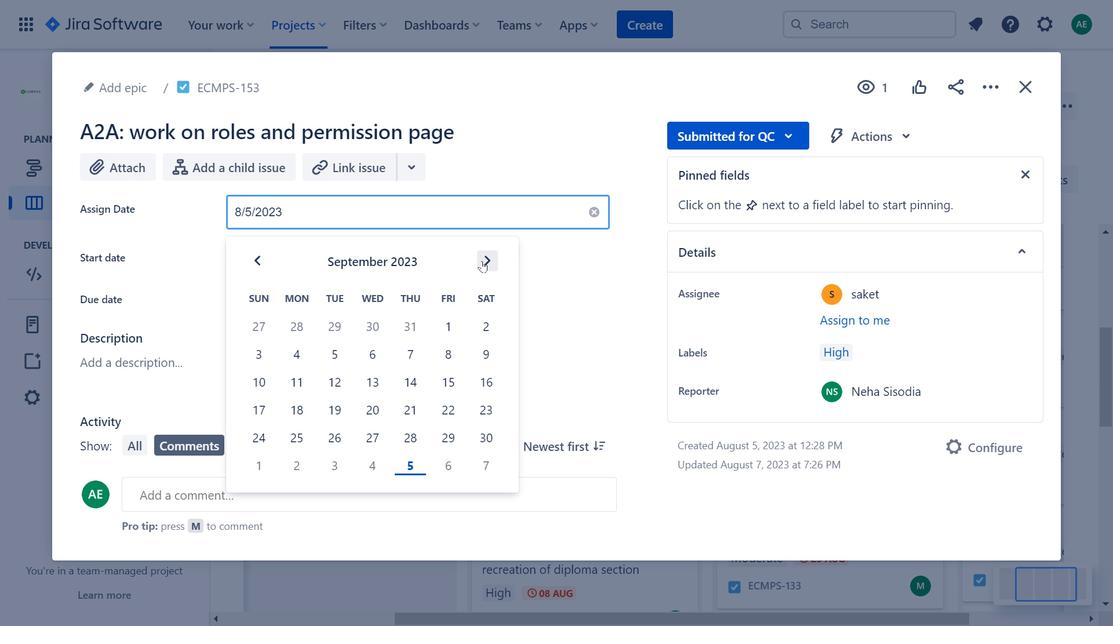 
Action: Mouse moved to (1017, 93)
Screenshot: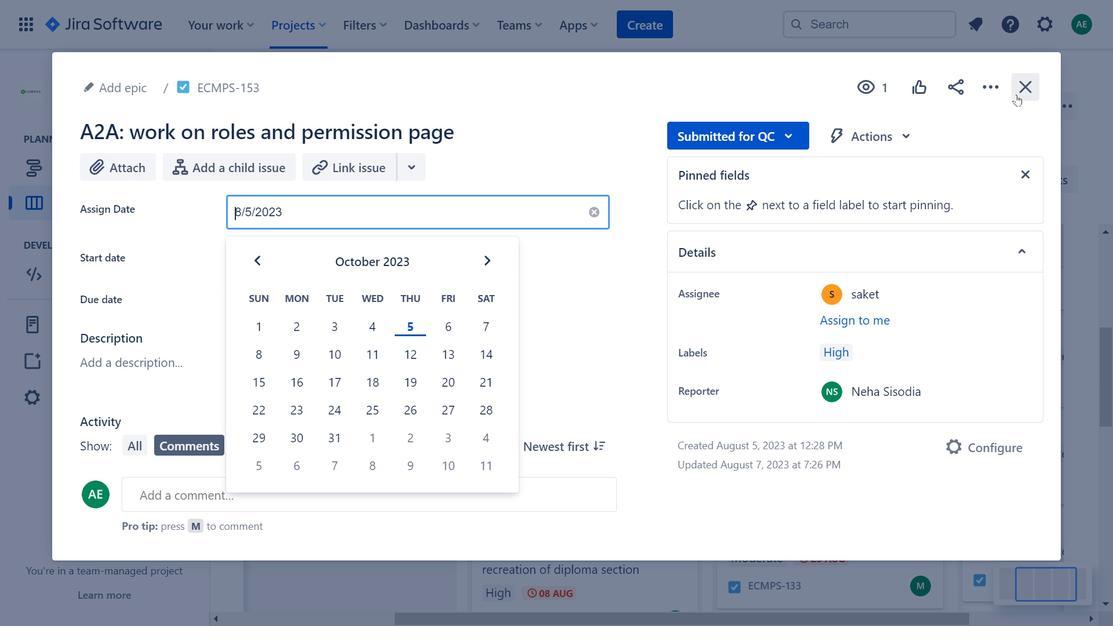 
Action: Mouse pressed left at (1017, 93)
Screenshot: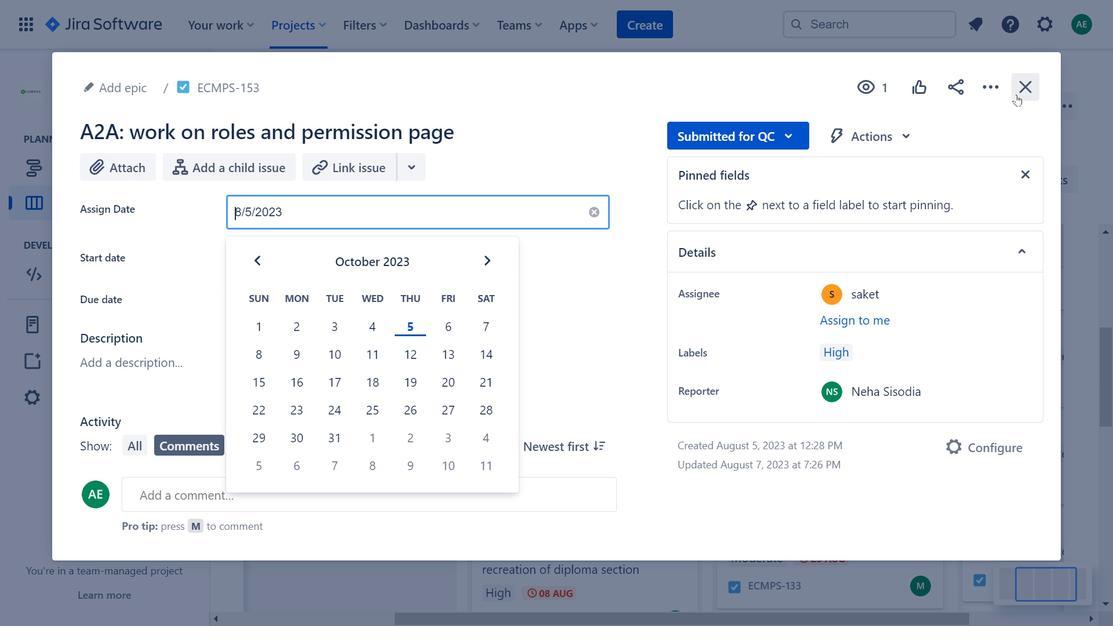 
Action: Mouse moved to (1046, 570)
Screenshot: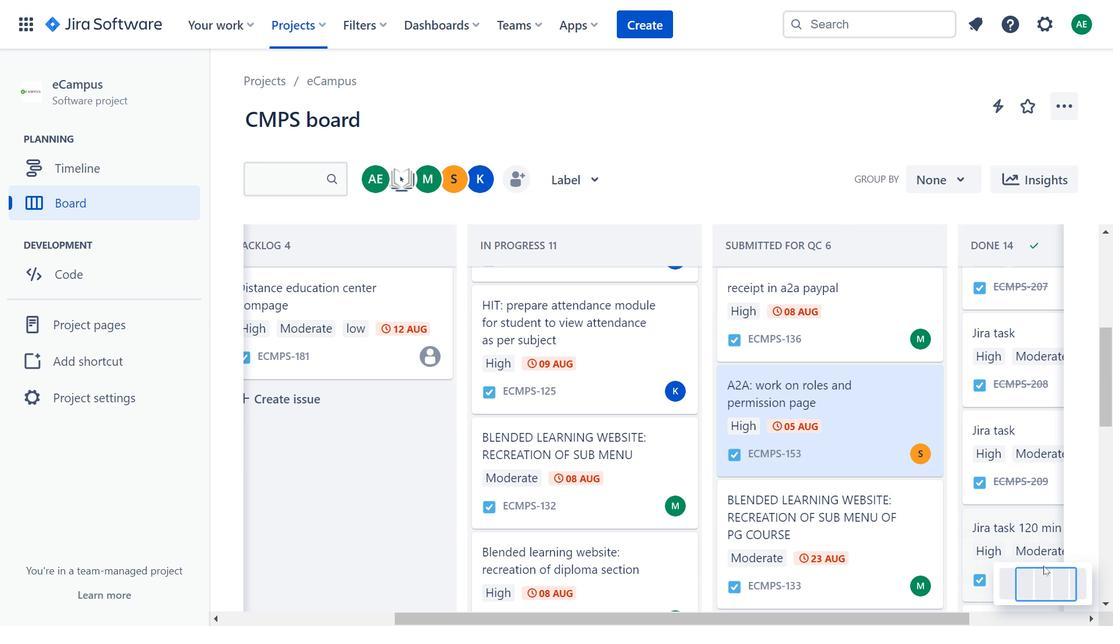 
Action: Mouse pressed left at (1046, 570)
Screenshot: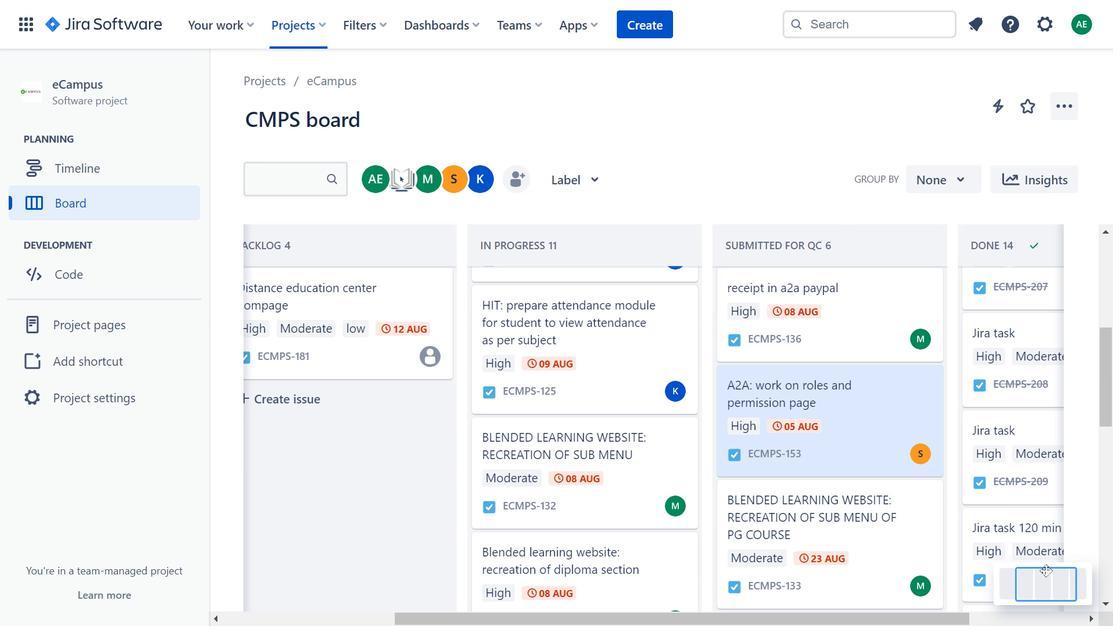 
Action: Mouse moved to (693, 369)
Screenshot: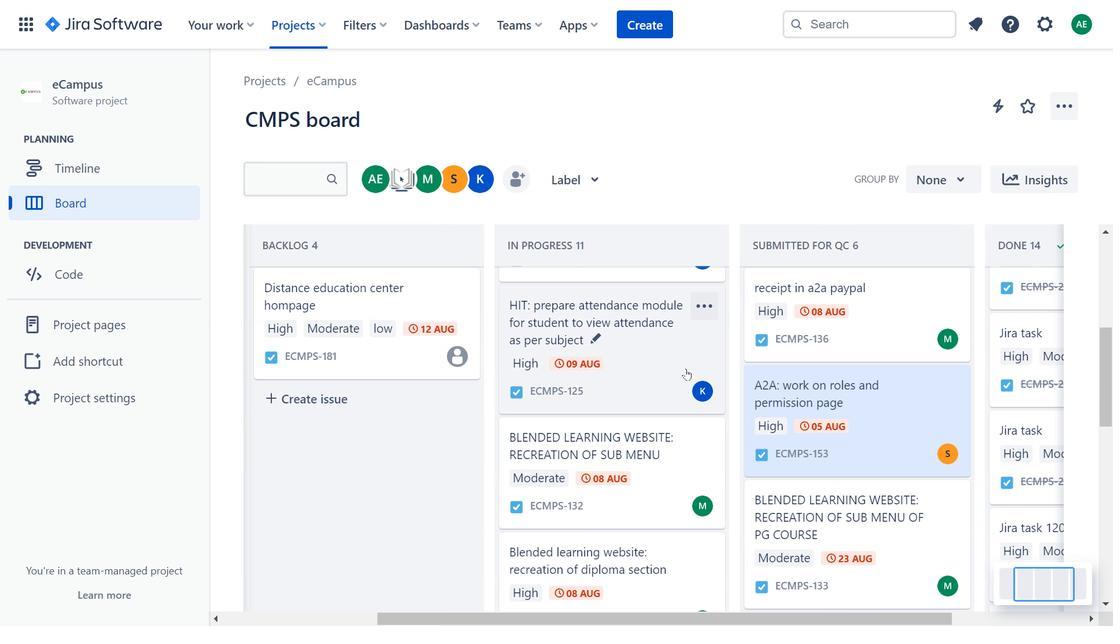
Action: Mouse scrolled (693, 368) with delta (0, 0)
Screenshot: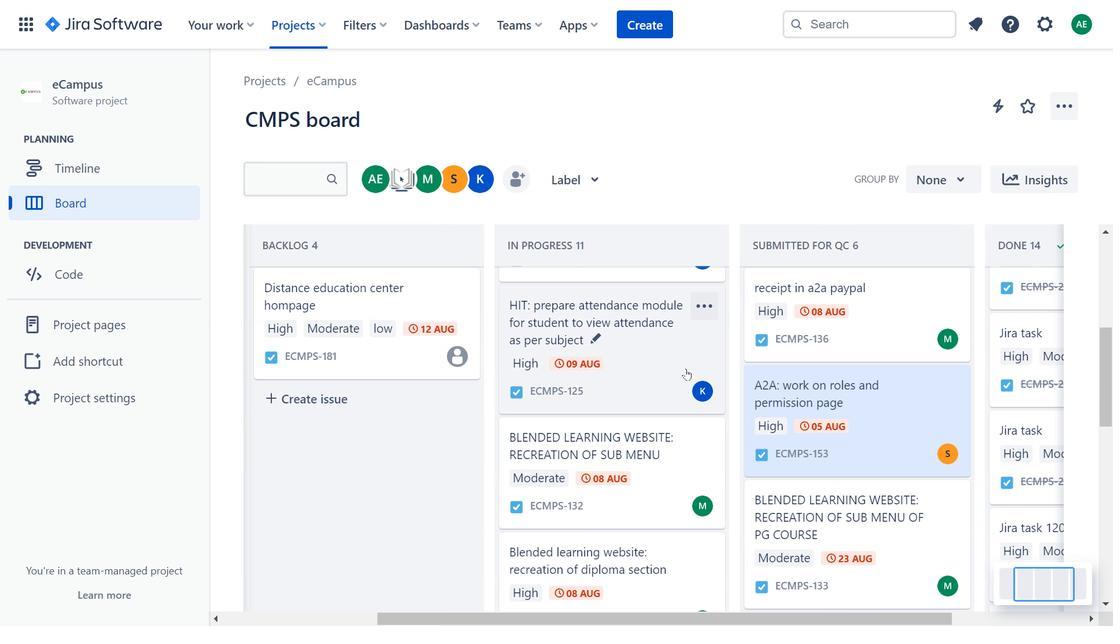 
Action: Mouse moved to (664, 503)
Screenshot: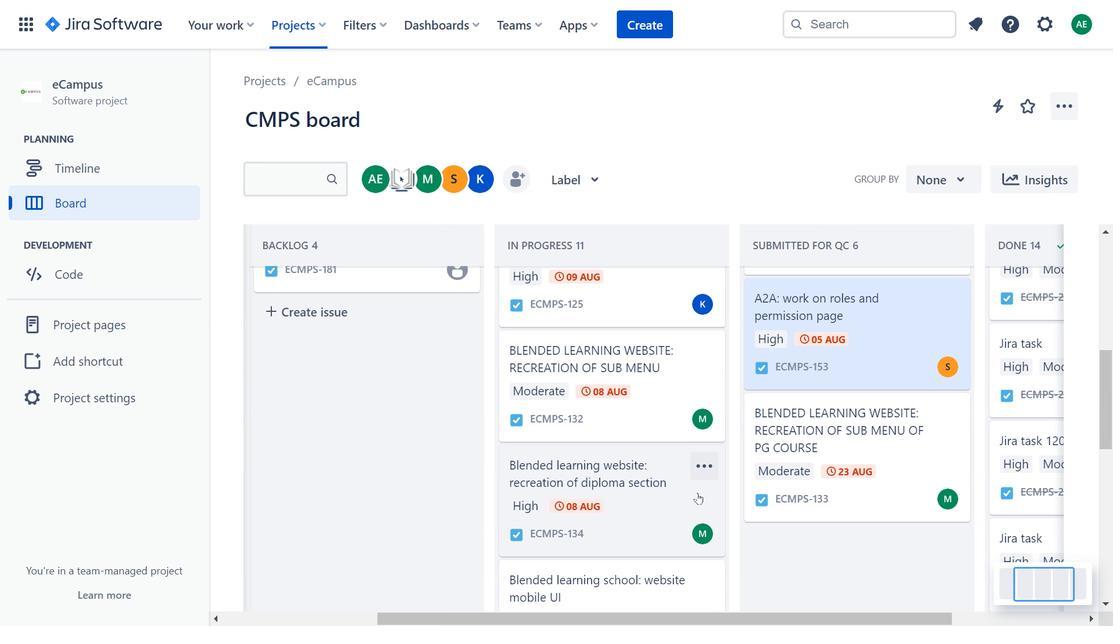 
Action: Mouse pressed left at (664, 503)
Screenshot: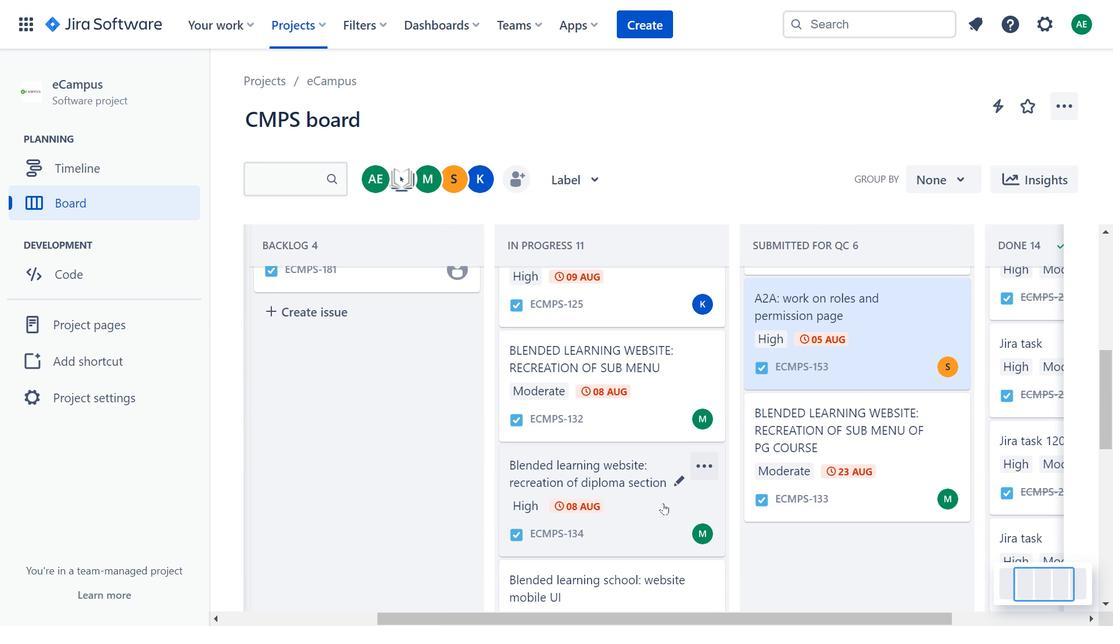 
Action: Mouse moved to (280, 204)
Screenshot: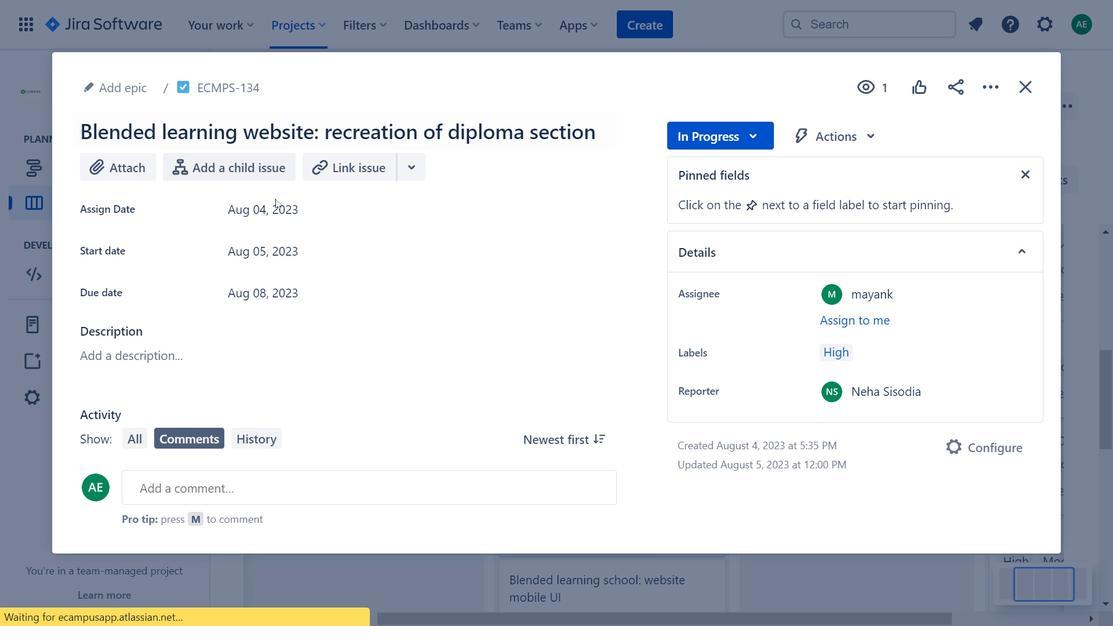 
Action: Mouse pressed left at (280, 204)
Screenshot: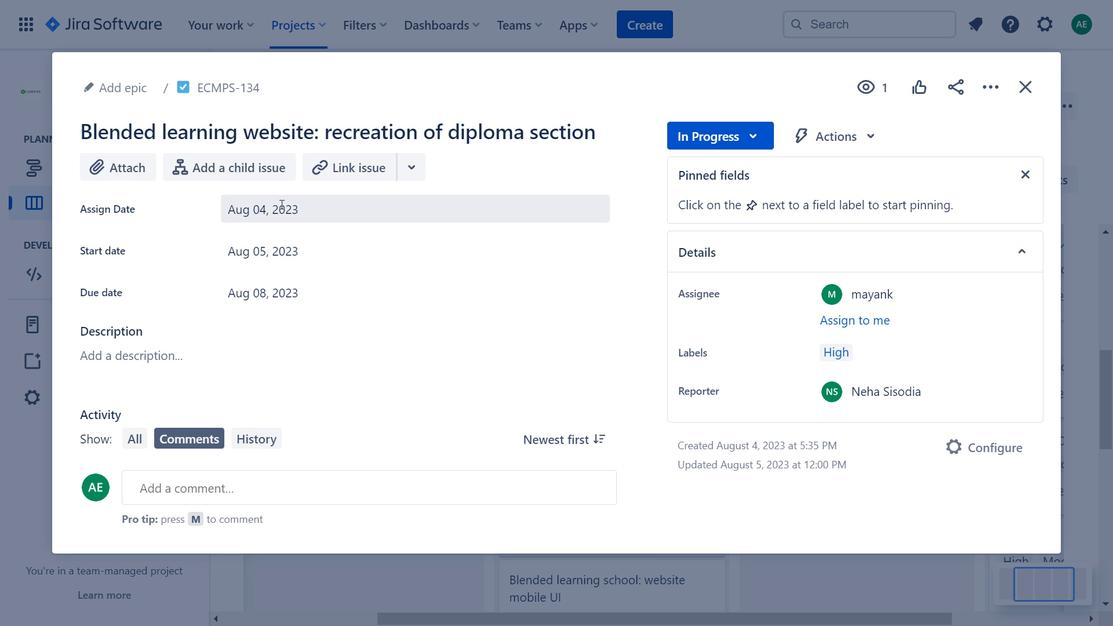 
Action: Mouse moved to (478, 258)
Screenshot: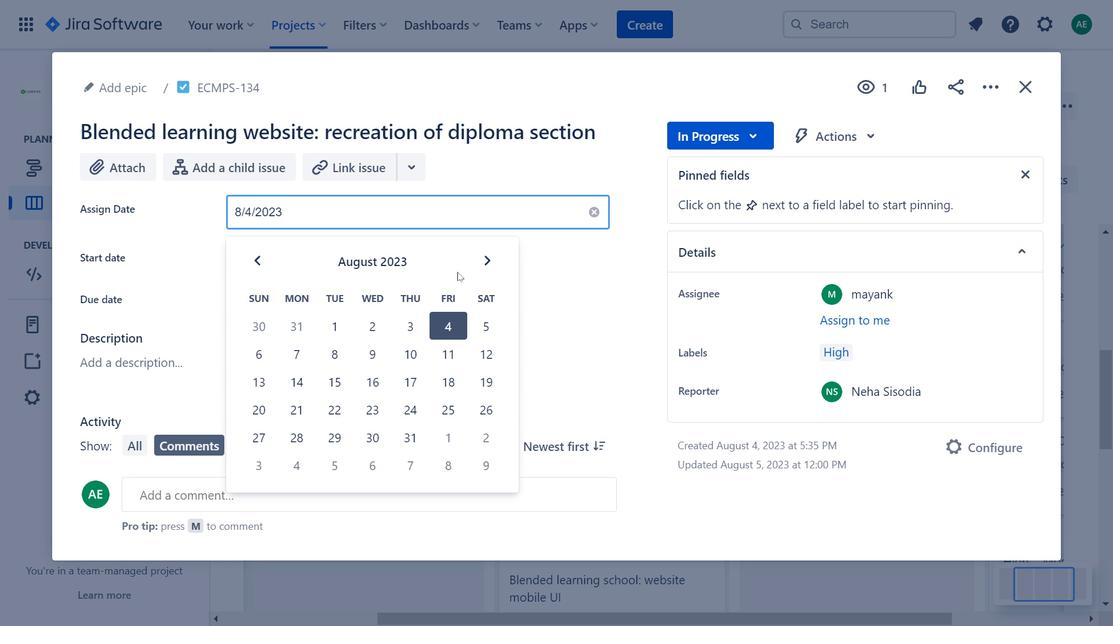 
Action: Mouse pressed left at (478, 258)
Screenshot: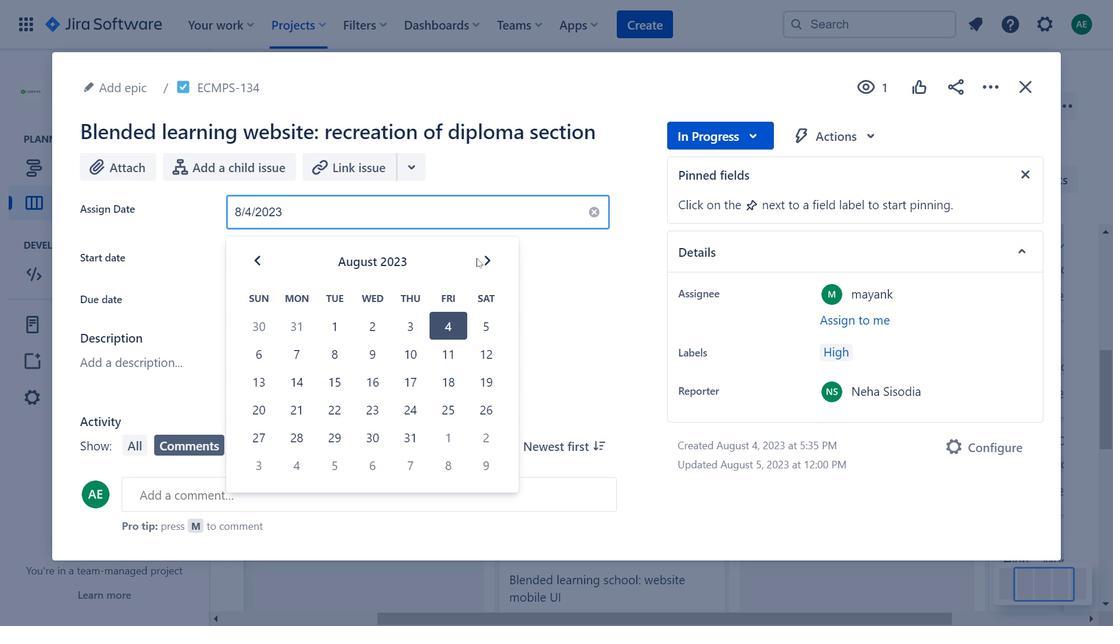 
Action: Mouse moved to (486, 263)
Screenshot: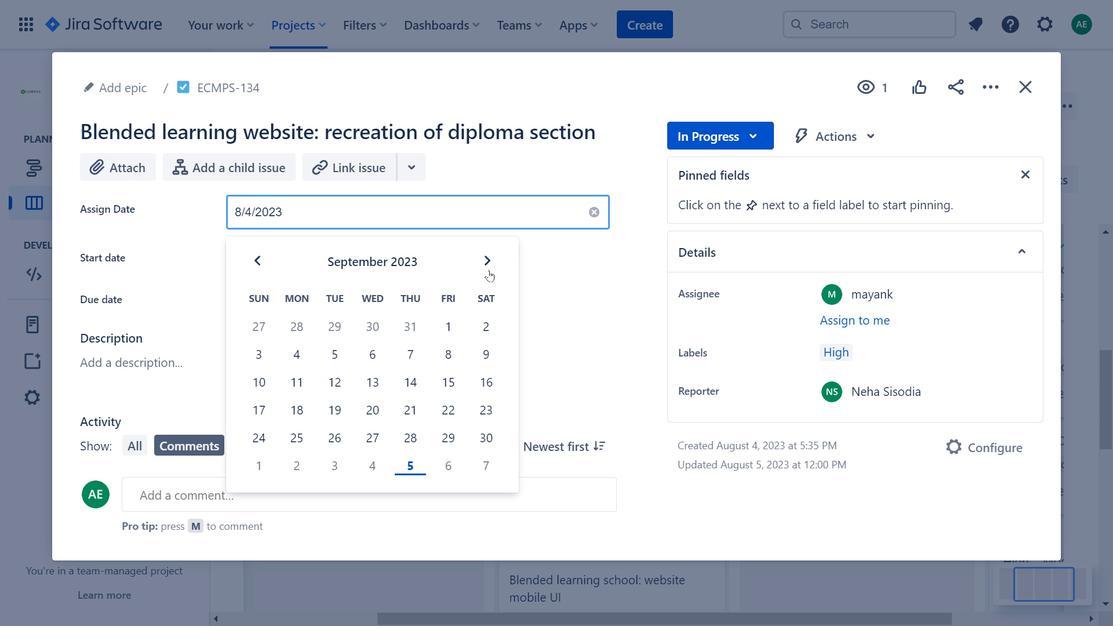 
Action: Mouse pressed left at (486, 263)
Screenshot: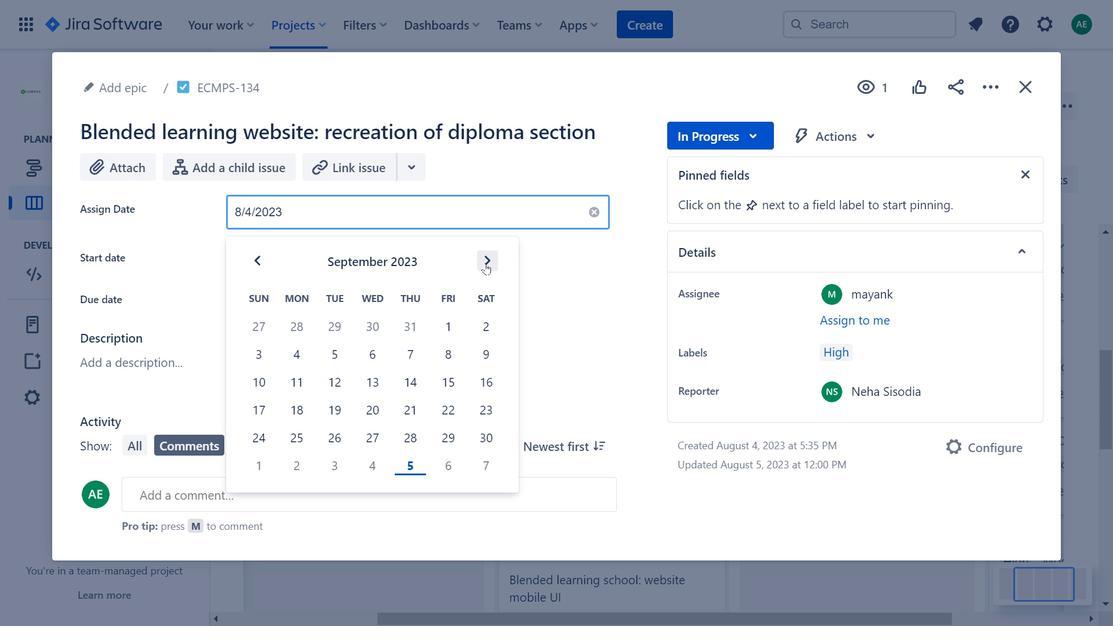 
Action: Mouse moved to (266, 262)
Screenshot: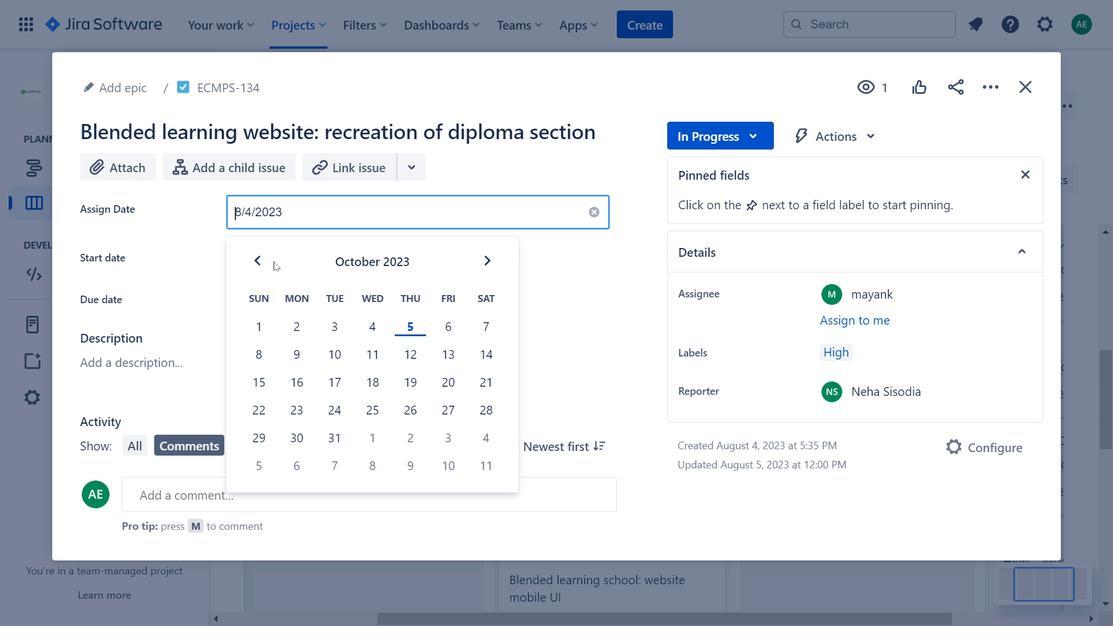 
Action: Mouse pressed left at (266, 262)
Screenshot: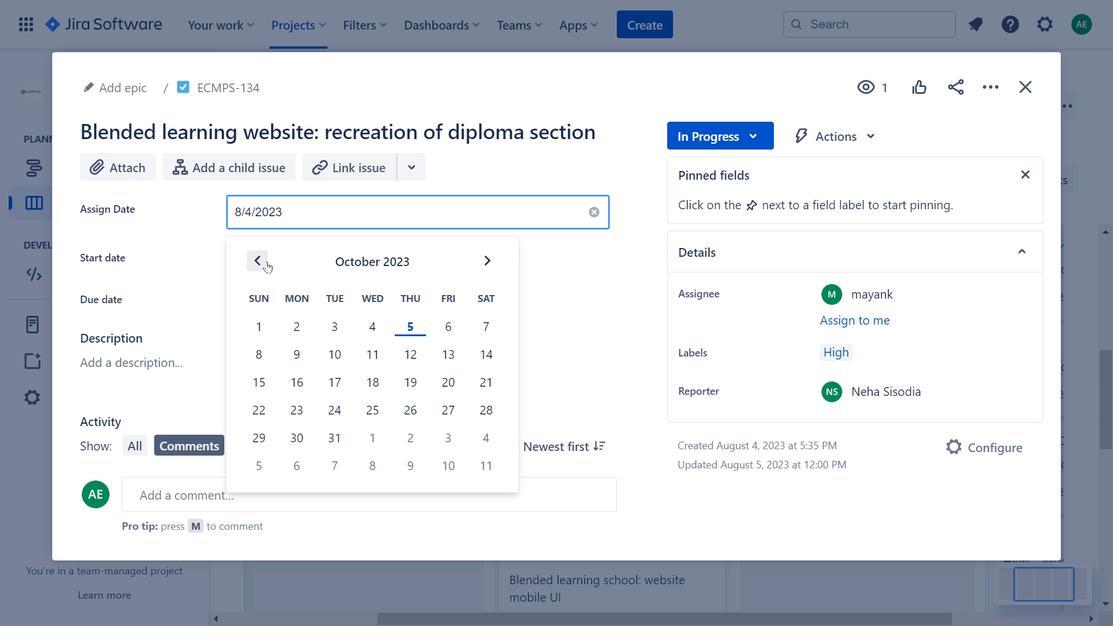 
Action: Mouse moved to (569, 312)
Screenshot: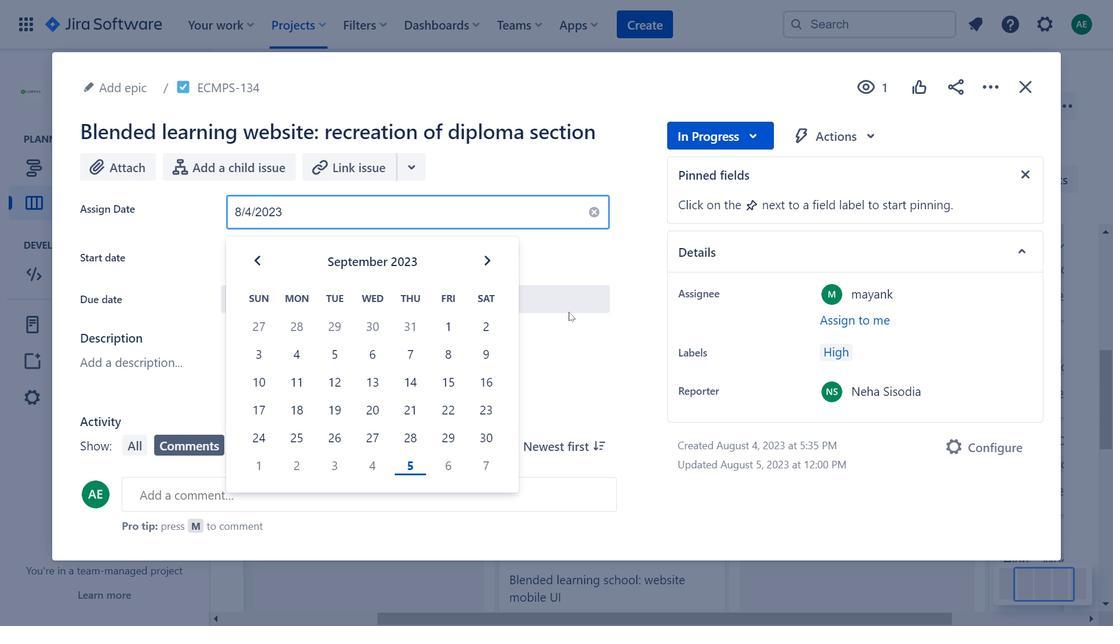 
Action: Mouse pressed left at (569, 312)
Screenshot: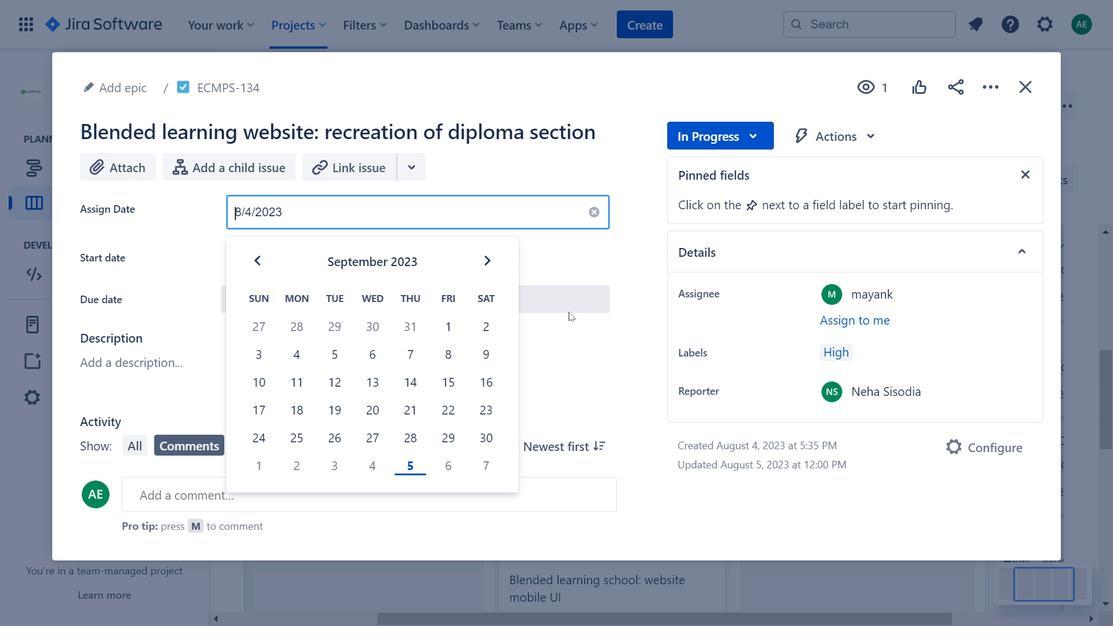 
Action: Mouse moved to (517, 299)
Screenshot: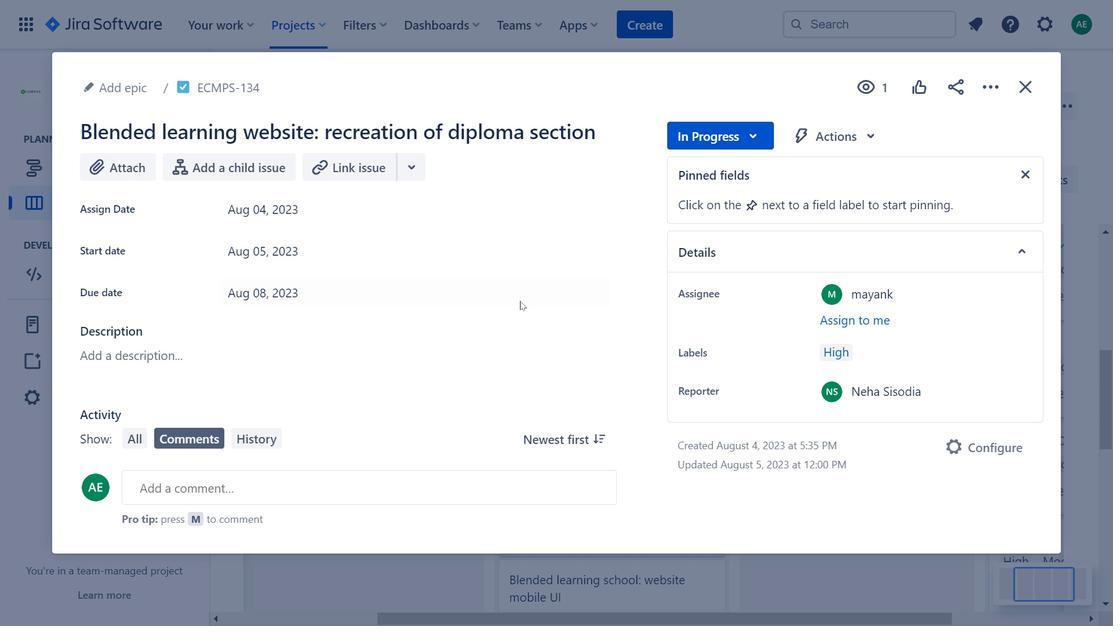 
Action: Mouse pressed left at (517, 299)
Screenshot: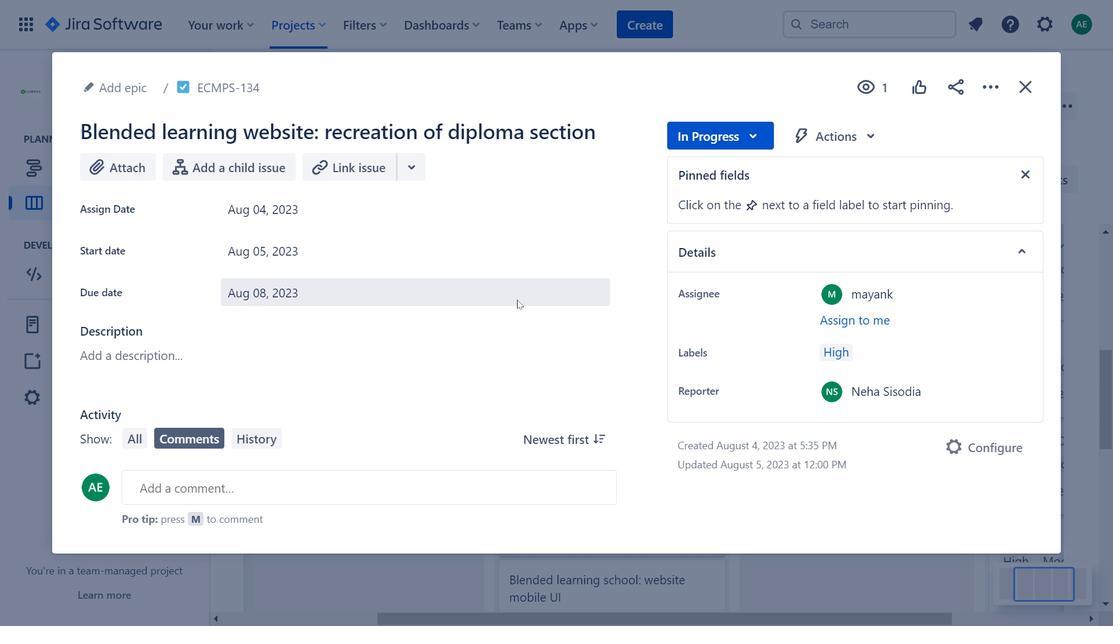 
Action: Mouse moved to (483, 341)
Screenshot: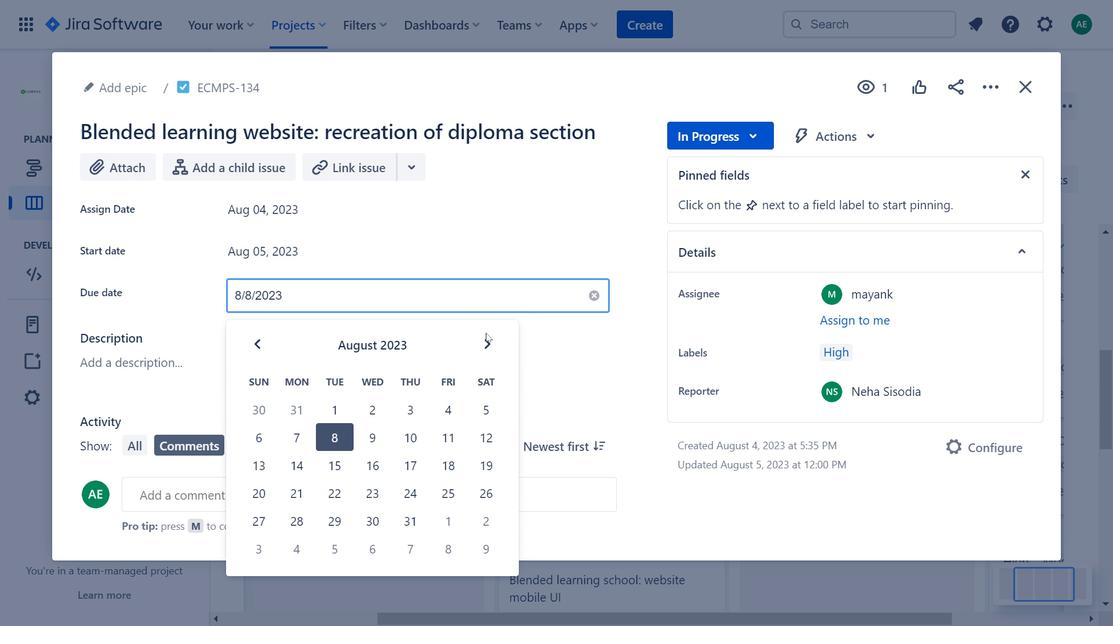 
Action: Mouse pressed left at (483, 341)
Screenshot: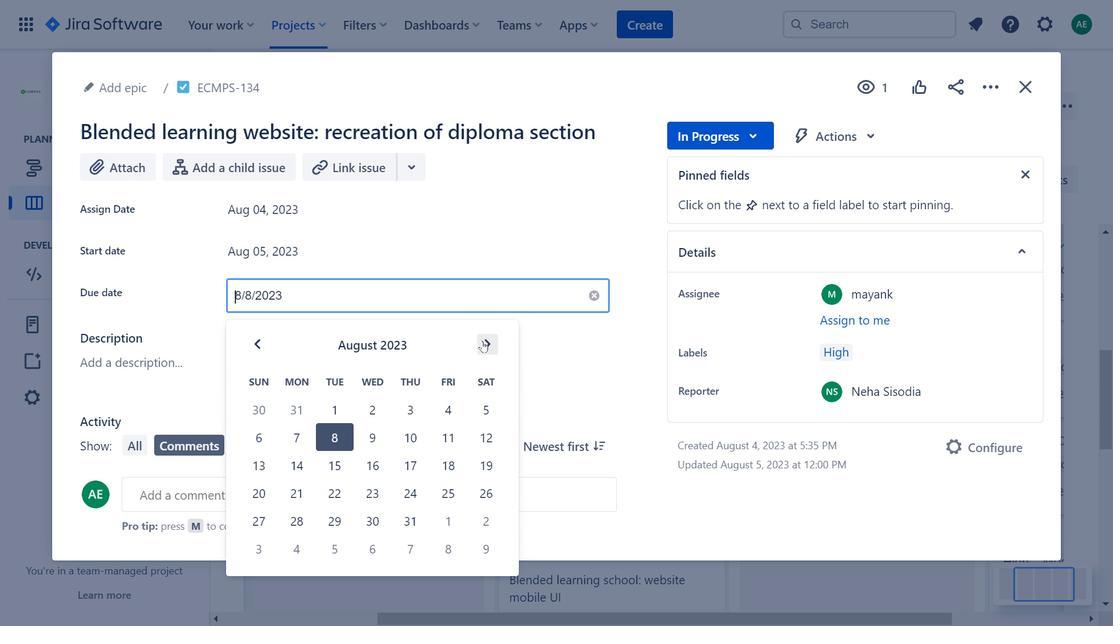 
Action: Mouse moved to (1019, 91)
Screenshot: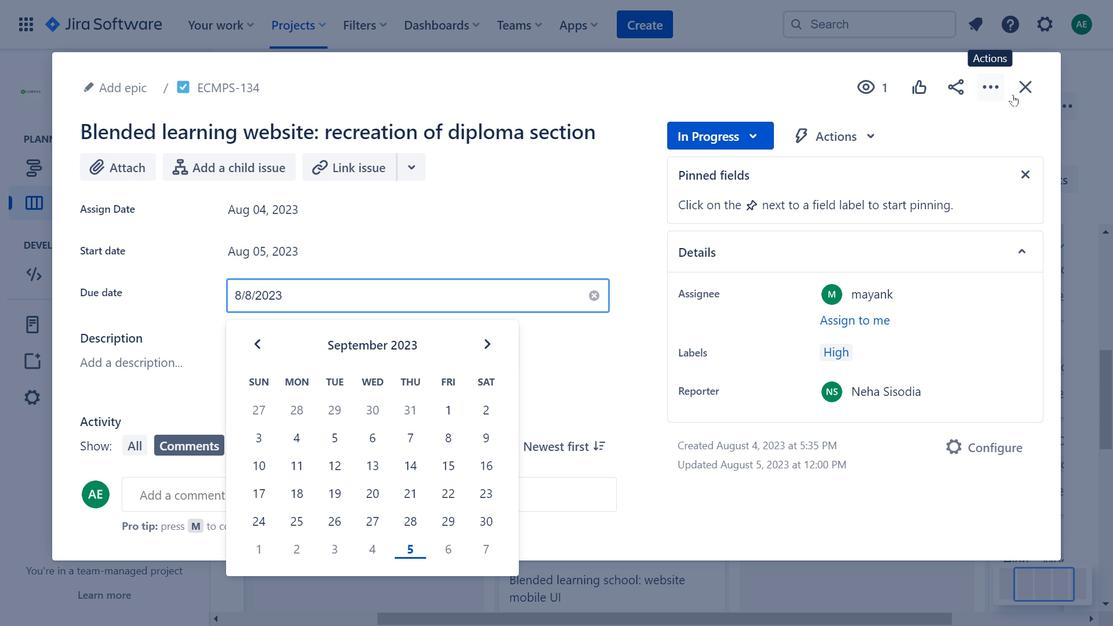 
Action: Mouse pressed left at (1019, 91)
Screenshot: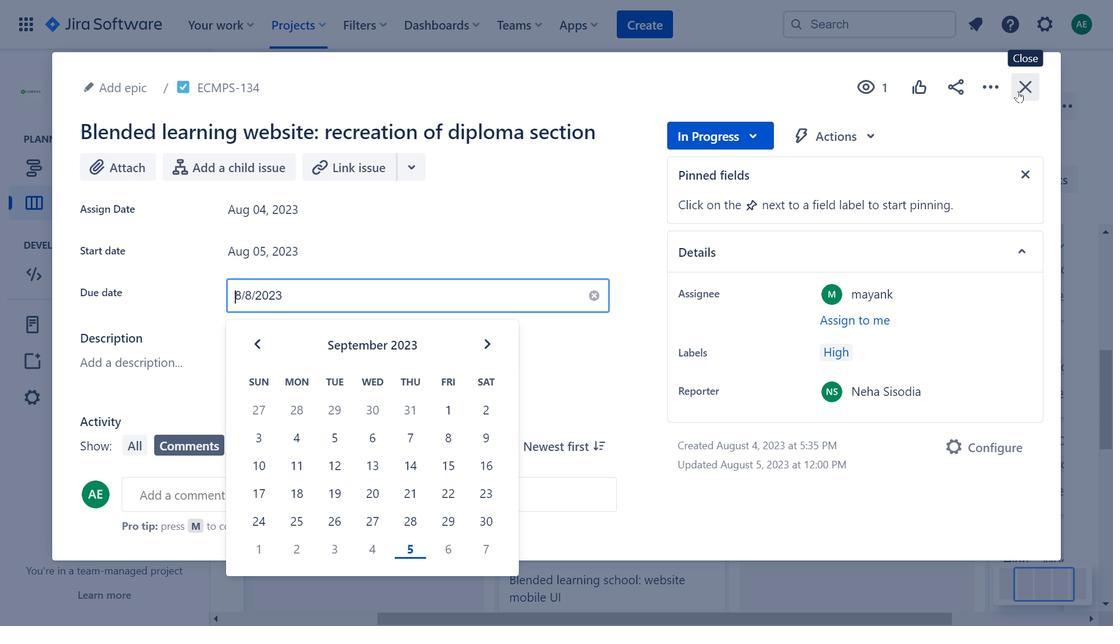 
Action: Mouse moved to (668, 388)
Screenshot: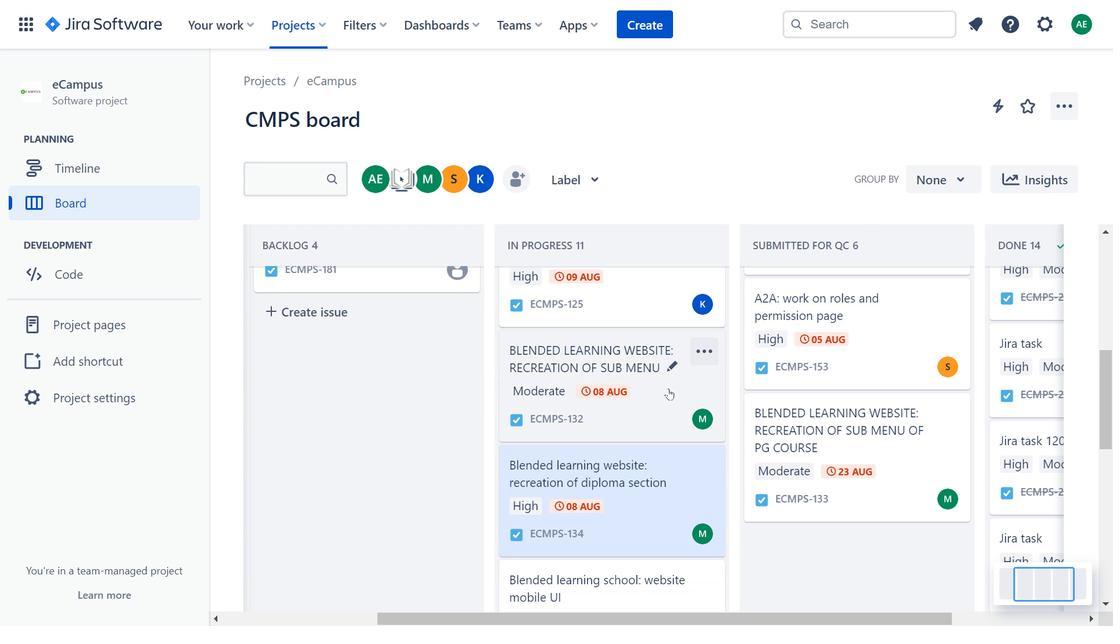 
Action: Mouse scrolled (668, 389) with delta (0, 0)
Screenshot: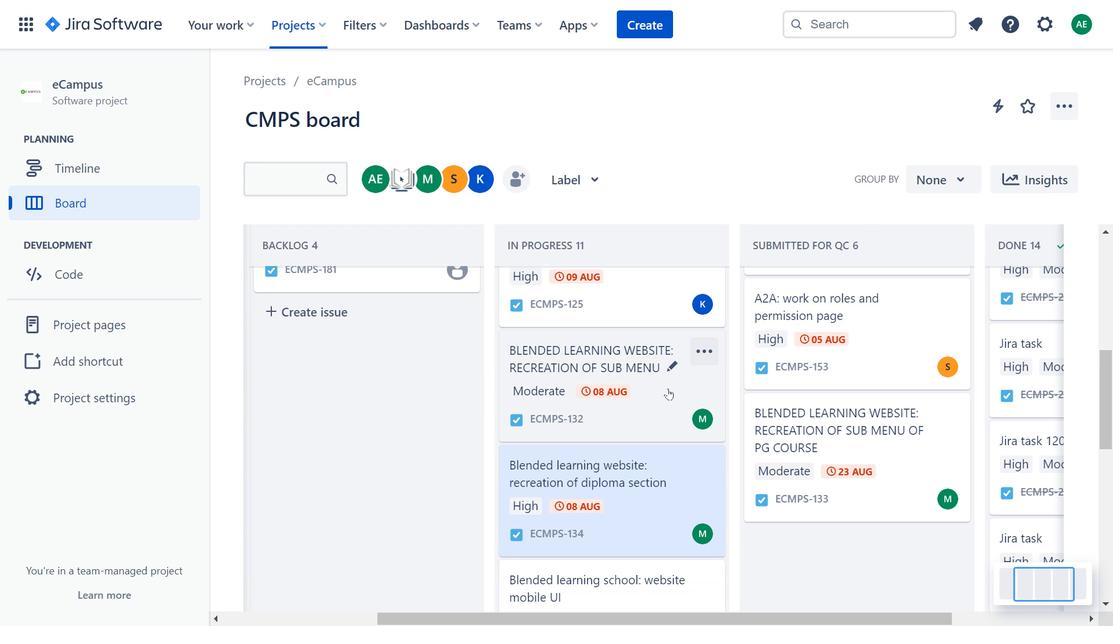 
Action: Mouse scrolled (668, 389) with delta (0, 0)
Screenshot: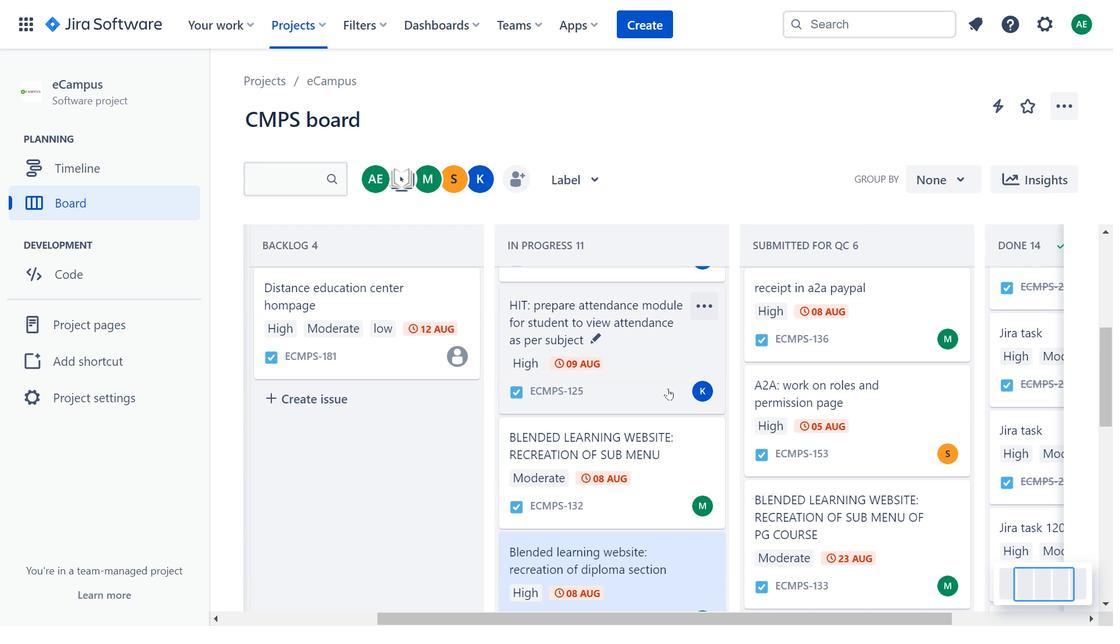 
Action: Mouse scrolled (668, 389) with delta (0, 0)
Screenshot: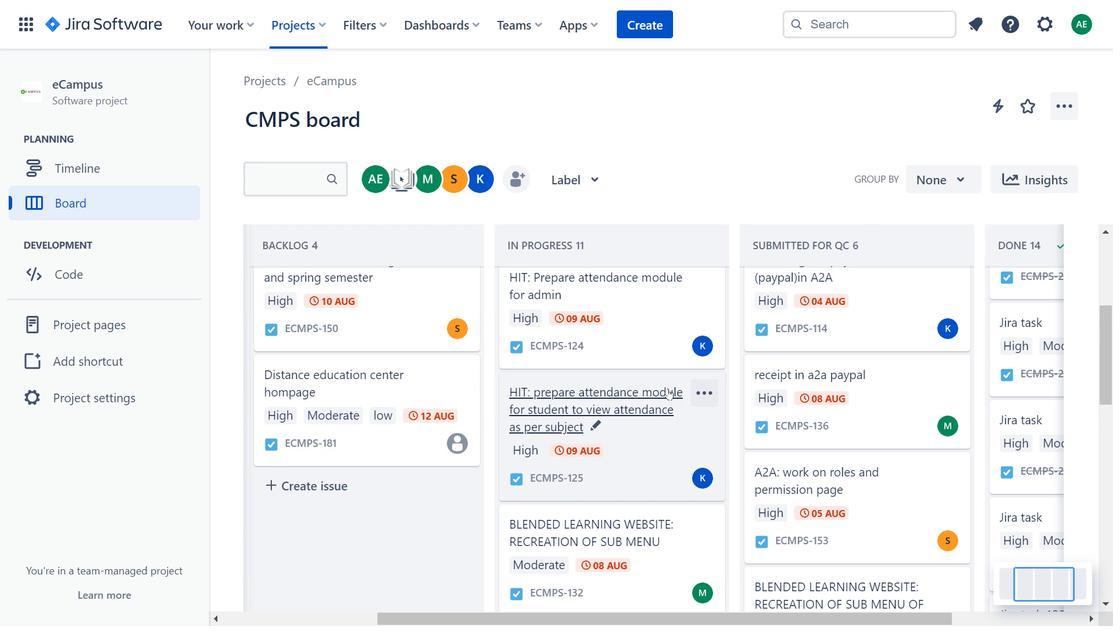 
Action: Mouse scrolled (668, 389) with delta (0, 0)
Screenshot: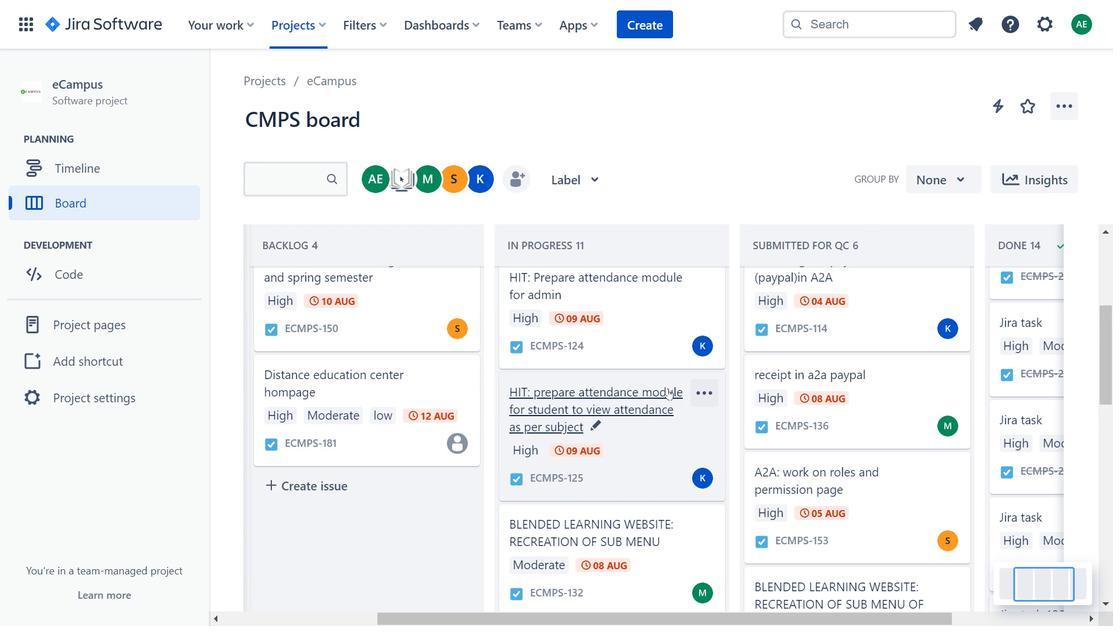 
Action: Mouse scrolled (668, 389) with delta (0, 0)
Screenshot: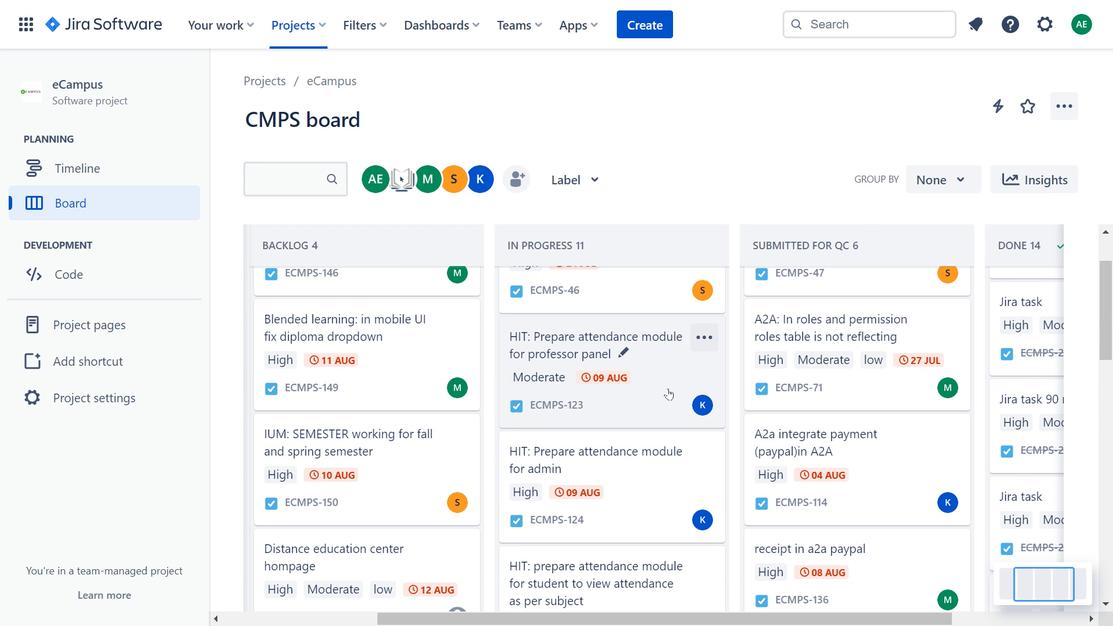 
Action: Mouse scrolled (668, 389) with delta (0, 0)
Screenshot: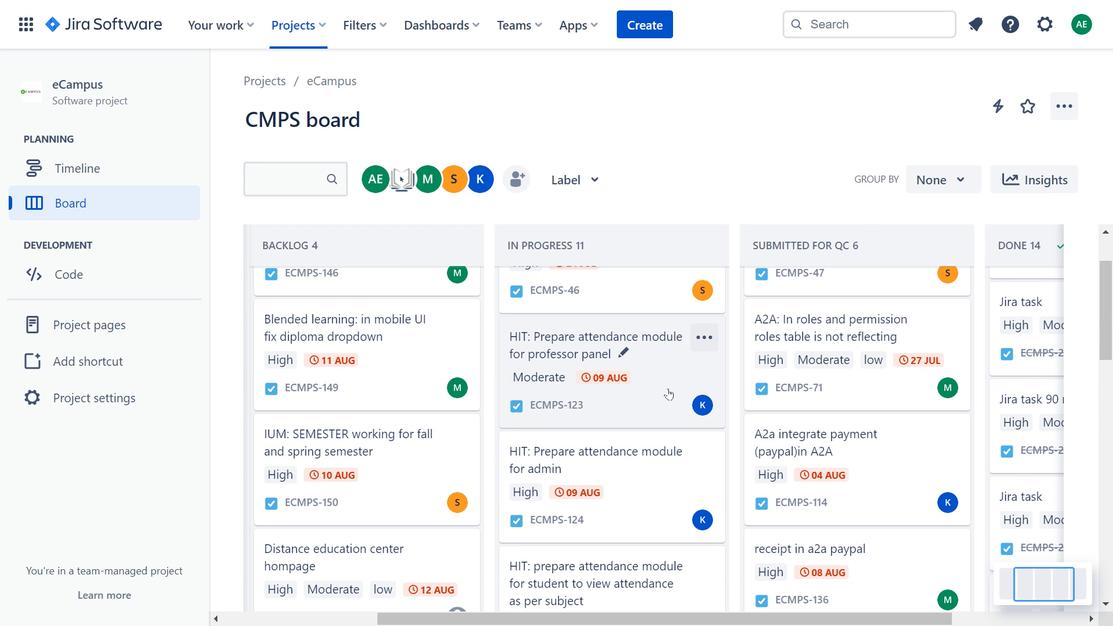 
Action: Mouse moved to (874, 469)
Screenshot: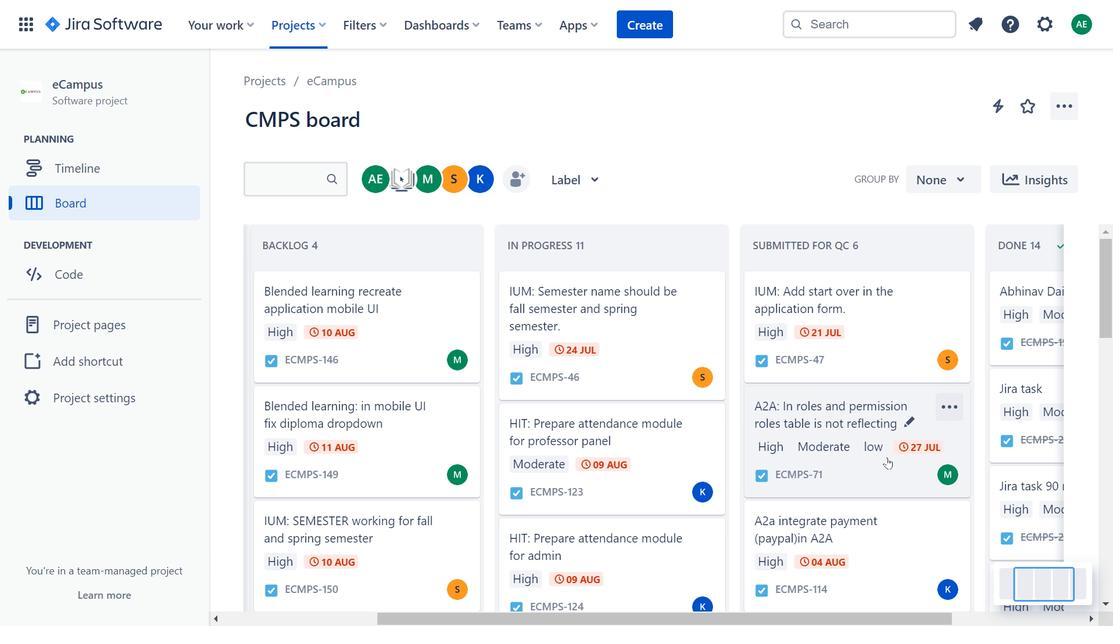 
Action: Mouse pressed left at (874, 469)
Screenshot: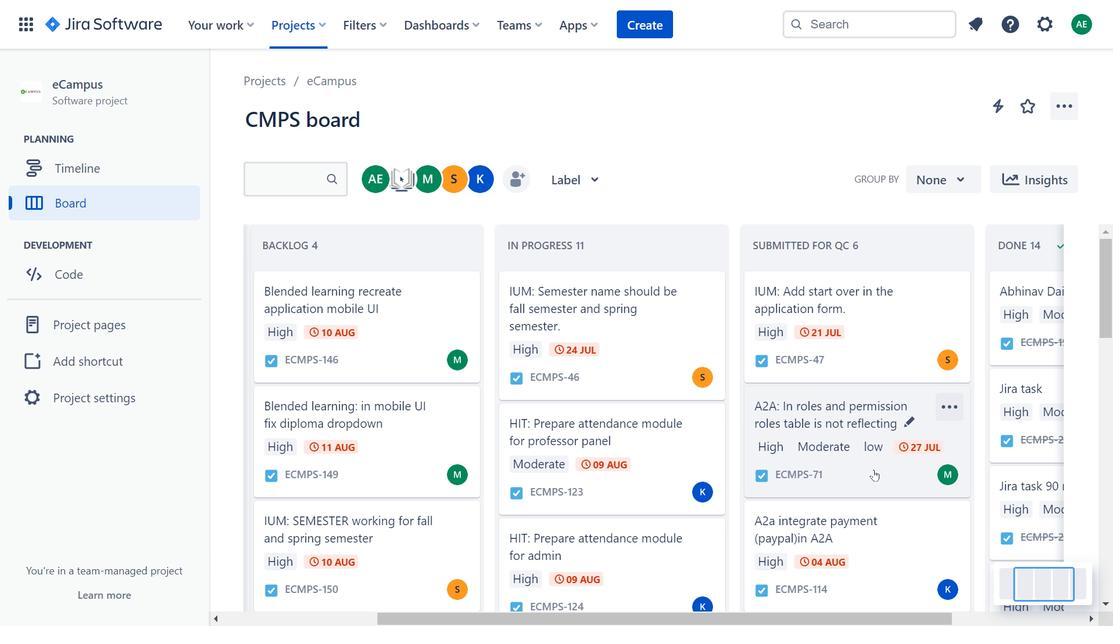 
Action: Mouse moved to (880, 147)
Screenshot: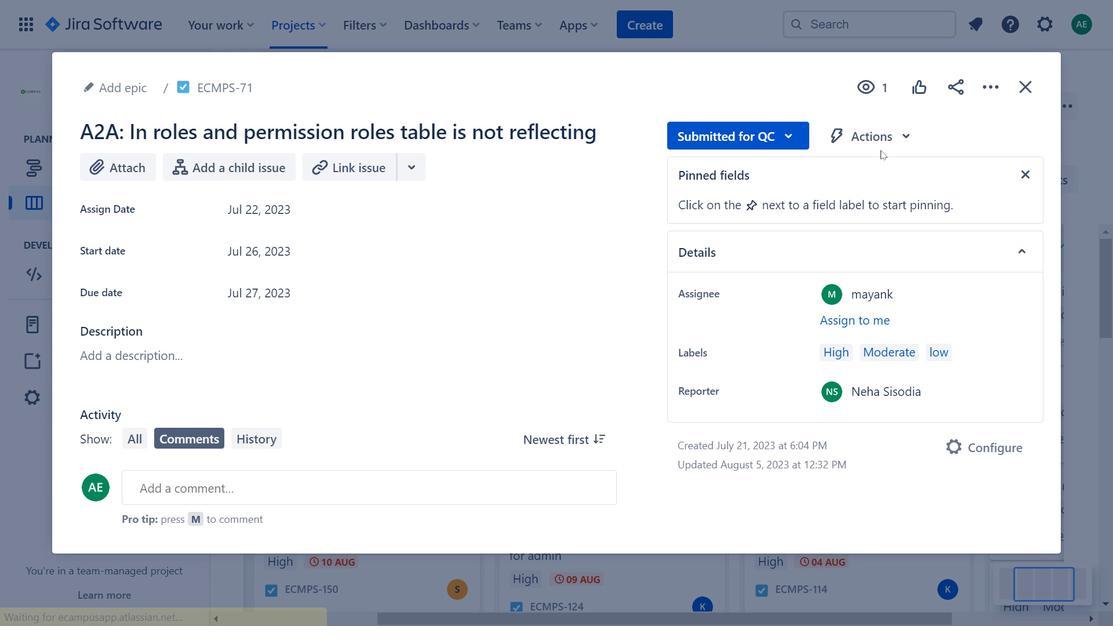 
Action: Mouse pressed left at (880, 147)
Screenshot: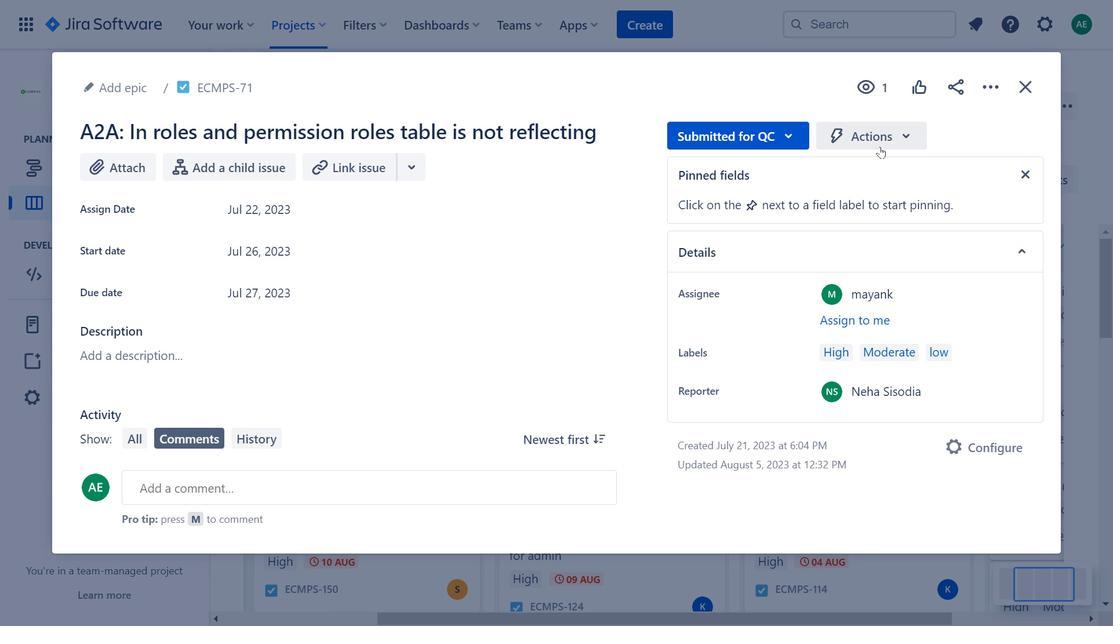 
Action: Mouse moved to (945, 515)
Screenshot: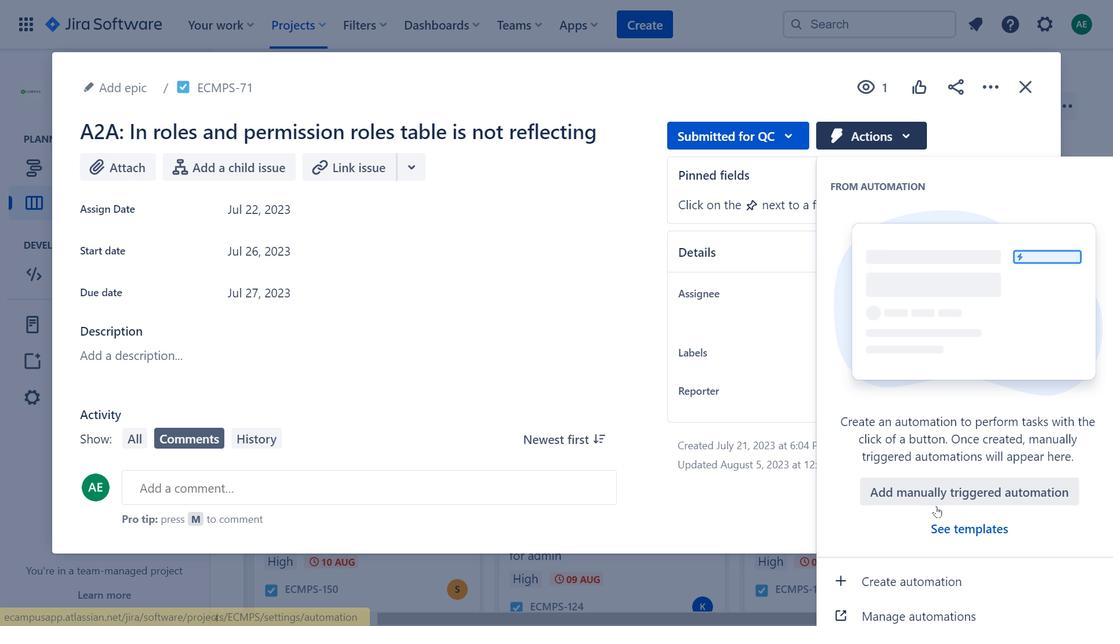 
Action: Mouse pressed left at (945, 515)
Screenshot: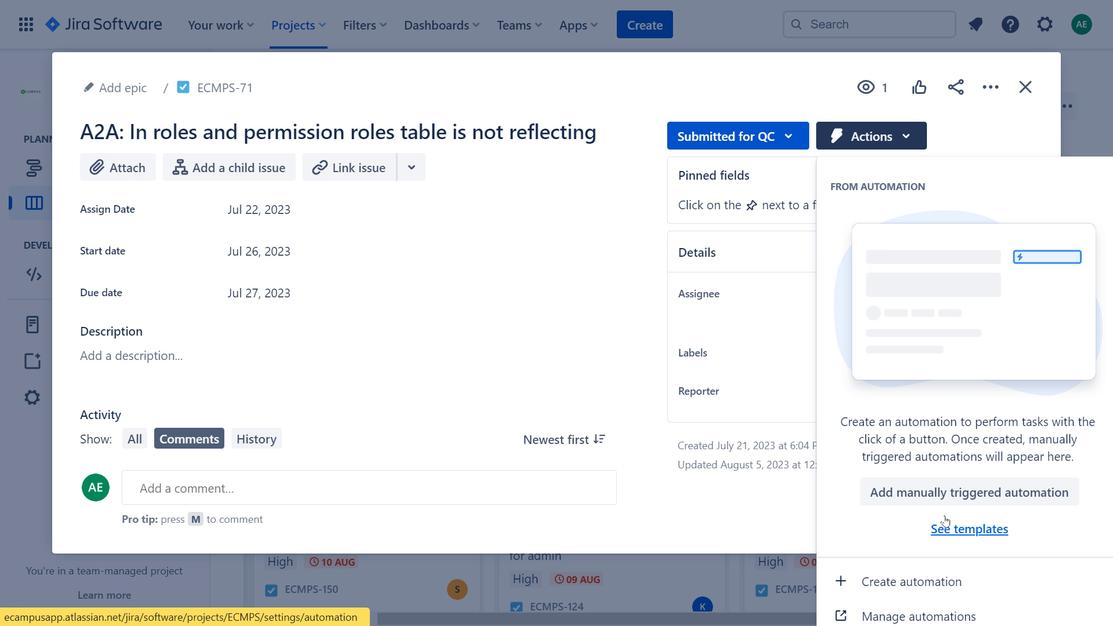
Action: Mouse moved to (341, 372)
Screenshot: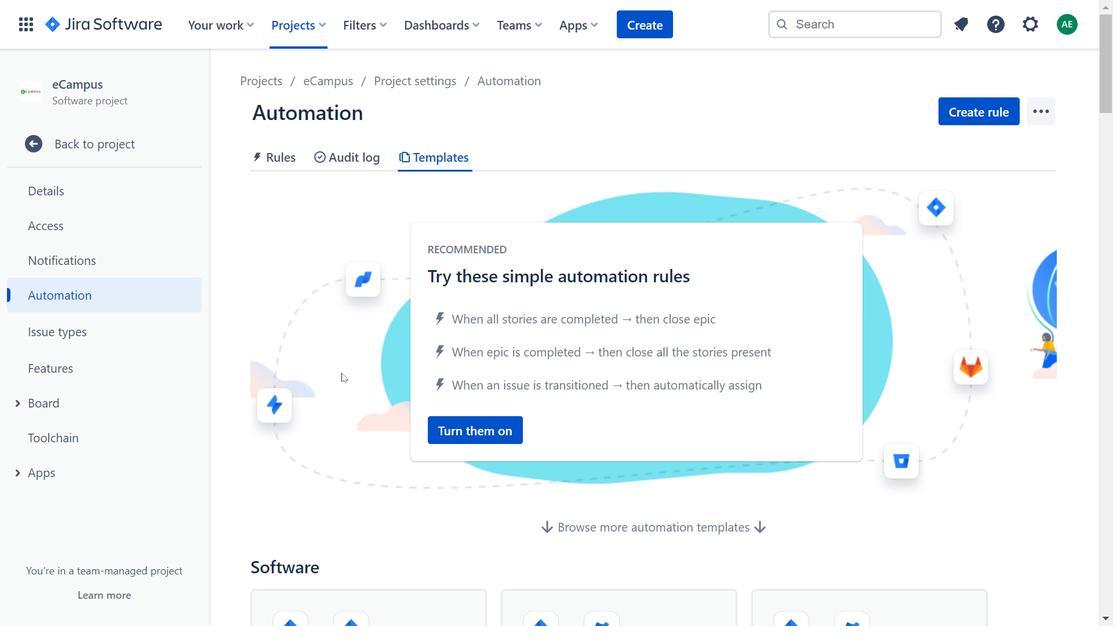 
Action: Mouse scrolled (341, 371) with delta (0, 0)
Screenshot: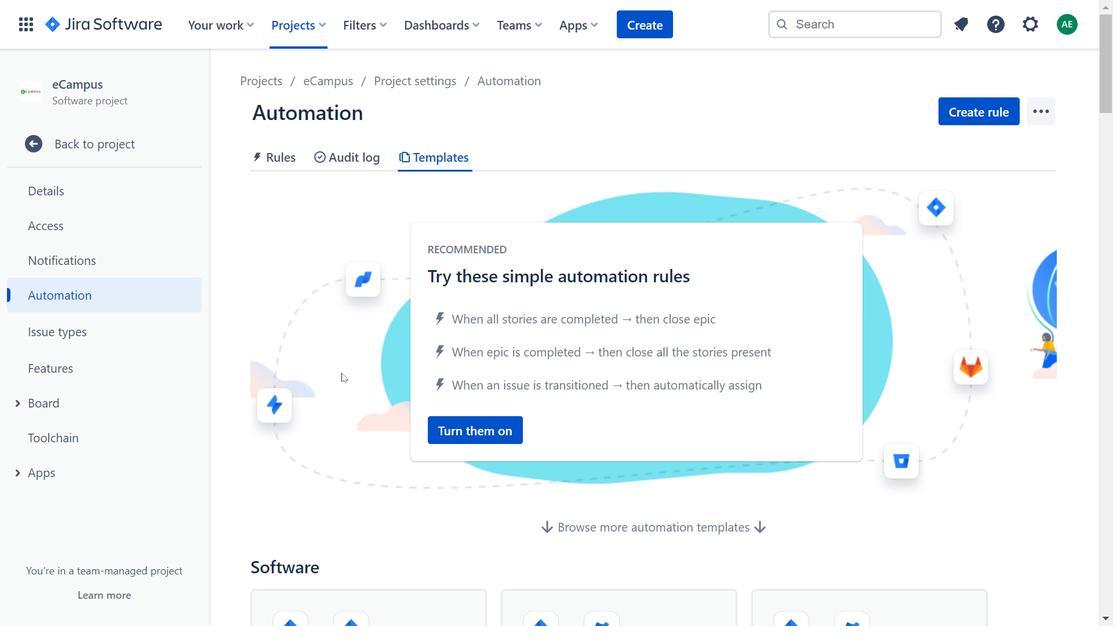 
Action: Mouse moved to (341, 374)
Screenshot: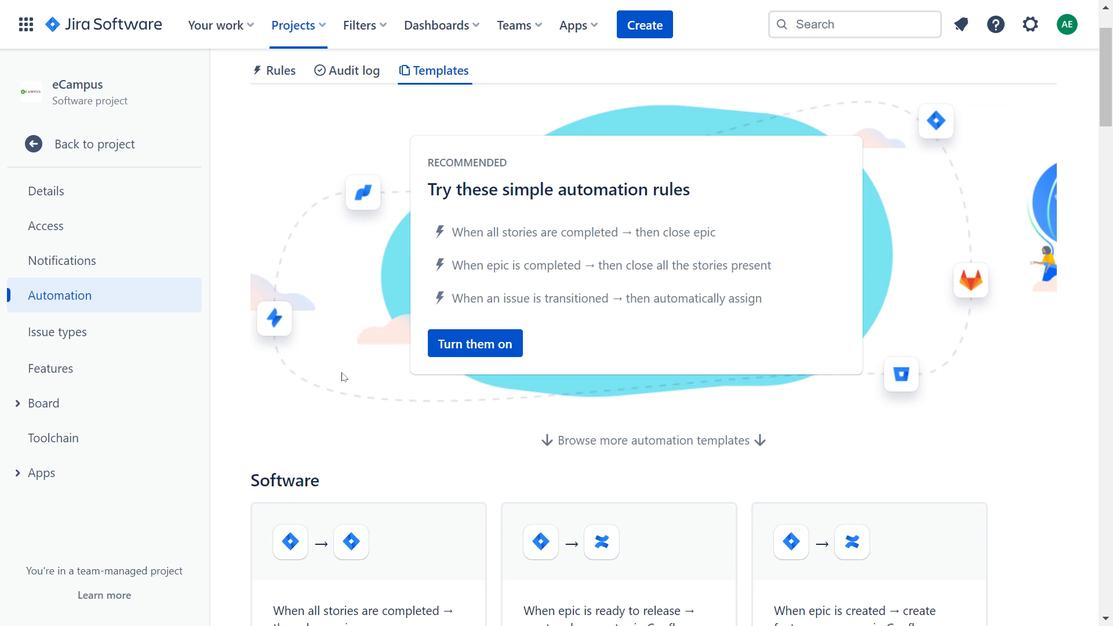
Action: Mouse scrolled (341, 373) with delta (0, 0)
Screenshot: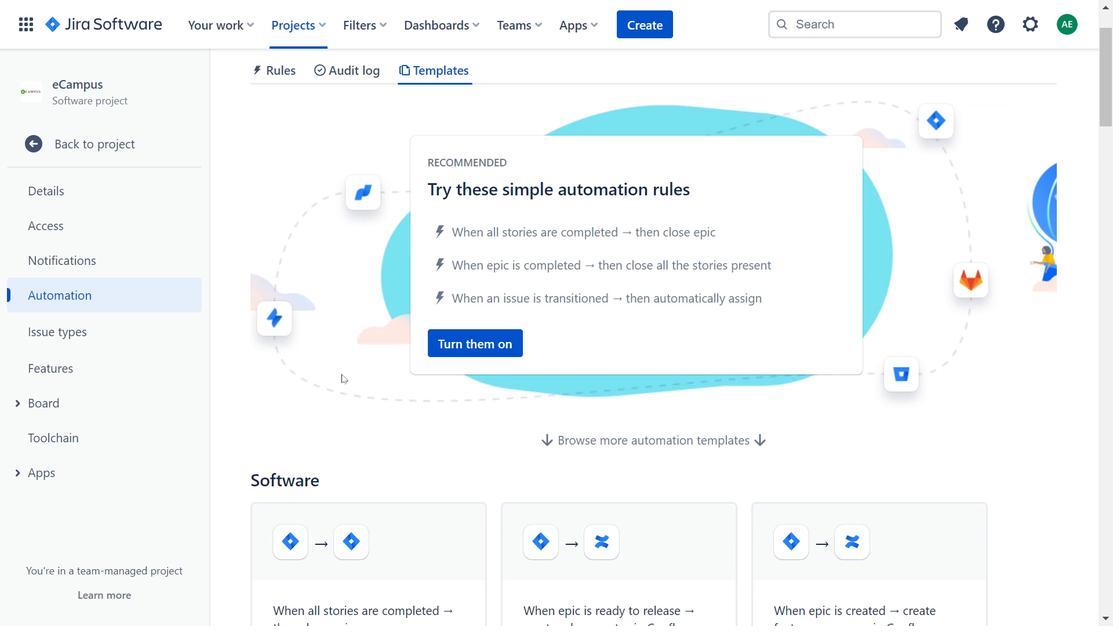 
Action: Mouse scrolled (341, 373) with delta (0, 0)
Screenshot: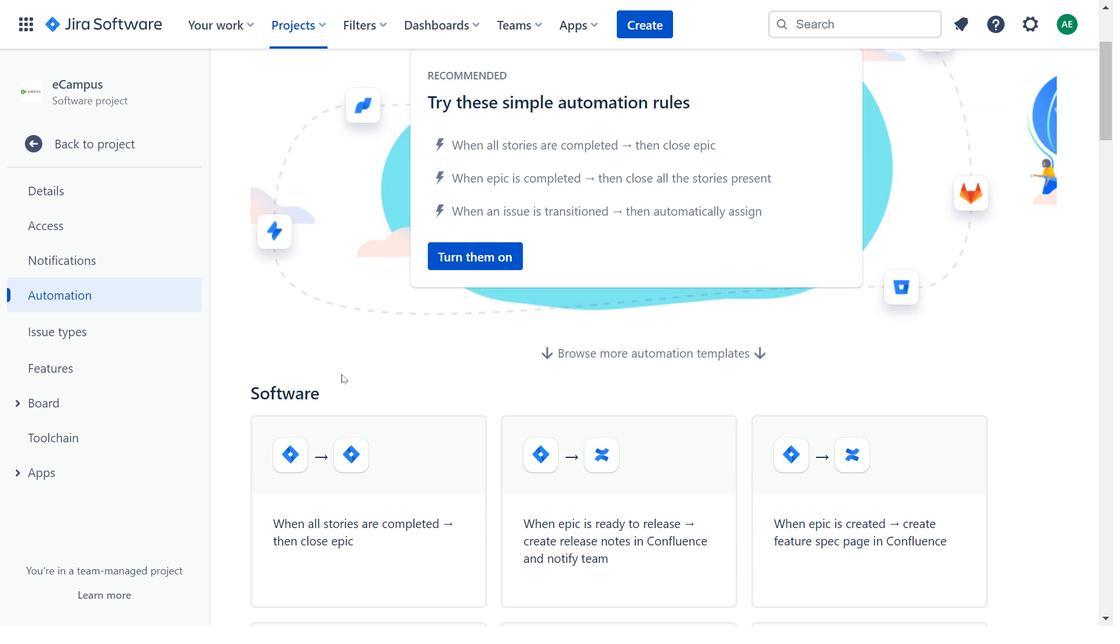 
Action: Mouse scrolled (341, 373) with delta (0, 0)
Screenshot: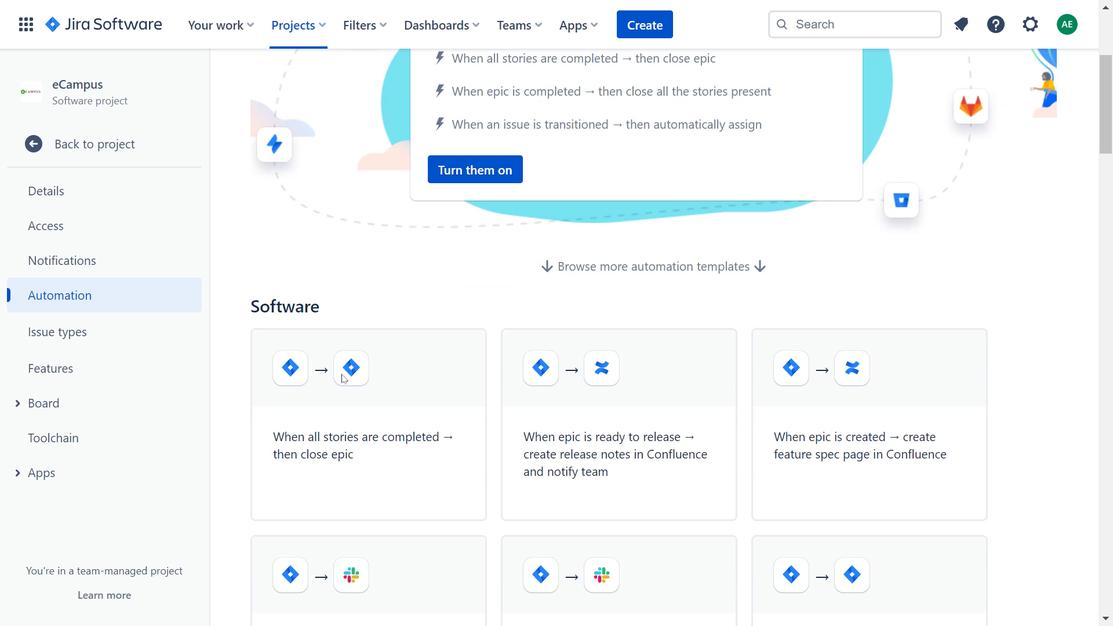 
Action: Mouse moved to (341, 374)
Screenshot: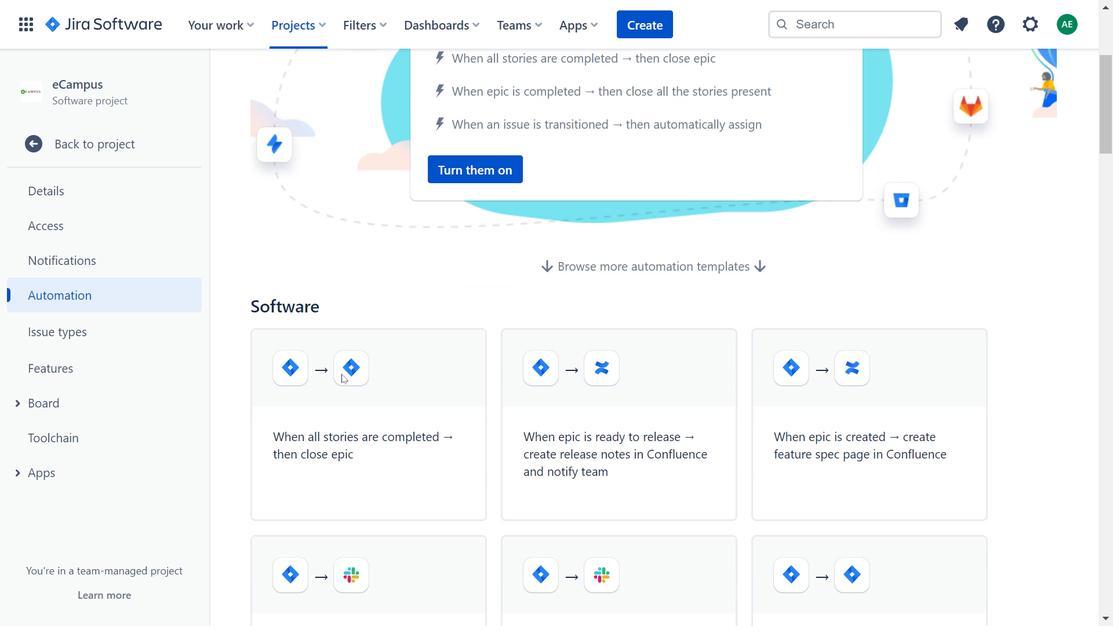 
Action: Mouse scrolled (341, 374) with delta (0, 0)
Screenshot: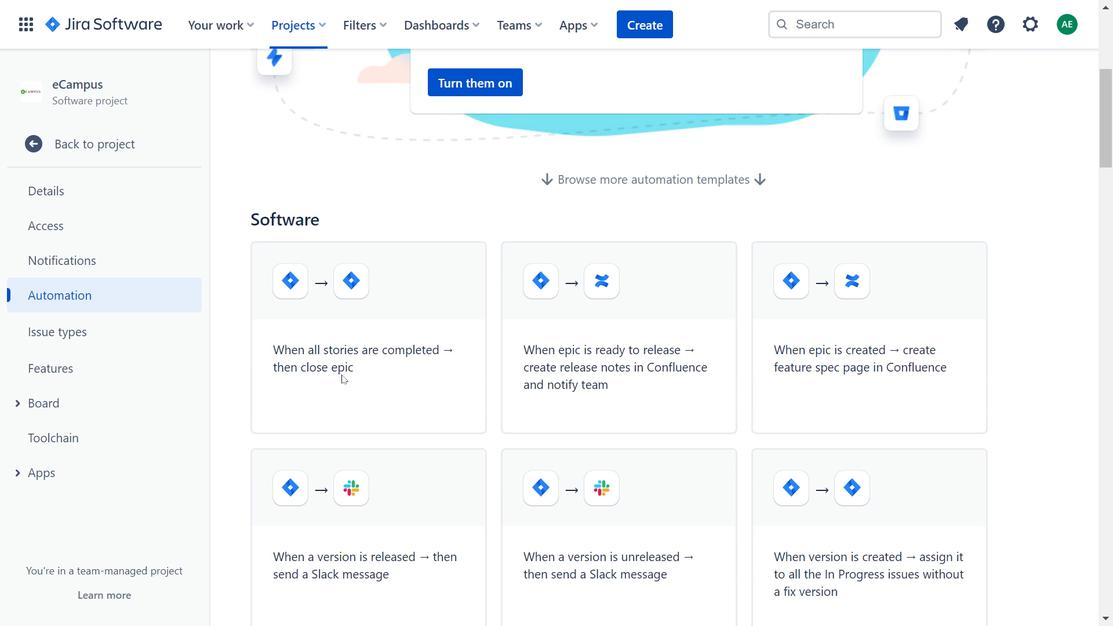 
Action: Mouse scrolled (341, 374) with delta (0, 0)
Screenshot: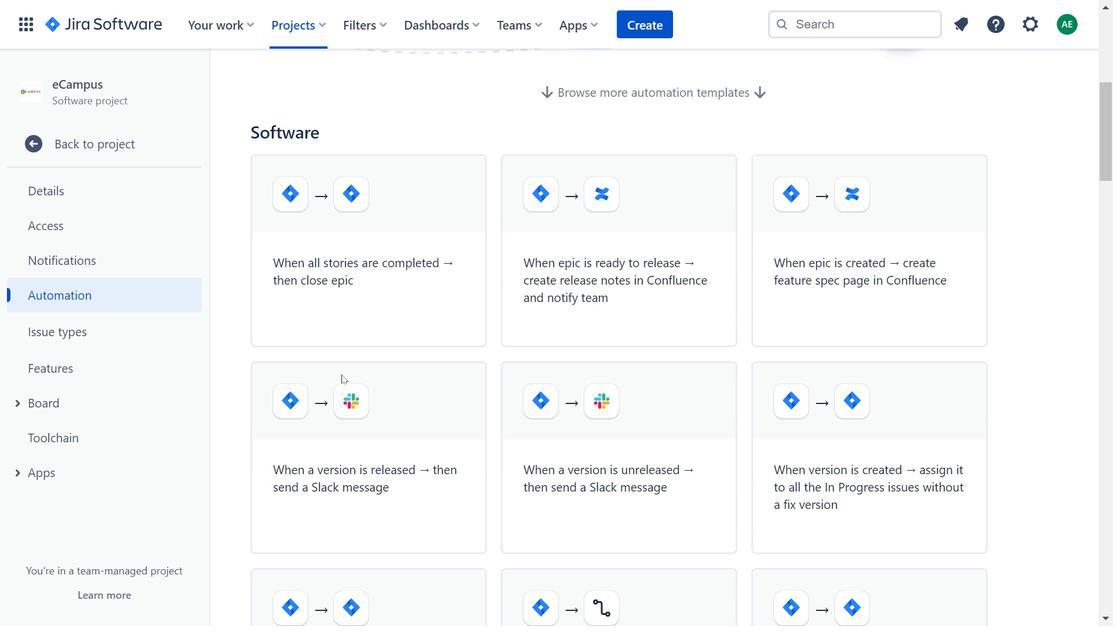 
Action: Mouse moved to (341, 376)
Screenshot: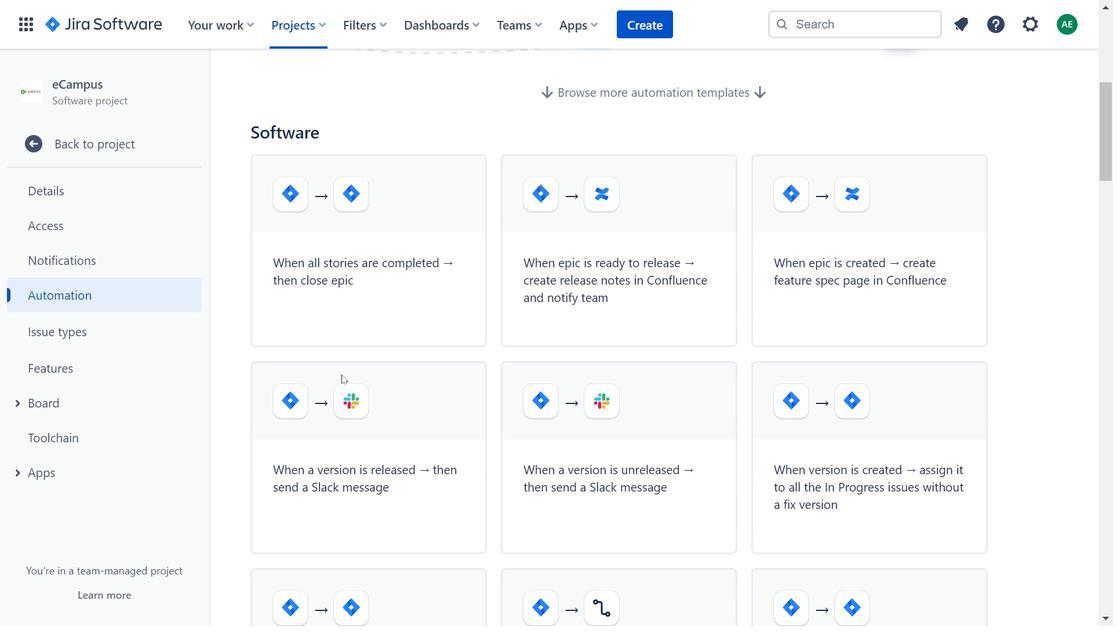 
Action: Mouse scrolled (341, 375) with delta (0, 0)
Screenshot: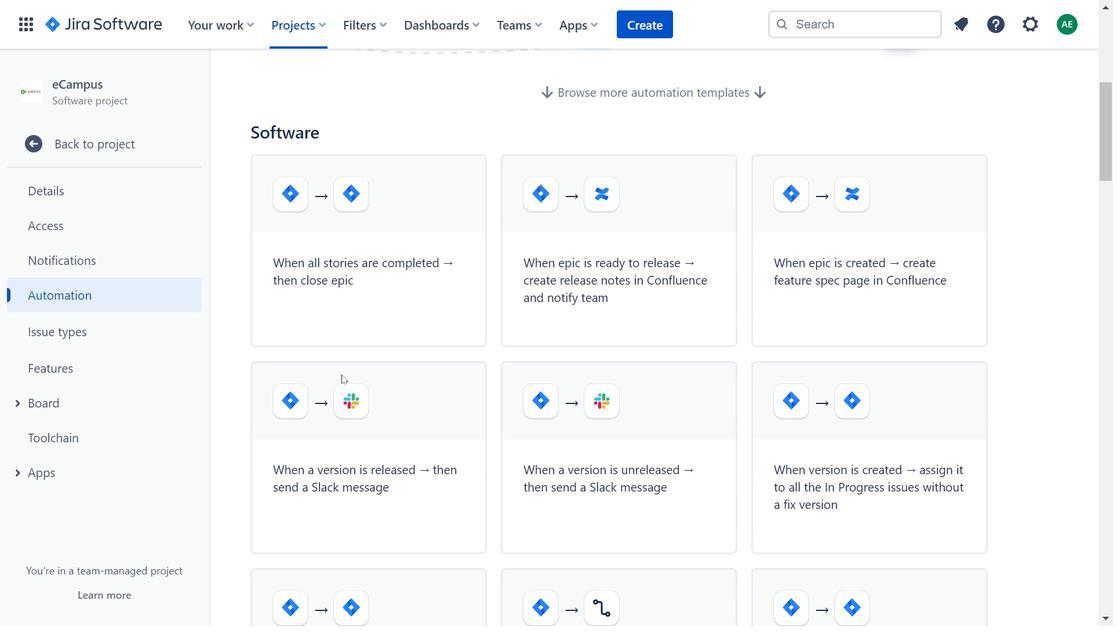 
Action: Mouse moved to (340, 378)
Screenshot: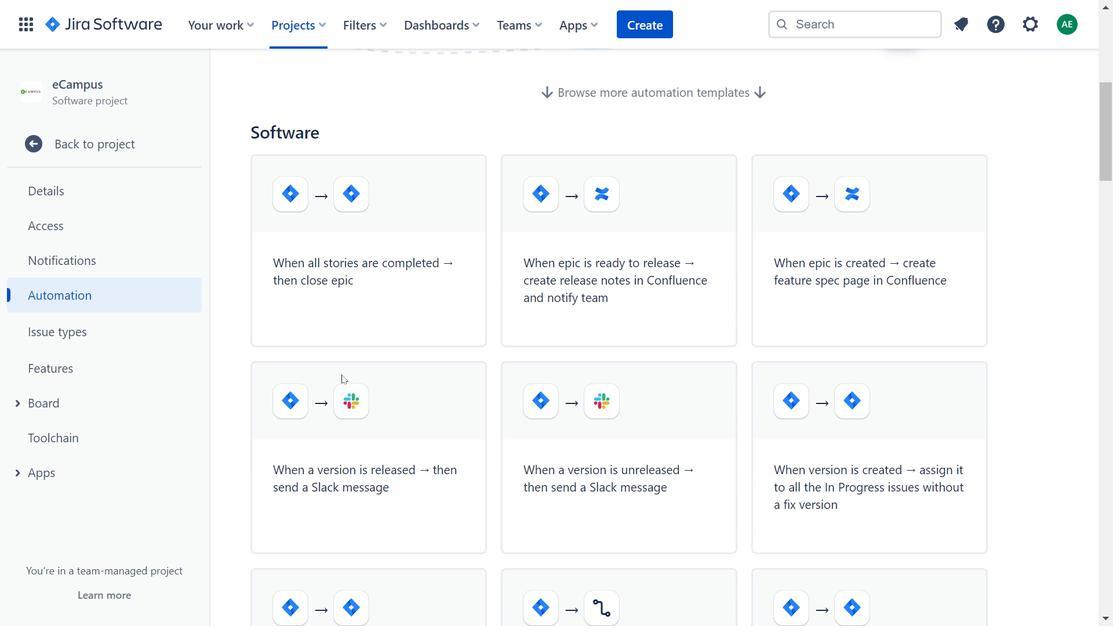 
Action: Mouse scrolled (340, 377) with delta (0, 0)
Screenshot: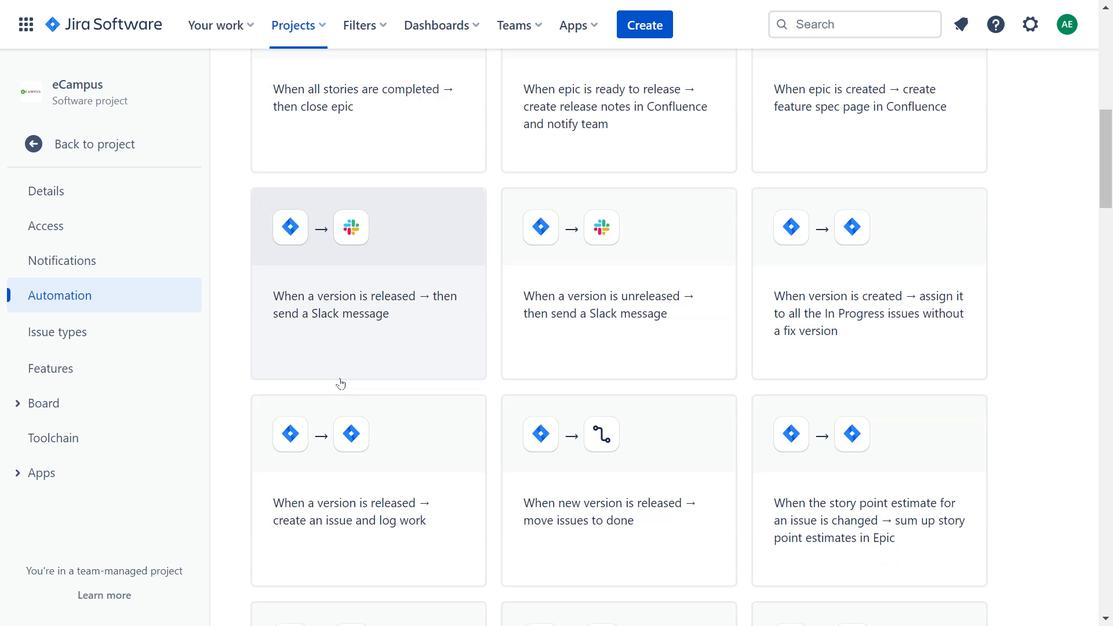 
Action: Mouse scrolled (340, 377) with delta (0, 0)
Screenshot: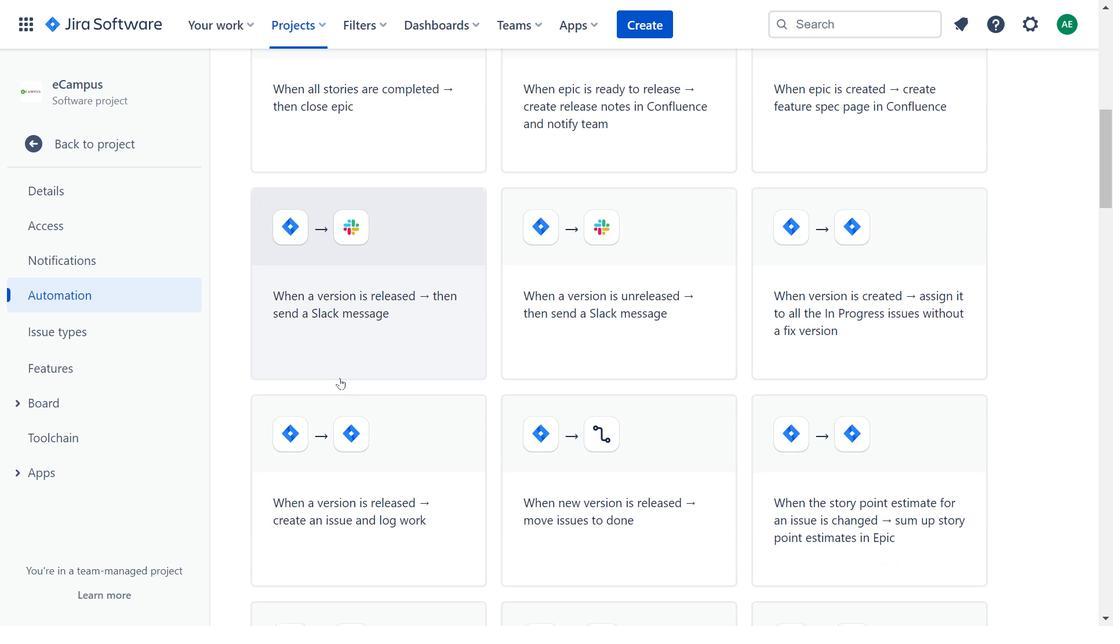 
Action: Mouse scrolled (340, 377) with delta (0, 0)
